 Task: Edit and enhance podcast episodes for diversity and inclusion.
Action: Mouse moved to (121, 39)
Screenshot: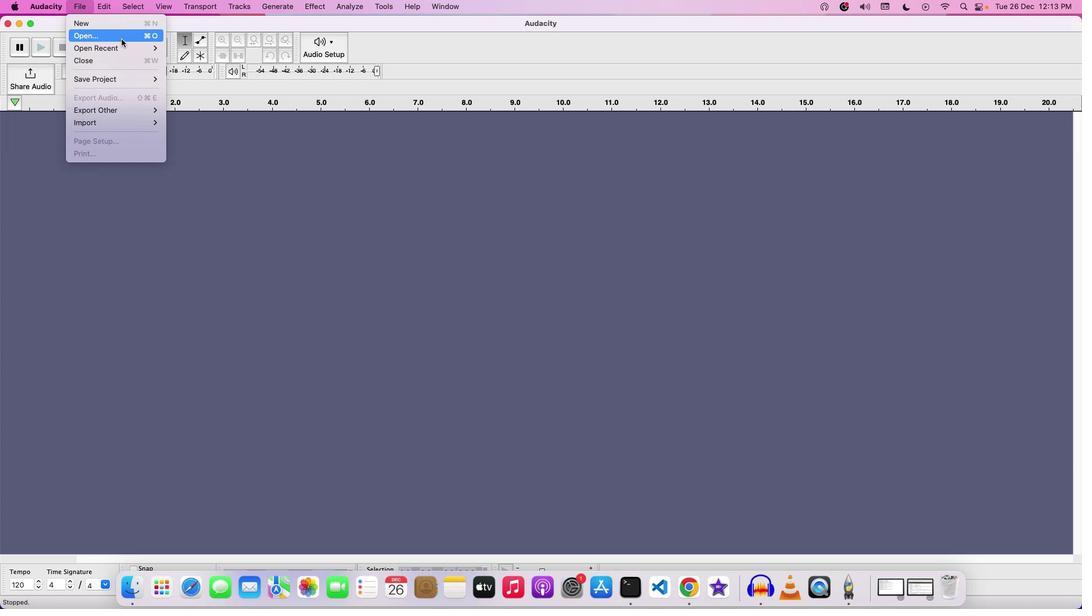 
Action: Mouse pressed left at (121, 39)
Screenshot: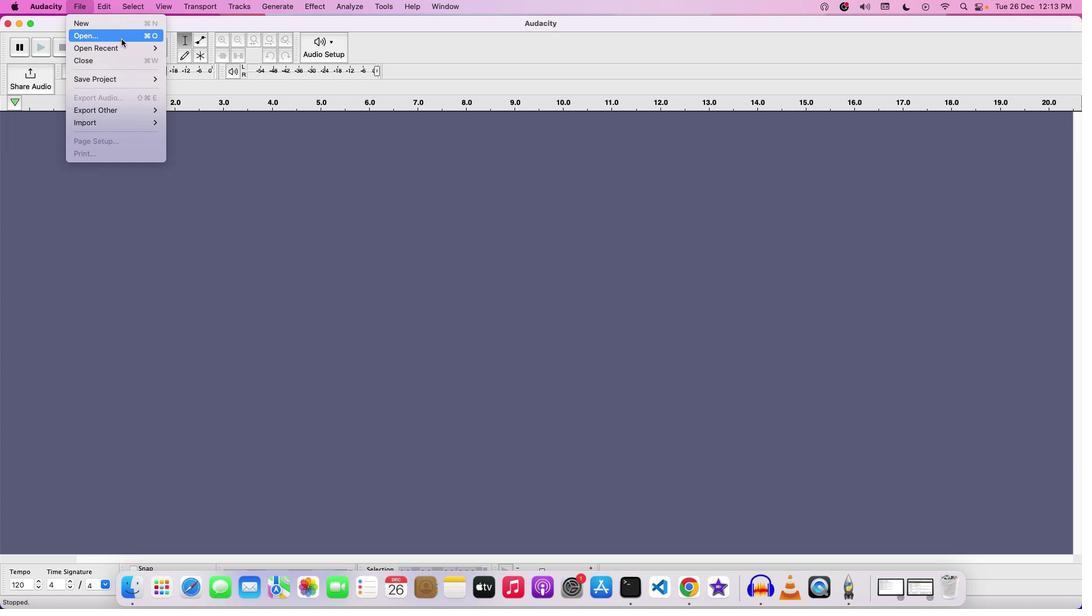 
Action: Mouse moved to (462, 185)
Screenshot: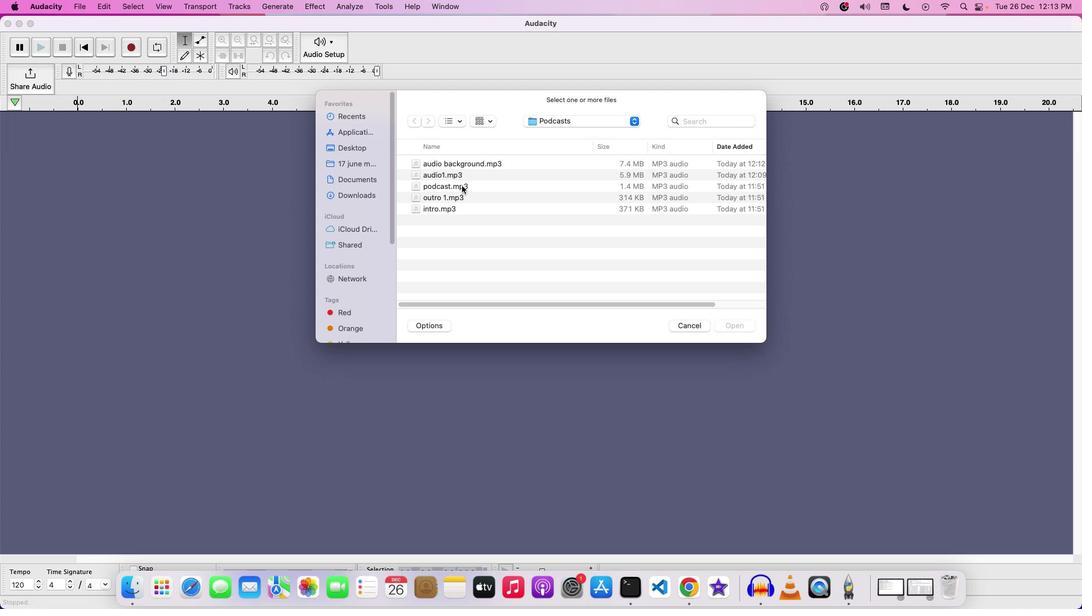 
Action: Mouse pressed left at (462, 185)
Screenshot: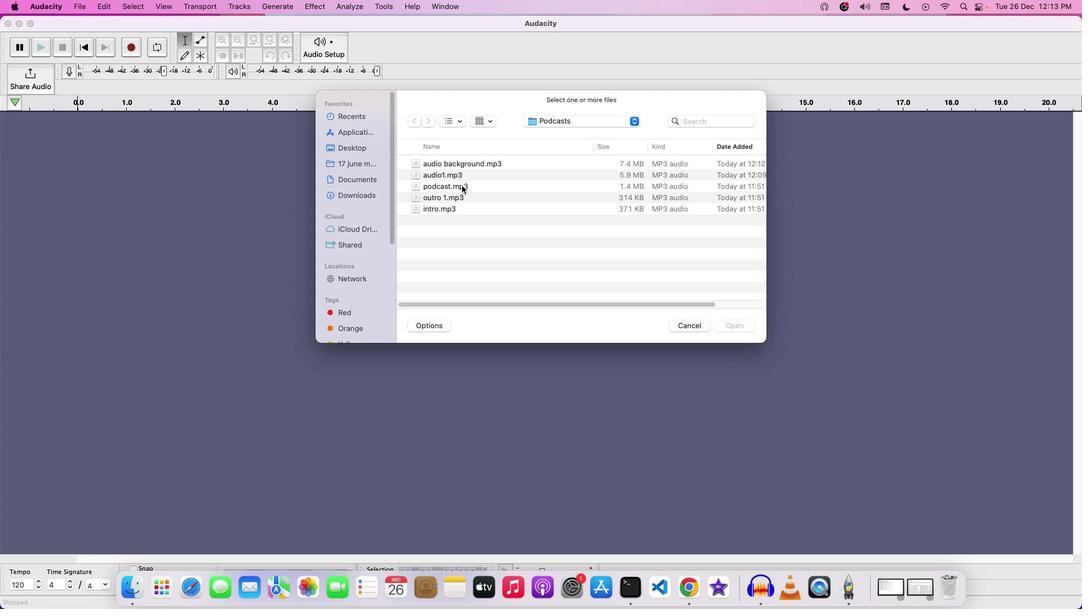 
Action: Mouse moved to (566, 172)
Screenshot: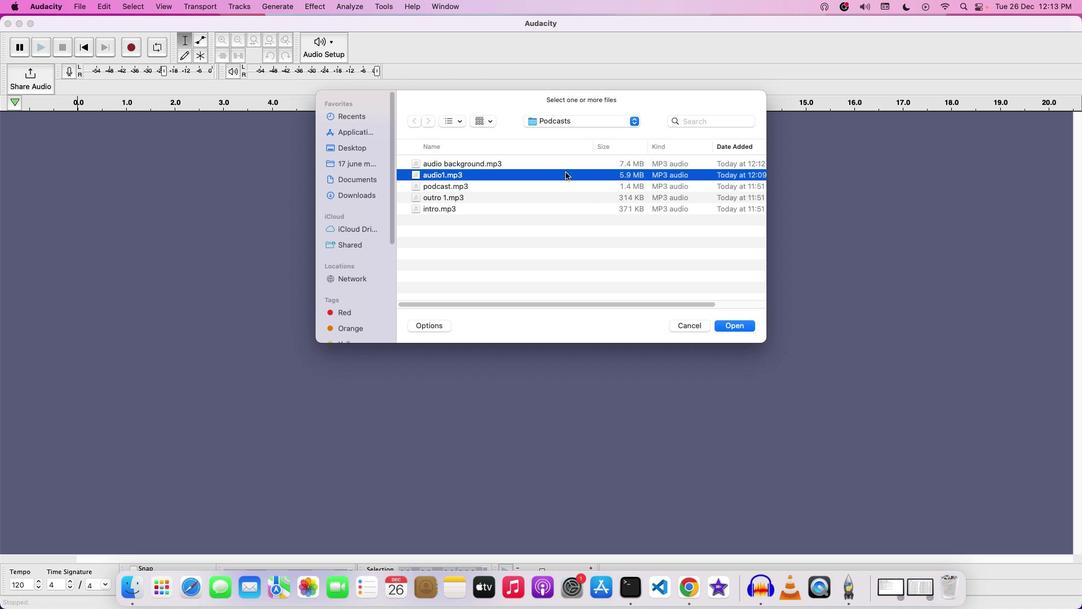 
Action: Mouse pressed left at (566, 172)
Screenshot: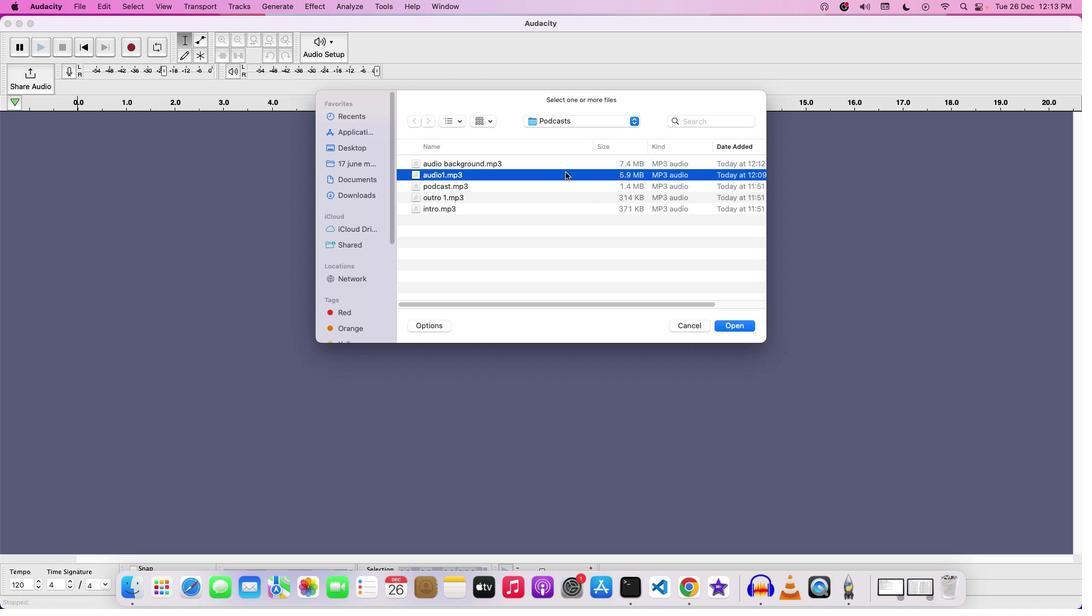 
Action: Mouse moved to (739, 327)
Screenshot: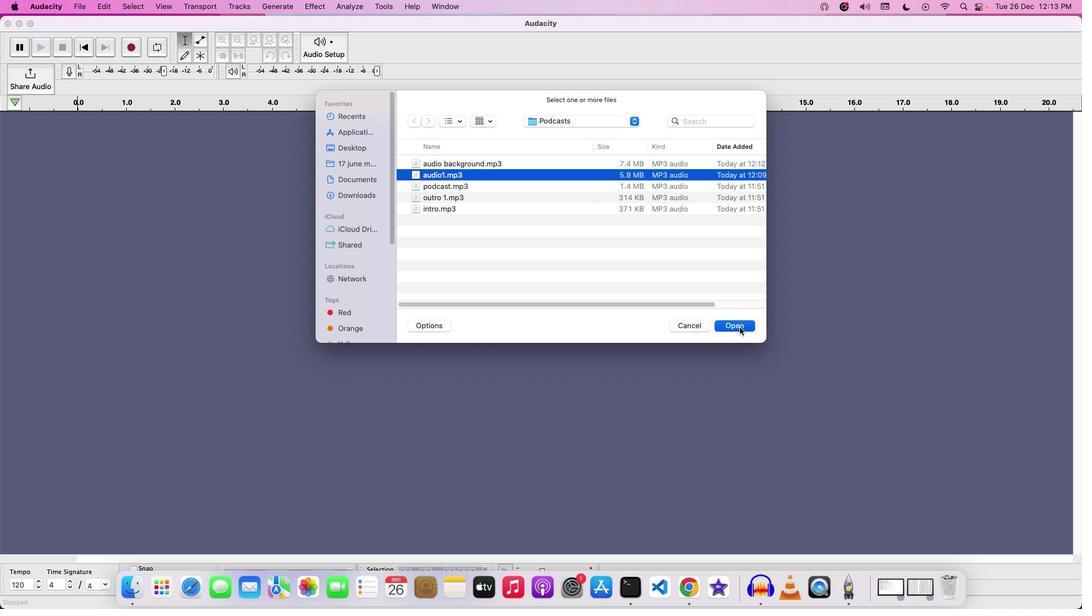 
Action: Mouse pressed left at (739, 327)
Screenshot: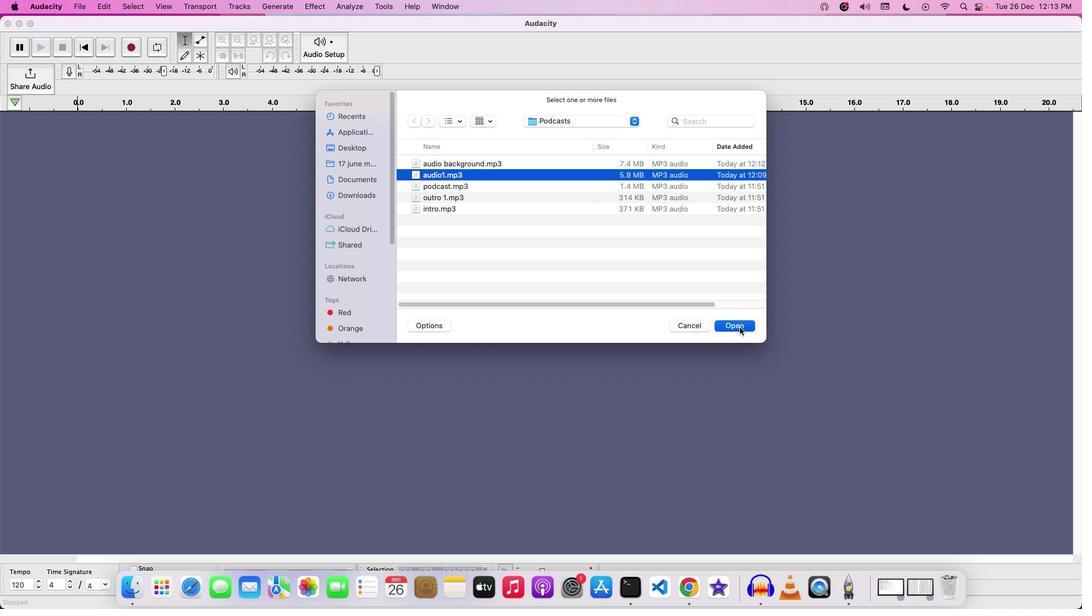 
Action: Mouse moved to (51, 150)
Screenshot: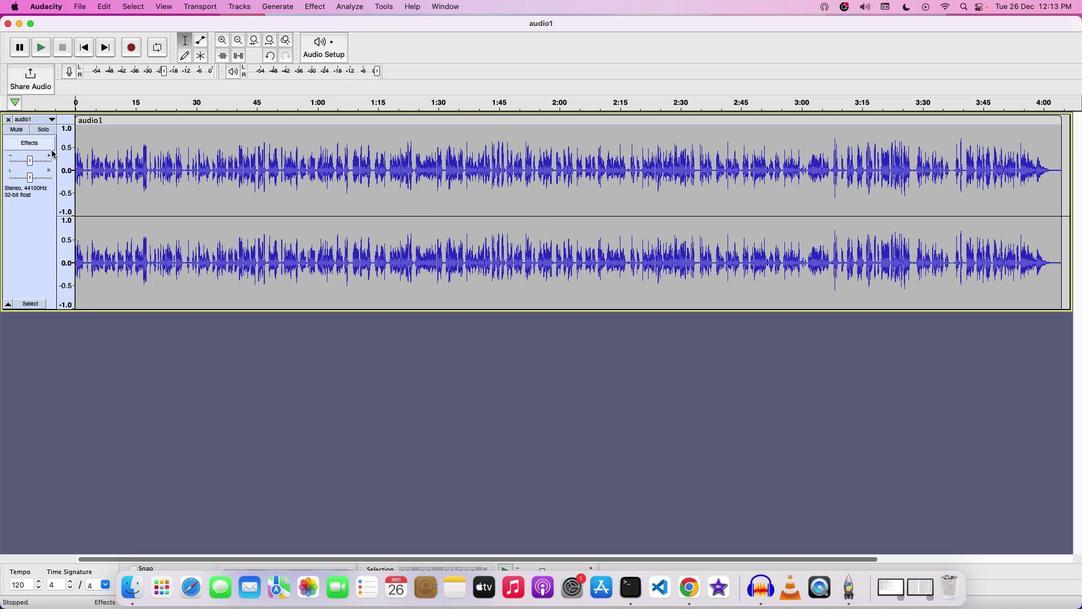 
Action: Key pressed Key.space
Screenshot: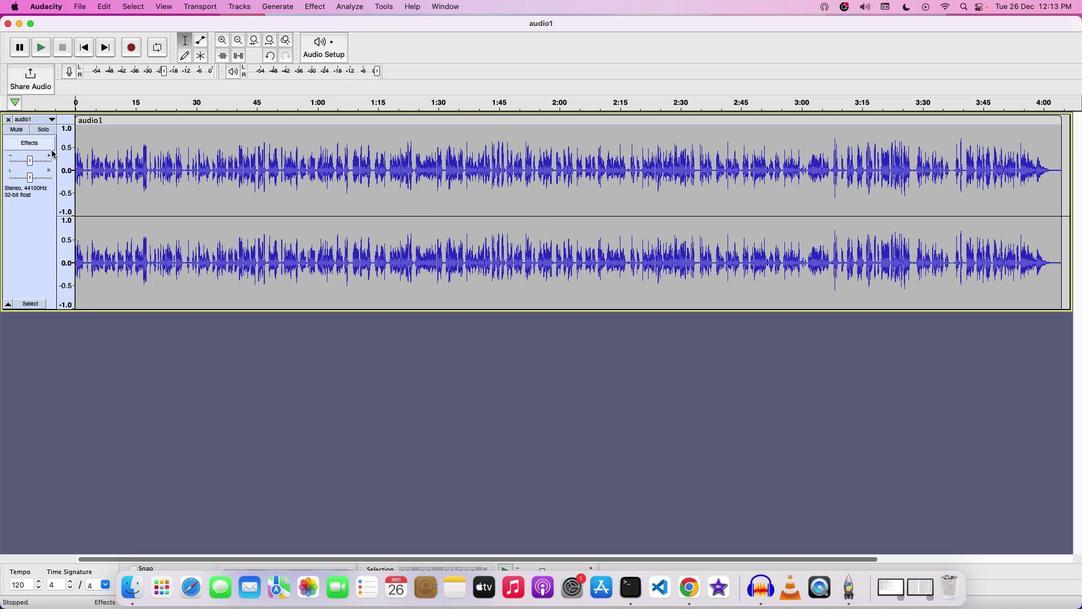 
Action: Mouse moved to (37, 161)
Screenshot: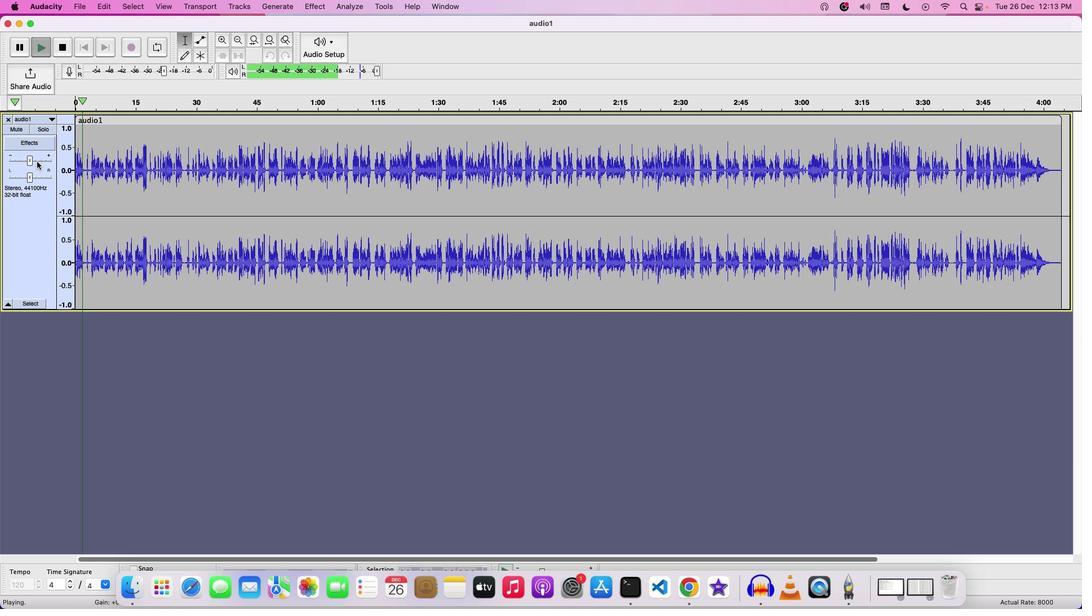 
Action: Mouse pressed left at (37, 161)
Screenshot: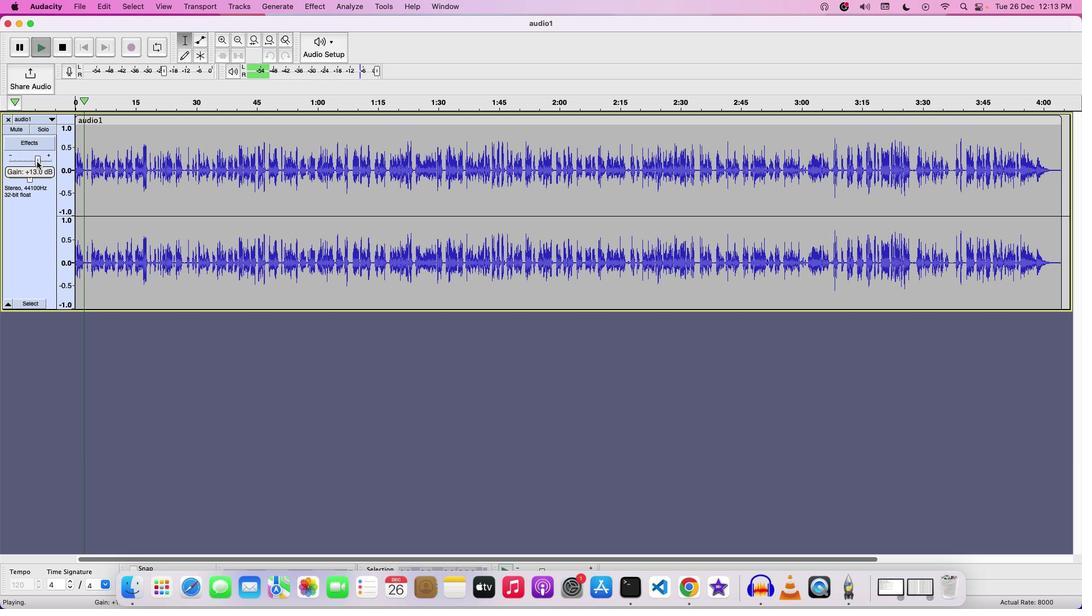 
Action: Mouse moved to (151, 158)
Screenshot: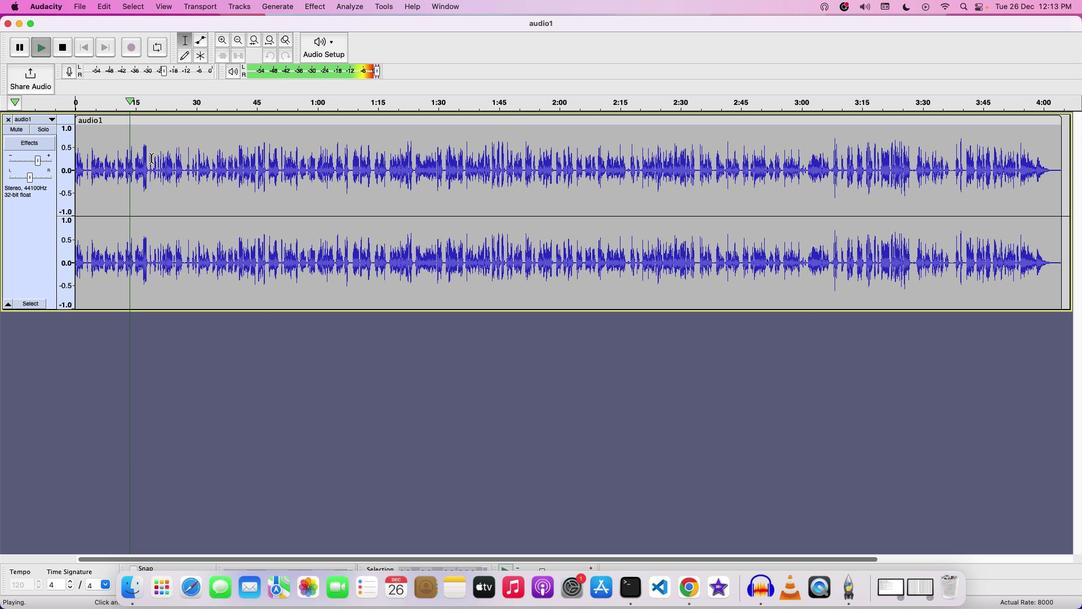 
Action: Key pressed Key.space
Screenshot: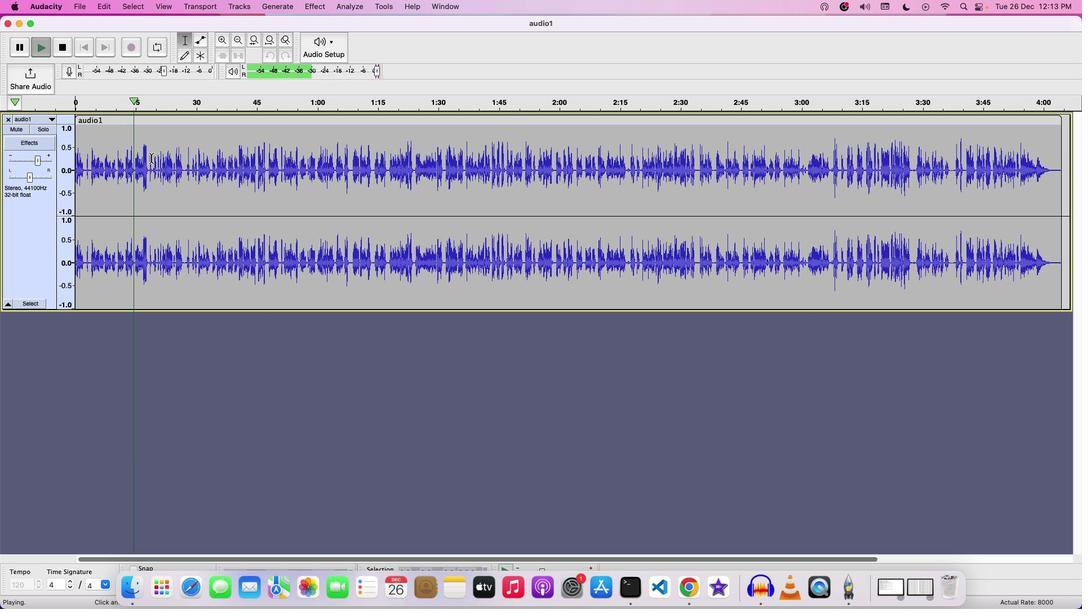 
Action: Mouse moved to (120, 122)
Screenshot: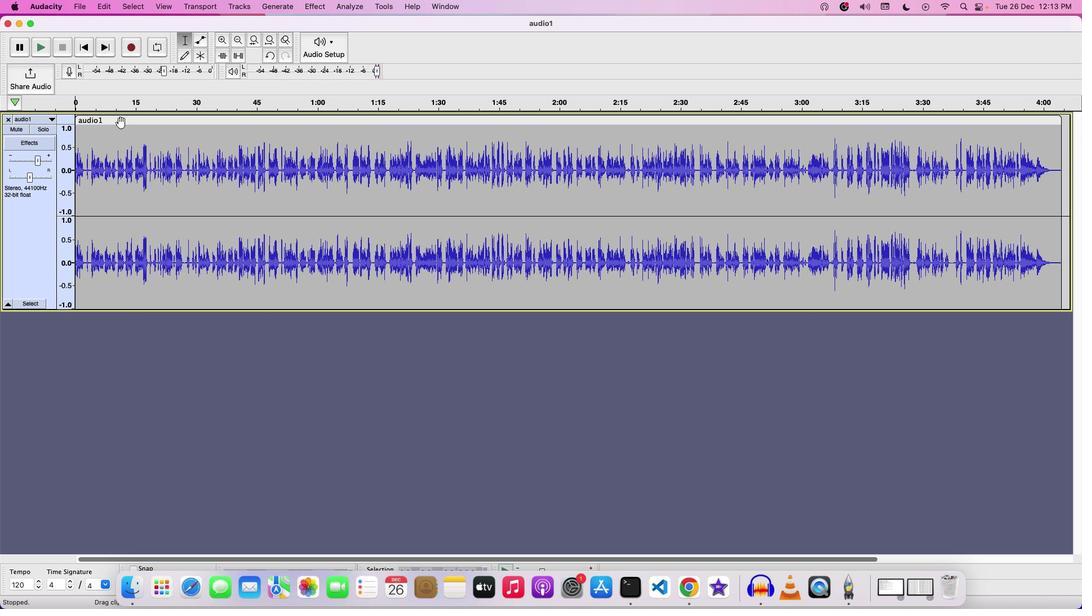 
Action: Mouse pressed left at (120, 122)
Screenshot: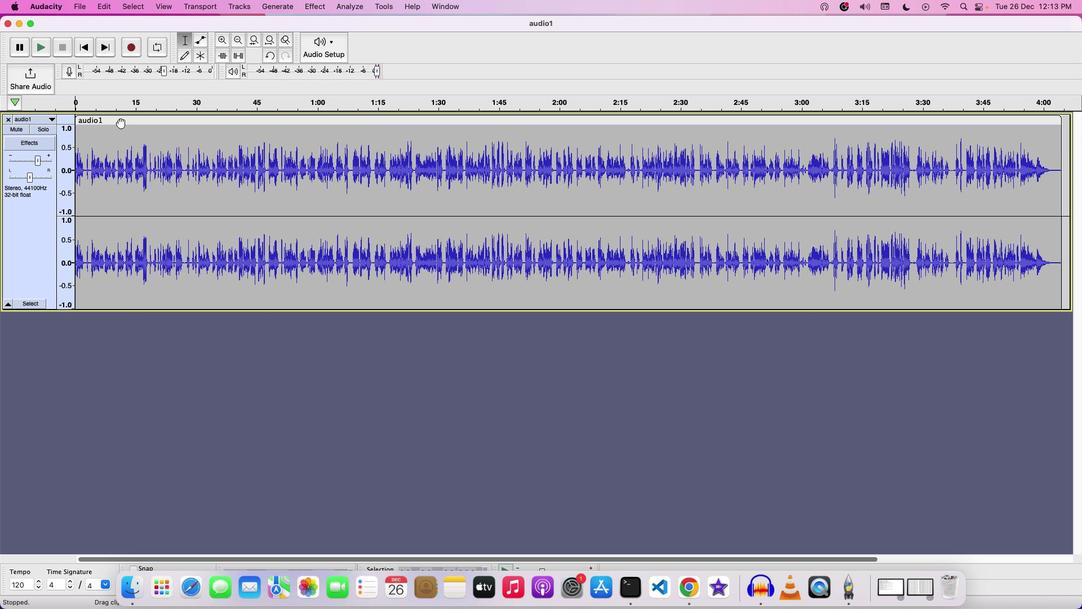 
Action: Mouse moved to (84, 5)
Screenshot: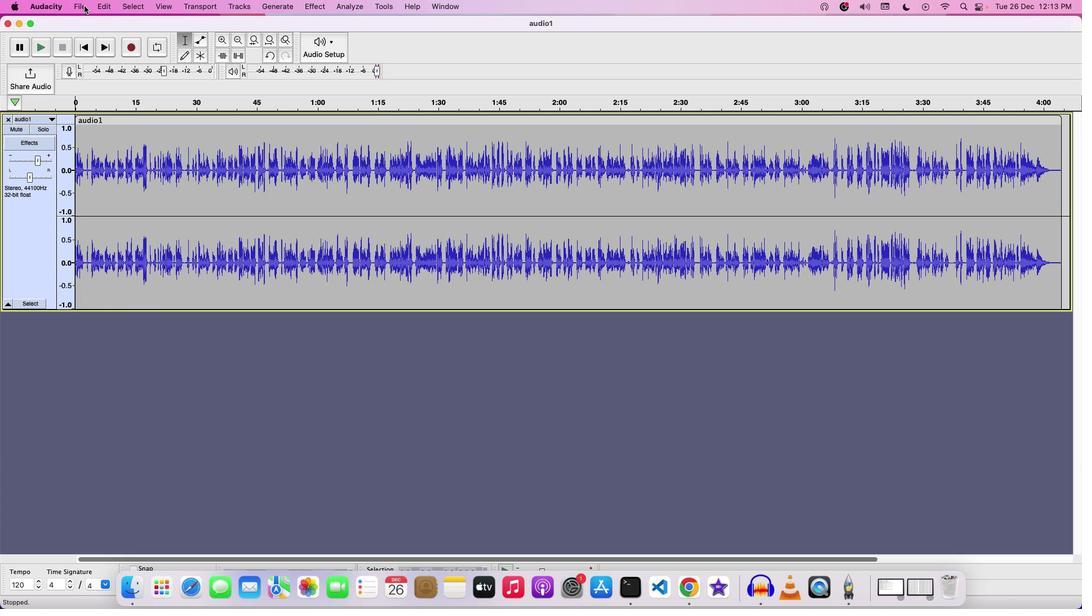 
Action: Mouse pressed left at (84, 5)
Screenshot: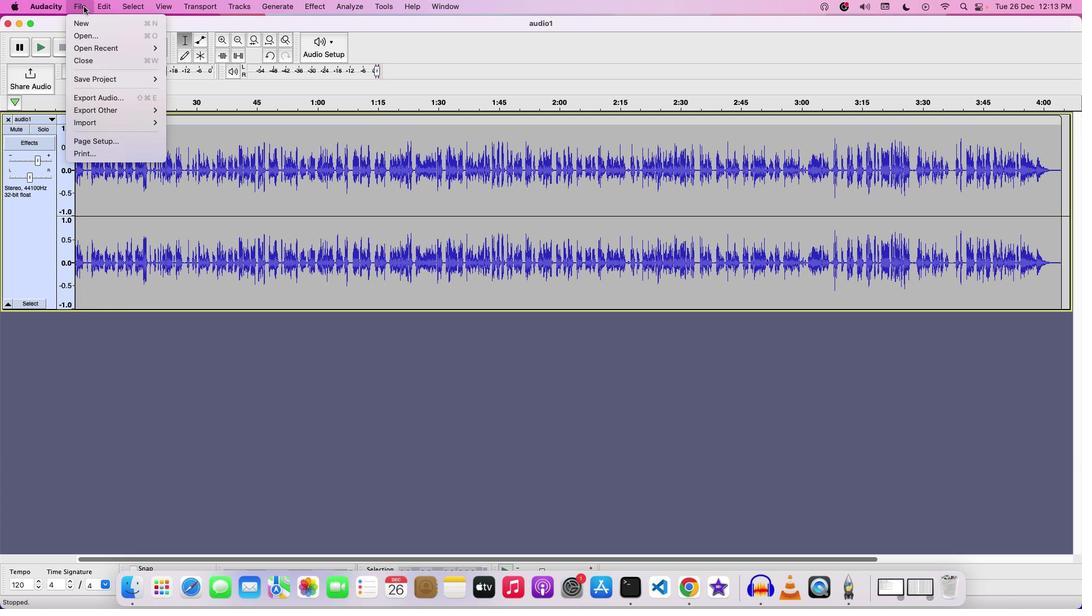 
Action: Mouse moved to (116, 38)
Screenshot: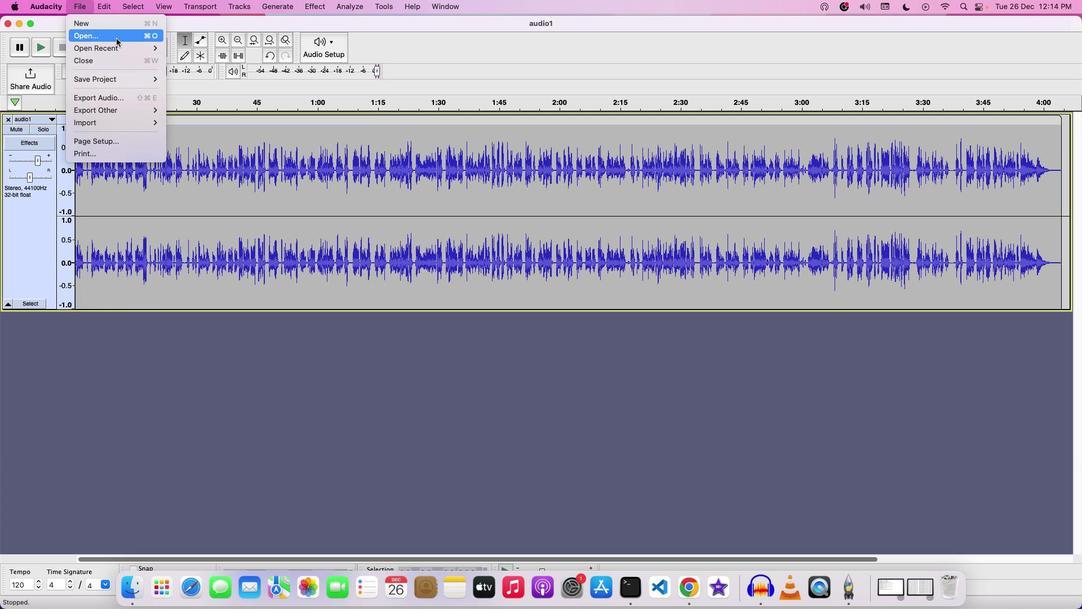 
Action: Mouse pressed left at (116, 38)
Screenshot: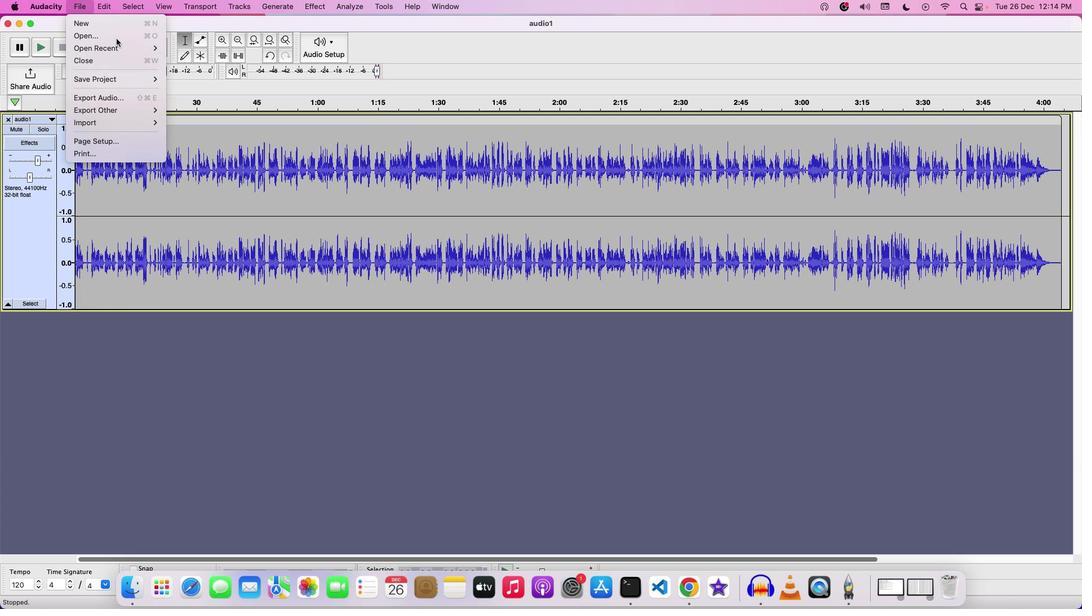 
Action: Mouse moved to (433, 210)
Screenshot: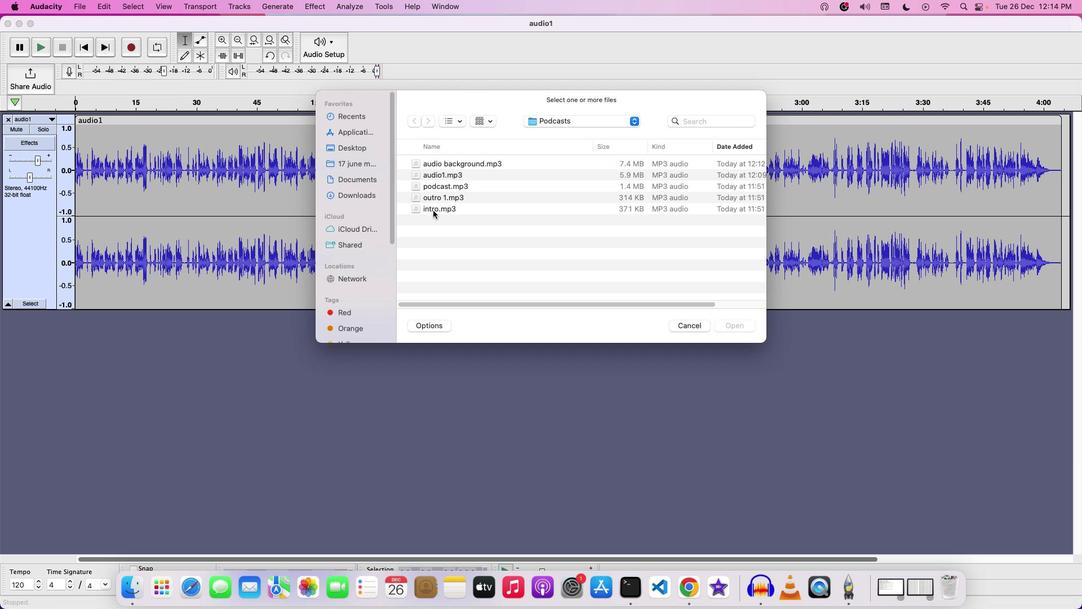 
Action: Mouse pressed left at (433, 210)
Screenshot: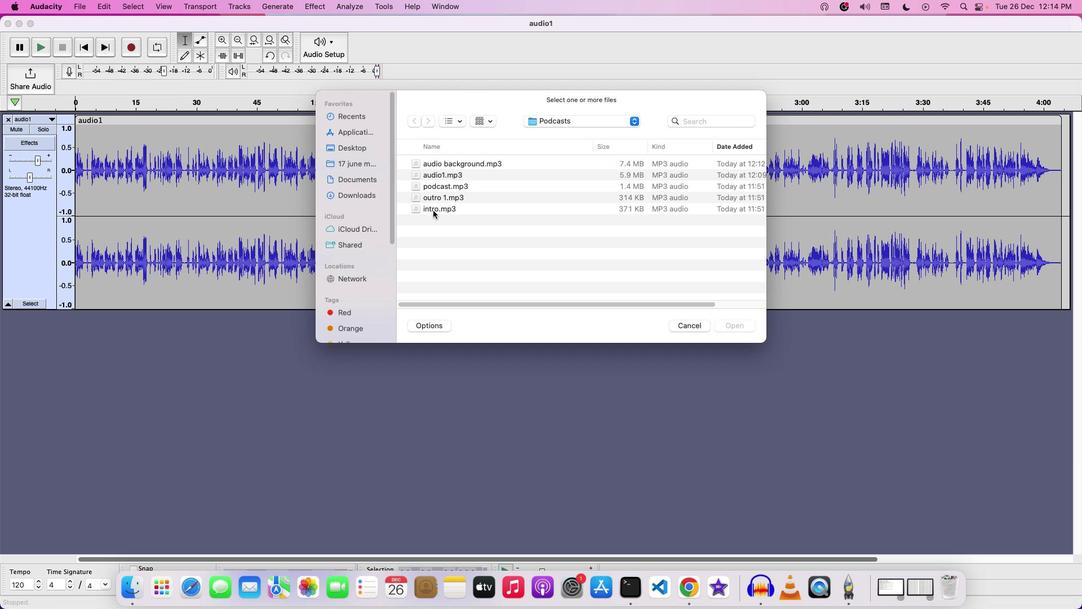 
Action: Mouse moved to (736, 327)
Screenshot: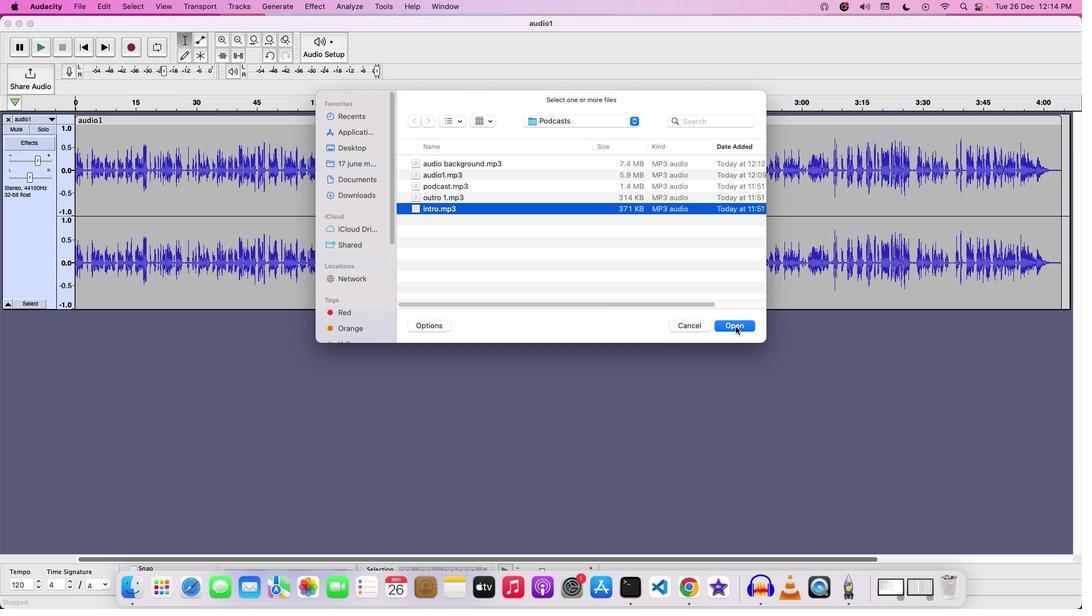 
Action: Mouse pressed left at (736, 327)
Screenshot: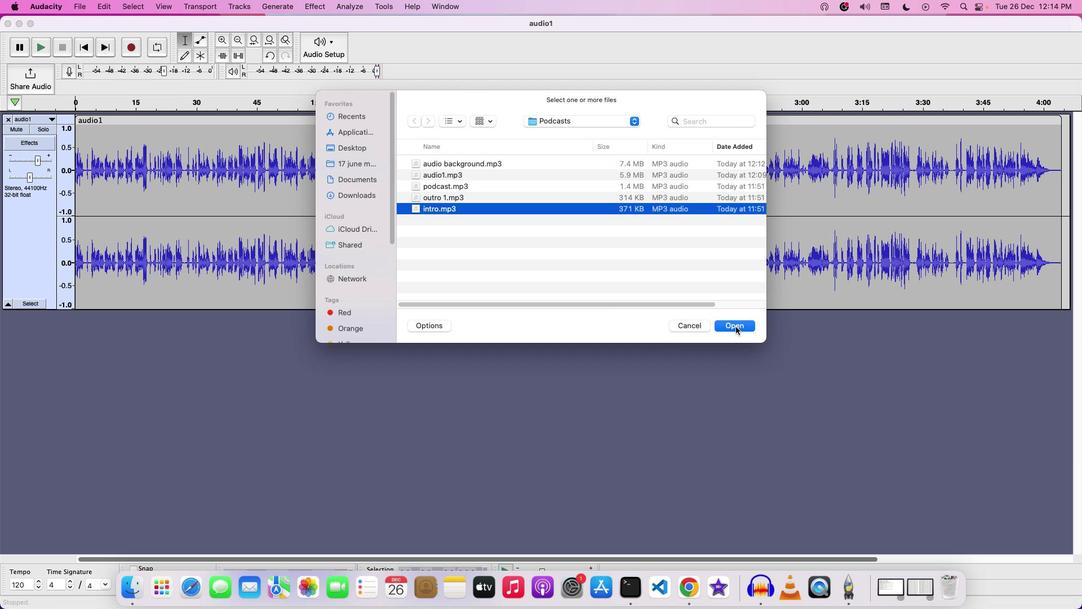 
Action: Mouse moved to (231, 94)
Screenshot: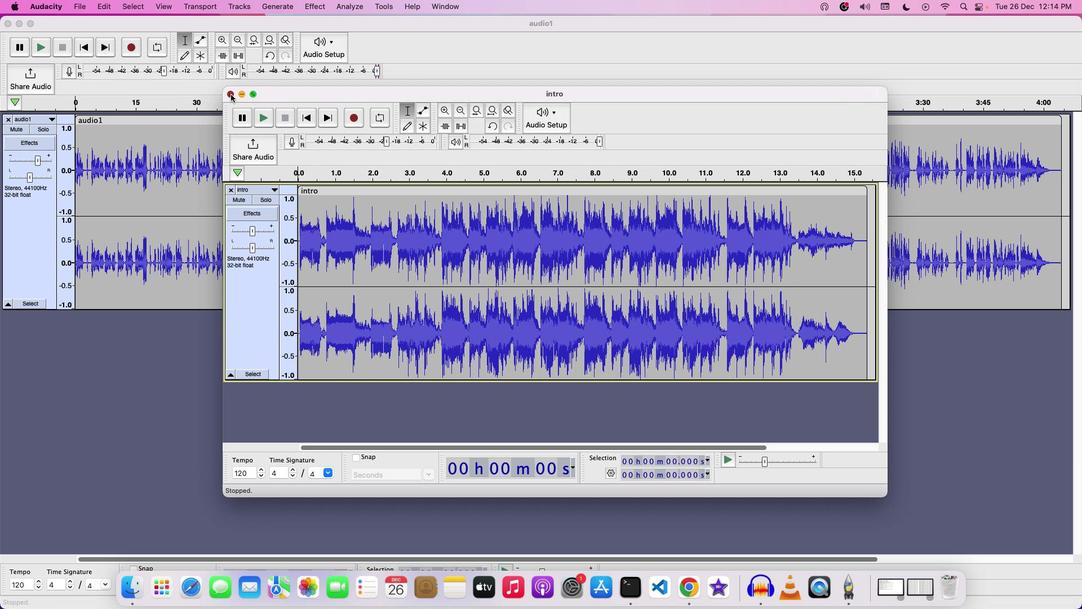 
Action: Mouse pressed left at (231, 94)
Screenshot: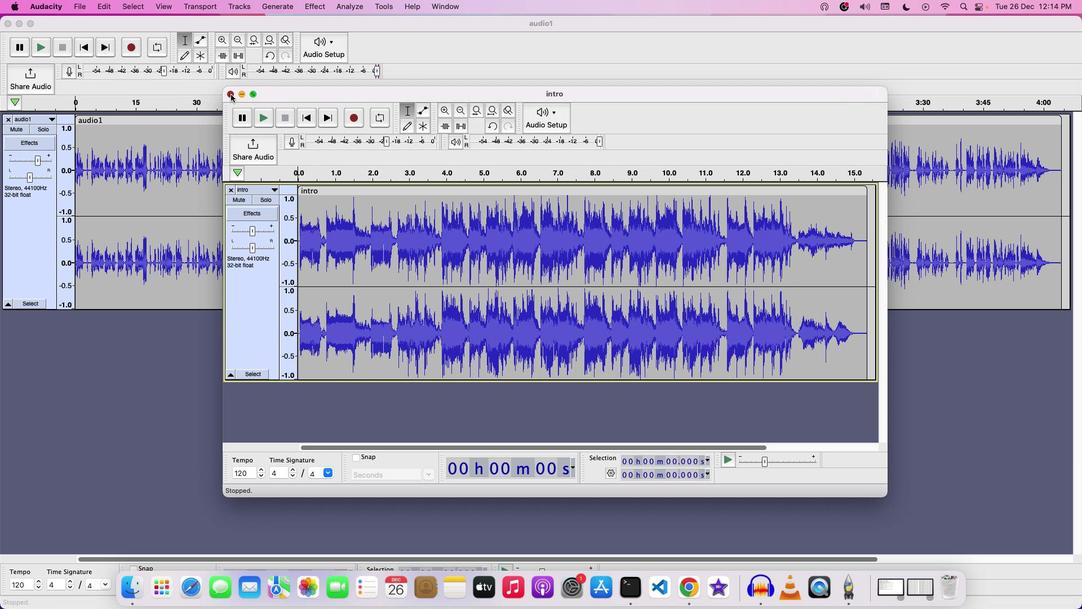 
Action: Mouse moved to (527, 235)
Screenshot: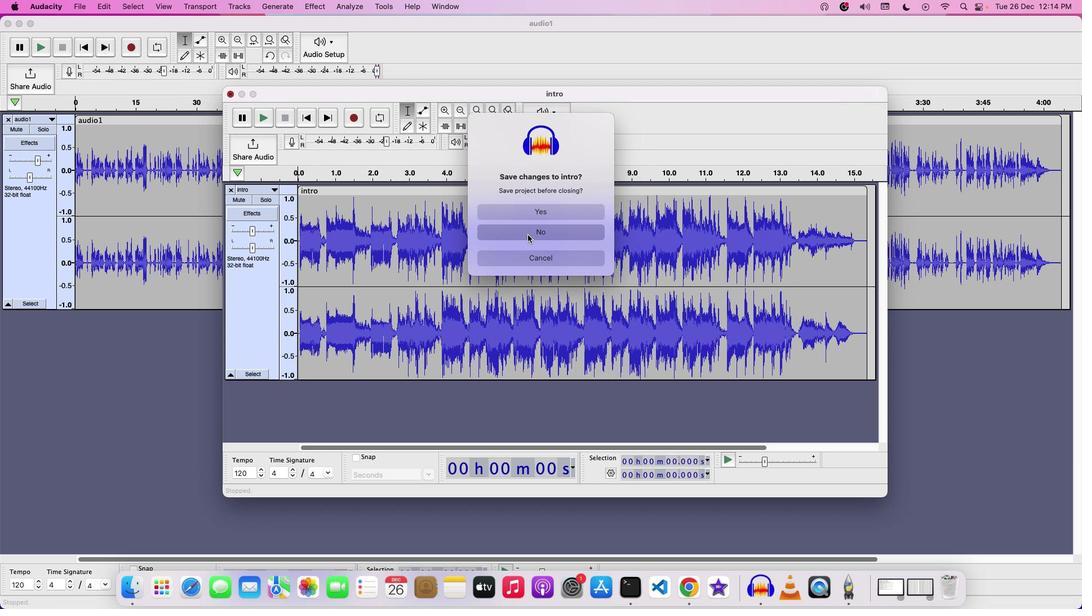 
Action: Mouse pressed left at (527, 235)
Screenshot: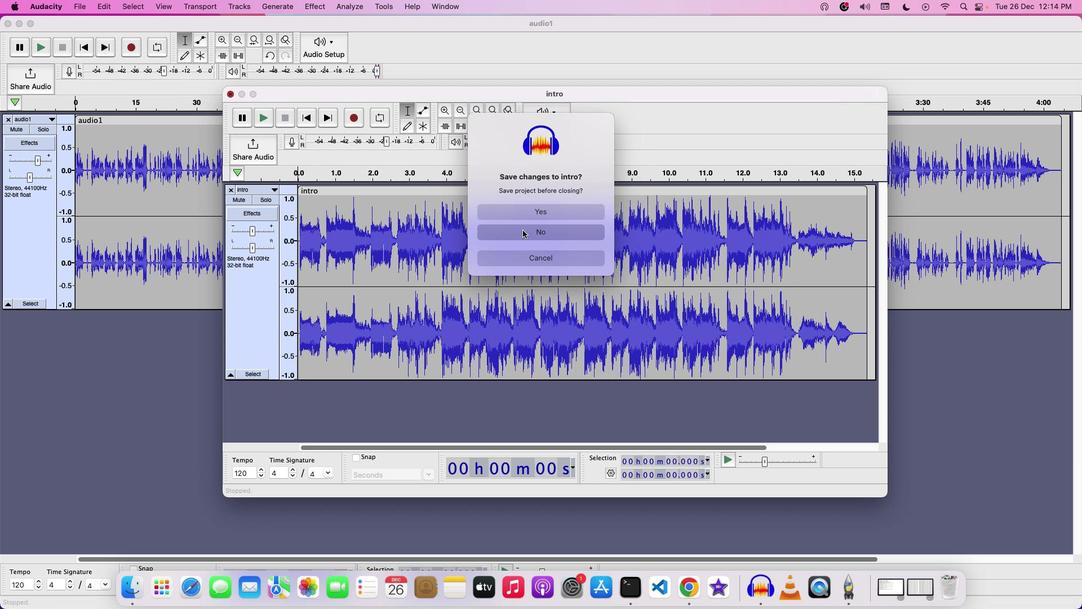
Action: Mouse moved to (84, 8)
Screenshot: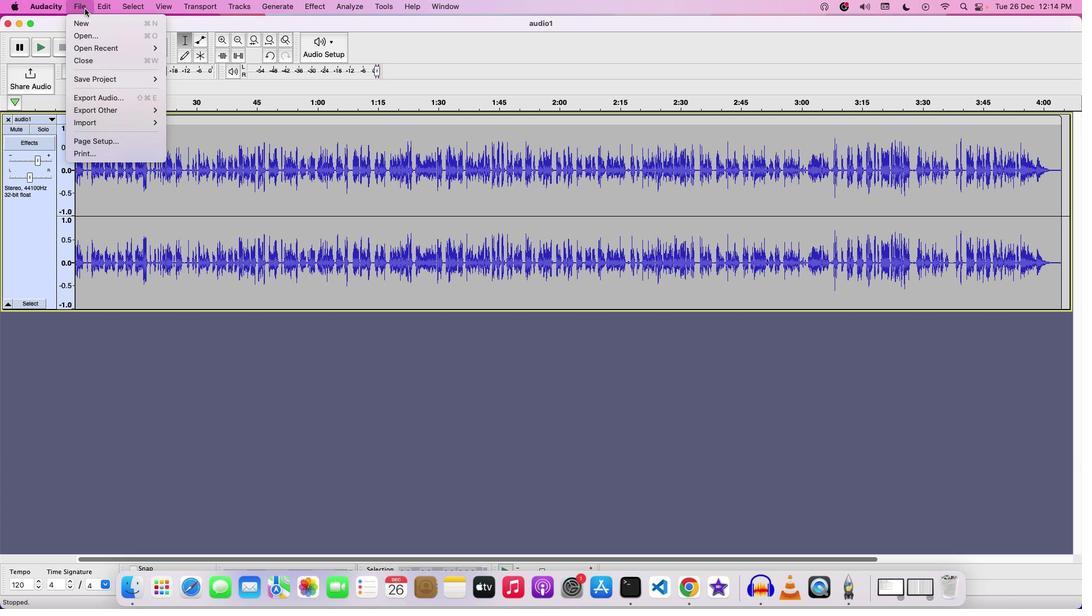 
Action: Mouse pressed left at (84, 8)
Screenshot: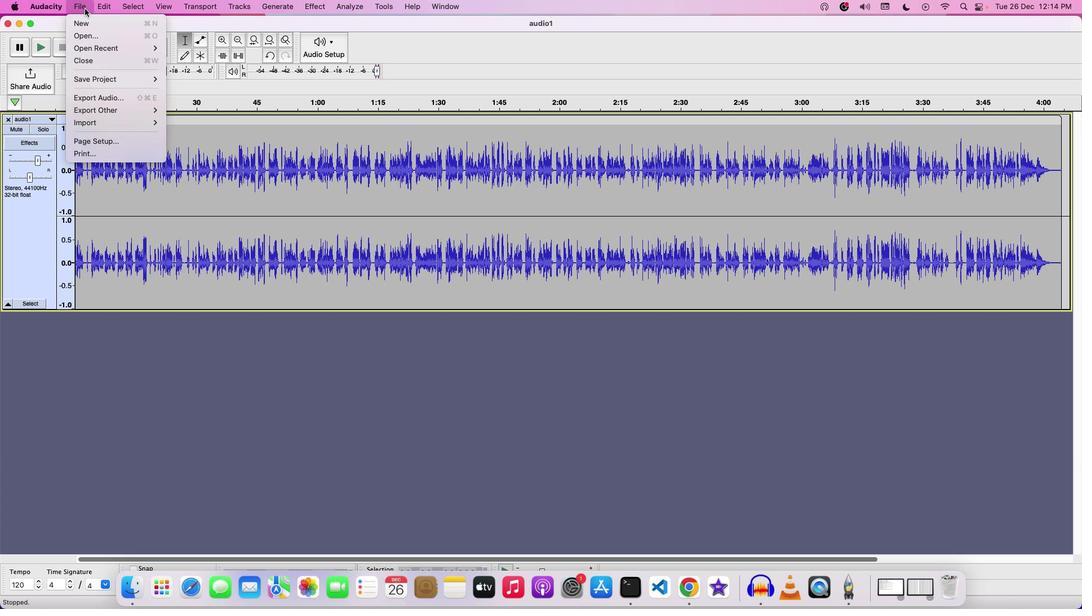 
Action: Mouse moved to (116, 37)
Screenshot: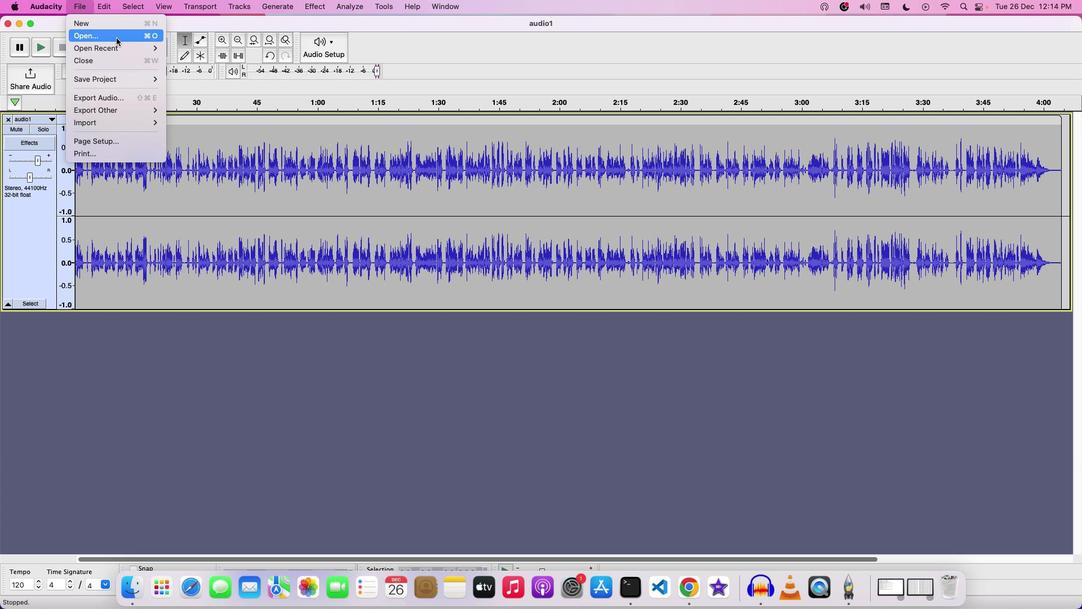 
Action: Mouse pressed left at (116, 37)
Screenshot: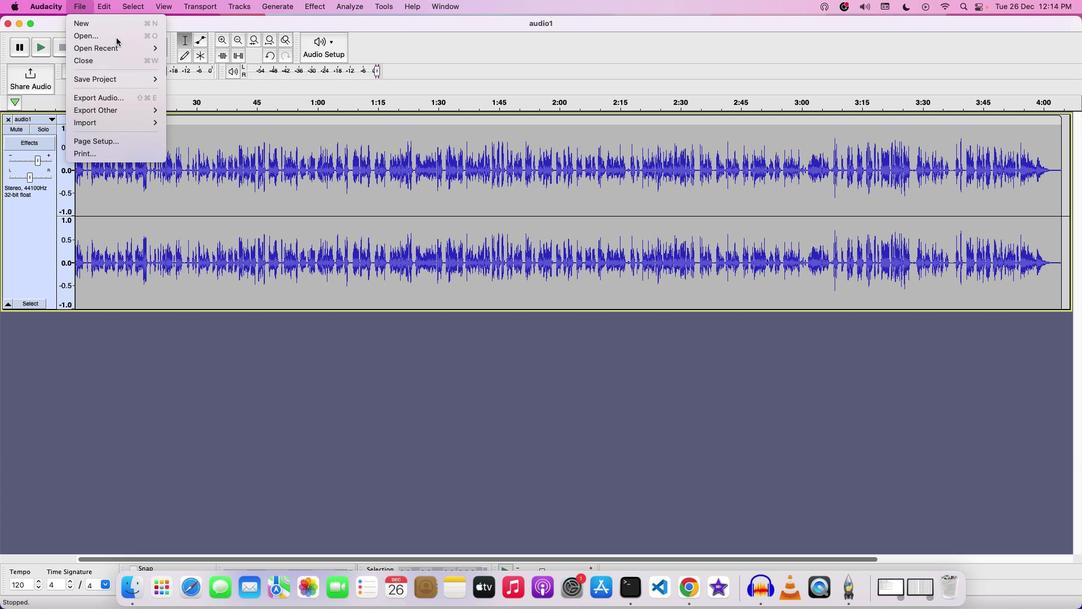
Action: Mouse moved to (433, 207)
Screenshot: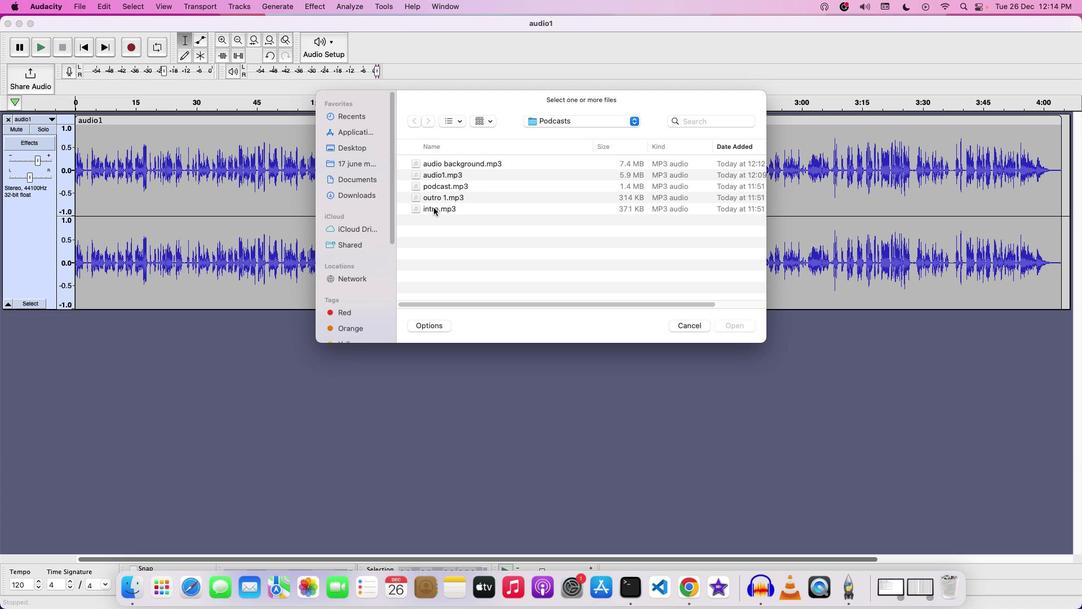 
Action: Mouse pressed left at (433, 207)
Screenshot: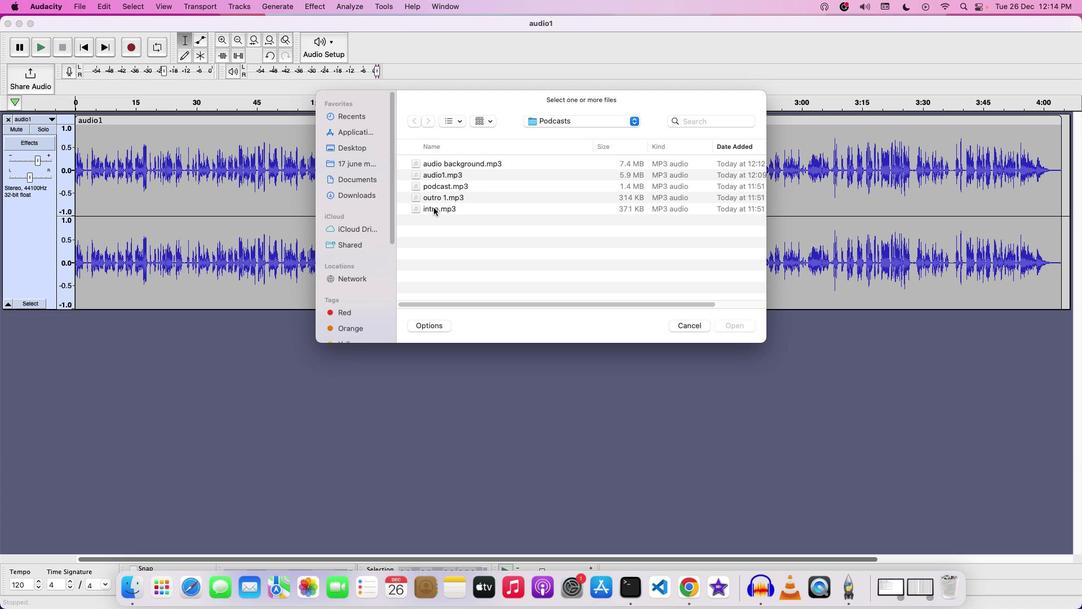 
Action: Mouse moved to (469, 212)
Screenshot: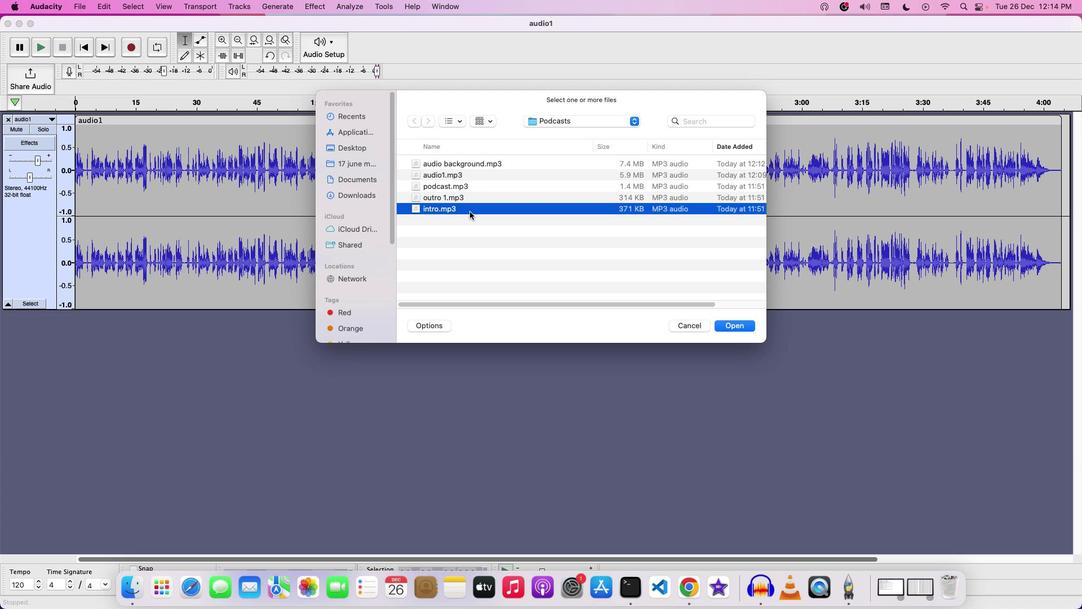 
Action: Mouse pressed left at (469, 212)
Screenshot: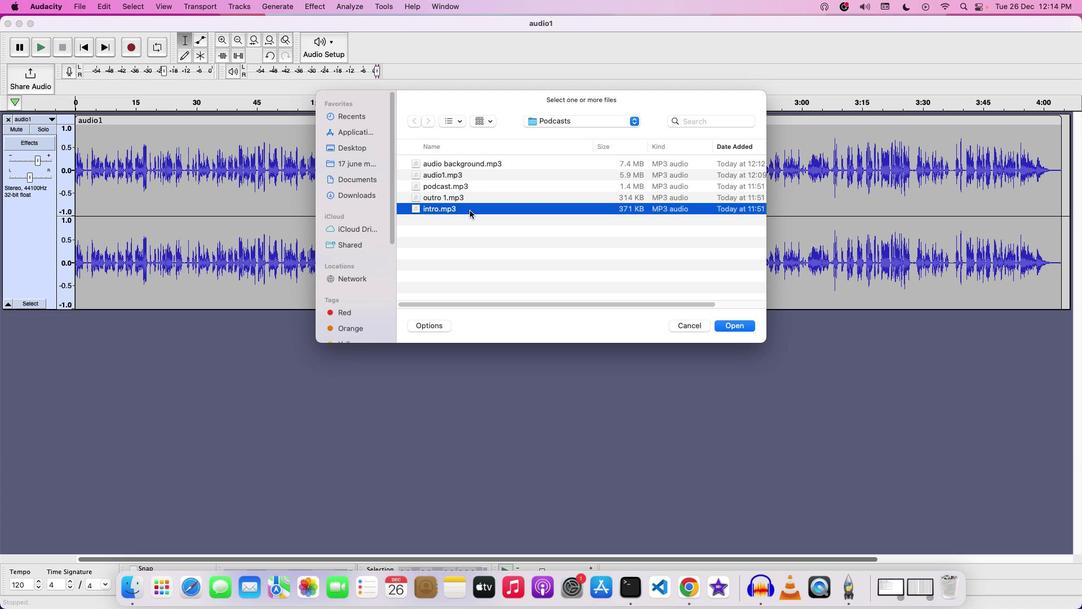 
Action: Mouse moved to (475, 196)
Screenshot: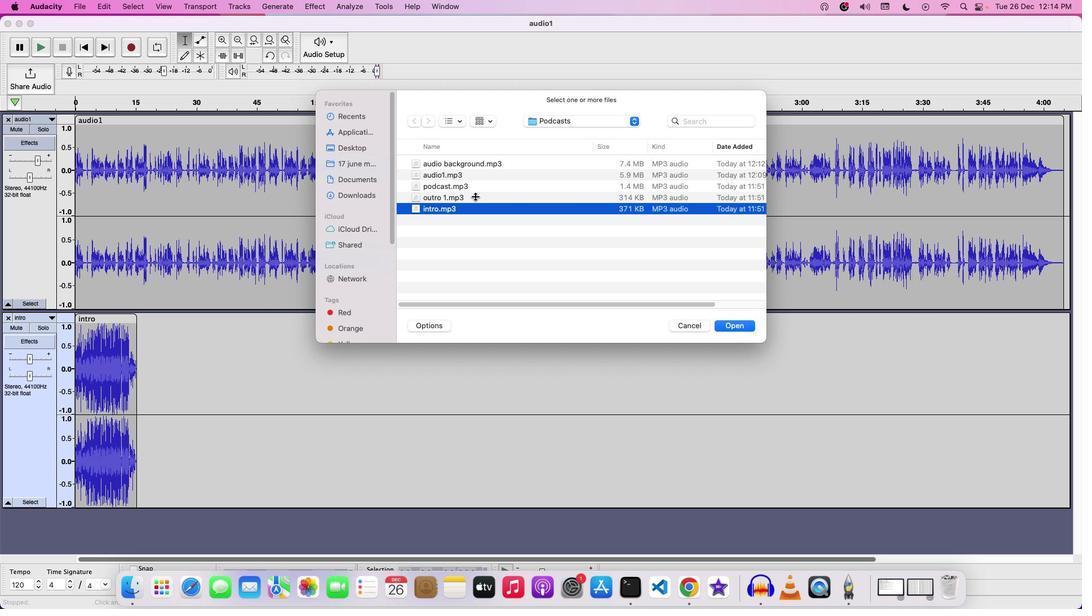 
Action: Mouse pressed left at (475, 196)
Screenshot: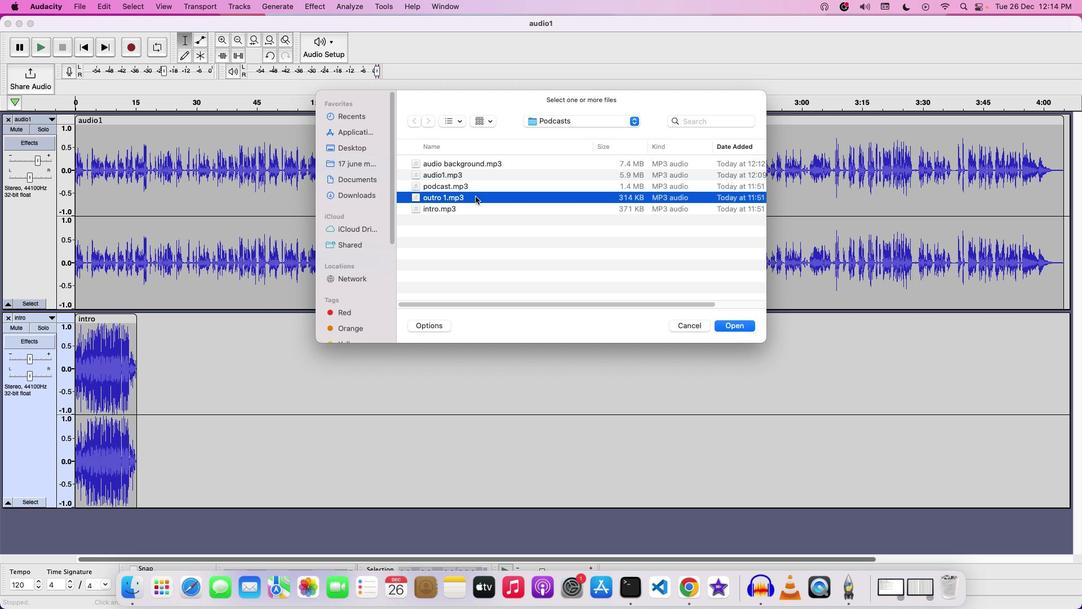 
Action: Mouse moved to (494, 194)
Screenshot: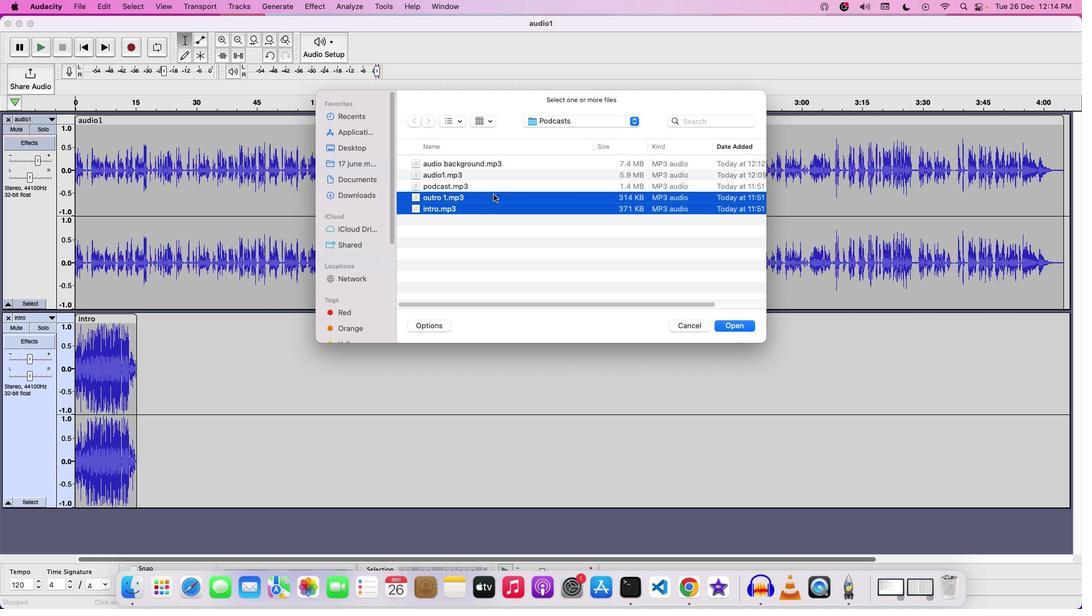 
Action: Mouse pressed left at (494, 194)
Screenshot: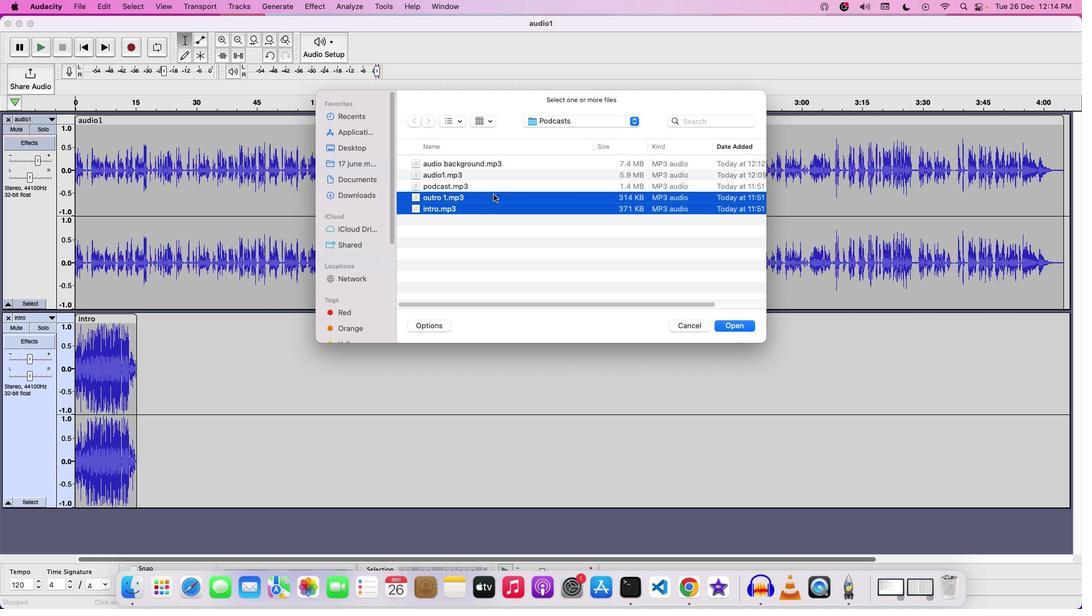 
Action: Mouse moved to (483, 199)
Screenshot: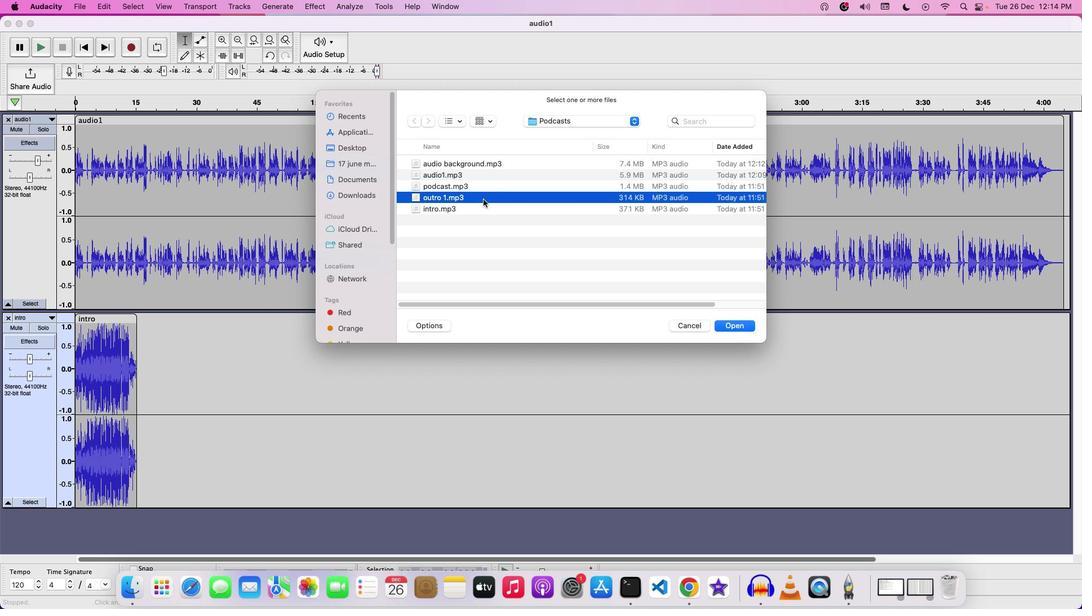 
Action: Mouse pressed left at (483, 199)
Screenshot: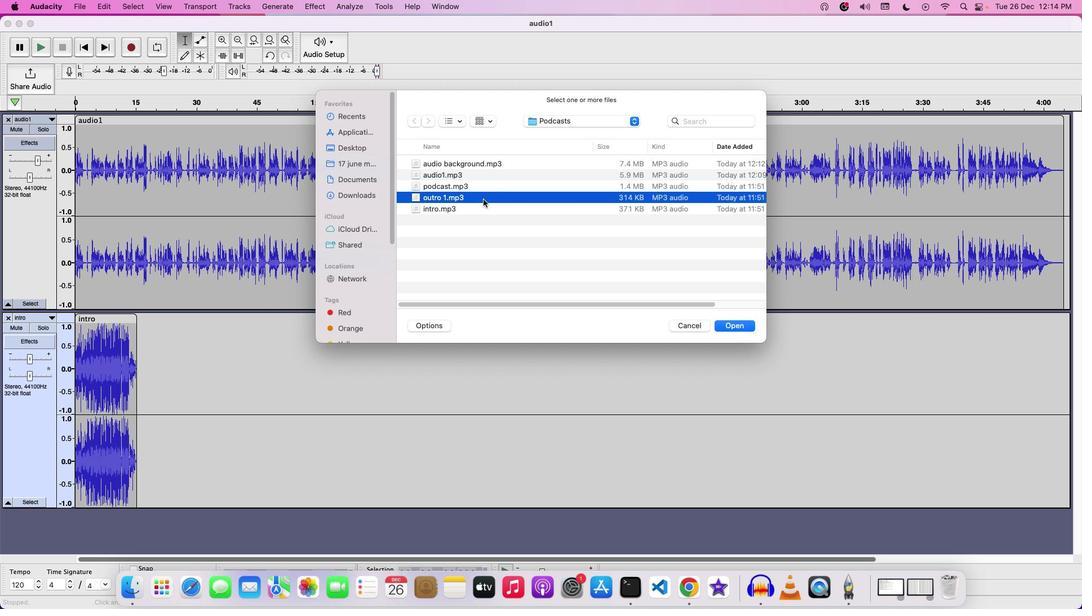 
Action: Mouse pressed left at (483, 199)
Screenshot: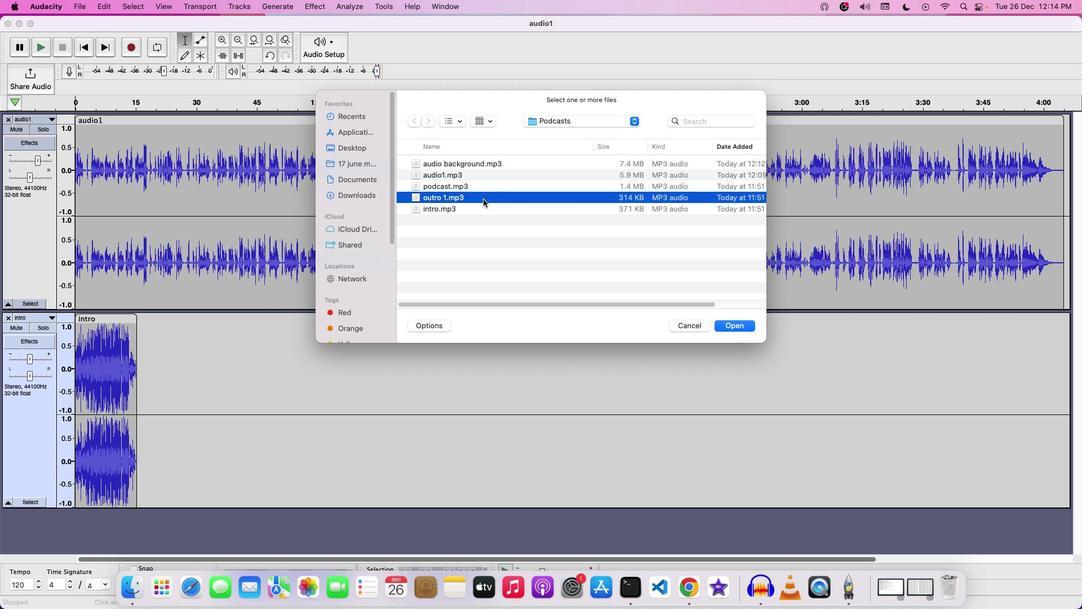 
Action: Mouse moved to (512, 243)
Screenshot: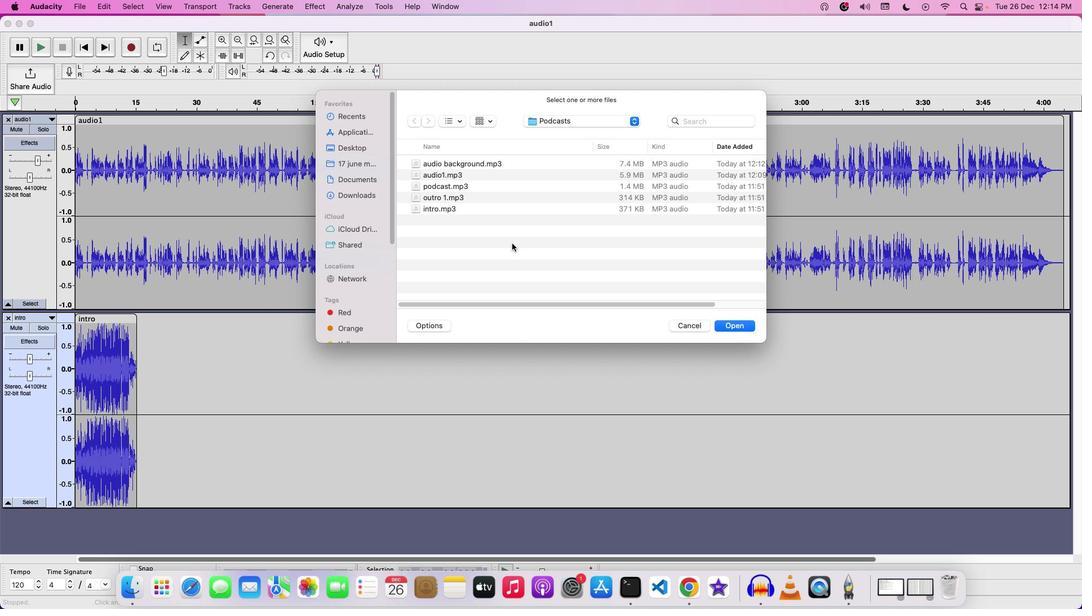 
Action: Mouse pressed left at (512, 243)
Screenshot: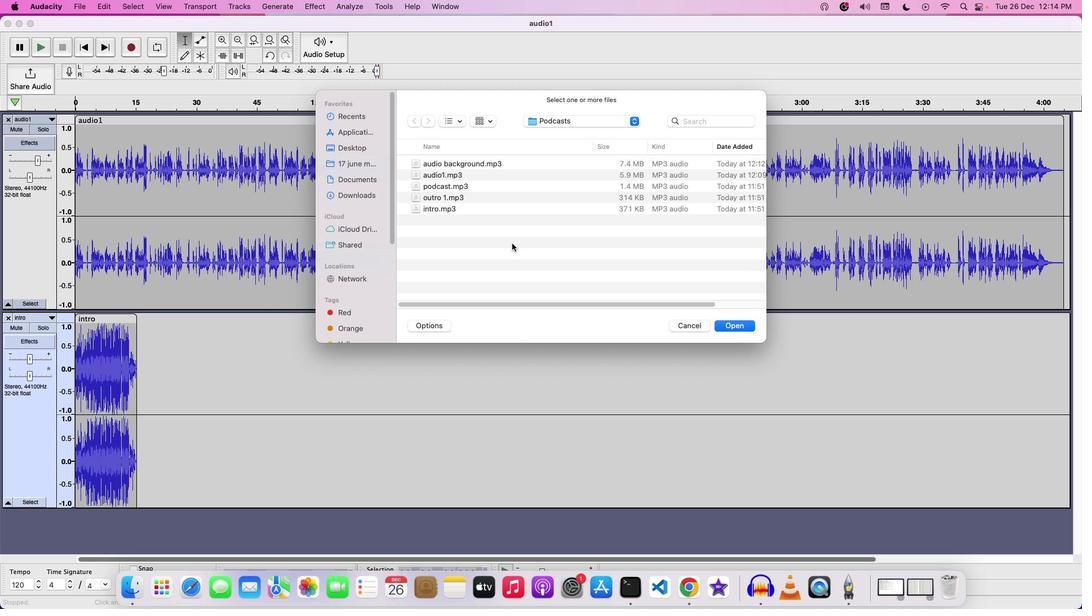 
Action: Mouse moved to (490, 200)
Screenshot: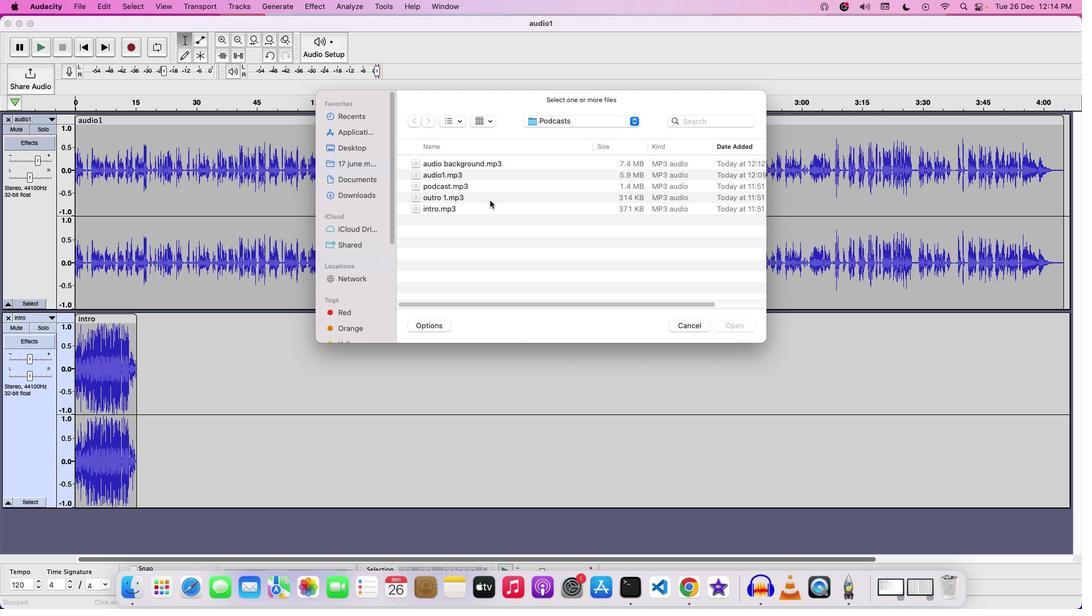 
Action: Mouse pressed left at (490, 200)
Screenshot: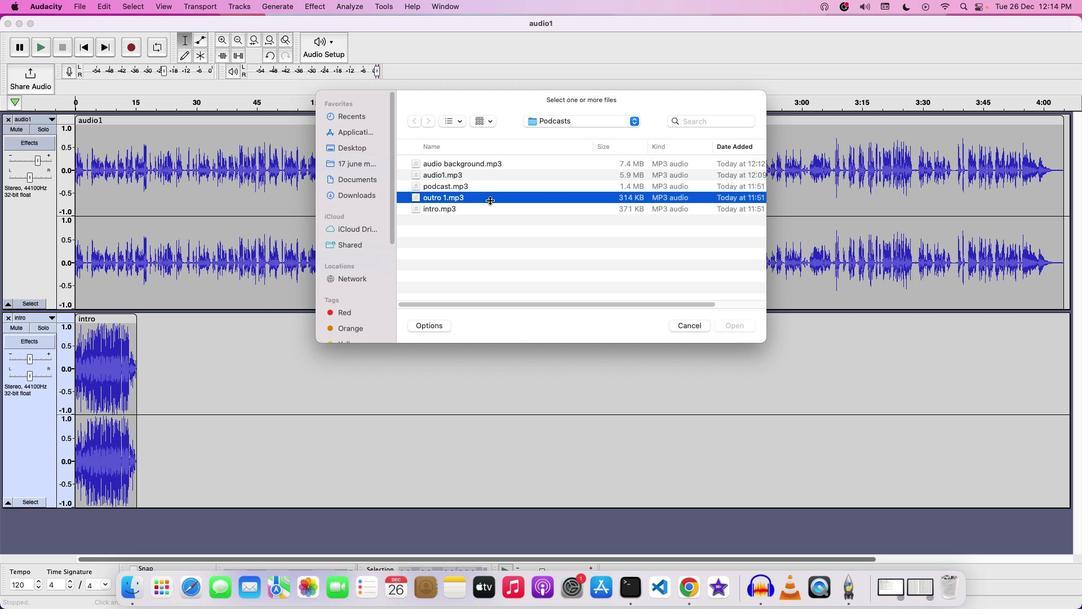 
Action: Mouse moved to (474, 198)
Screenshot: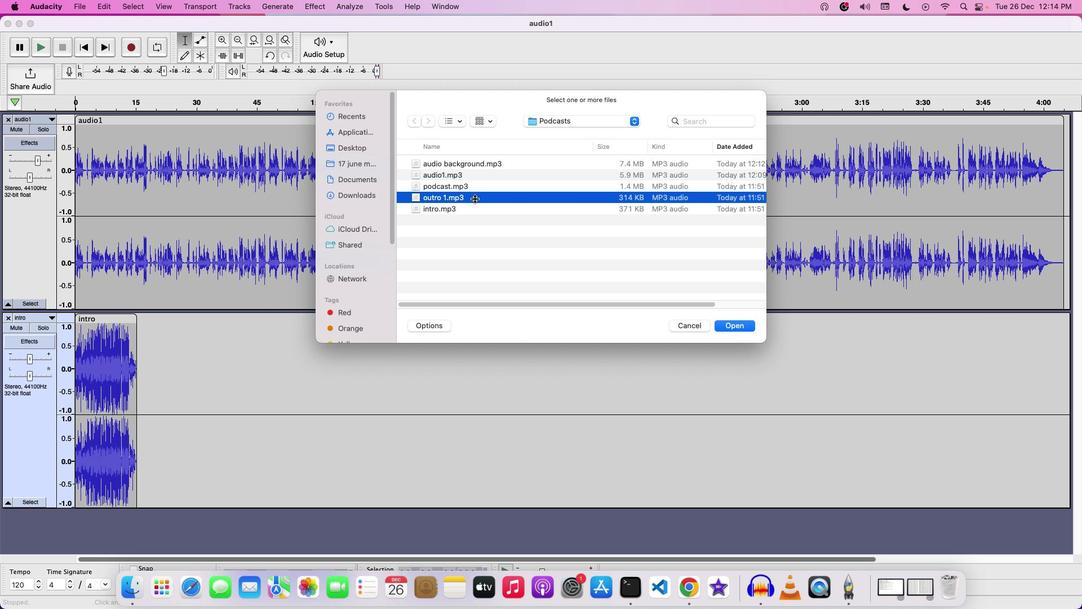 
Action: Mouse pressed left at (474, 198)
Screenshot: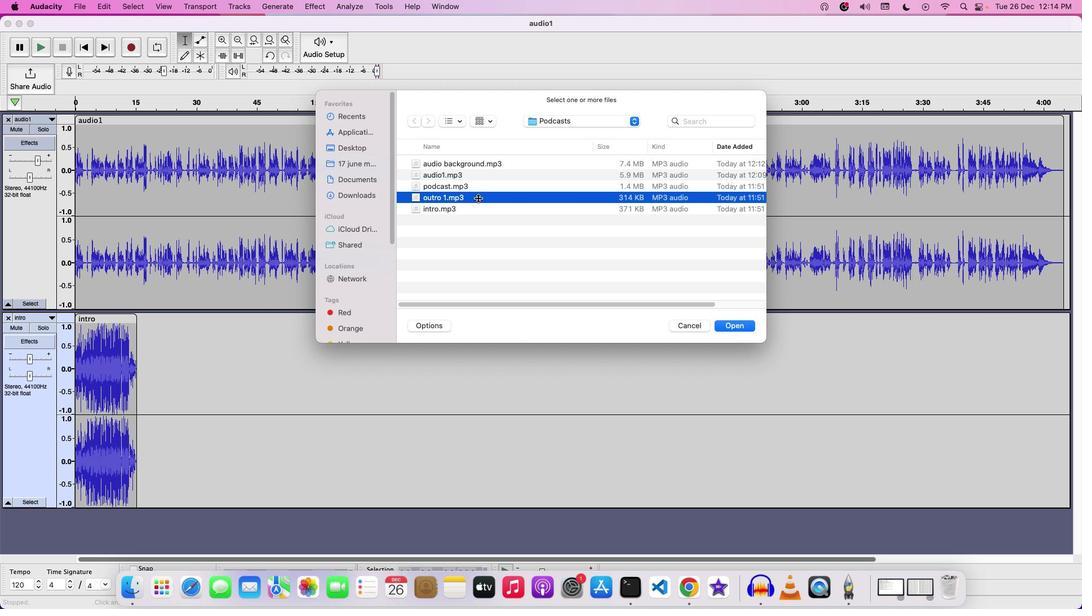 
Action: Mouse moved to (700, 329)
Screenshot: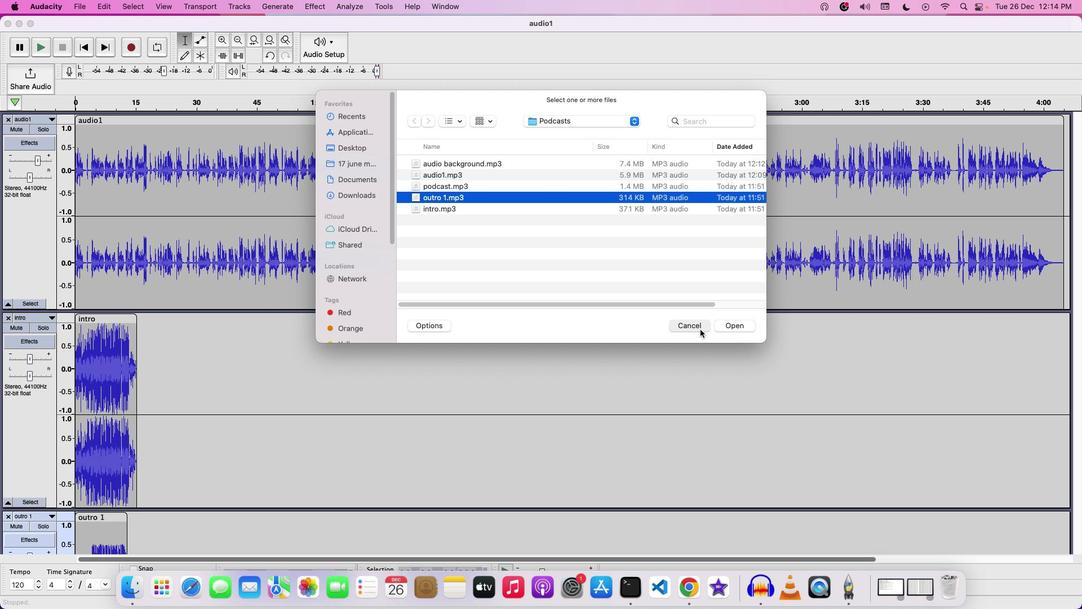 
Action: Mouse pressed left at (700, 329)
Screenshot: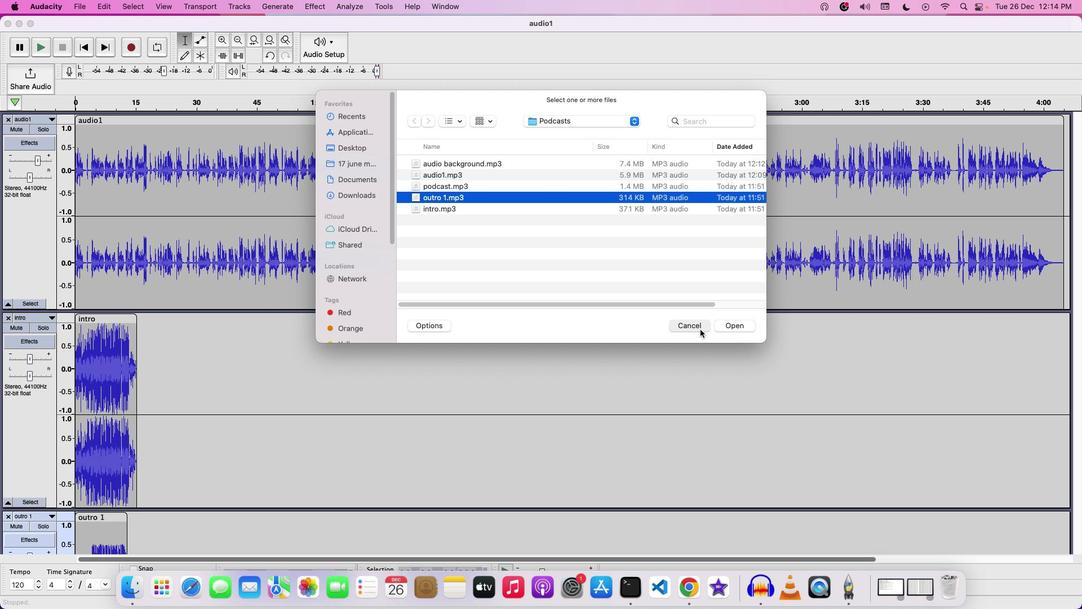 
Action: Mouse moved to (114, 357)
Screenshot: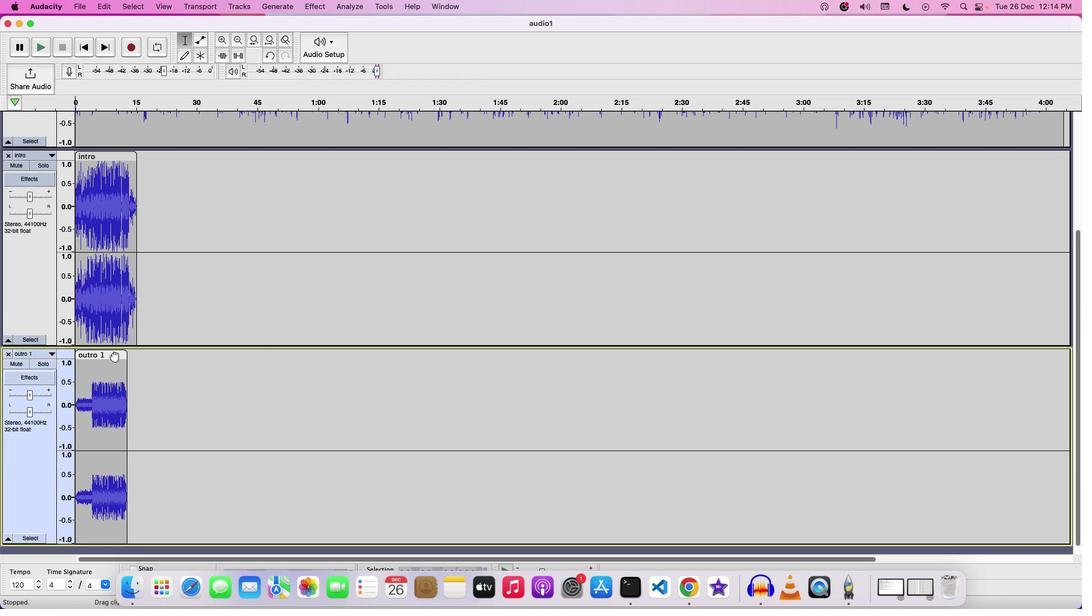 
Action: Mouse pressed left at (114, 357)
Screenshot: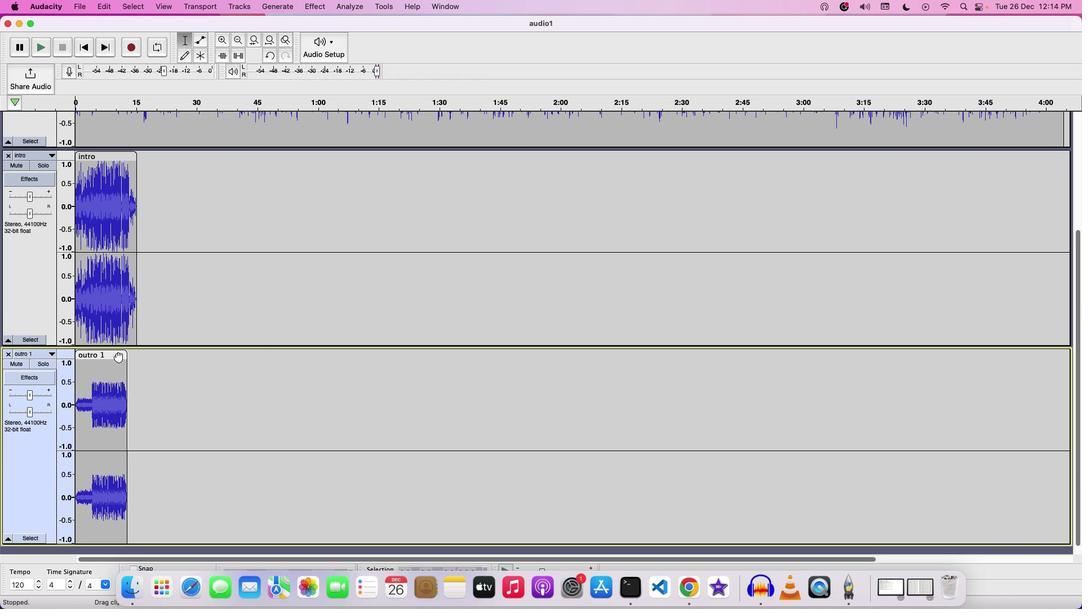 
Action: Mouse moved to (886, 254)
Screenshot: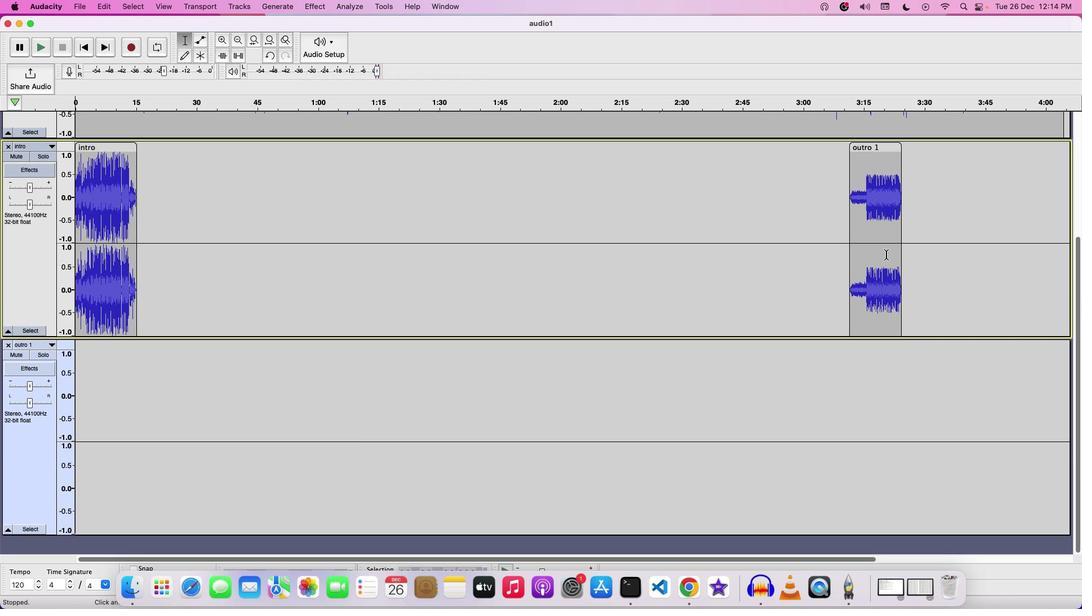 
Action: Mouse scrolled (886, 254) with delta (0, 0)
Screenshot: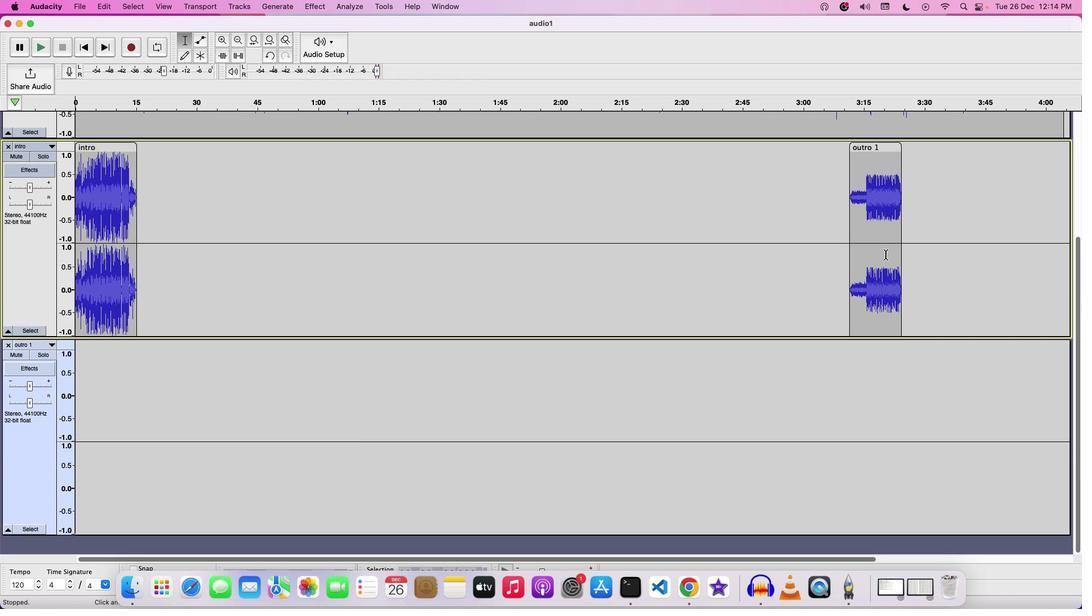 
Action: Mouse scrolled (886, 254) with delta (0, 0)
Screenshot: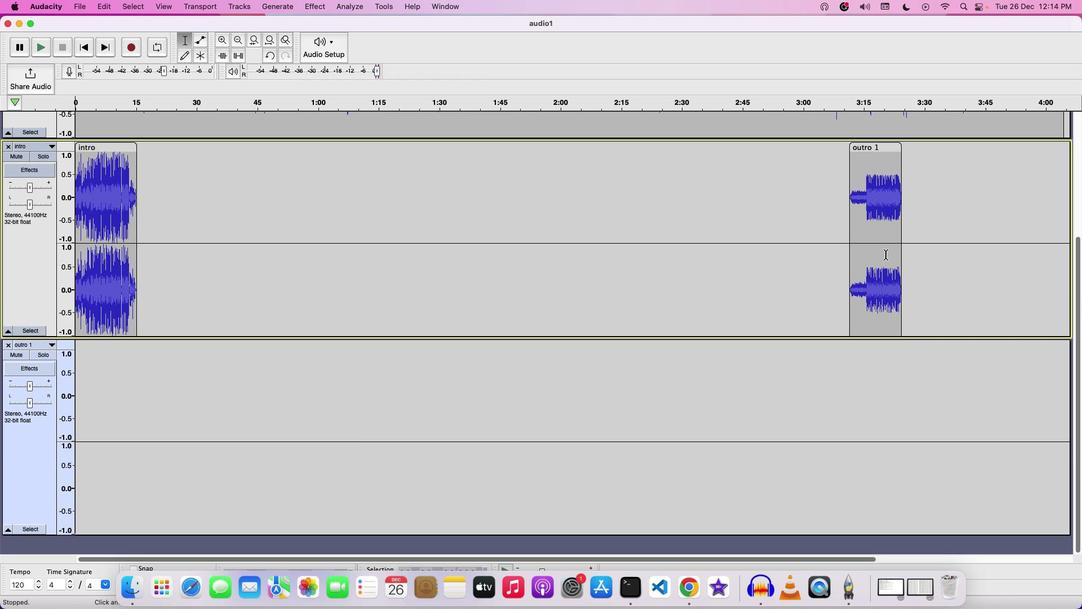 
Action: Mouse moved to (886, 254)
Screenshot: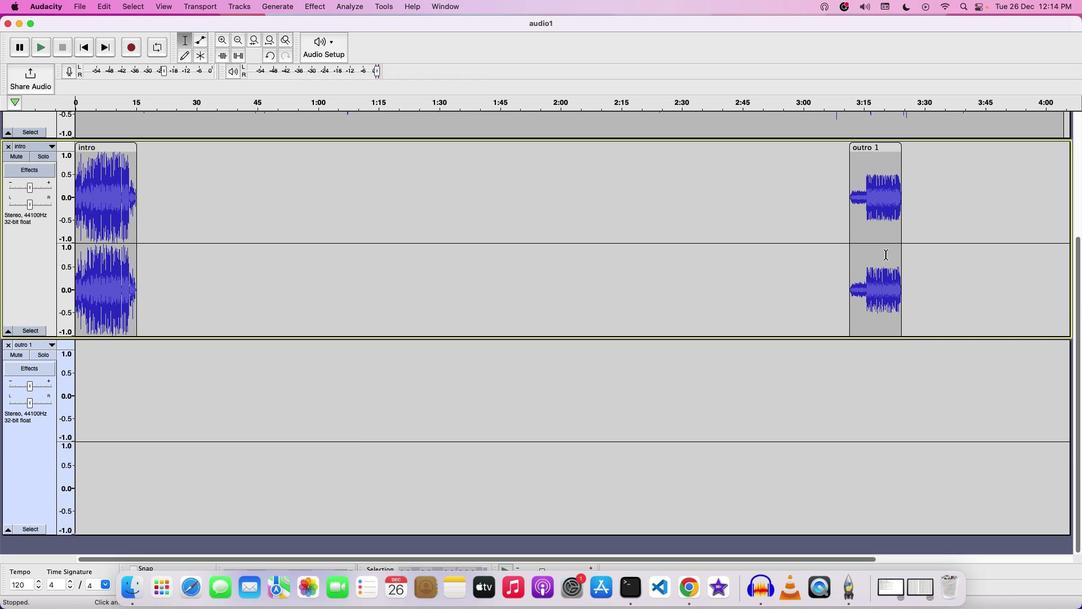 
Action: Mouse scrolled (886, 254) with delta (0, -1)
Screenshot: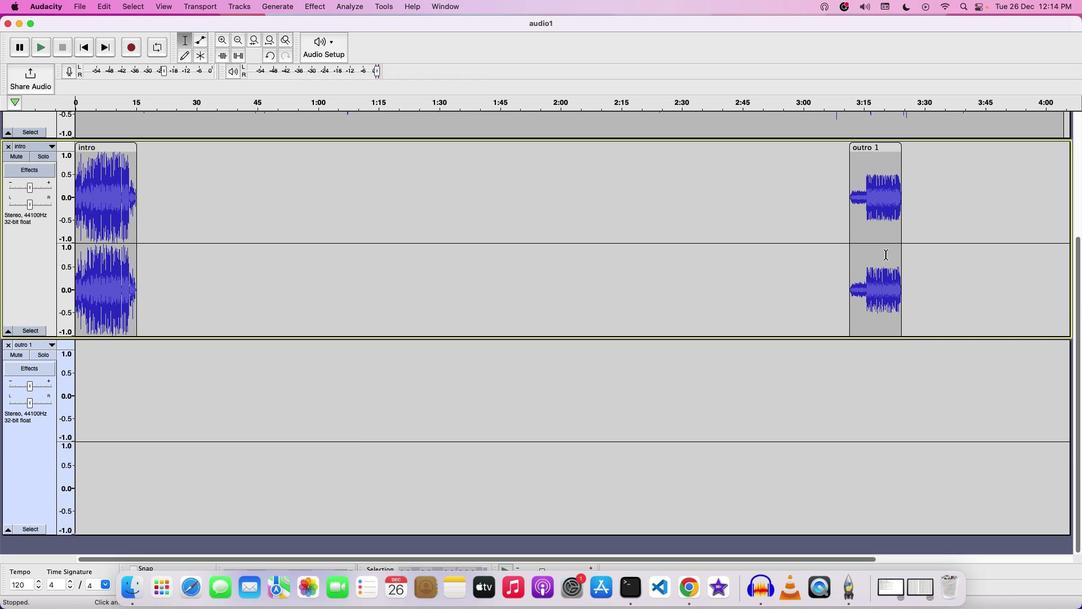 
Action: Mouse moved to (886, 254)
Screenshot: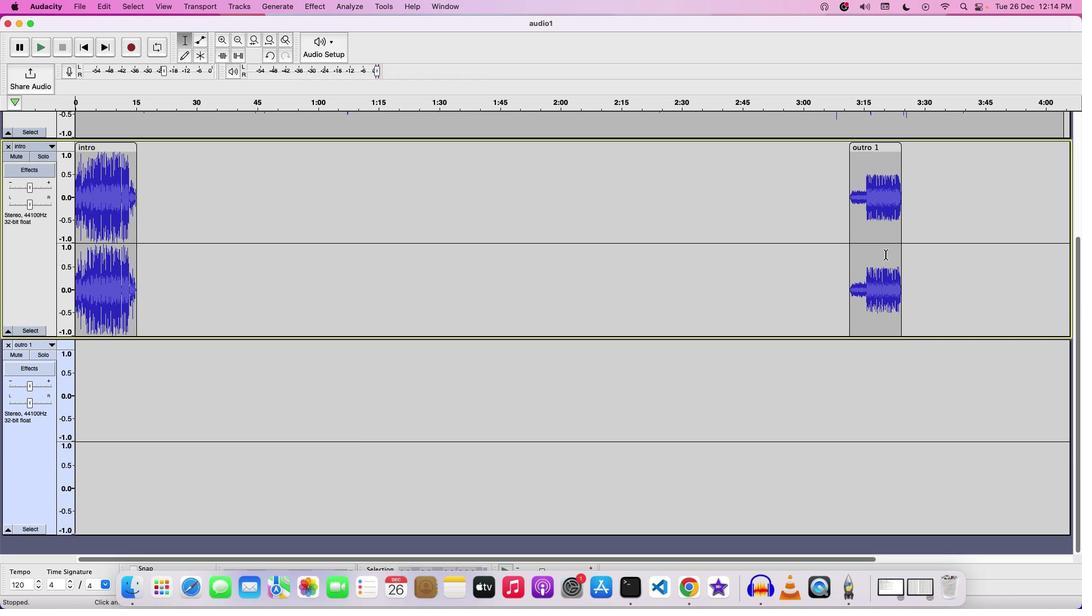 
Action: Mouse scrolled (886, 254) with delta (0, -1)
Screenshot: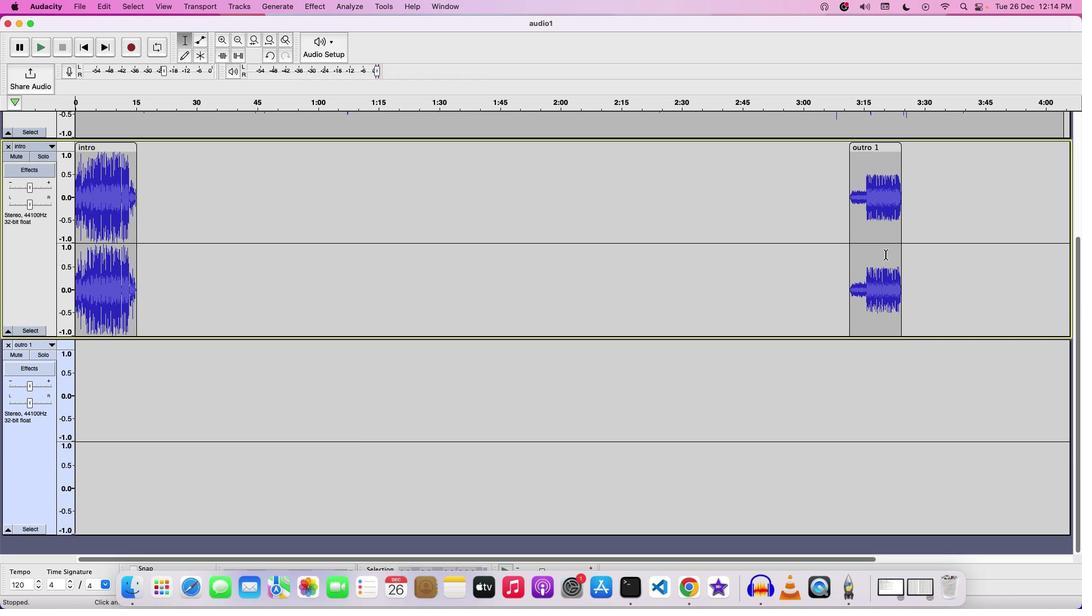 
Action: Mouse moved to (886, 254)
Screenshot: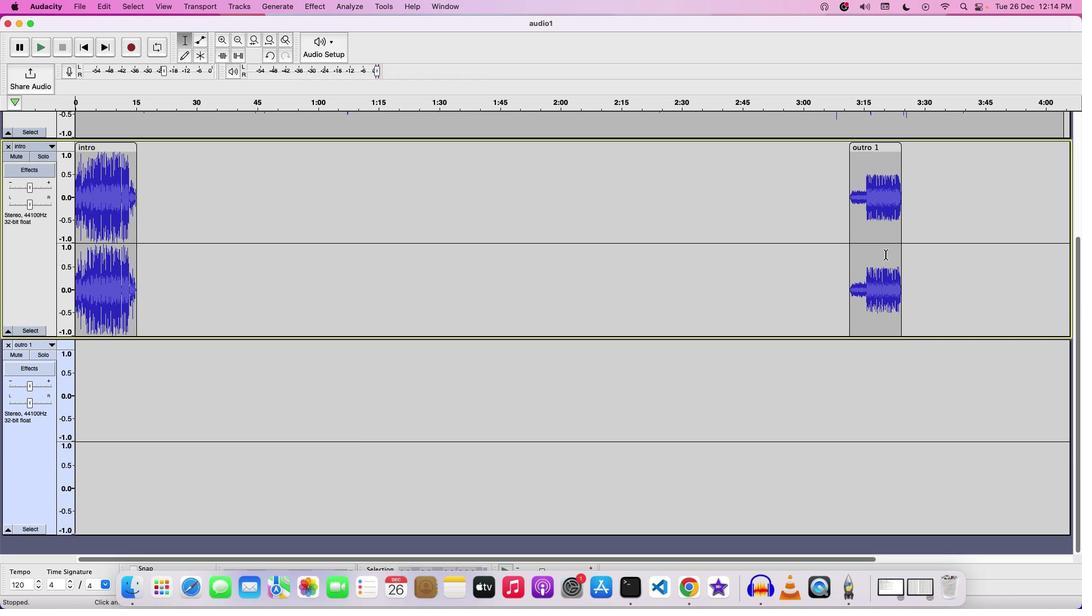 
Action: Mouse scrolled (886, 254) with delta (0, 0)
Screenshot: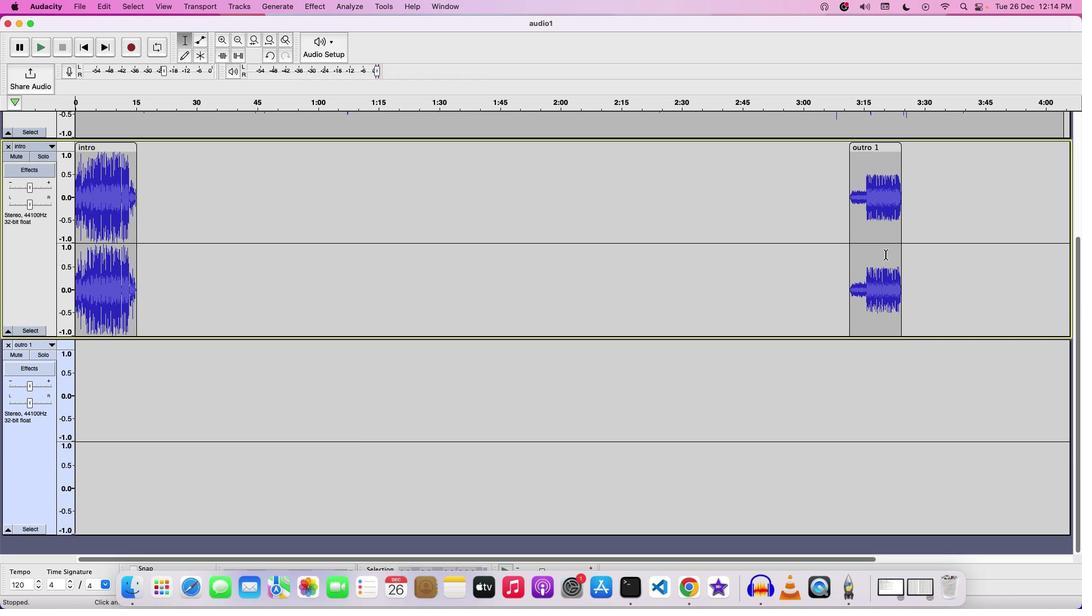 
Action: Mouse scrolled (886, 254) with delta (0, 0)
Screenshot: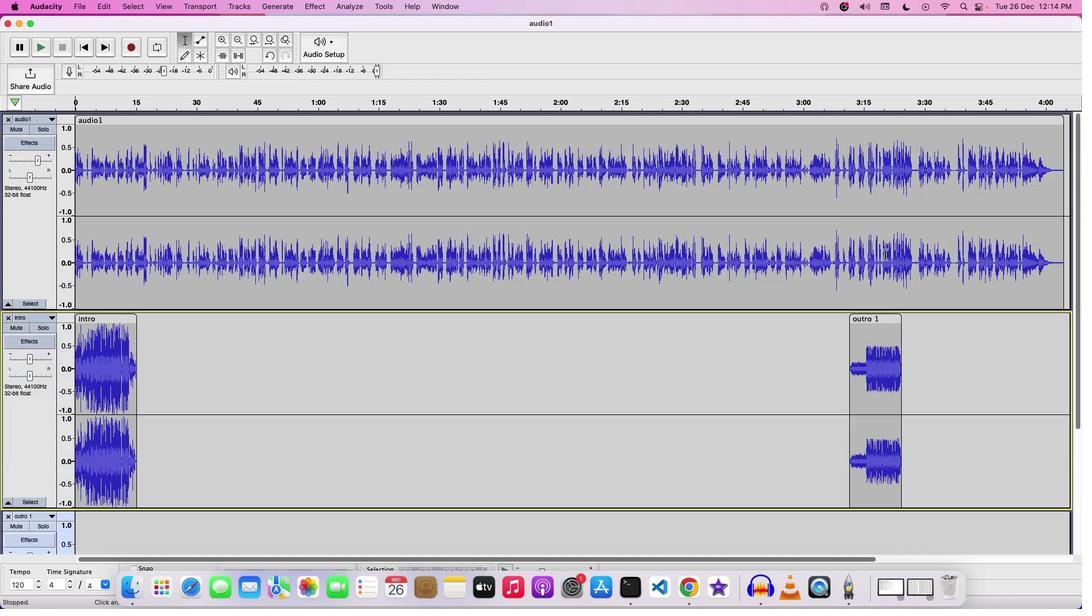 
Action: Mouse scrolled (886, 254) with delta (0, 1)
Screenshot: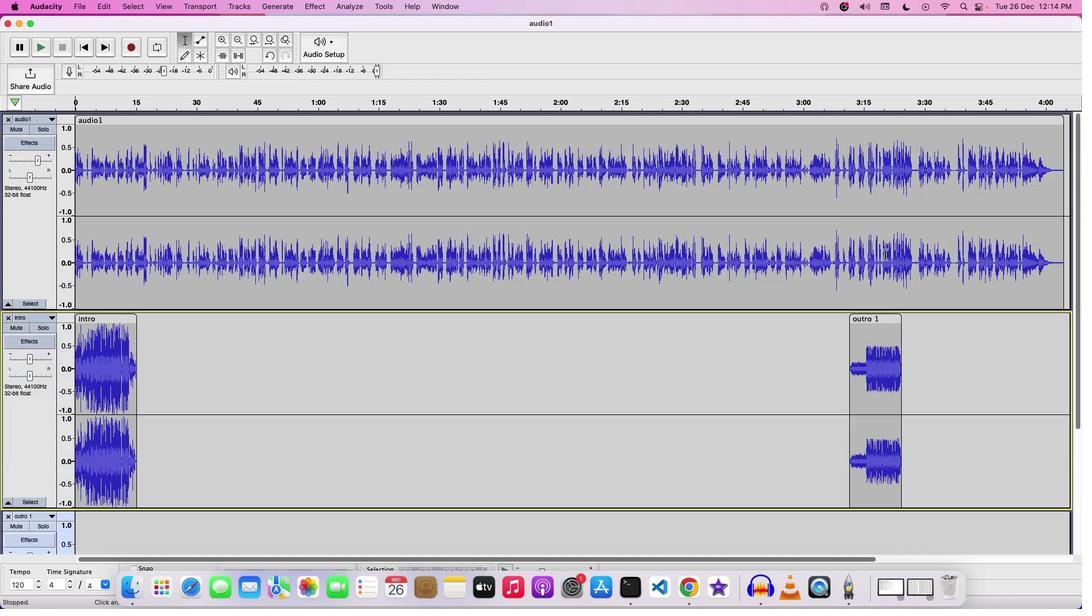 
Action: Mouse scrolled (886, 254) with delta (0, 2)
Screenshot: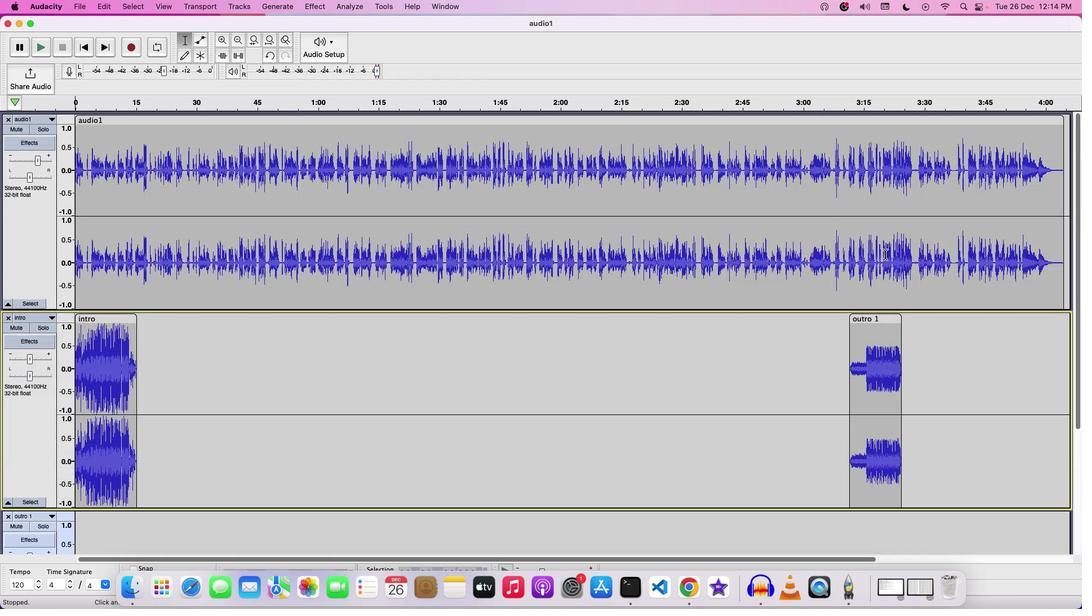 
Action: Mouse scrolled (886, 254) with delta (0, 3)
Screenshot: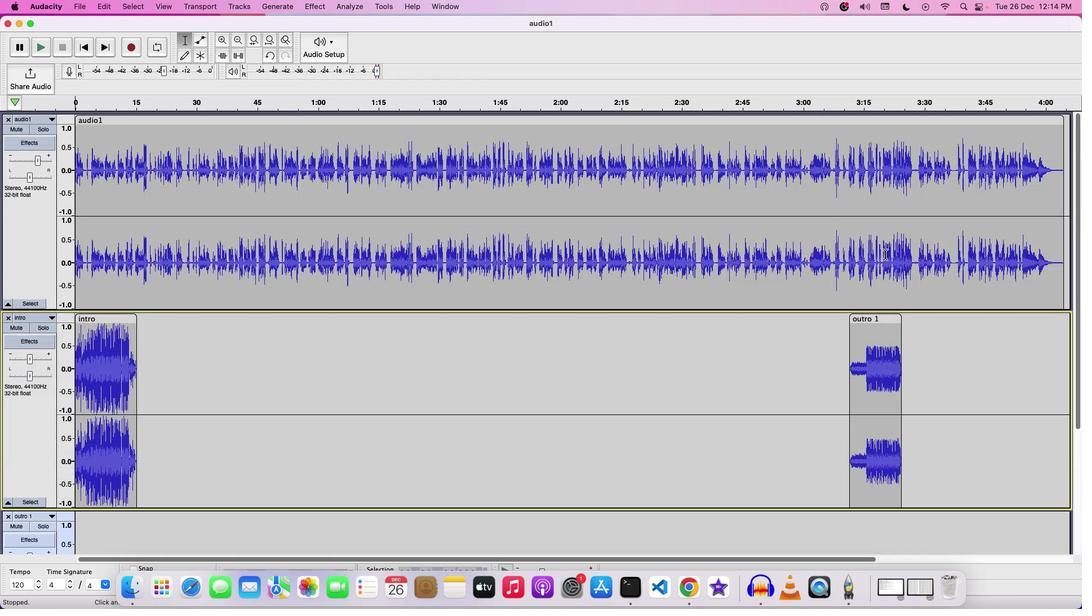 
Action: Mouse scrolled (886, 254) with delta (0, 3)
Screenshot: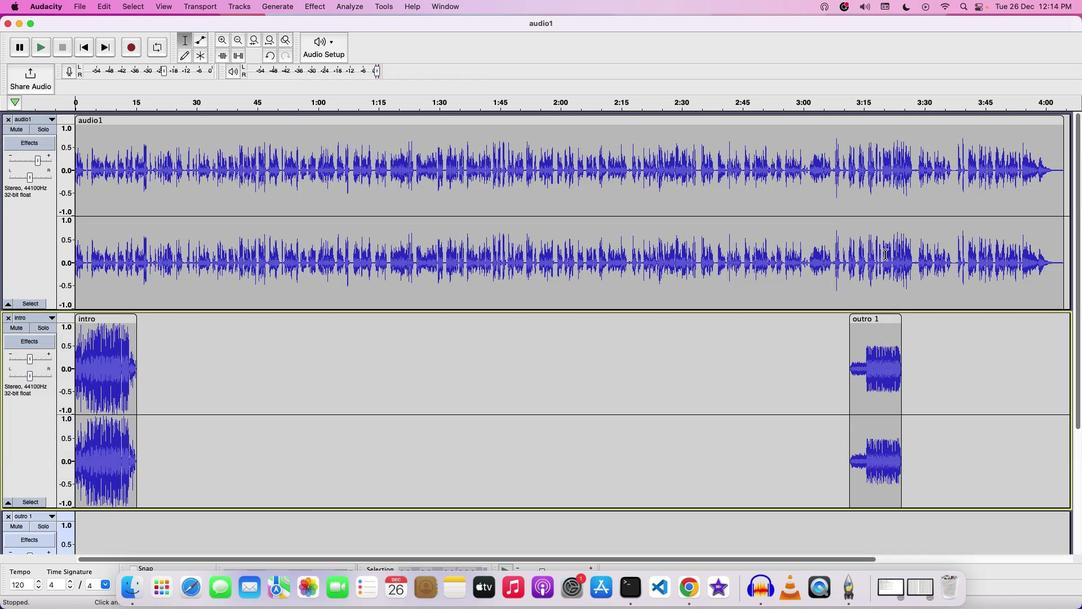 
Action: Mouse moved to (884, 318)
Screenshot: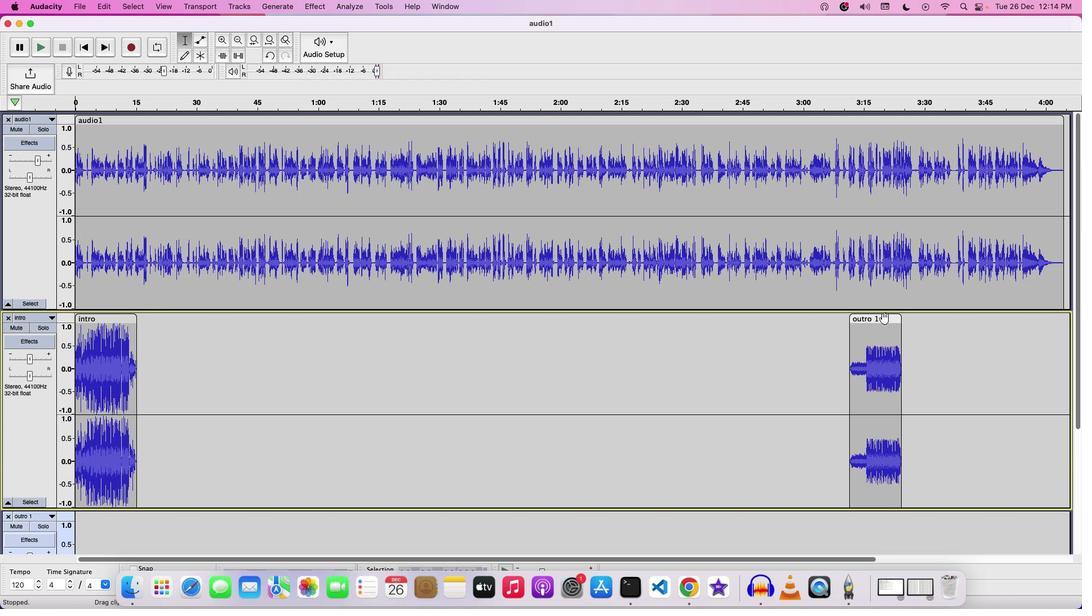 
Action: Mouse pressed left at (884, 318)
Screenshot: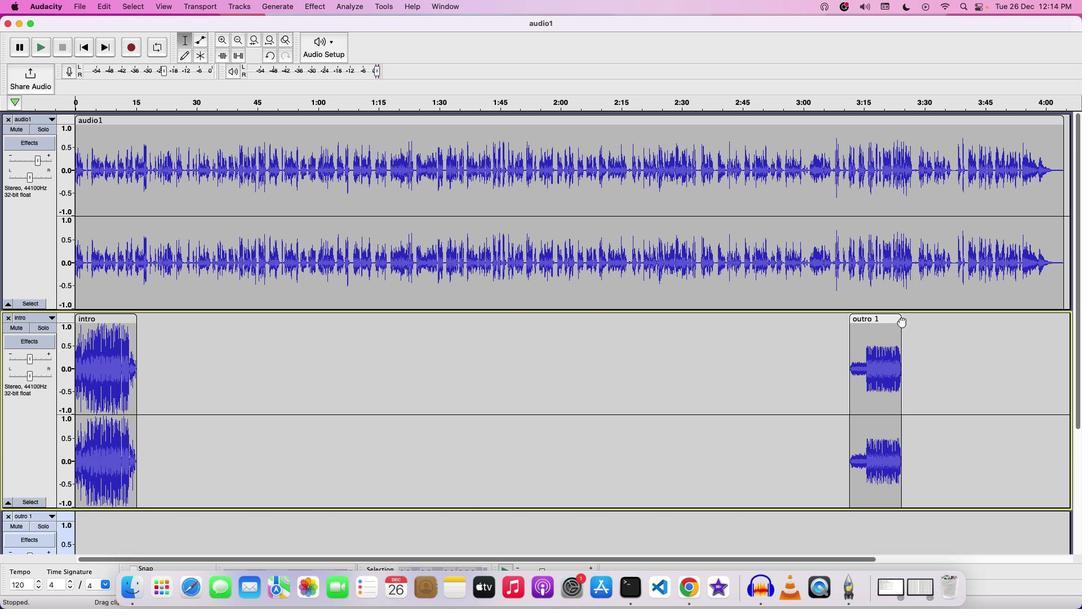 
Action: Mouse moved to (1058, 320)
Screenshot: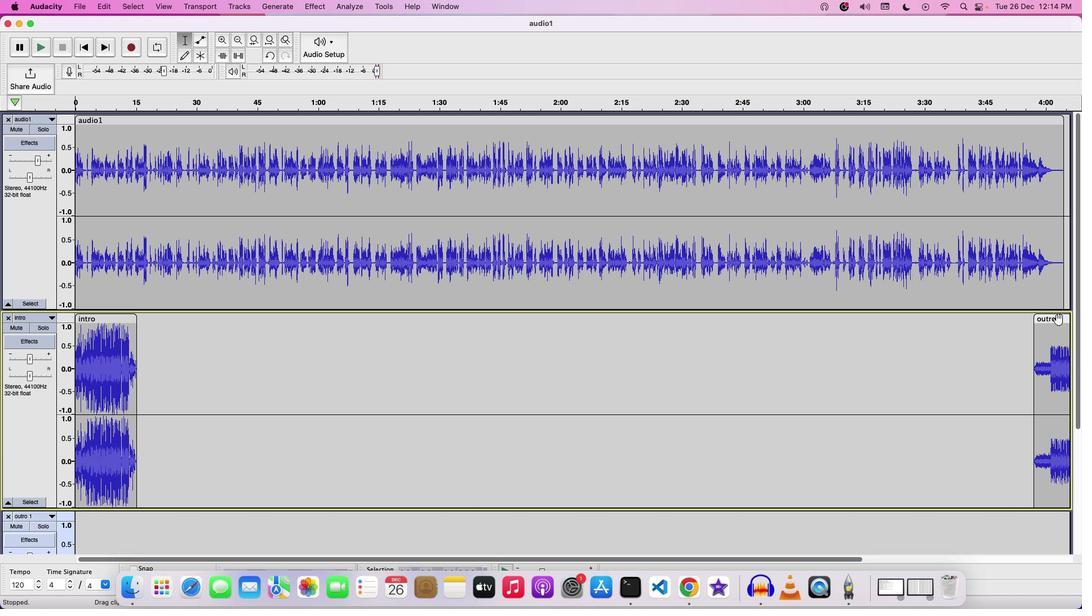 
Action: Mouse pressed left at (1058, 320)
Screenshot: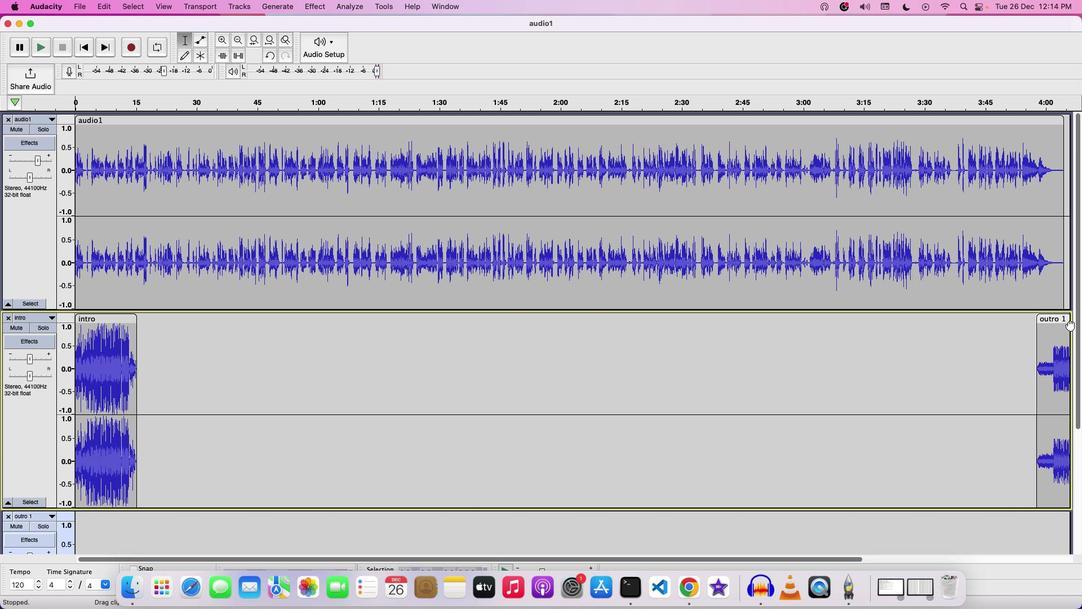 
Action: Mouse moved to (1048, 320)
Screenshot: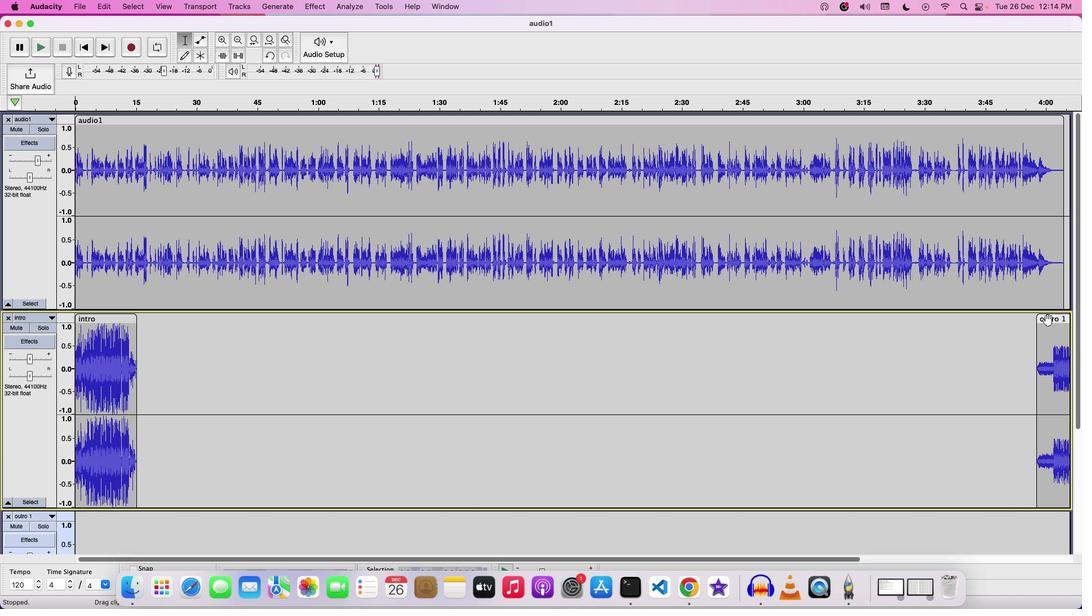 
Action: Mouse pressed left at (1048, 320)
Screenshot: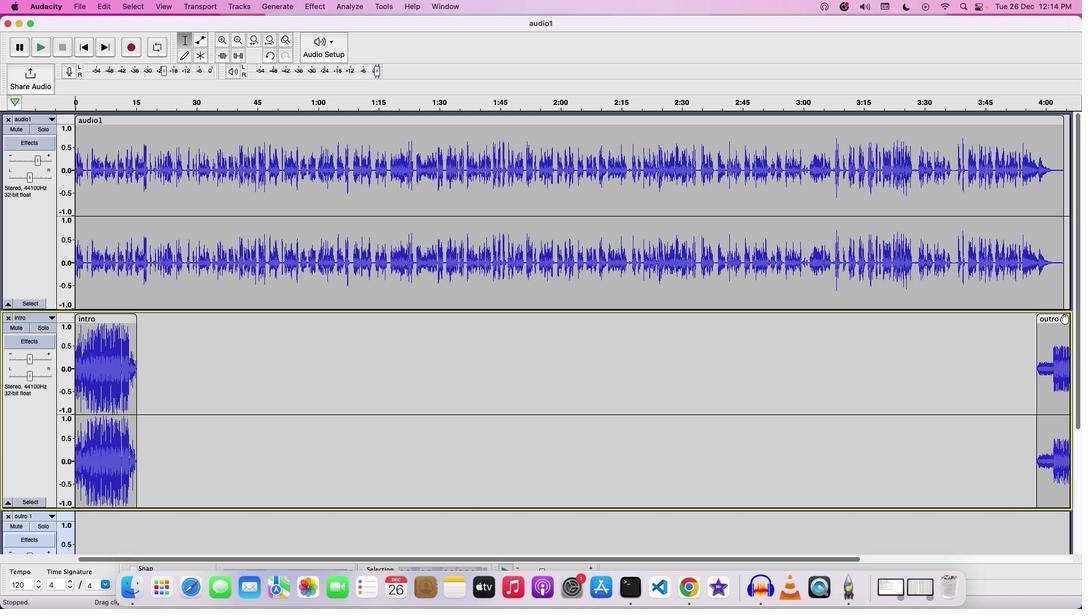 
Action: Mouse moved to (1063, 319)
Screenshot: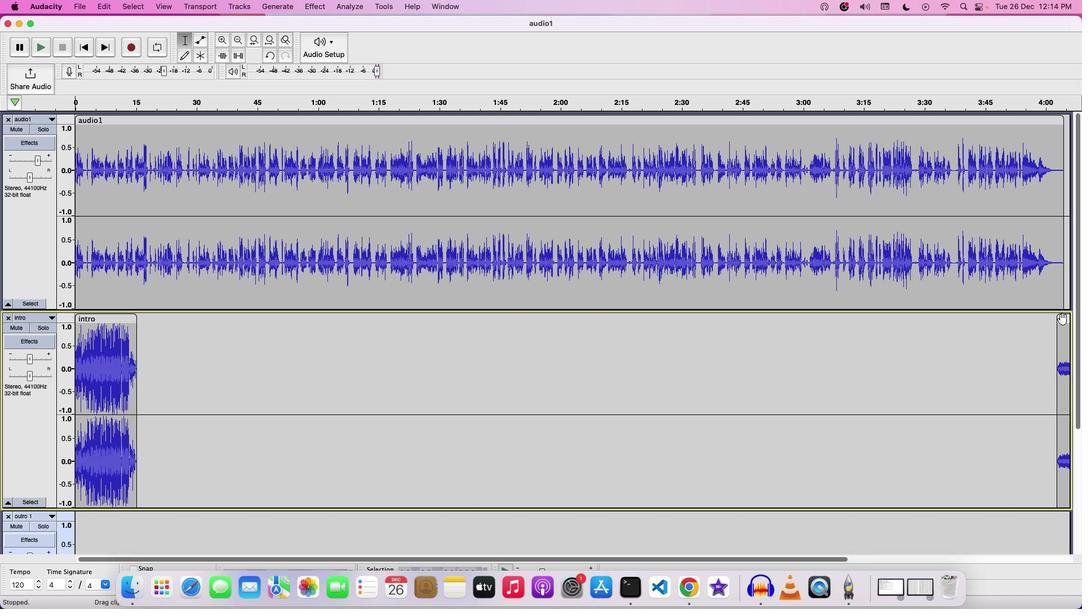 
Action: Mouse pressed left at (1063, 319)
Screenshot: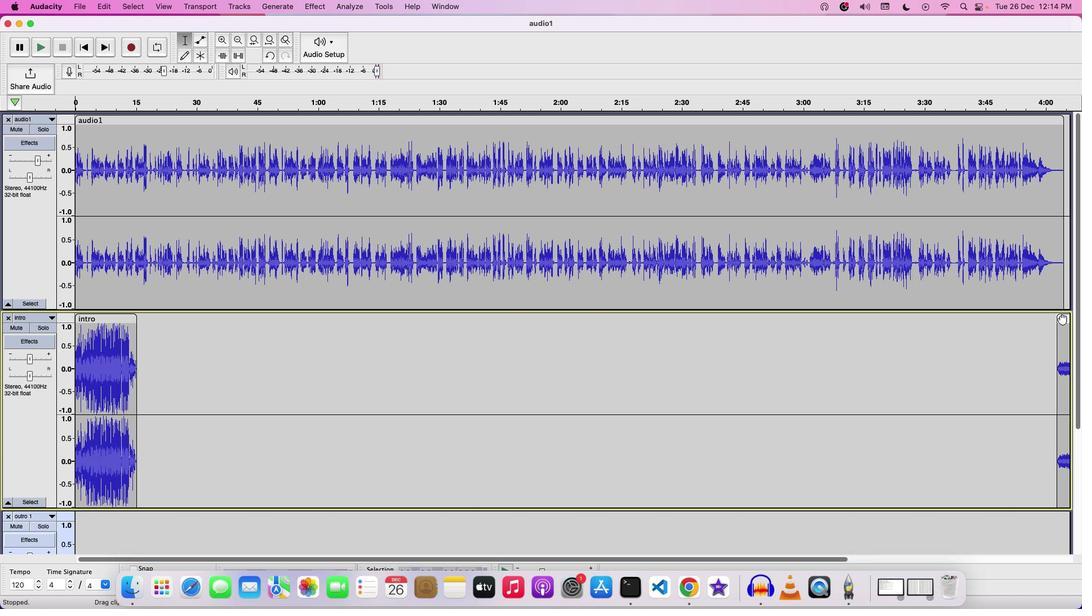 
Action: Mouse moved to (124, 117)
Screenshot: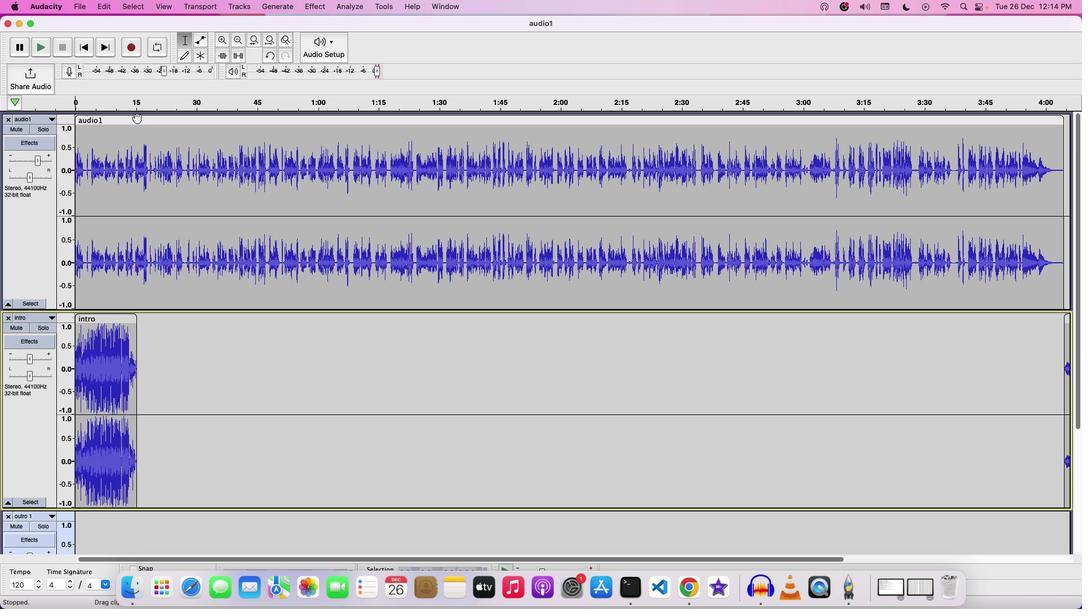 
Action: Mouse pressed left at (124, 117)
Screenshot: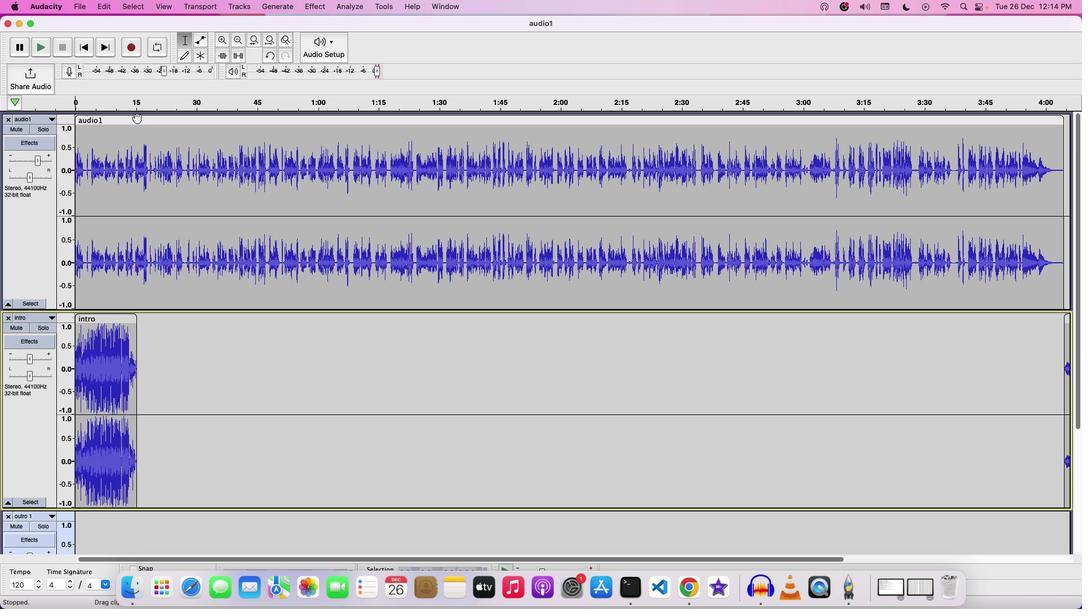 
Action: Mouse moved to (238, 39)
Screenshot: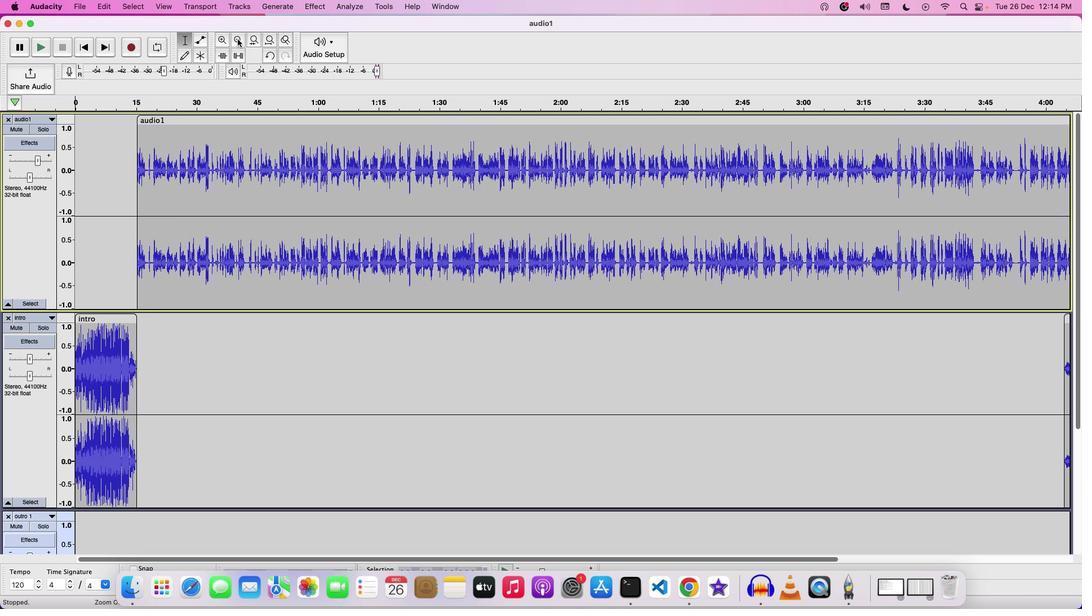 
Action: Mouse pressed left at (238, 39)
Screenshot: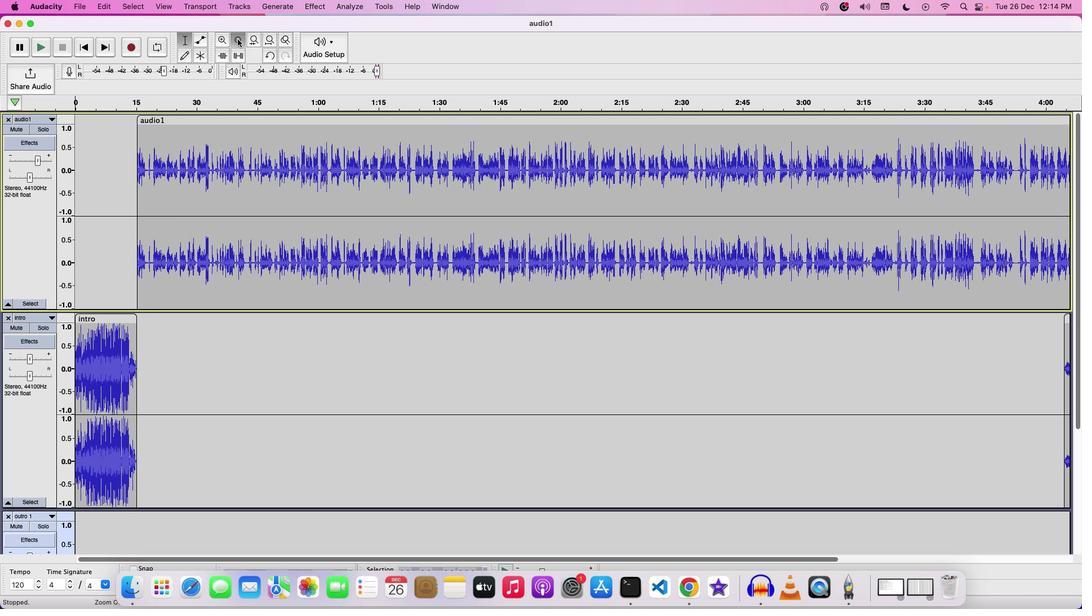 
Action: Mouse moved to (582, 320)
Screenshot: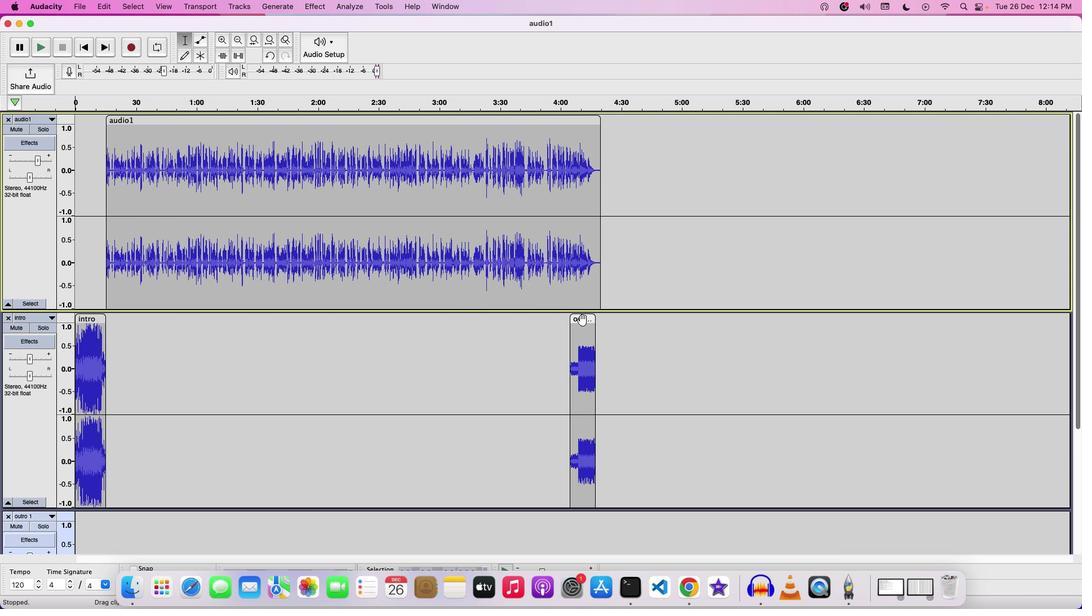 
Action: Mouse pressed left at (582, 320)
Screenshot: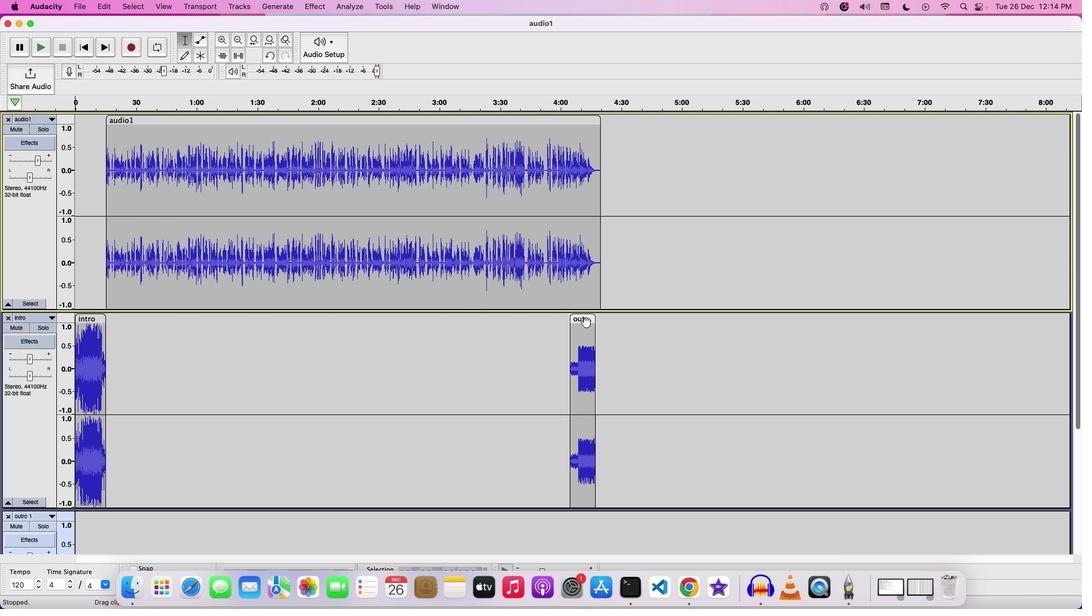 
Action: Mouse moved to (85, 318)
Screenshot: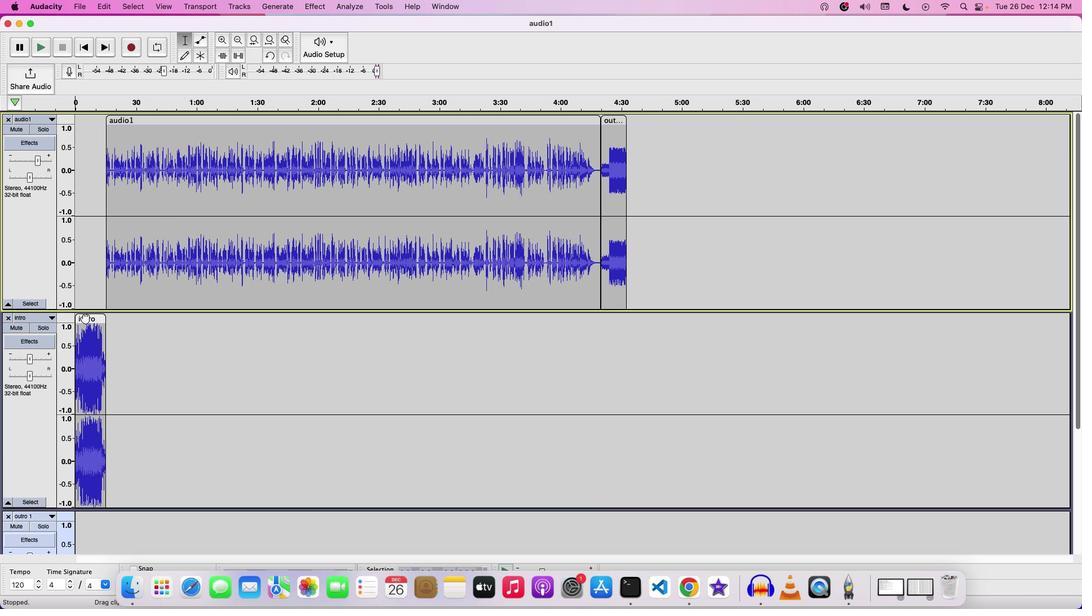 
Action: Mouse pressed left at (85, 318)
Screenshot: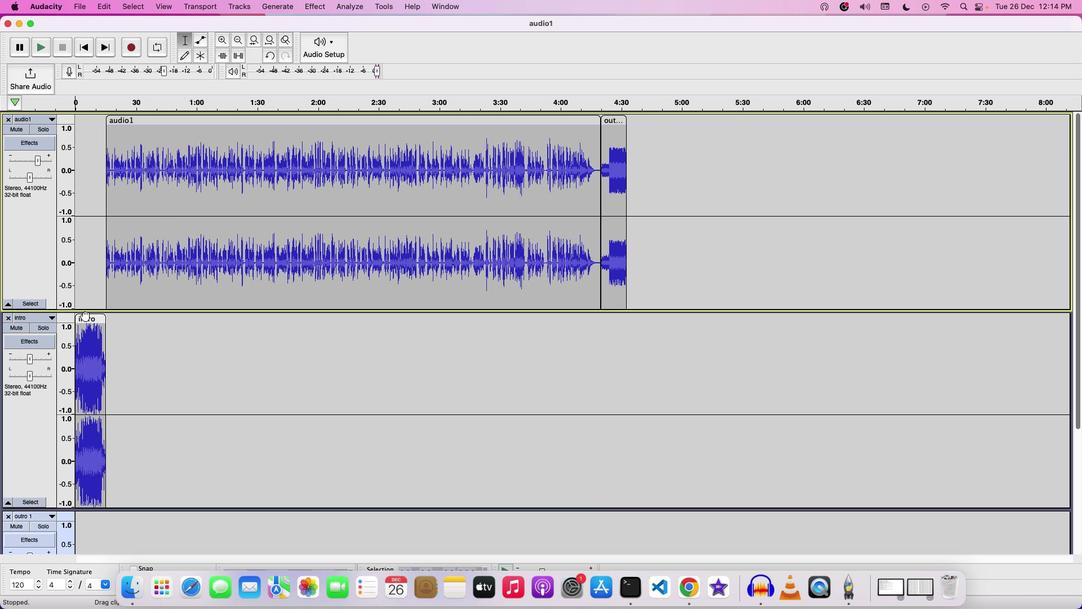 
Action: Mouse moved to (41, 161)
Screenshot: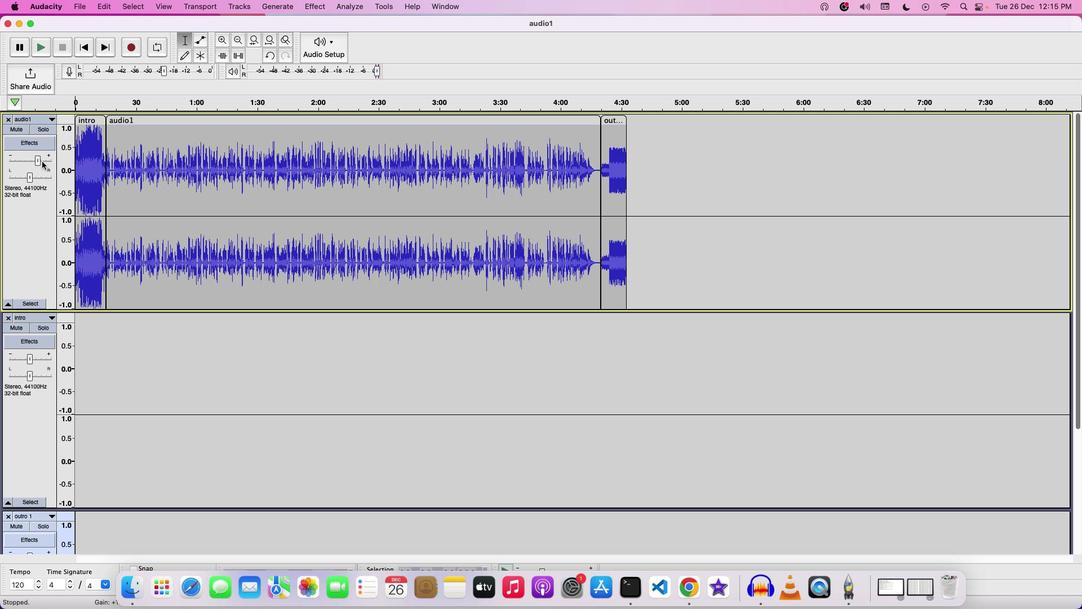 
Action: Mouse pressed left at (41, 161)
Screenshot: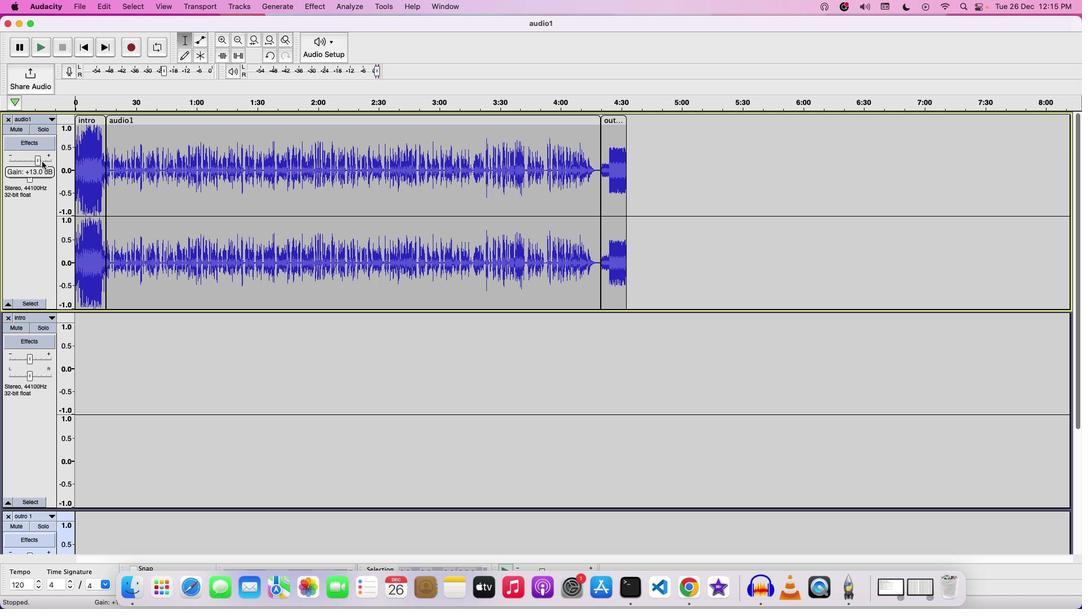 
Action: Mouse moved to (46, 162)
Screenshot: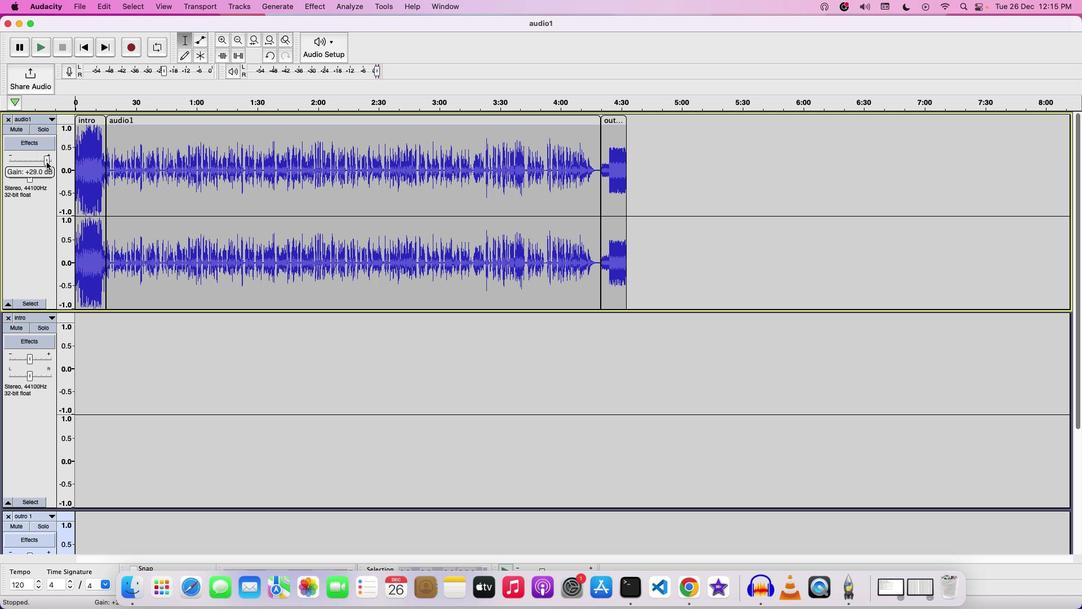 
Action: Mouse pressed left at (46, 162)
Screenshot: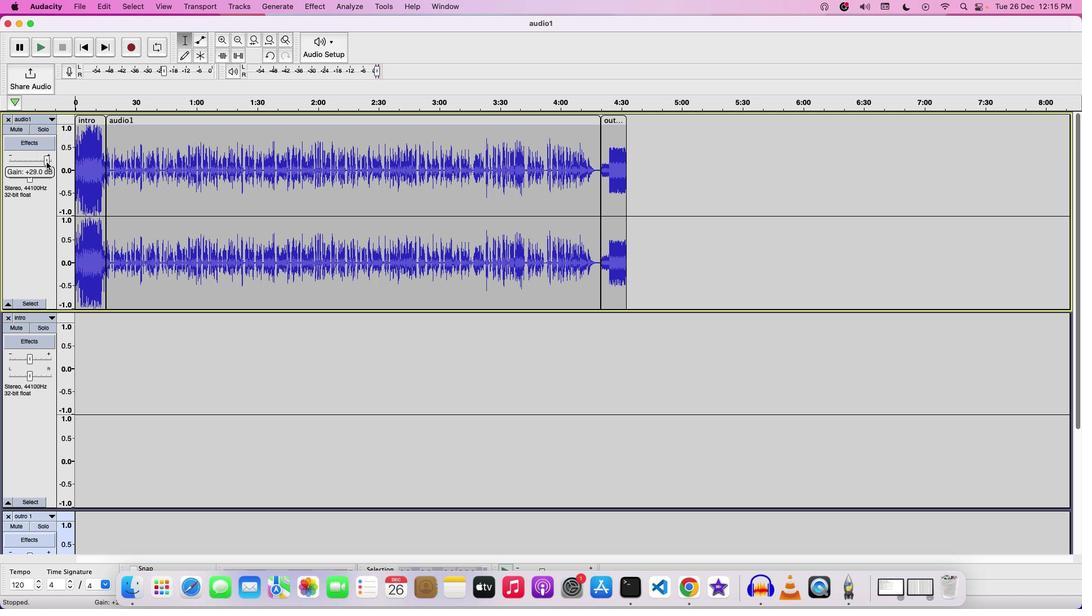 
Action: Mouse moved to (46, 162)
Screenshot: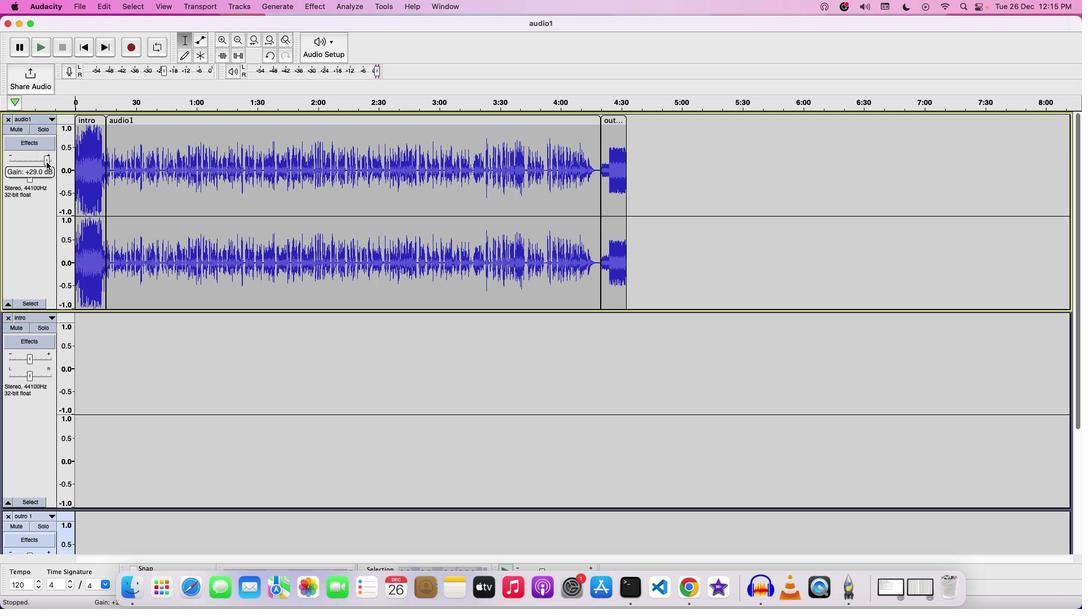 
Action: Mouse pressed left at (46, 162)
Screenshot: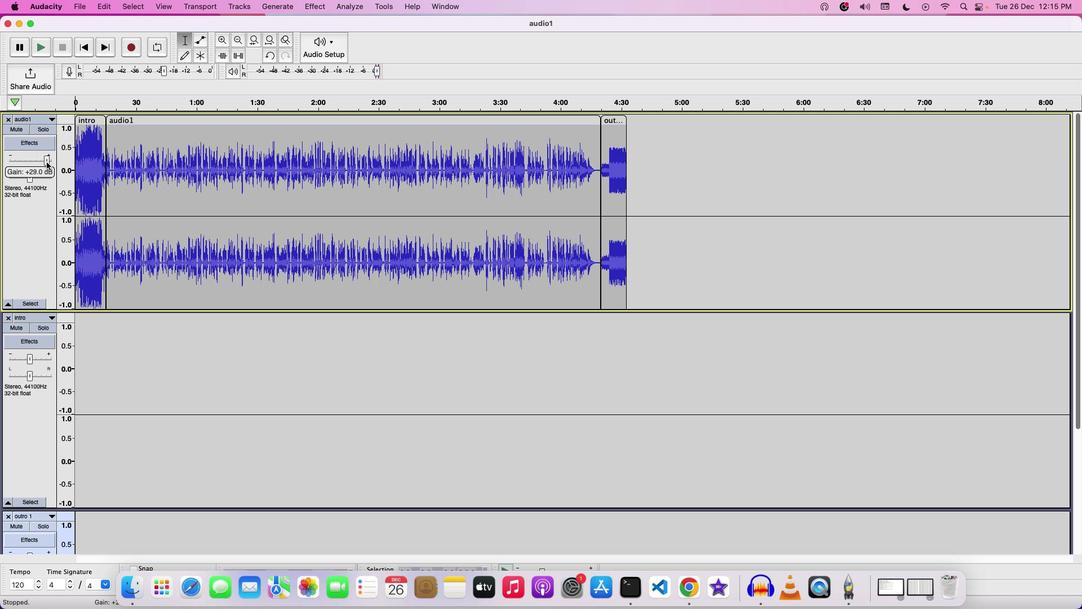 
Action: Mouse moved to (77, 4)
Screenshot: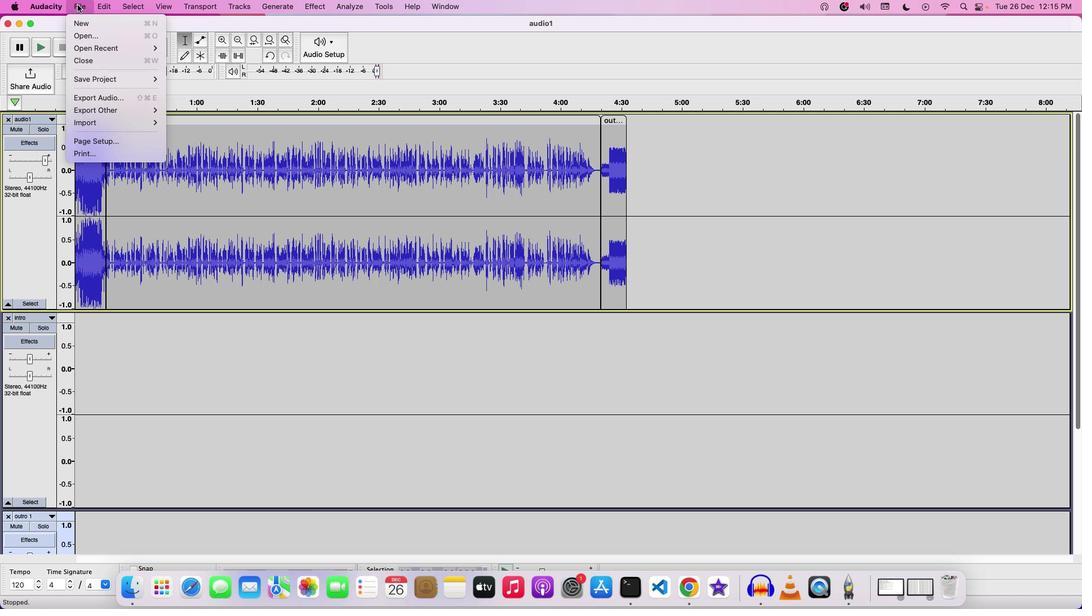 
Action: Mouse pressed left at (77, 4)
Screenshot: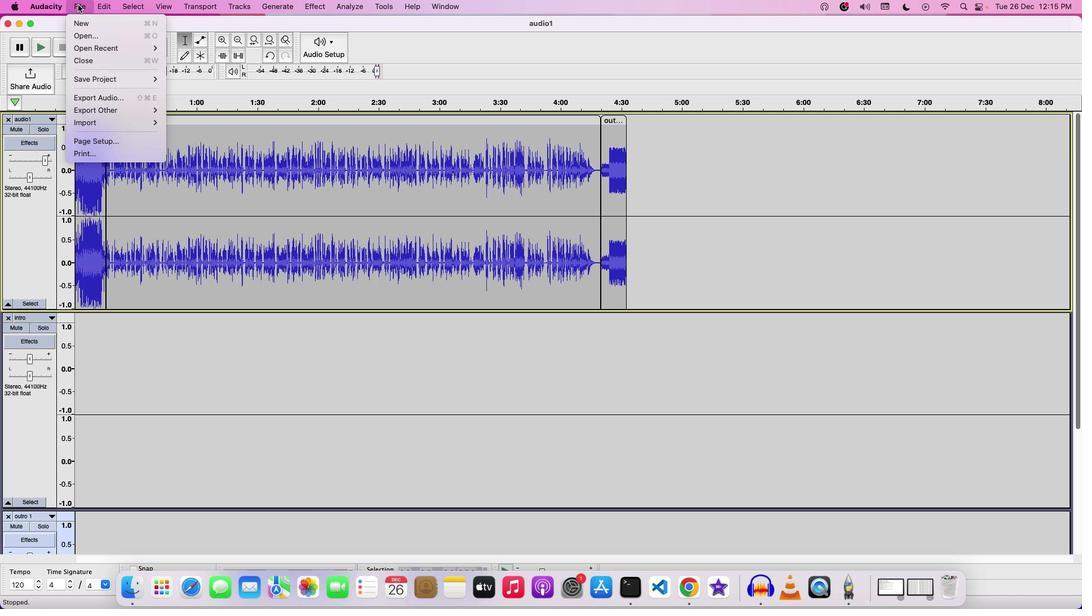 
Action: Mouse moved to (139, 39)
Screenshot: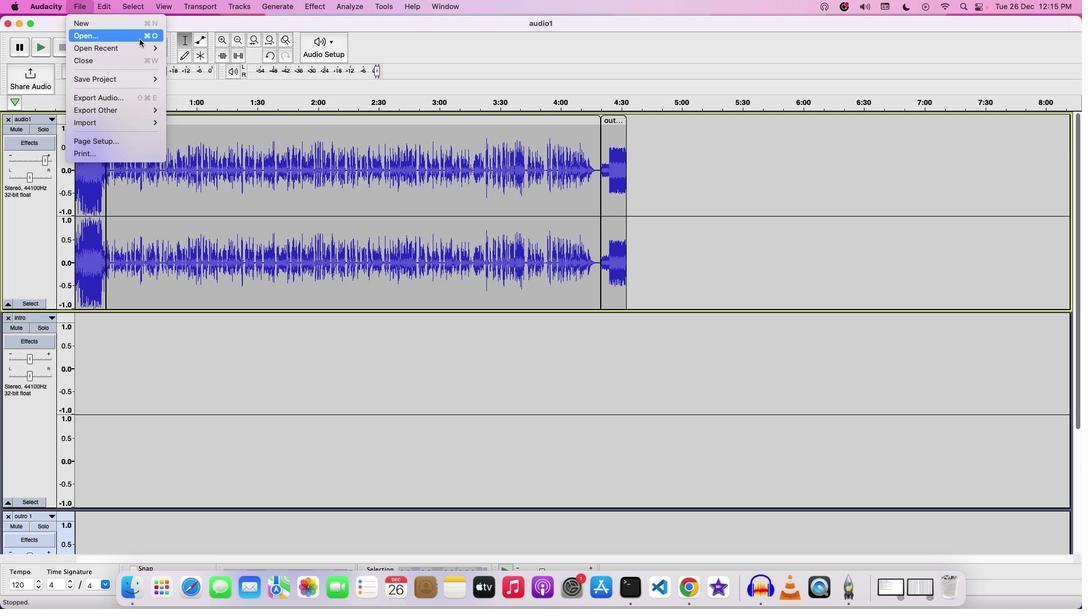 
Action: Mouse pressed left at (139, 39)
Screenshot: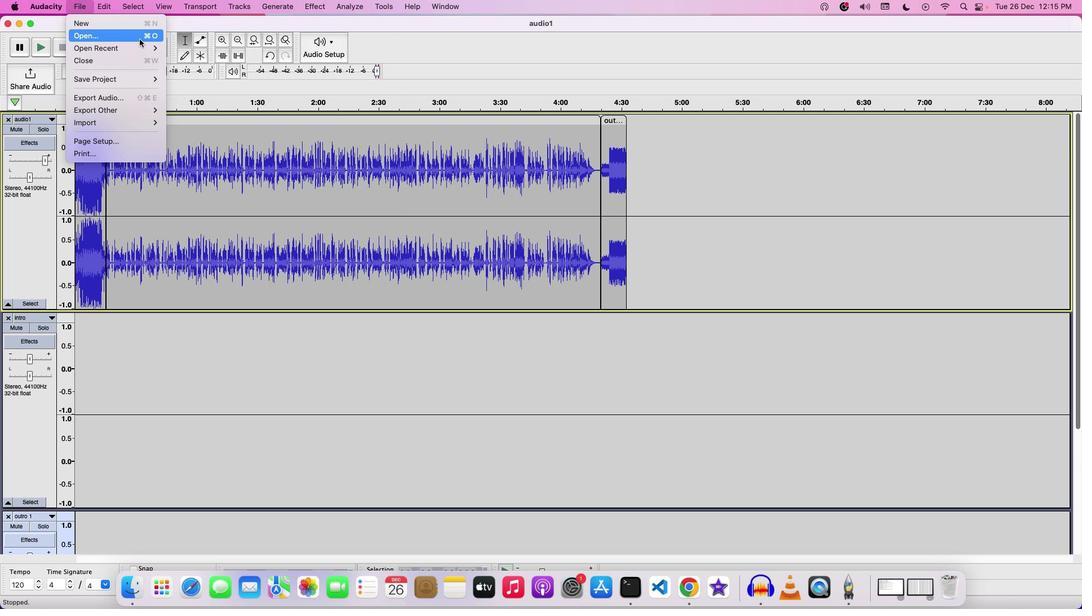 
Action: Mouse moved to (464, 166)
Screenshot: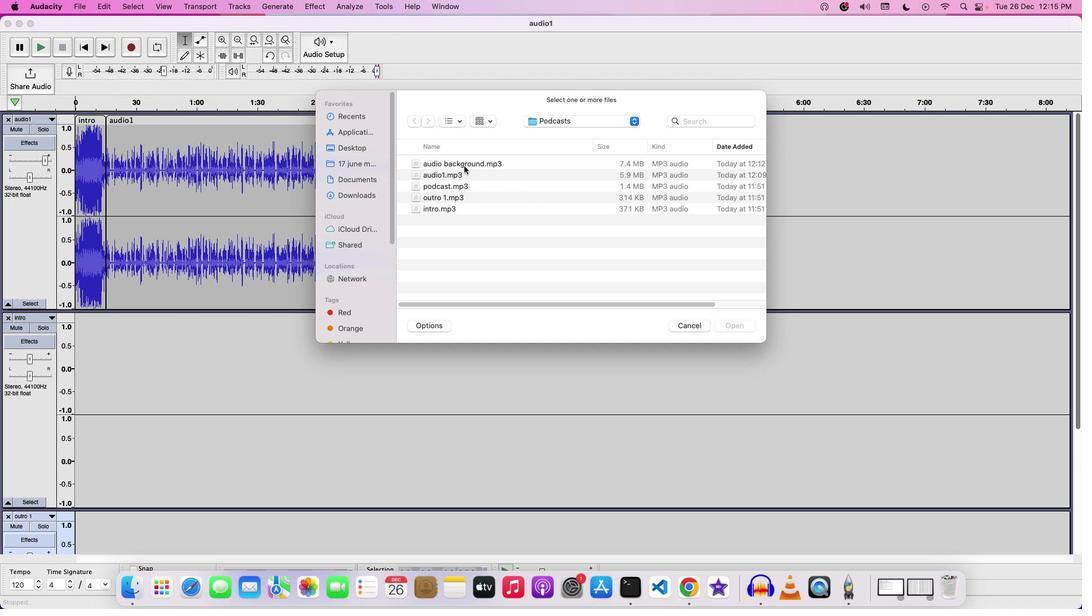 
Action: Mouse pressed left at (464, 166)
Screenshot: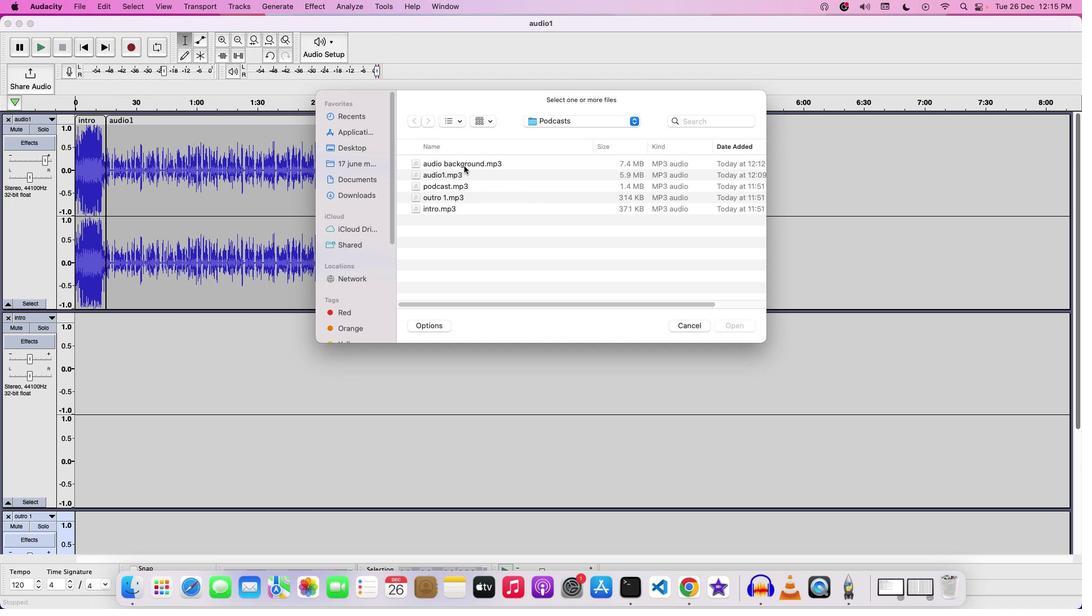 
Action: Mouse moved to (472, 162)
Screenshot: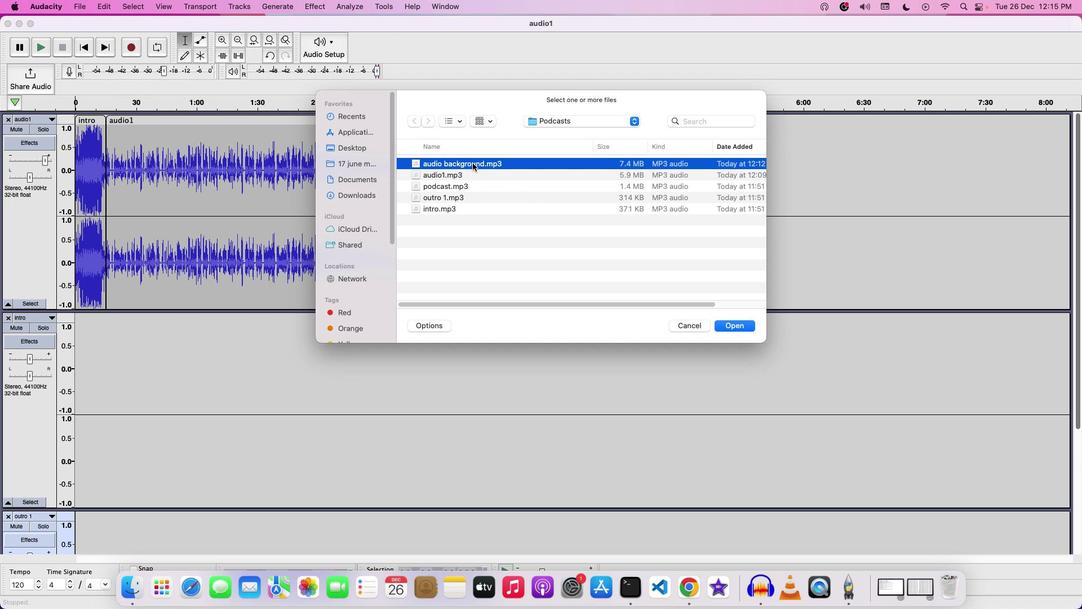 
Action: Mouse pressed left at (472, 162)
Screenshot: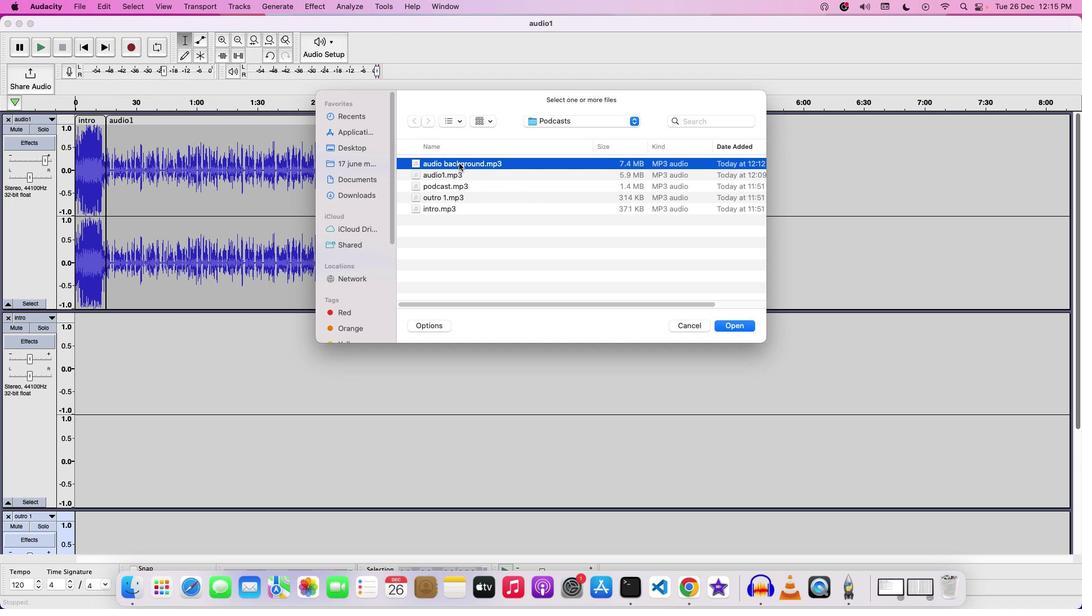 
Action: Mouse moved to (696, 323)
Screenshot: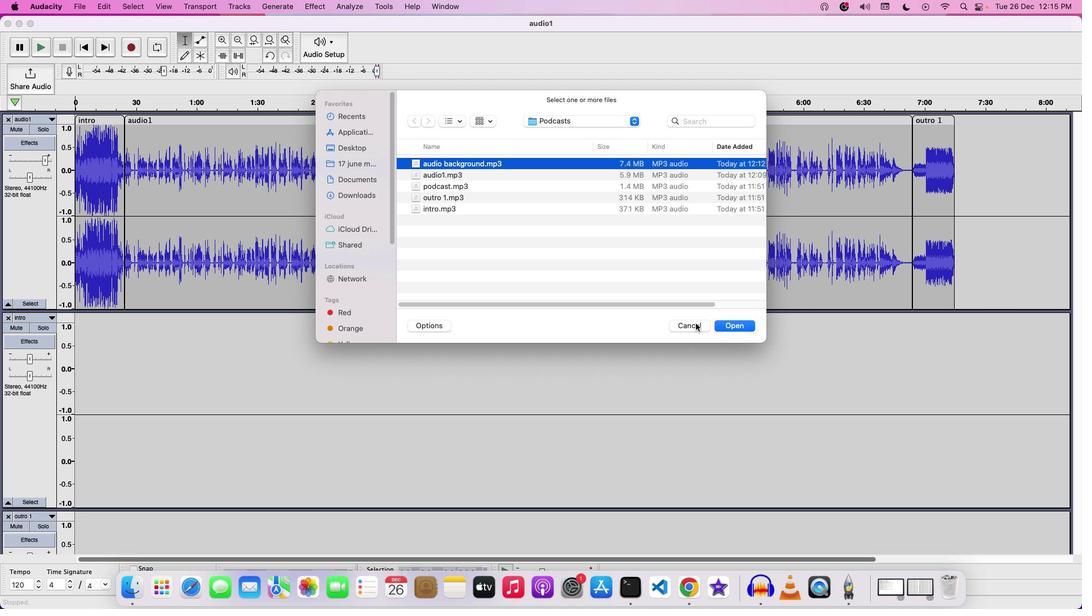 
Action: Mouse pressed left at (696, 323)
Screenshot: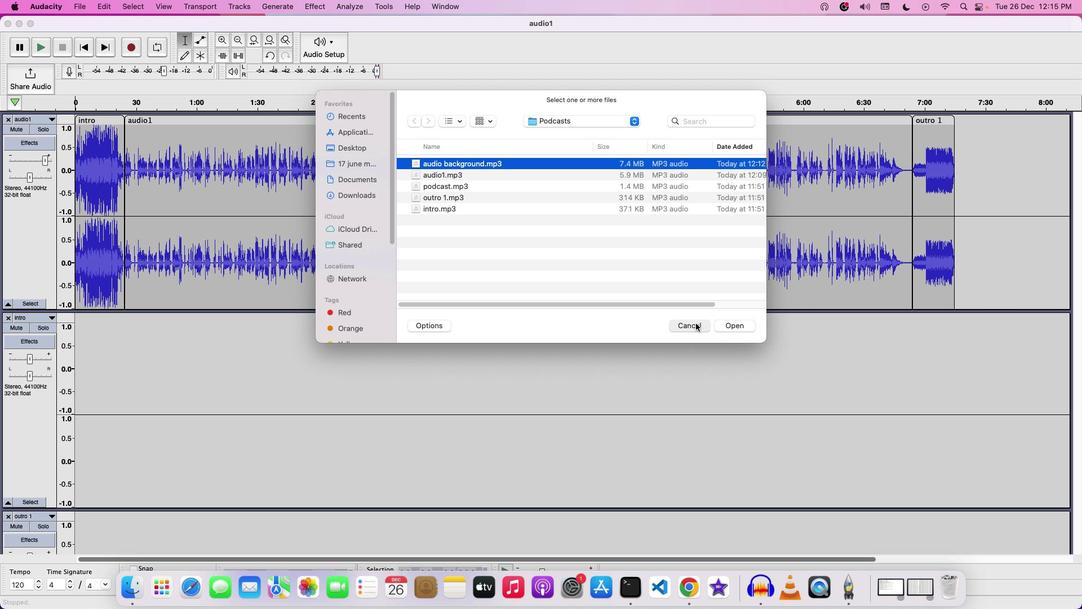
Action: Mouse moved to (126, 355)
Screenshot: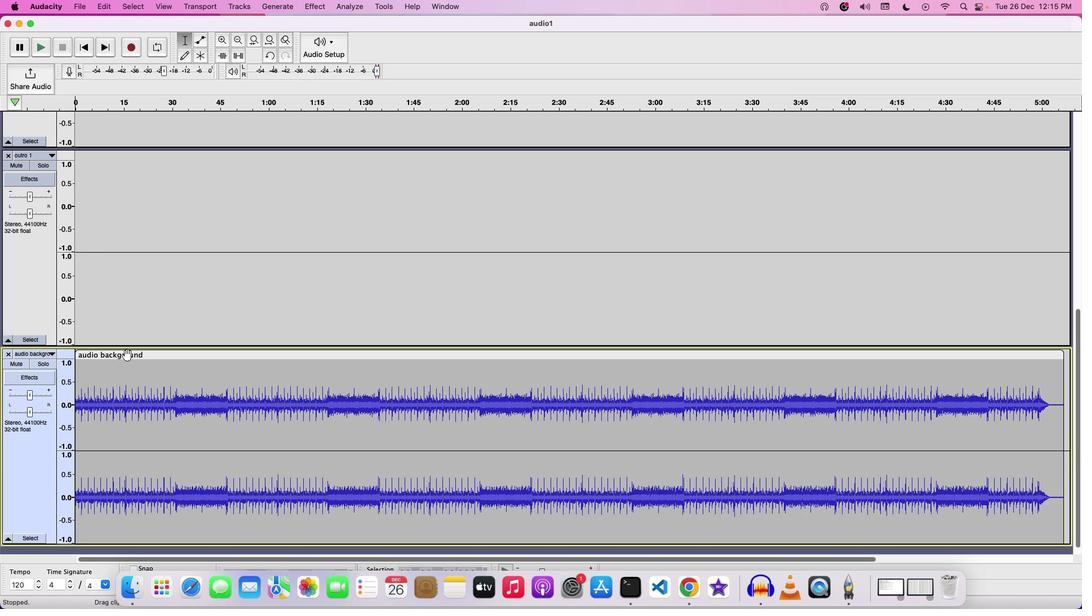 
Action: Mouse pressed left at (126, 355)
Screenshot: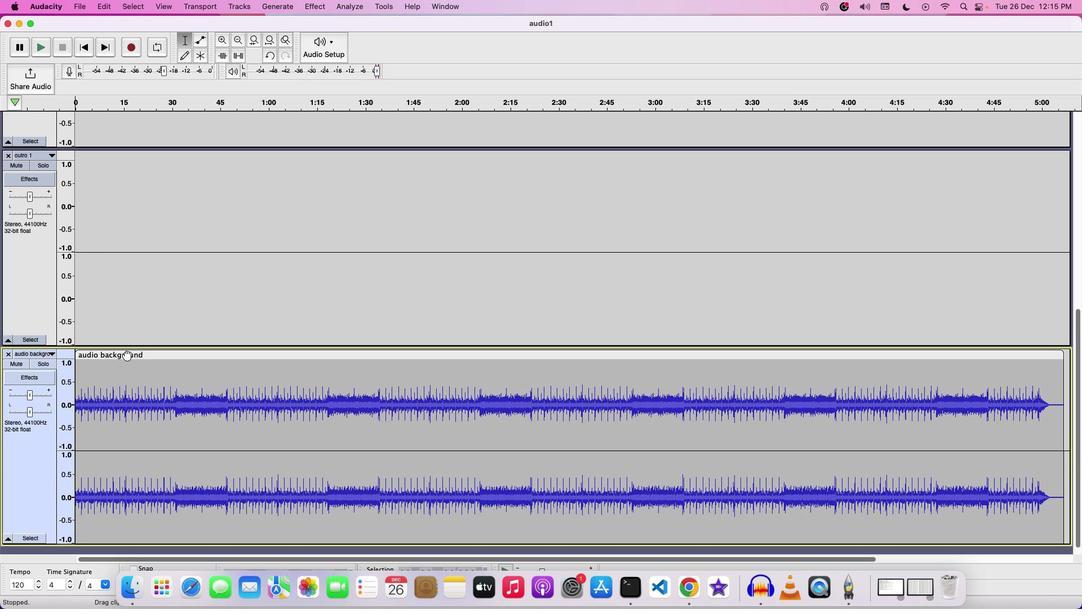 
Action: Mouse moved to (8, 353)
Screenshot: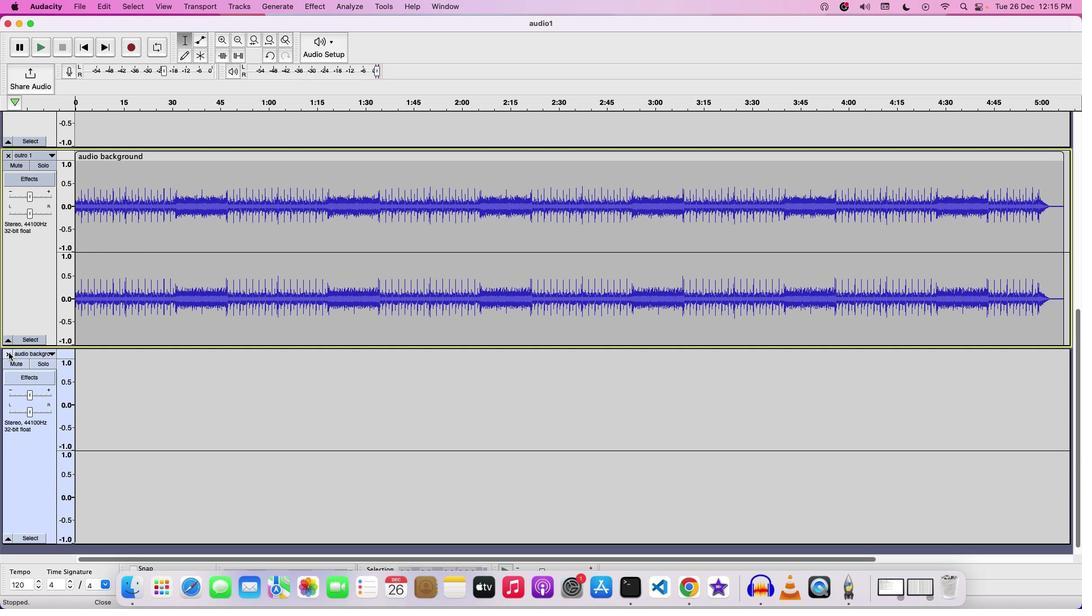 
Action: Mouse pressed left at (8, 353)
Screenshot: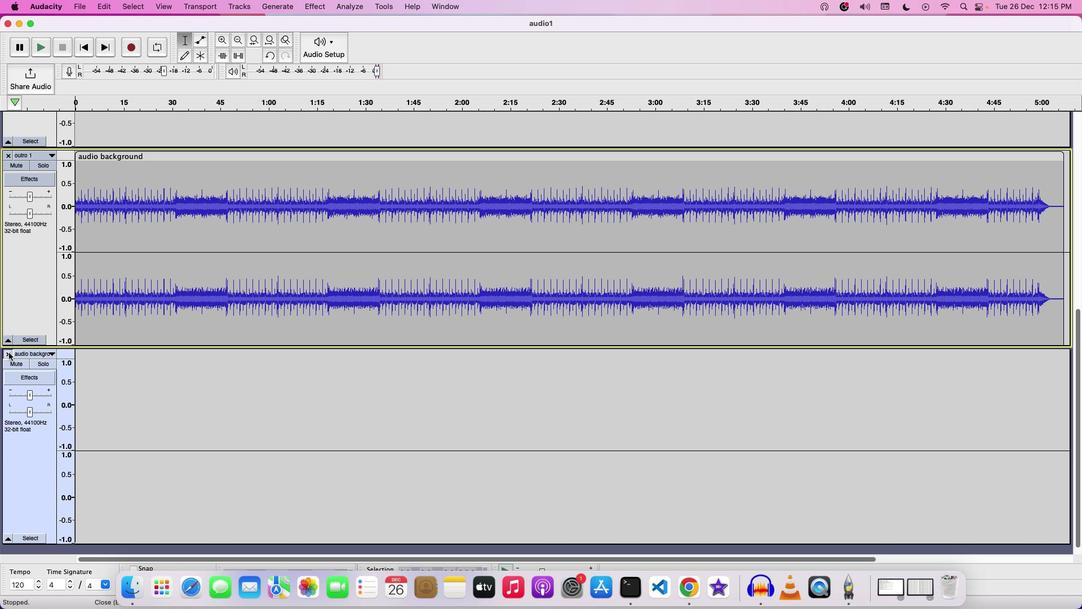 
Action: Mouse moved to (260, 267)
Screenshot: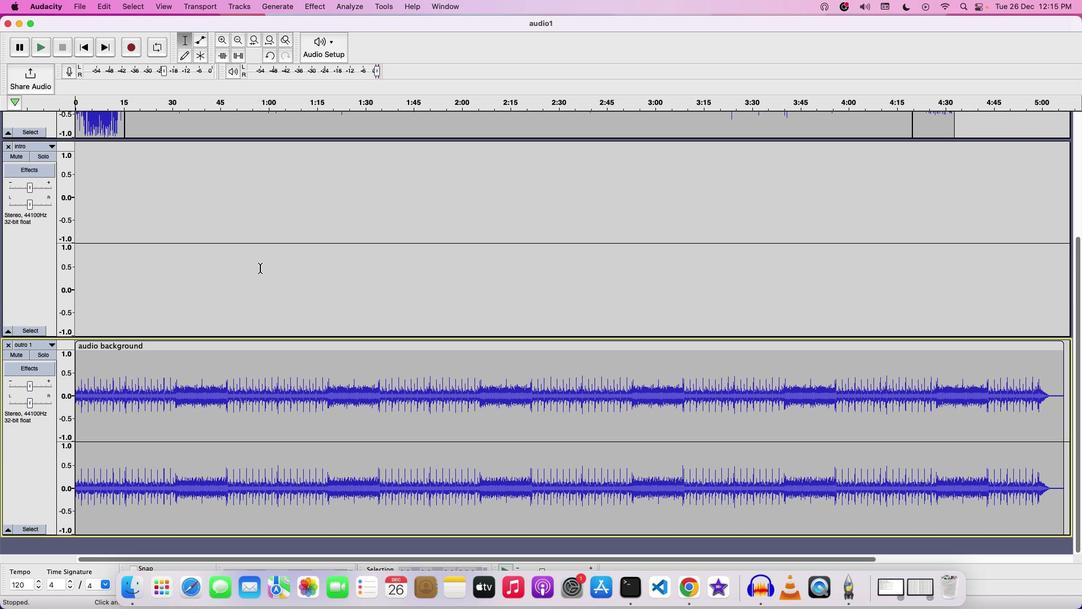 
Action: Mouse scrolled (260, 267) with delta (0, 0)
Screenshot: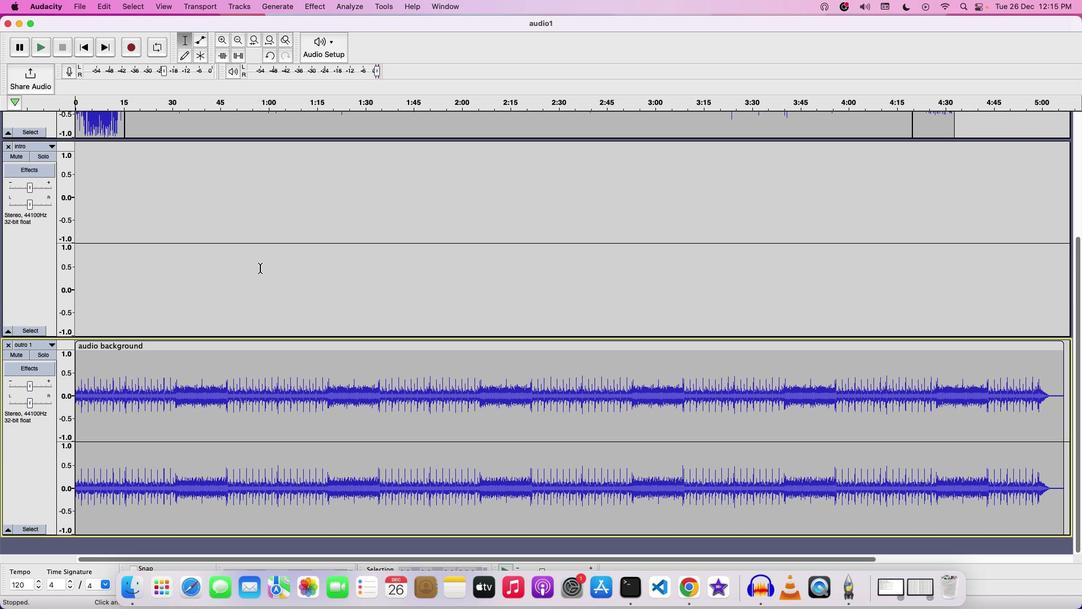 
Action: Mouse scrolled (260, 267) with delta (0, 0)
Screenshot: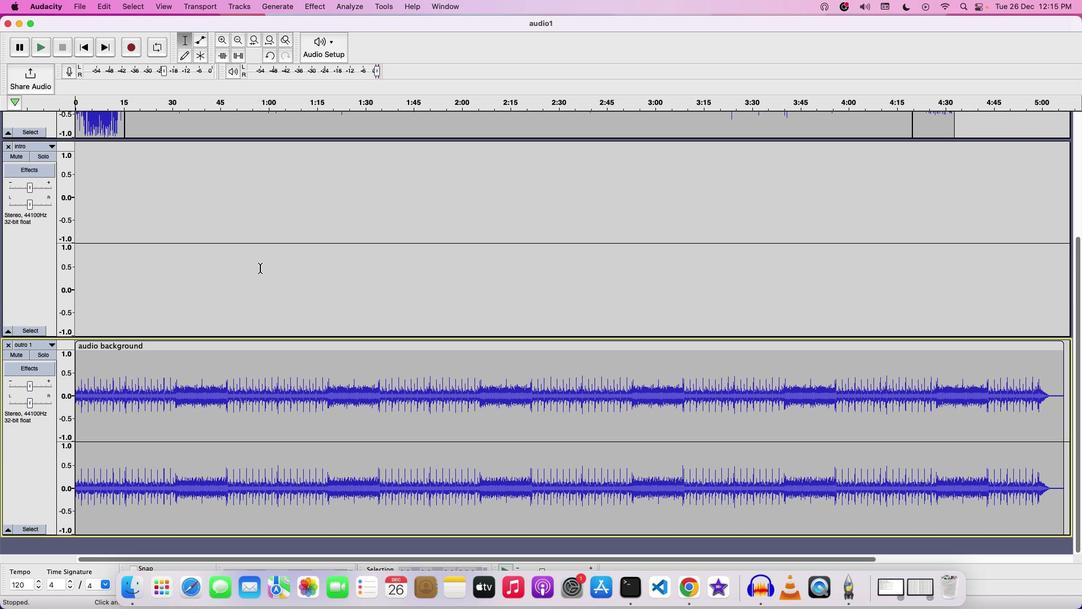 
Action: Mouse scrolled (260, 267) with delta (0, -1)
Screenshot: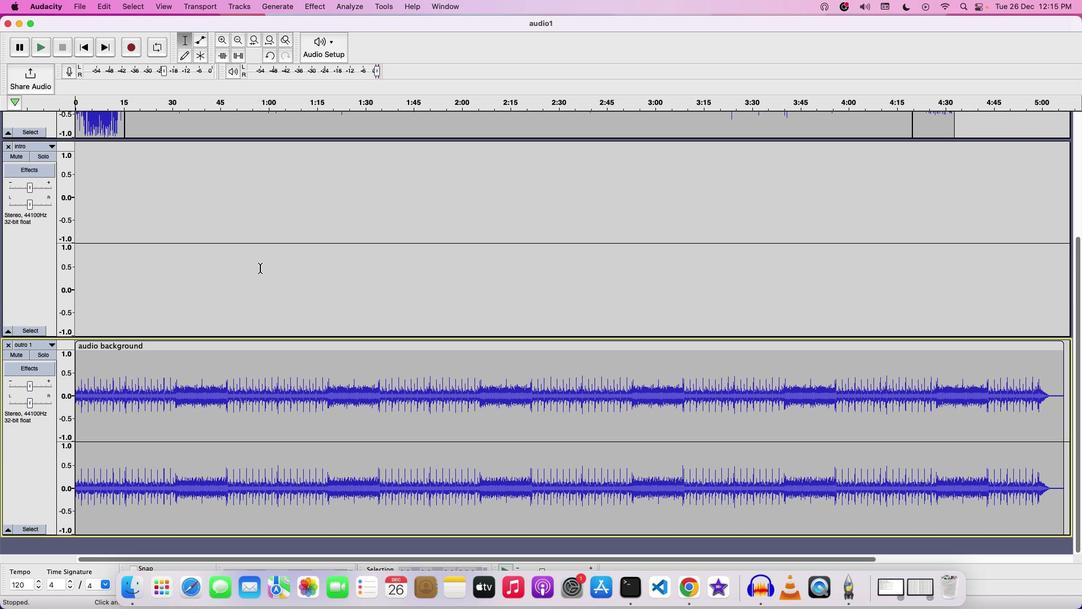 
Action: Mouse scrolled (260, 267) with delta (0, -2)
Screenshot: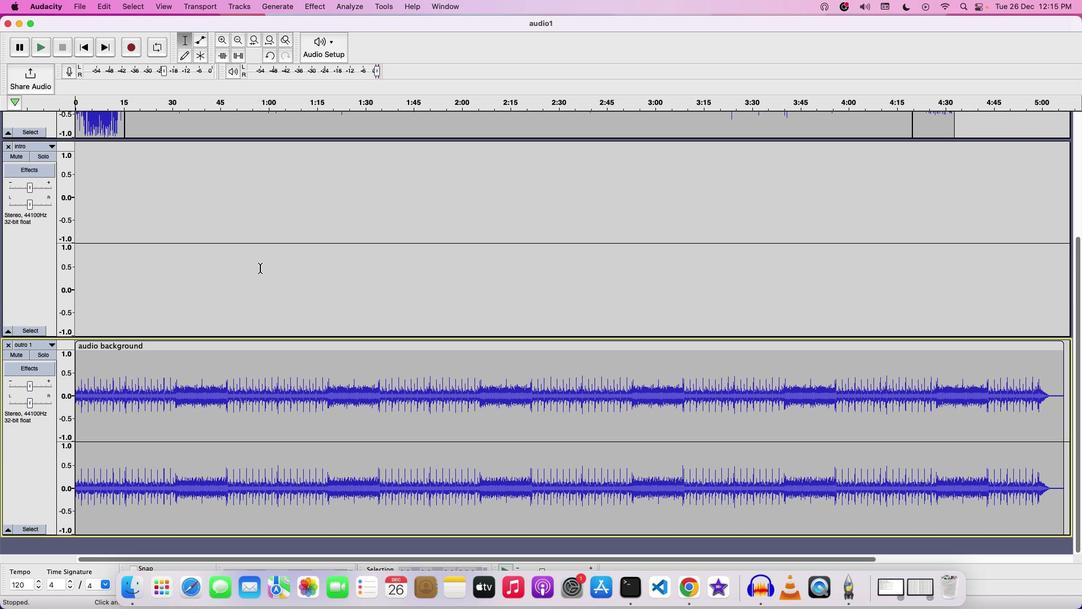 
Action: Mouse moved to (255, 345)
Screenshot: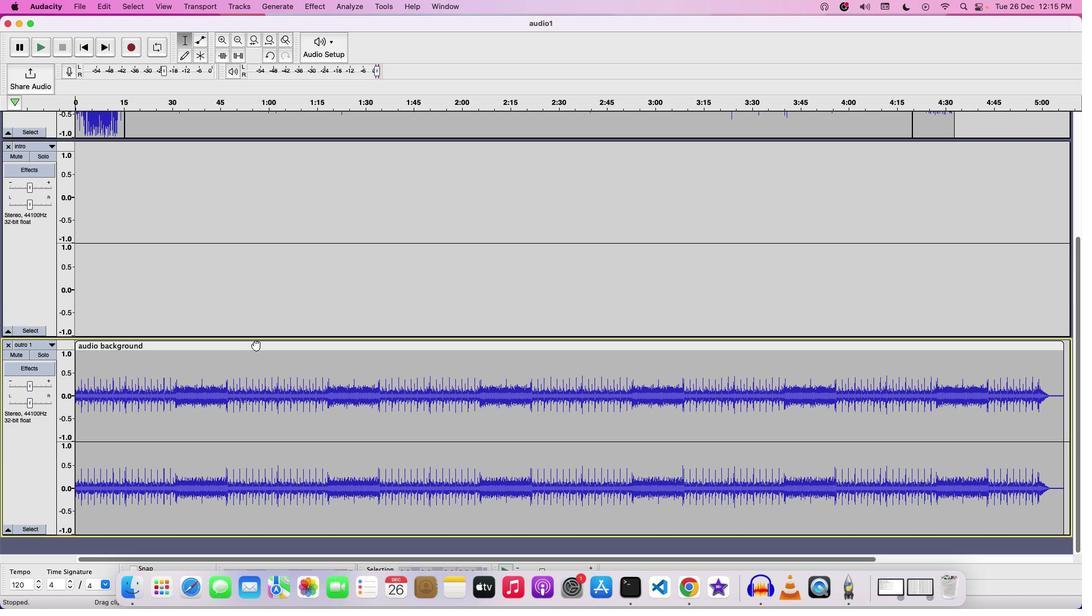 
Action: Mouse pressed left at (255, 345)
Screenshot: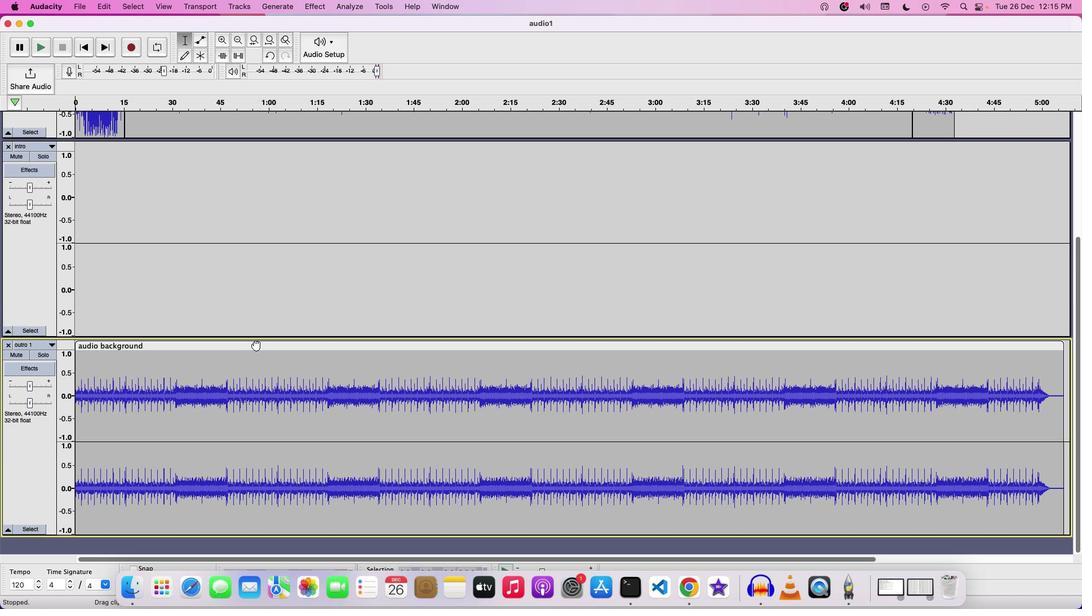 
Action: Mouse moved to (9, 345)
Screenshot: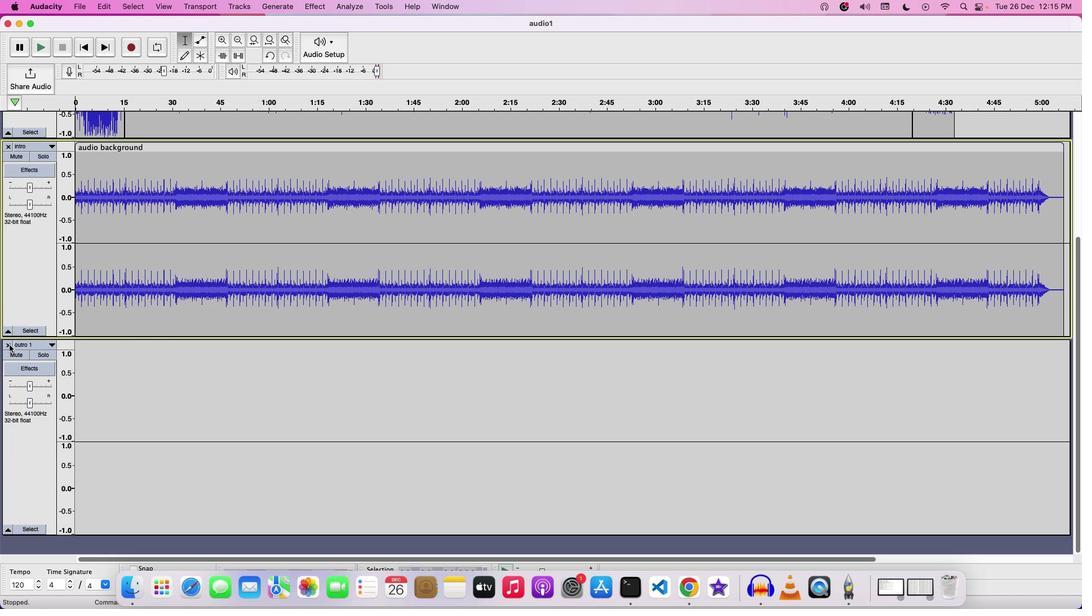 
Action: Mouse pressed left at (9, 345)
Screenshot: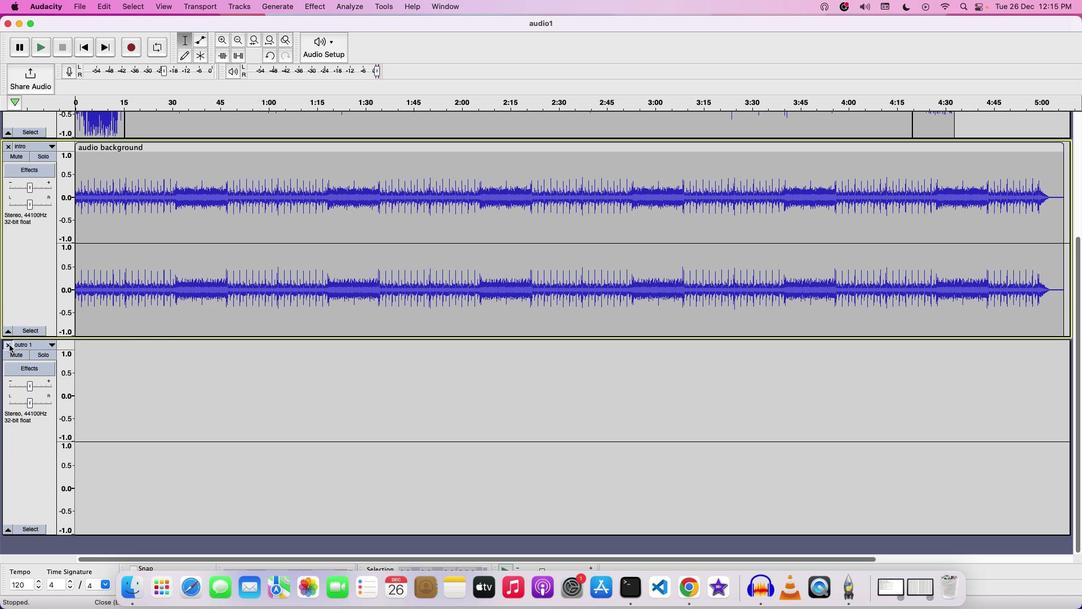 
Action: Mouse moved to (505, 303)
Screenshot: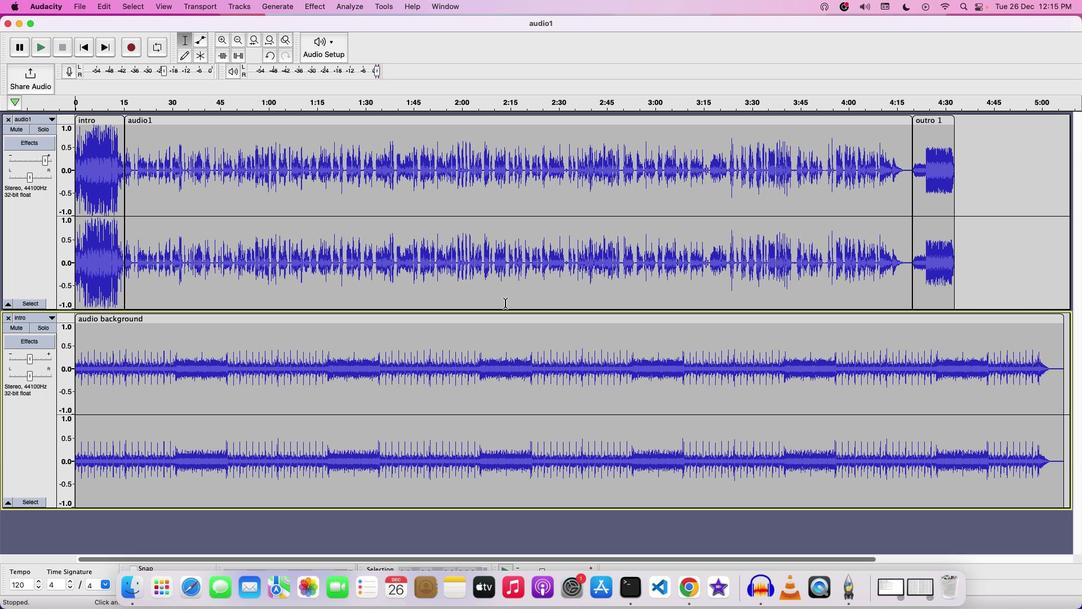 
Action: Mouse scrolled (505, 303) with delta (0, 0)
Screenshot: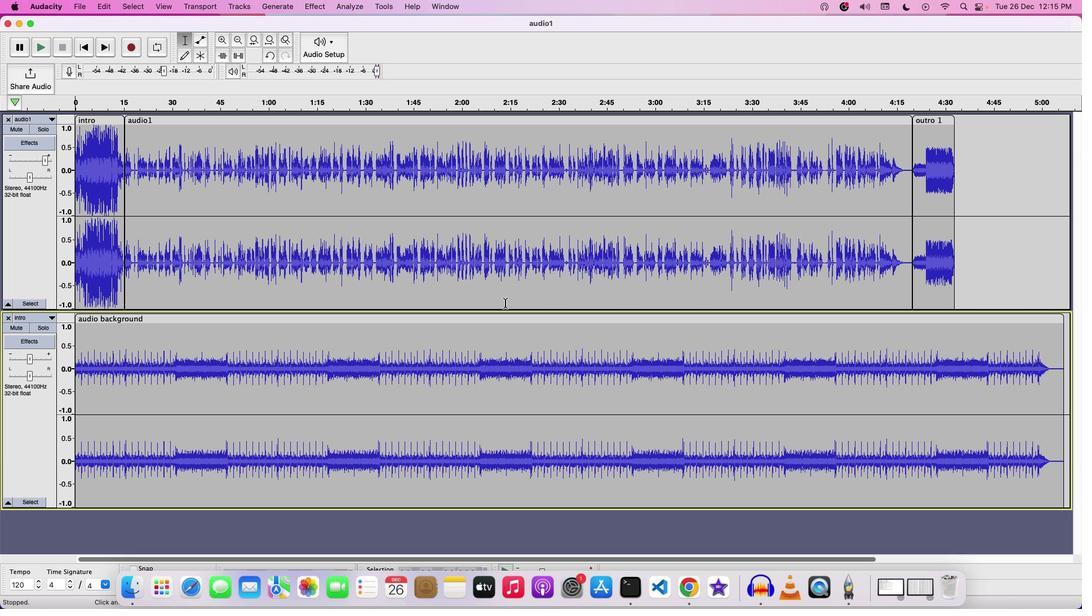 
Action: Mouse scrolled (505, 303) with delta (0, 0)
Screenshot: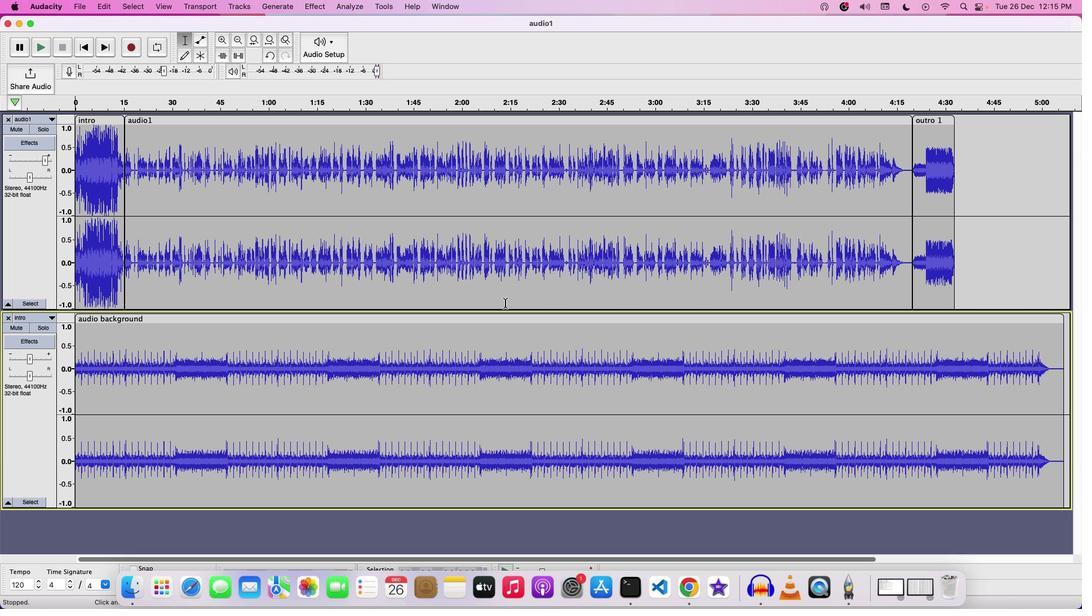 
Action: Mouse scrolled (505, 303) with delta (0, -1)
Screenshot: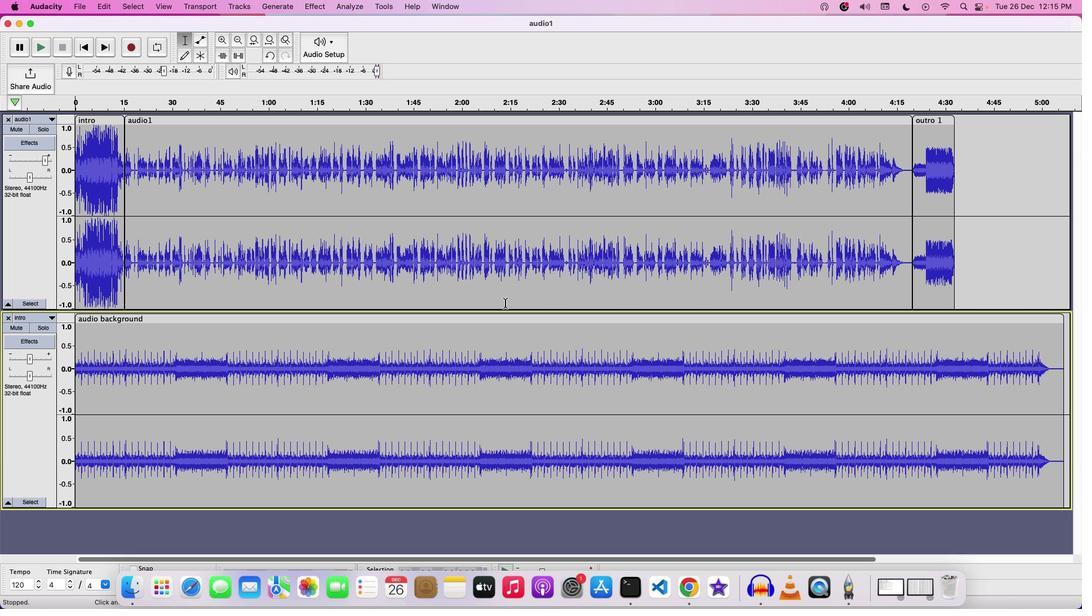 
Action: Mouse scrolled (505, 303) with delta (0, -1)
Screenshot: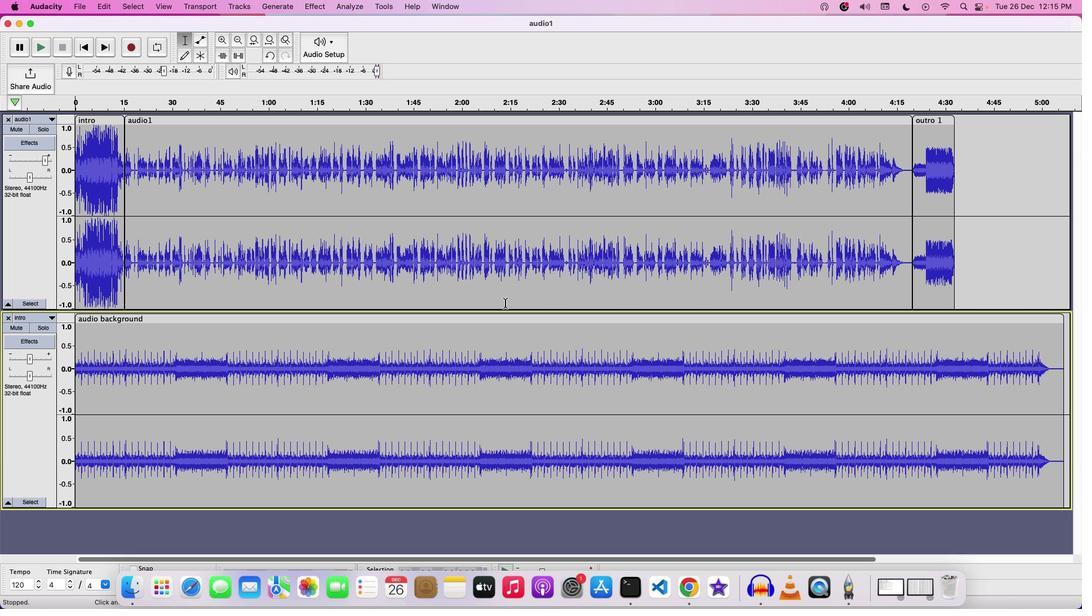 
Action: Mouse moved to (86, 321)
Screenshot: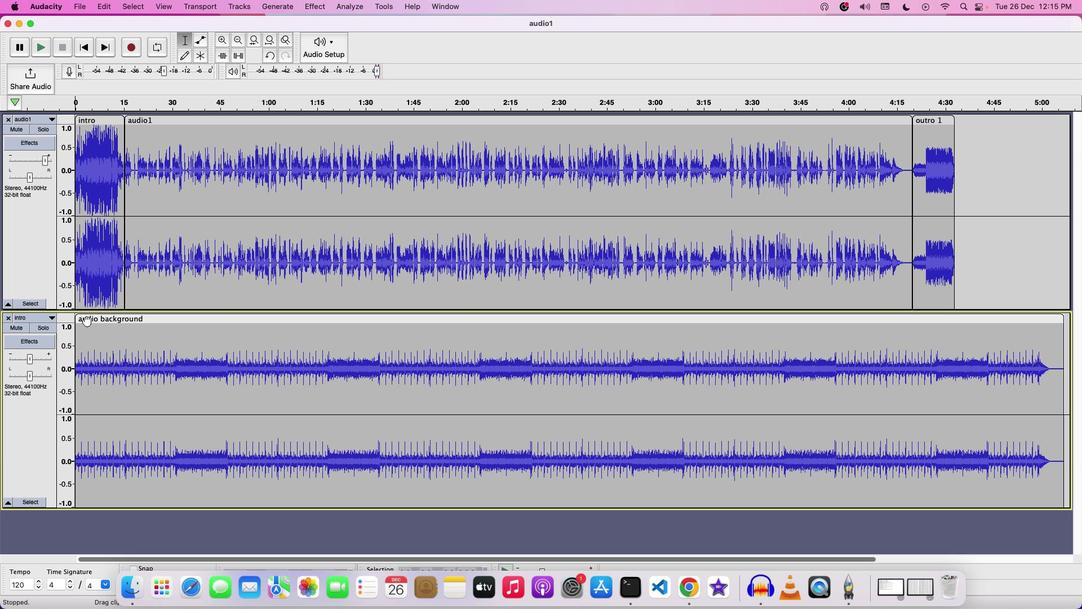 
Action: Mouse pressed left at (86, 321)
Screenshot: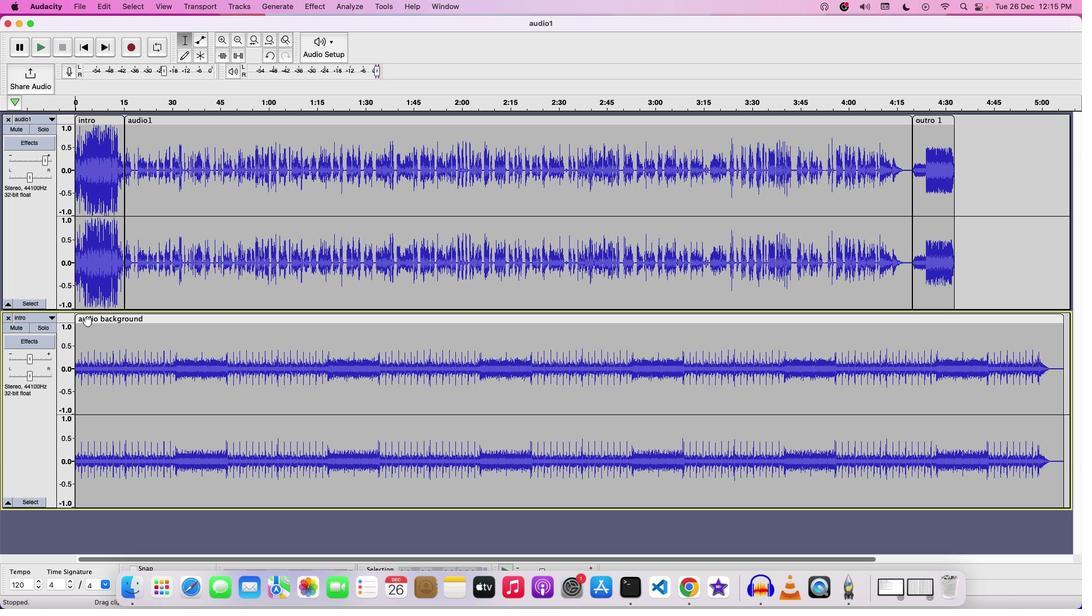 
Action: Mouse moved to (233, 37)
Screenshot: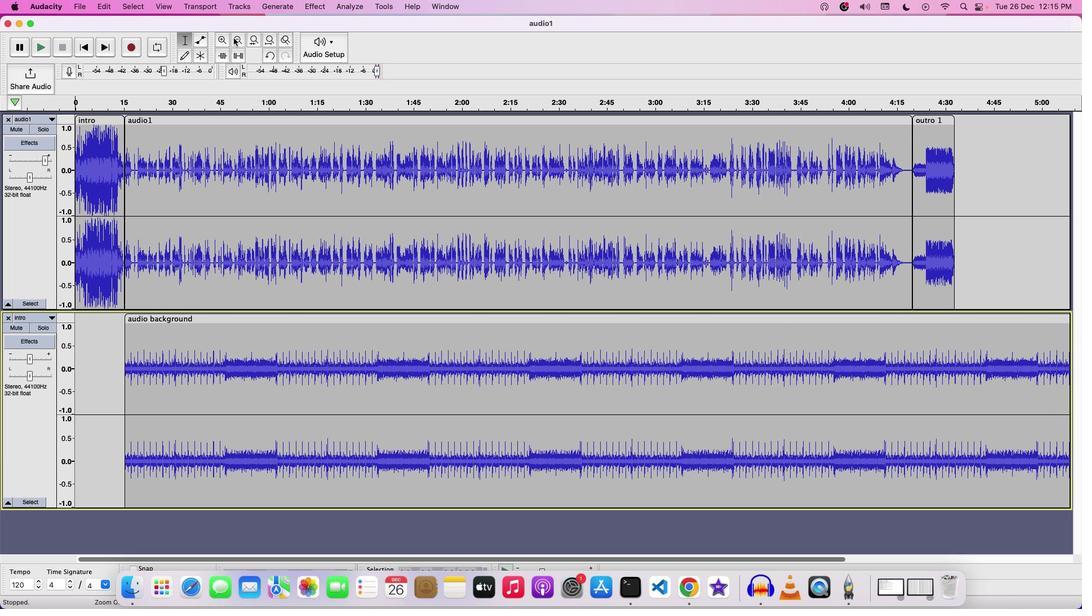 
Action: Mouse pressed left at (233, 37)
Screenshot: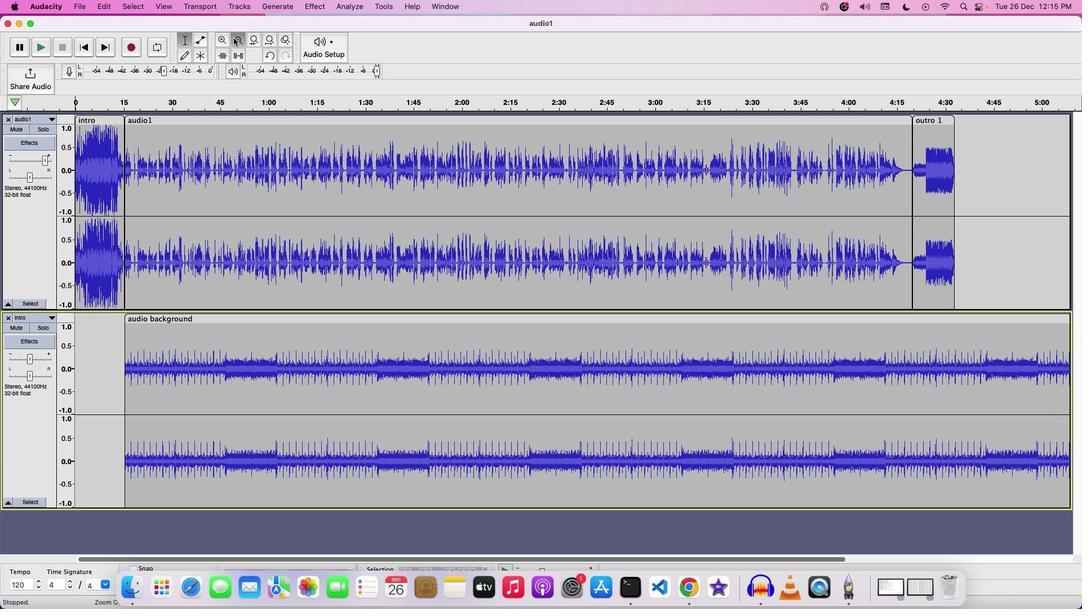 
Action: Mouse moved to (595, 316)
Screenshot: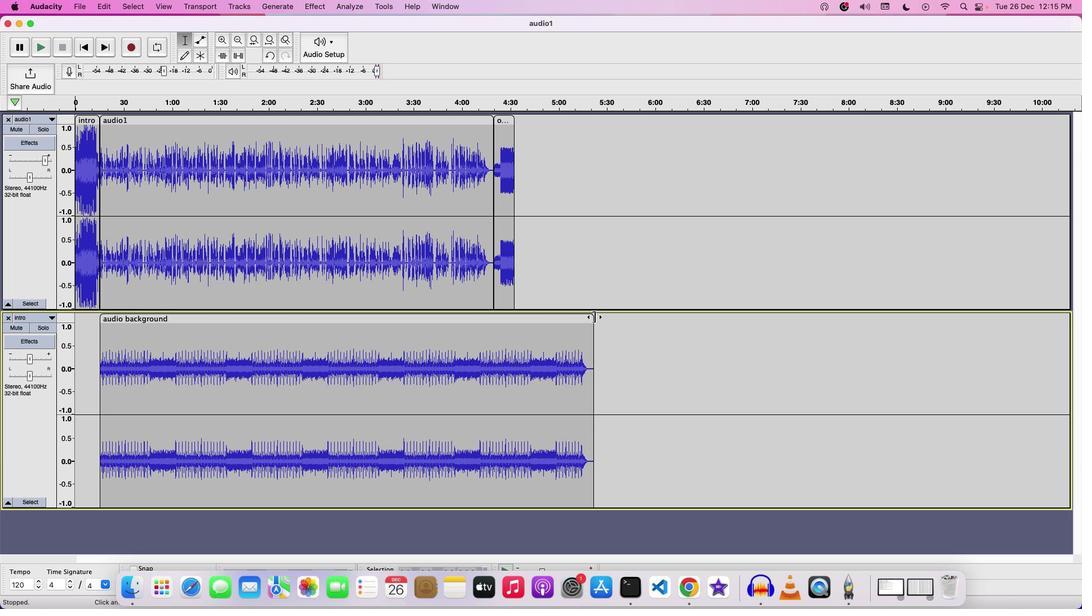 
Action: Mouse pressed left at (595, 316)
Screenshot: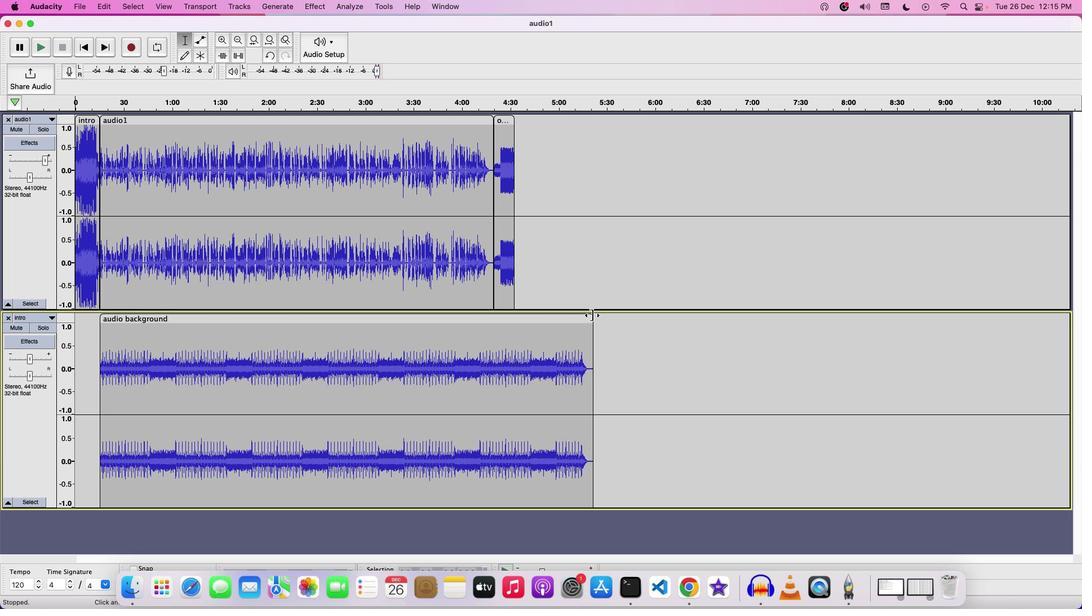 
Action: Mouse moved to (225, 319)
Screenshot: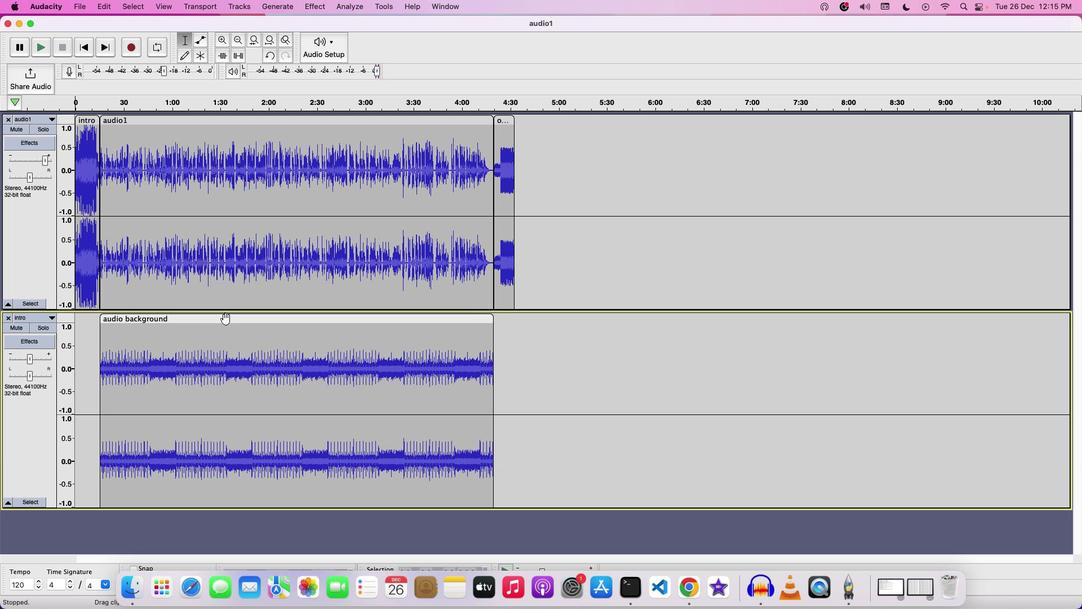 
Action: Mouse pressed left at (225, 319)
Screenshot: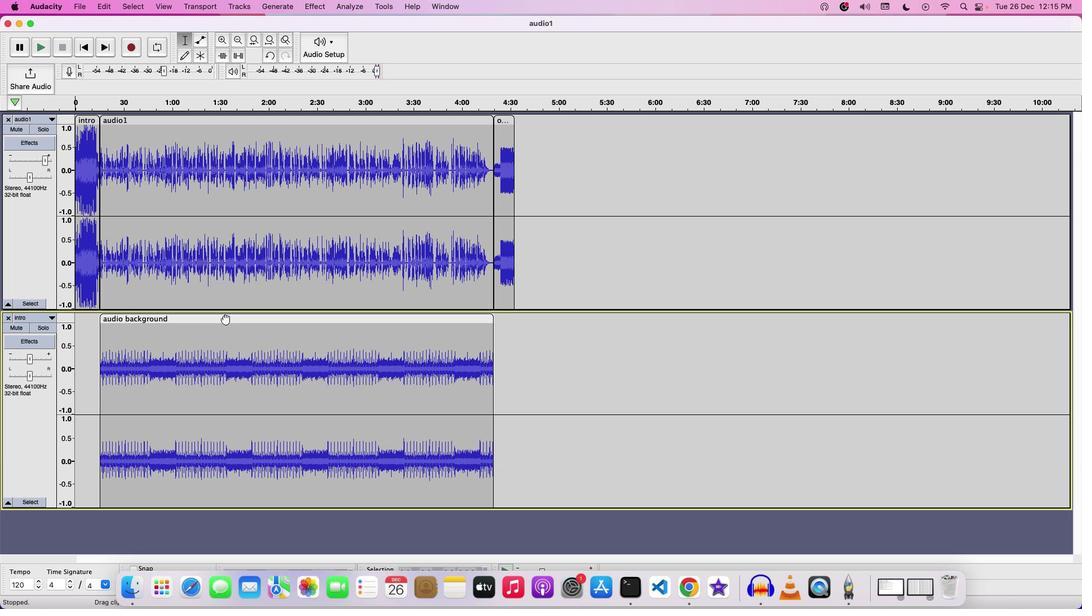 
Action: Mouse moved to (323, 5)
Screenshot: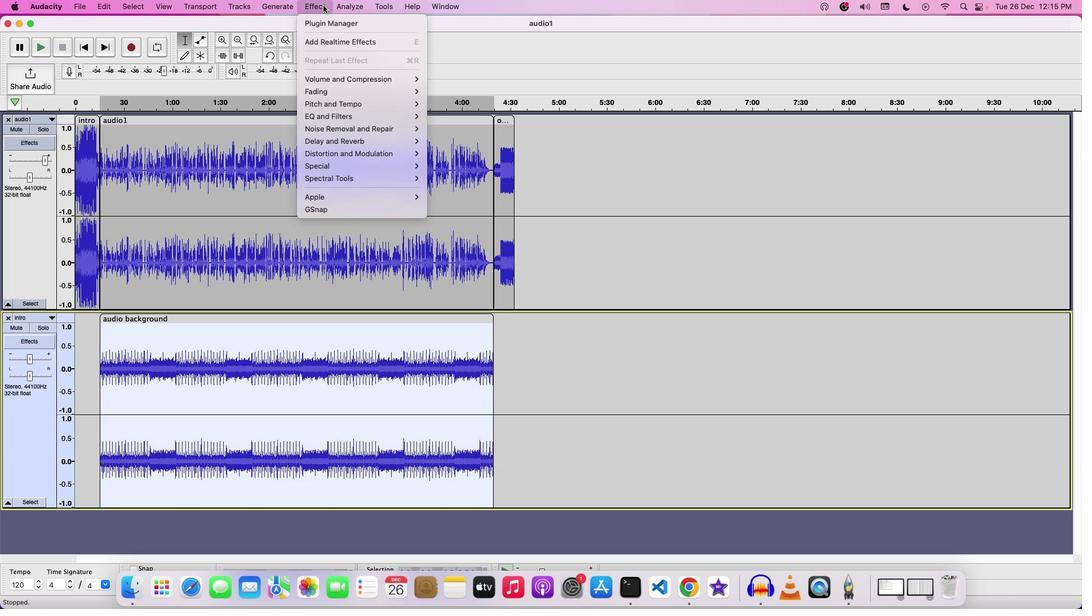 
Action: Mouse pressed left at (323, 5)
Screenshot: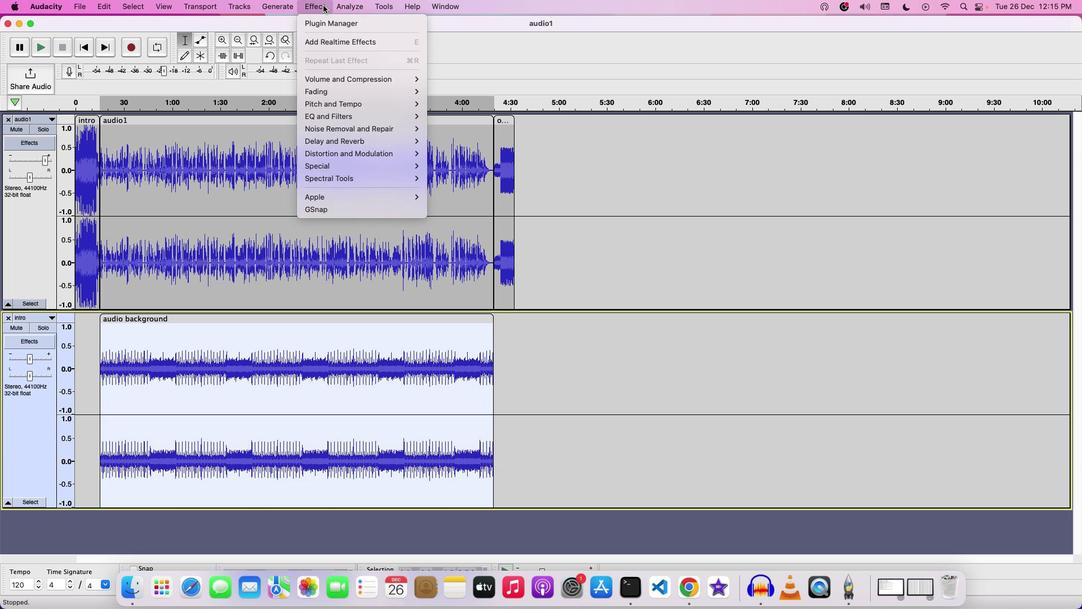
Action: Mouse moved to (464, 90)
Screenshot: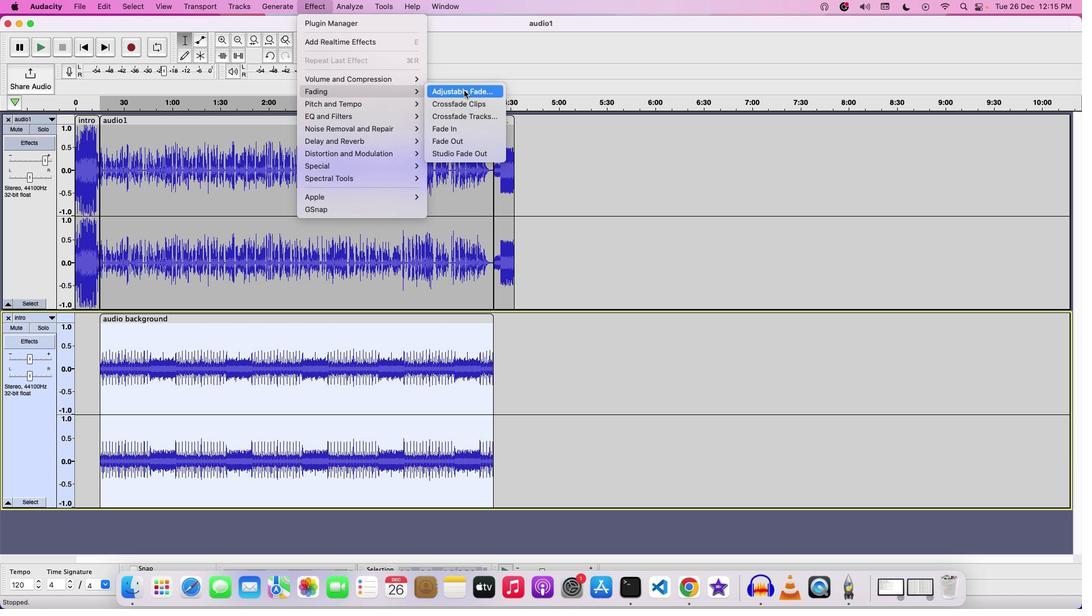 
Action: Mouse pressed left at (464, 90)
Screenshot: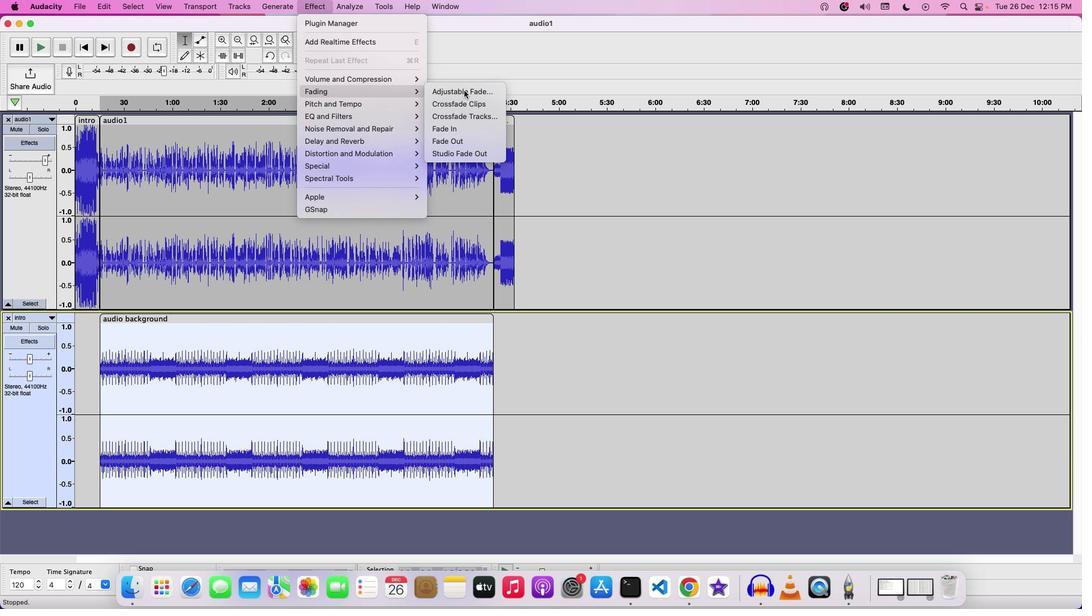 
Action: Mouse moved to (613, 265)
Screenshot: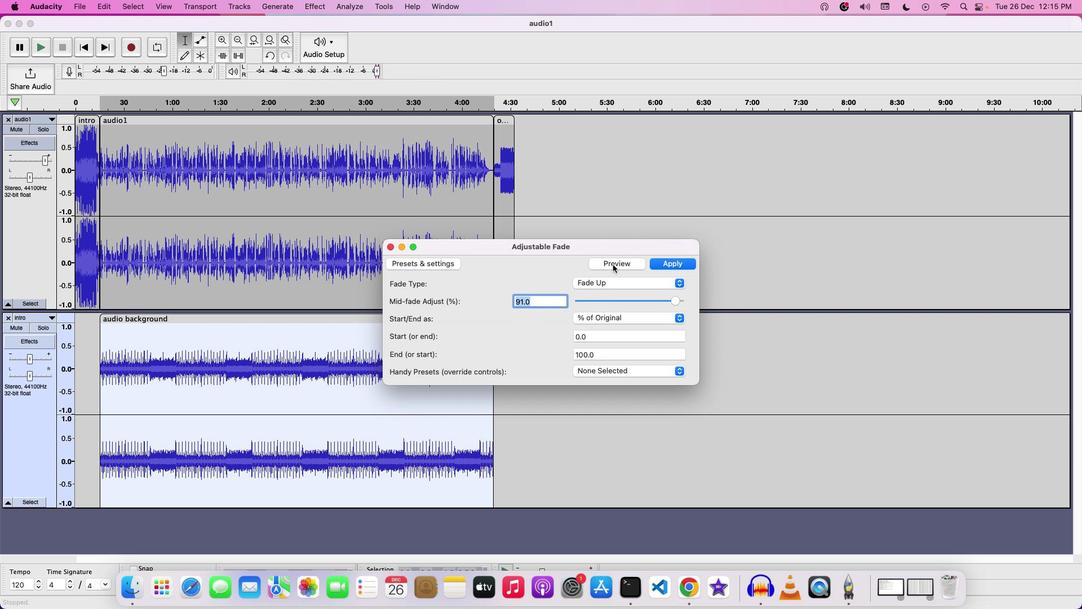 
Action: Mouse pressed left at (613, 265)
Screenshot: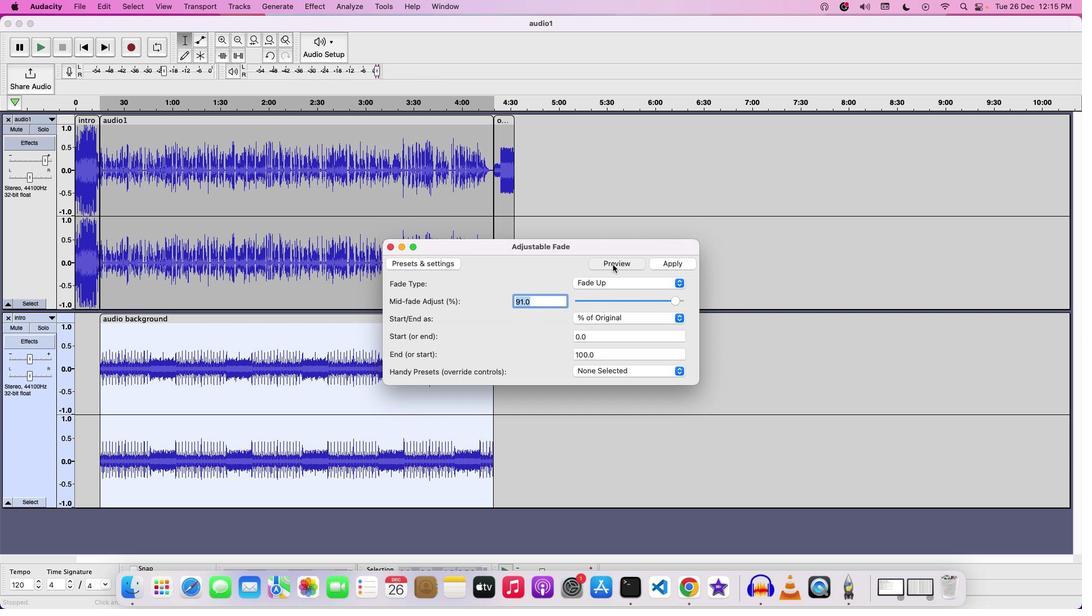 
Action: Mouse moved to (671, 298)
Screenshot: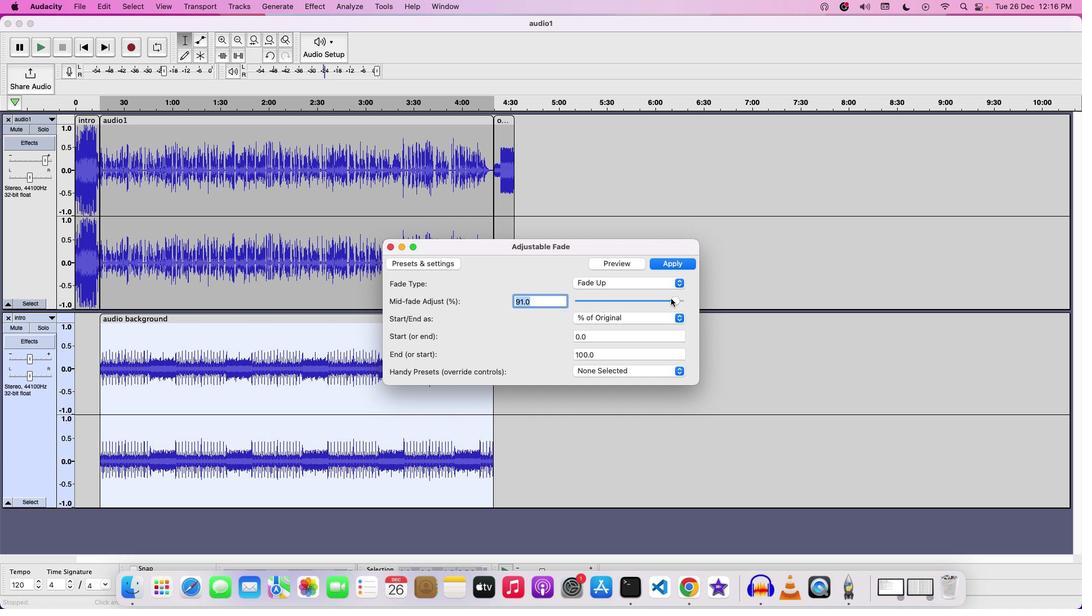 
Action: Mouse pressed left at (671, 298)
Screenshot: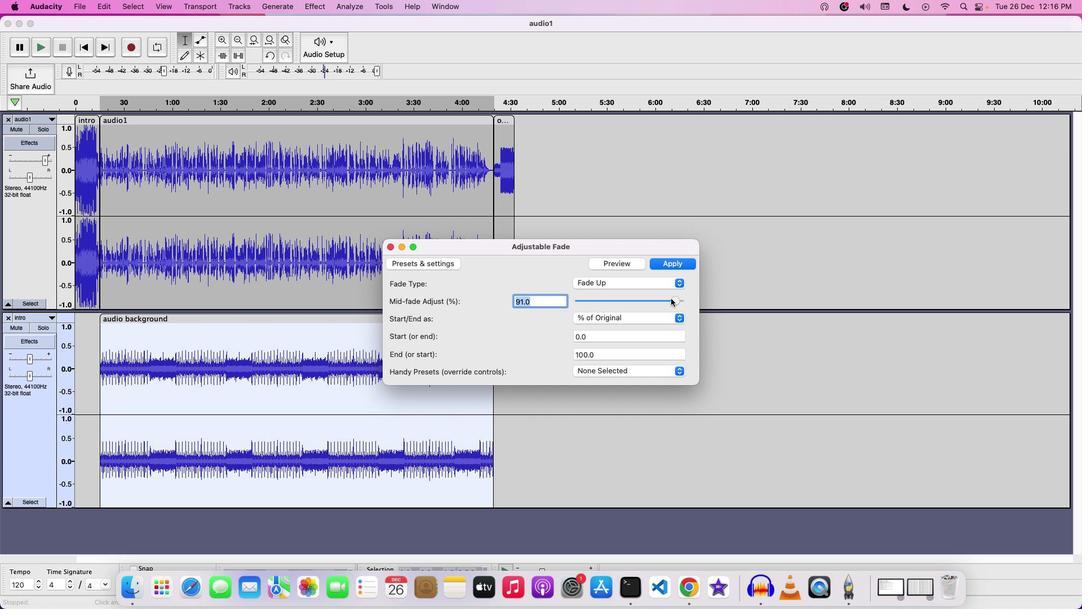 
Action: Mouse moved to (634, 264)
Screenshot: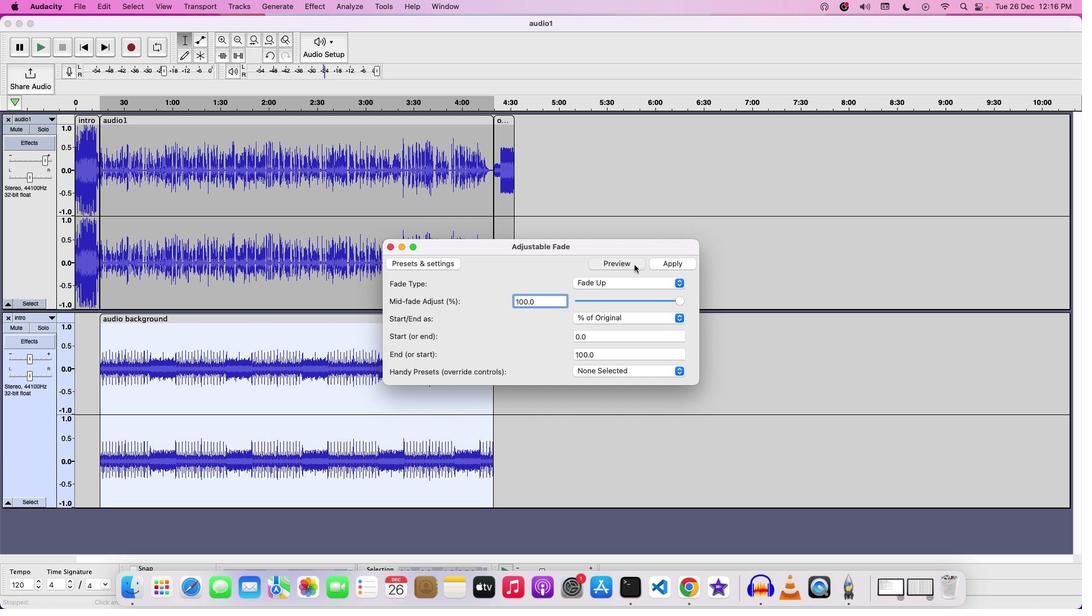 
Action: Mouse pressed left at (634, 264)
Screenshot: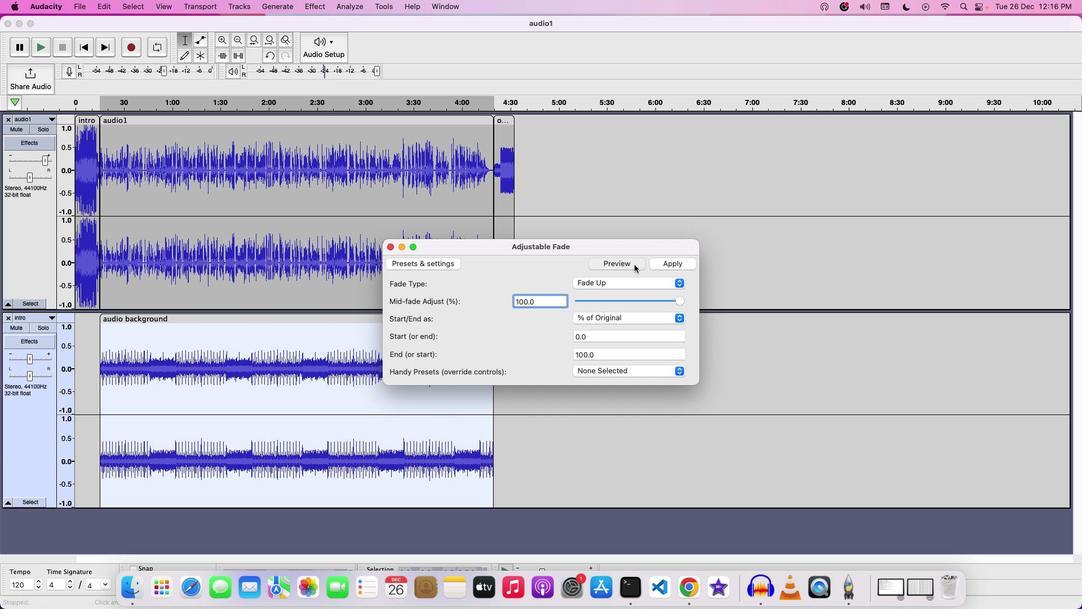 
Action: Mouse moved to (683, 299)
Screenshot: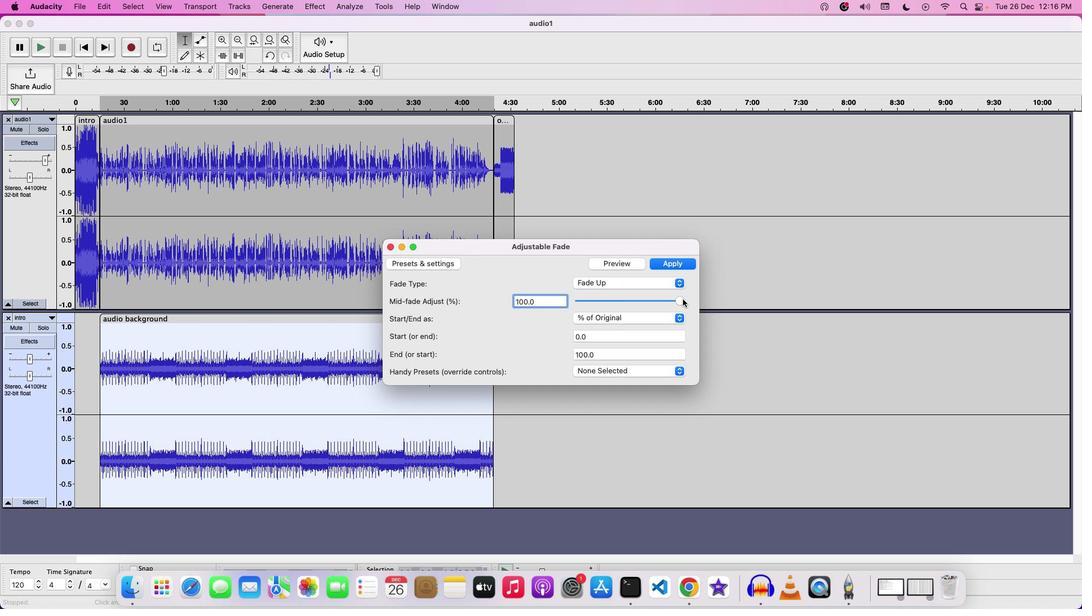 
Action: Mouse pressed left at (683, 299)
Screenshot: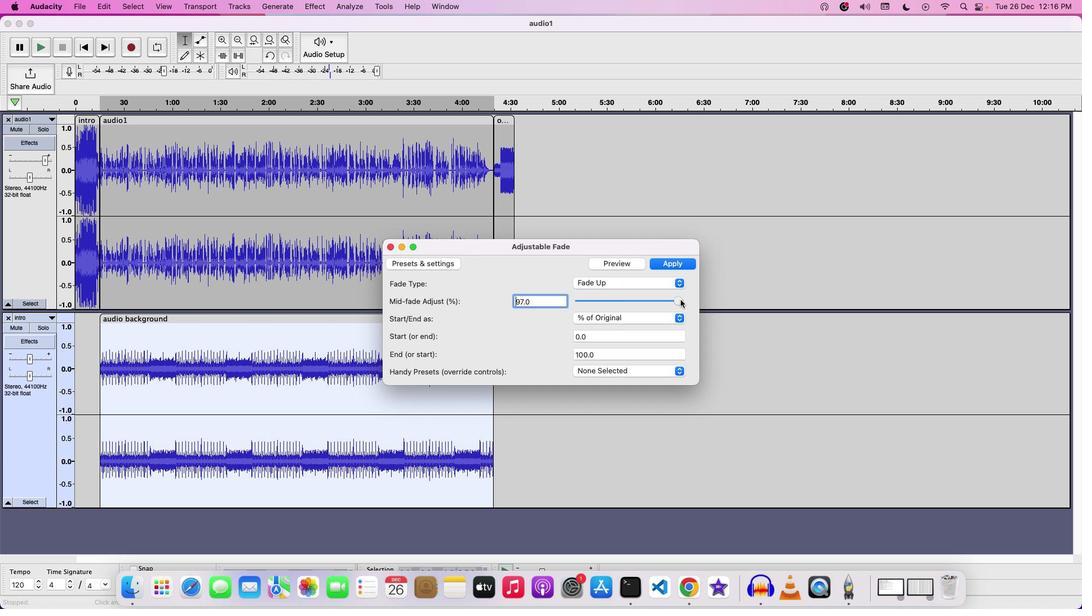 
Action: Mouse moved to (675, 265)
Screenshot: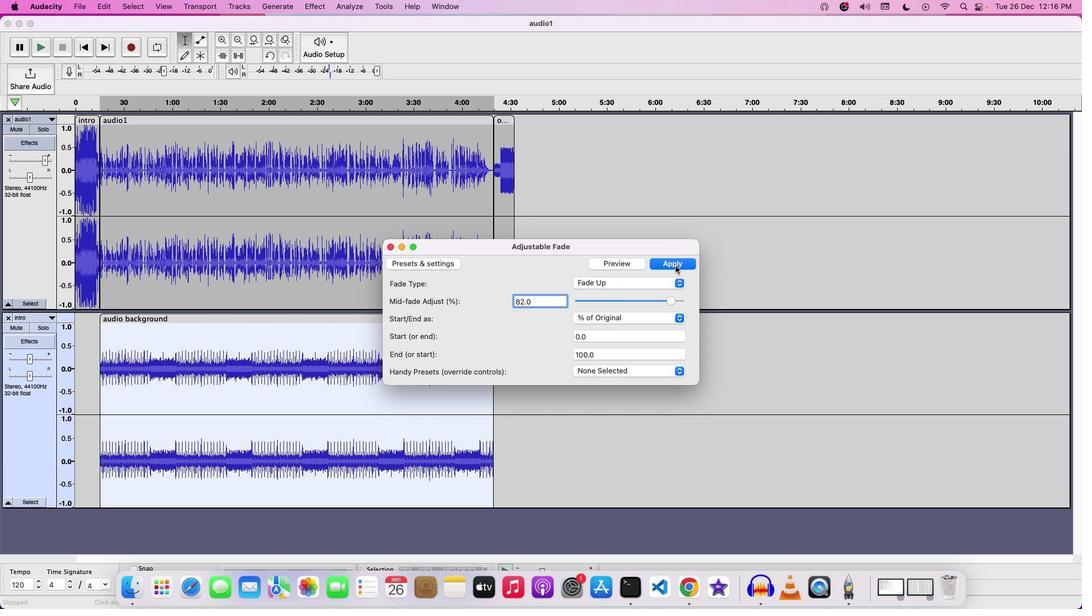 
Action: Mouse pressed left at (675, 265)
Screenshot: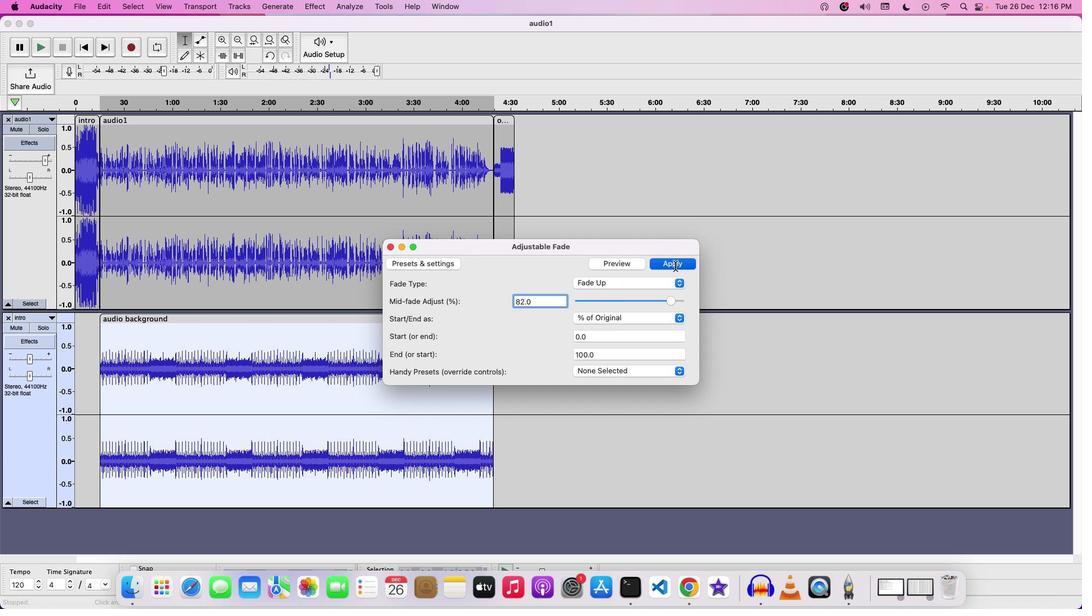 
Action: Mouse moved to (115, 138)
Screenshot: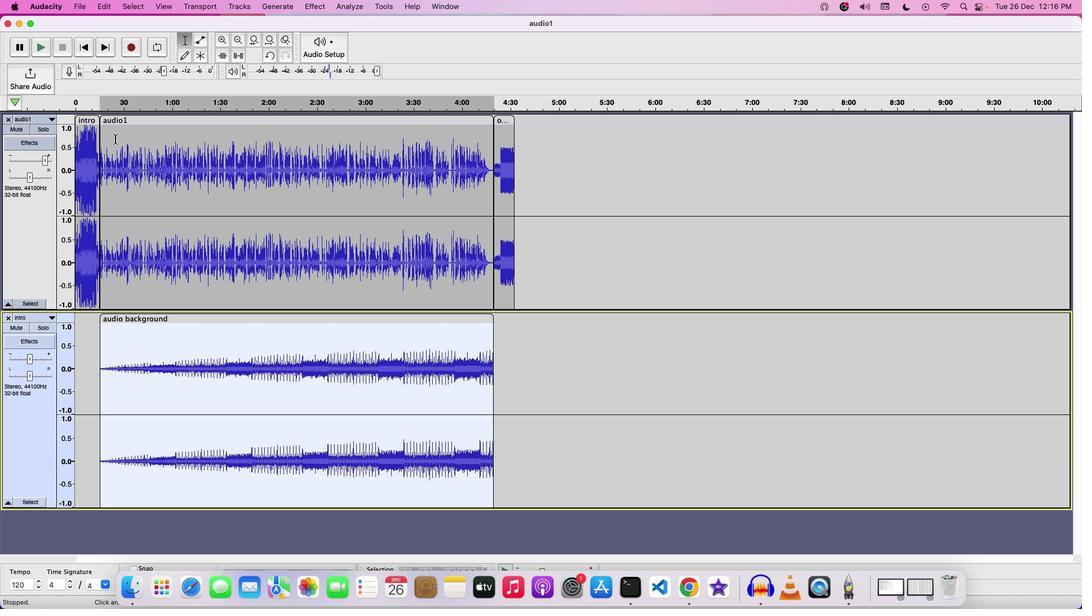 
Action: Mouse pressed left at (115, 138)
Screenshot: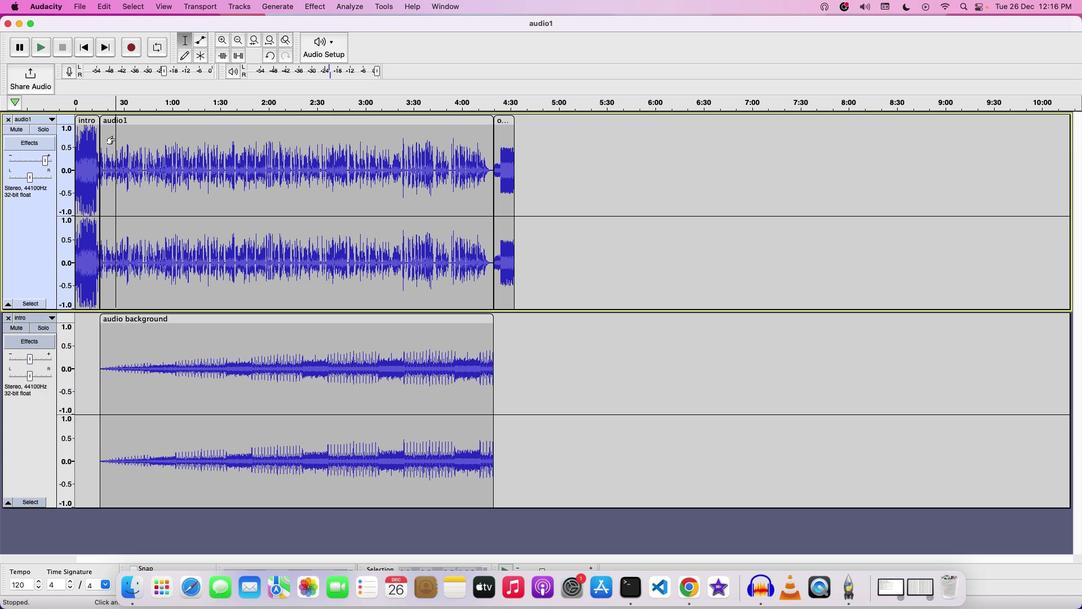 
Action: Mouse moved to (76, 108)
Screenshot: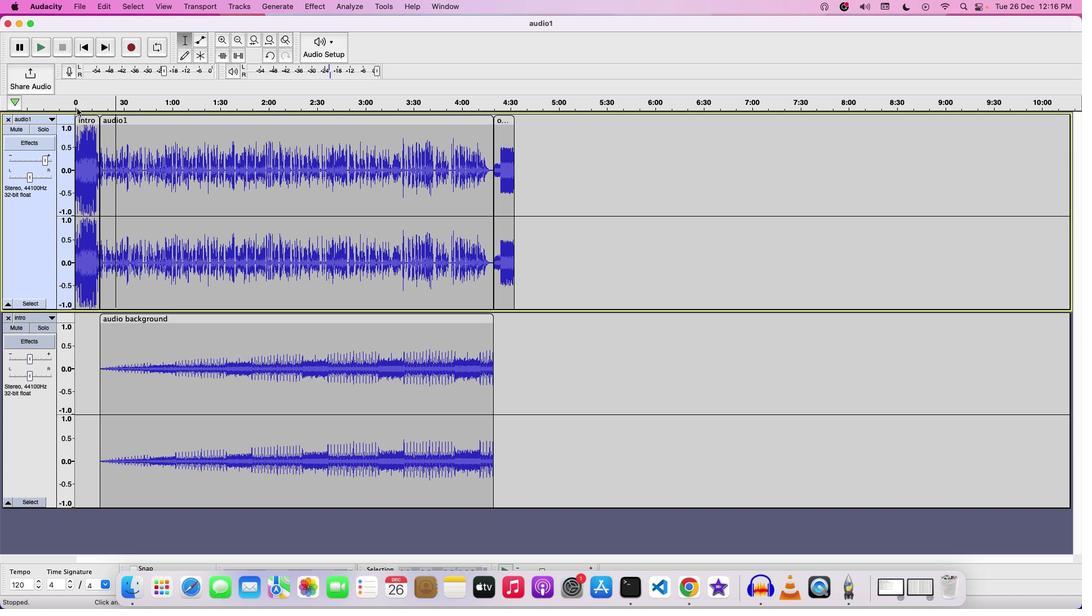 
Action: Mouse pressed left at (76, 108)
Screenshot: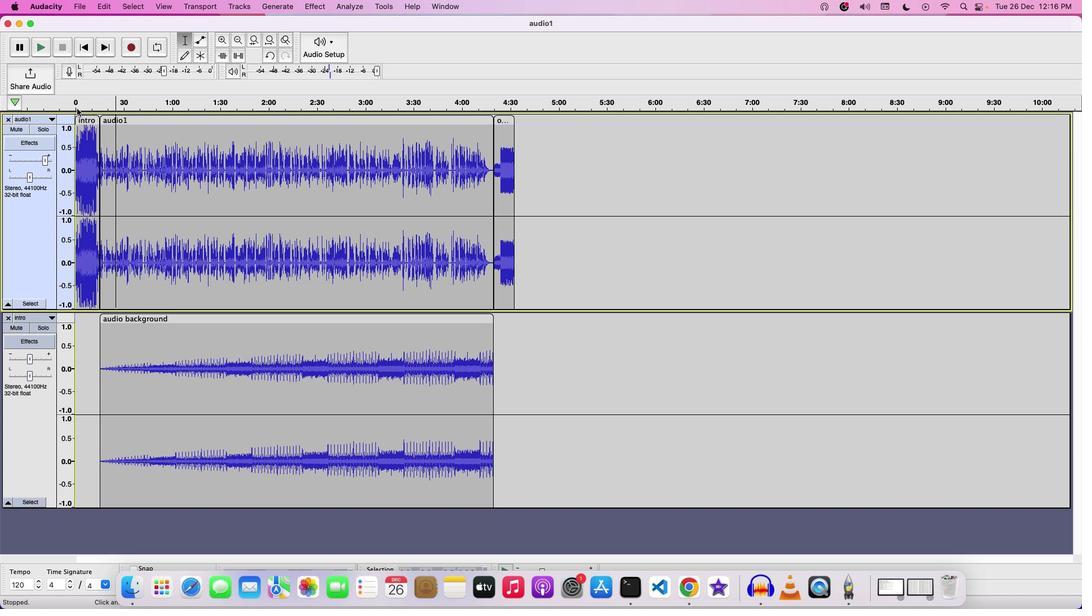 
Action: Mouse moved to (39, 359)
Screenshot: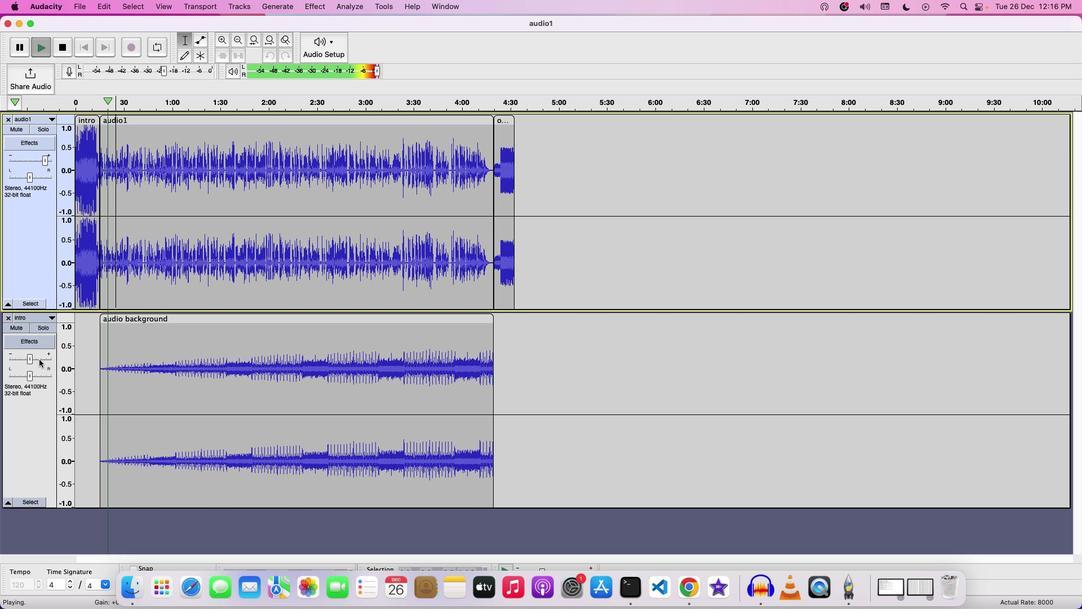 
Action: Mouse pressed left at (39, 359)
Screenshot: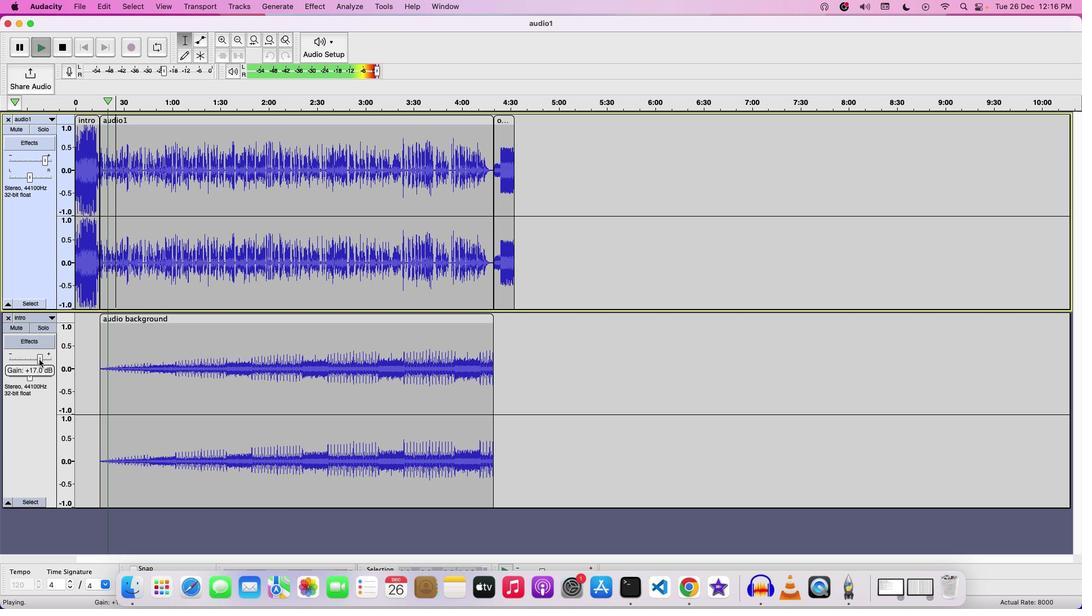 
Action: Mouse moved to (40, 360)
Screenshot: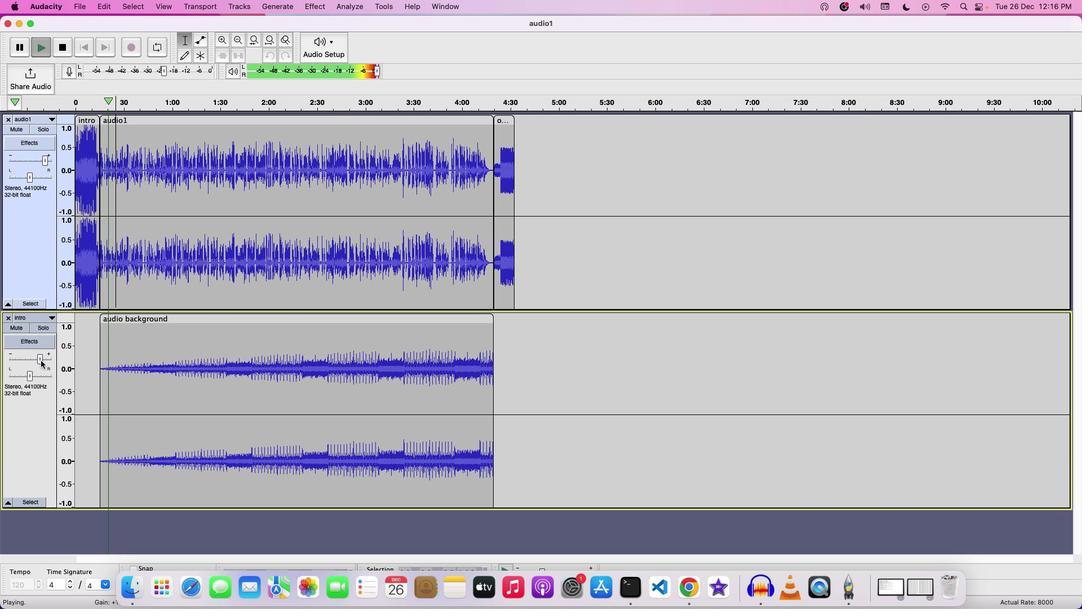 
Action: Mouse pressed left at (40, 360)
Screenshot: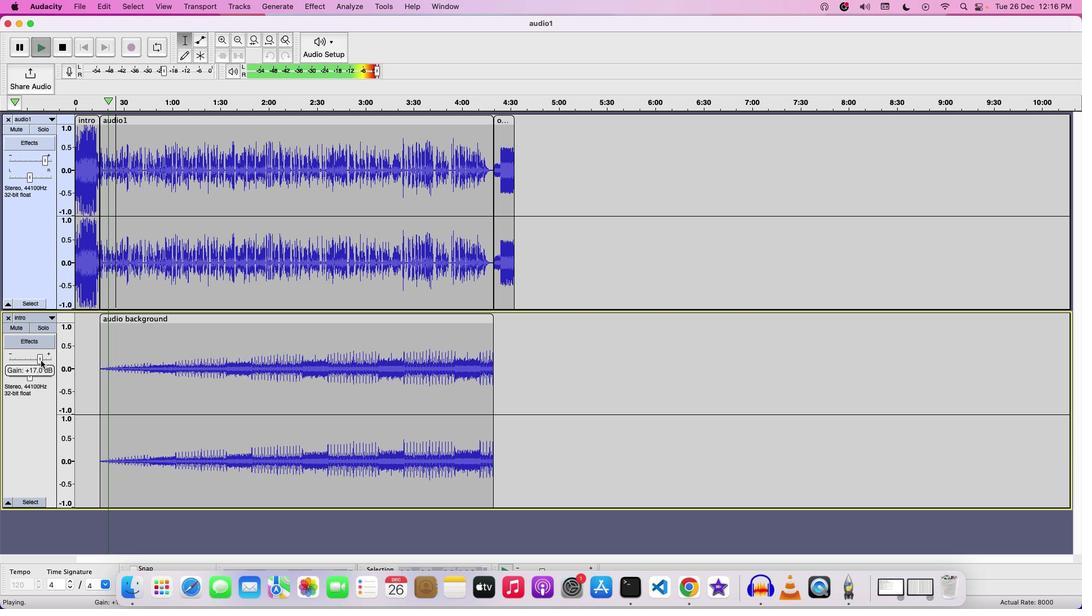 
Action: Mouse moved to (239, 183)
Screenshot: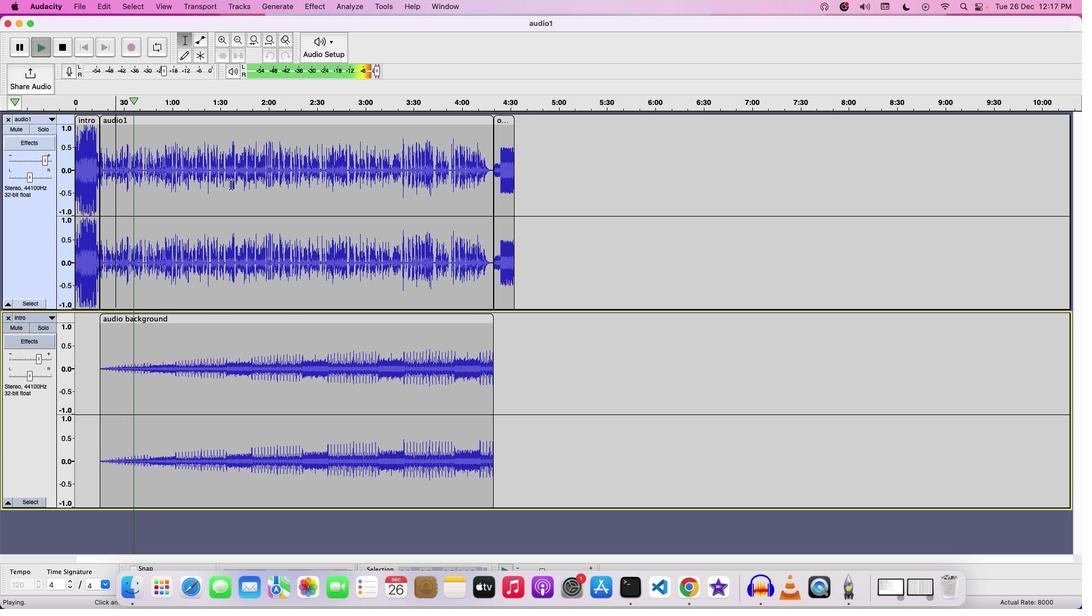 
Action: Key pressed Key.space
Screenshot: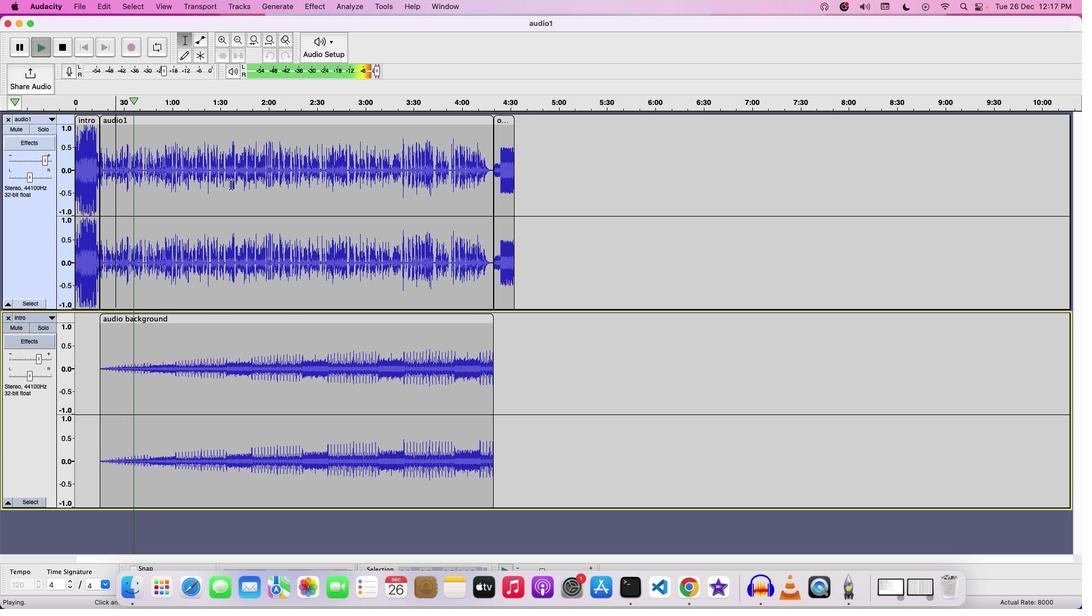 
Action: Mouse moved to (221, 42)
Screenshot: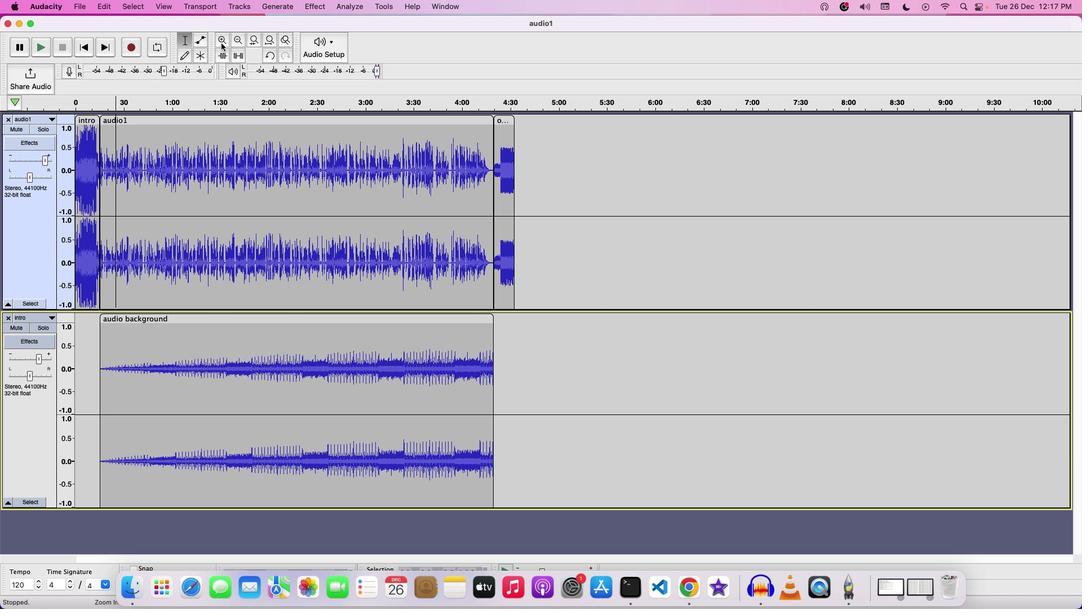
Action: Mouse pressed left at (221, 42)
Screenshot: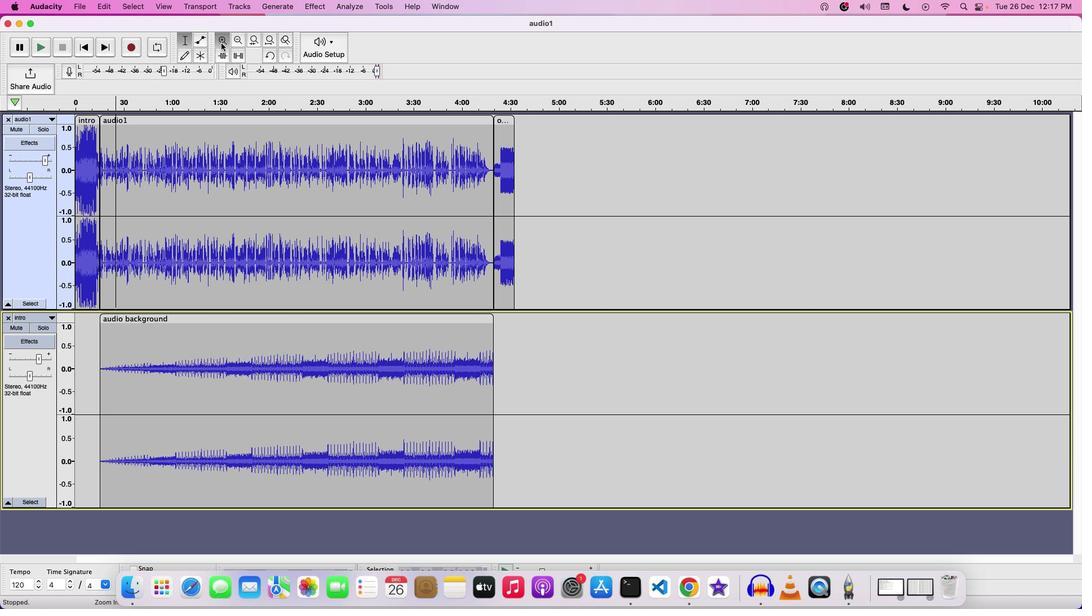 
Action: Mouse pressed left at (221, 42)
Screenshot: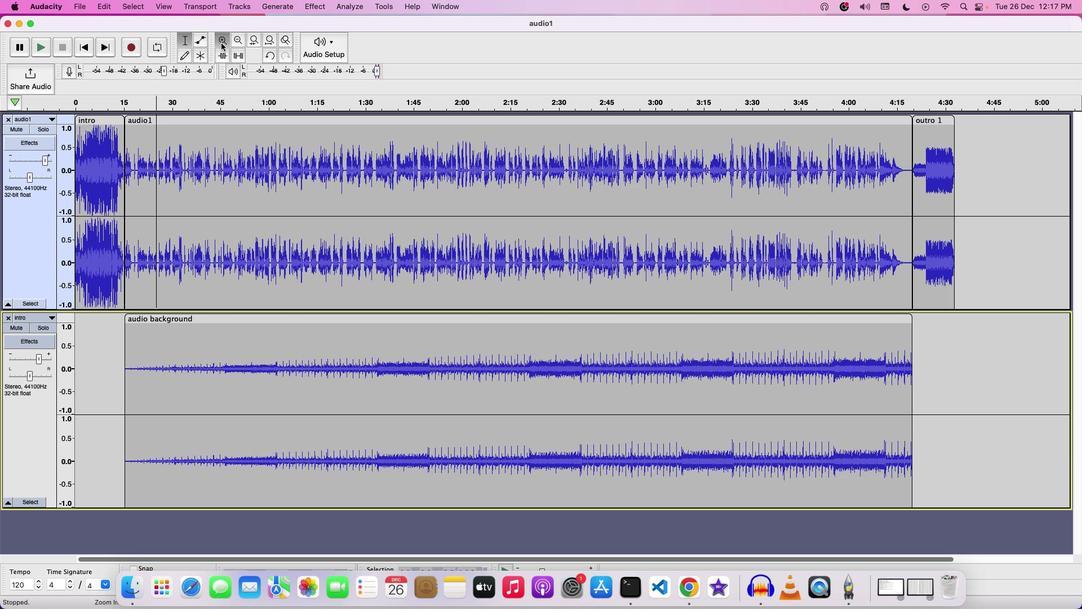 
Action: Mouse pressed left at (221, 42)
Screenshot: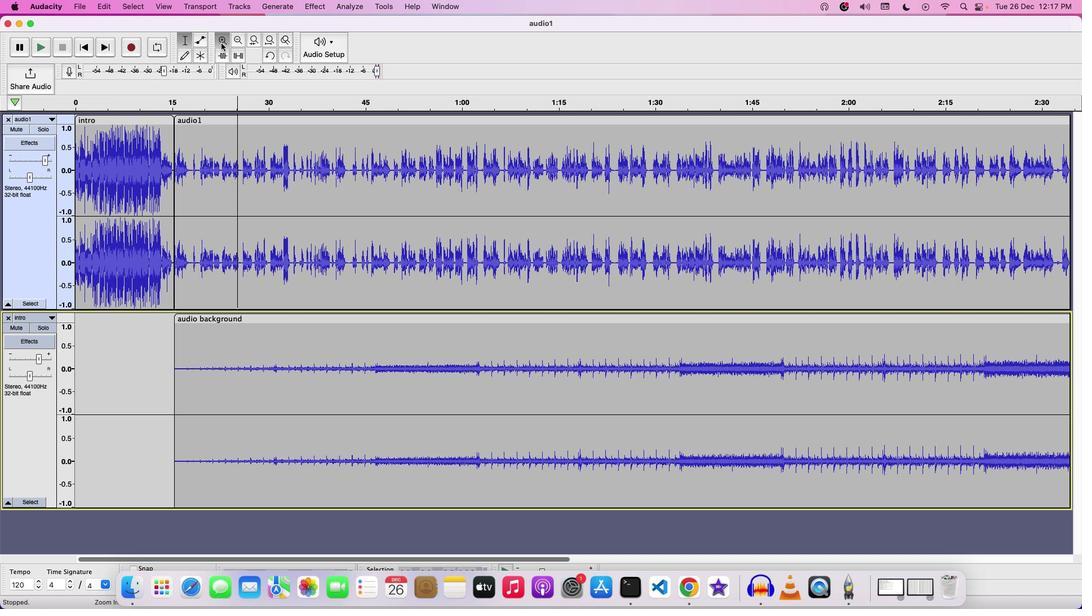 
Action: Mouse pressed left at (221, 42)
Screenshot: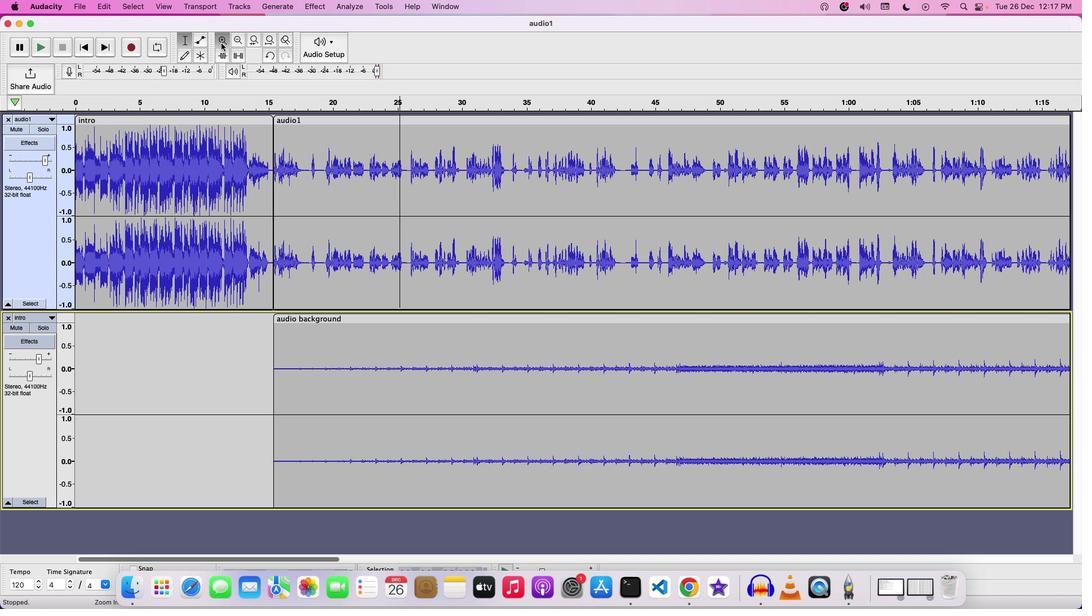 
Action: Mouse moved to (404, 169)
Screenshot: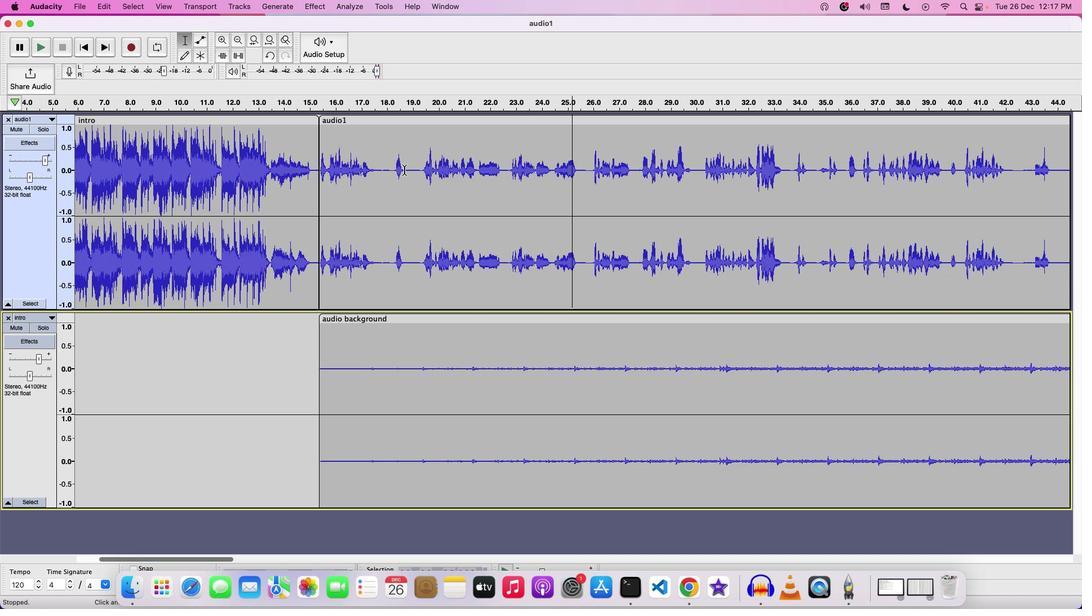 
Action: Mouse pressed left at (404, 169)
Screenshot: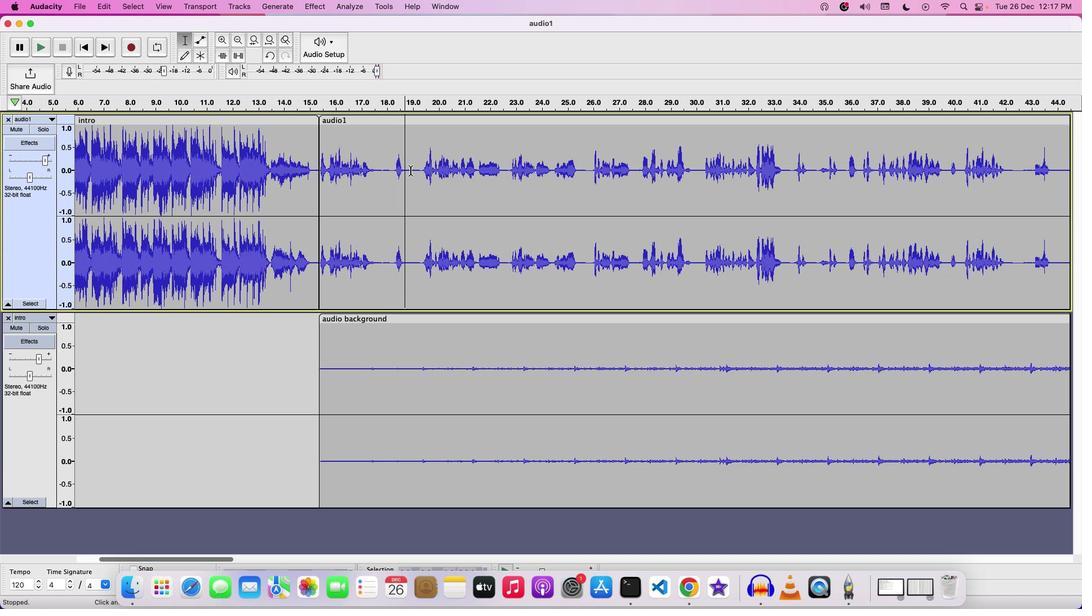 
Action: Mouse moved to (419, 161)
Screenshot: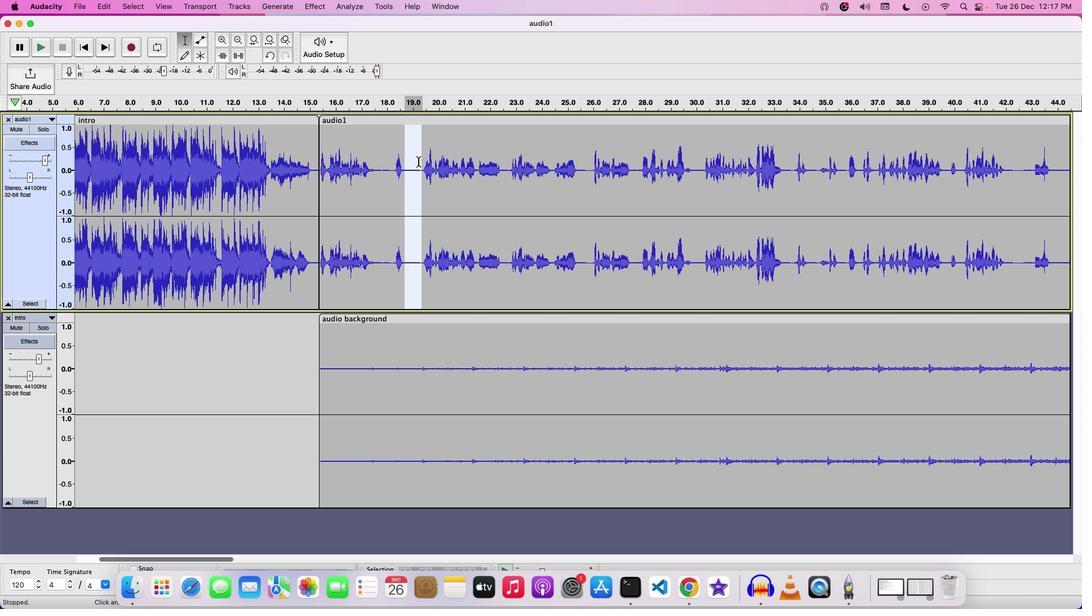 
Action: Key pressed Key.space
Screenshot: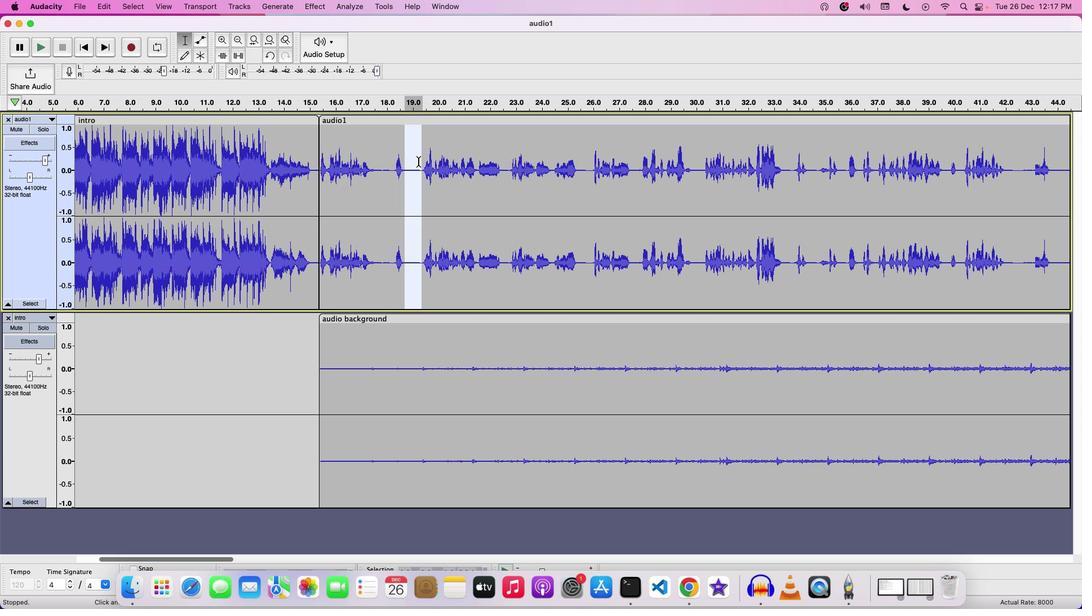 
Action: Mouse moved to (418, 161)
Screenshot: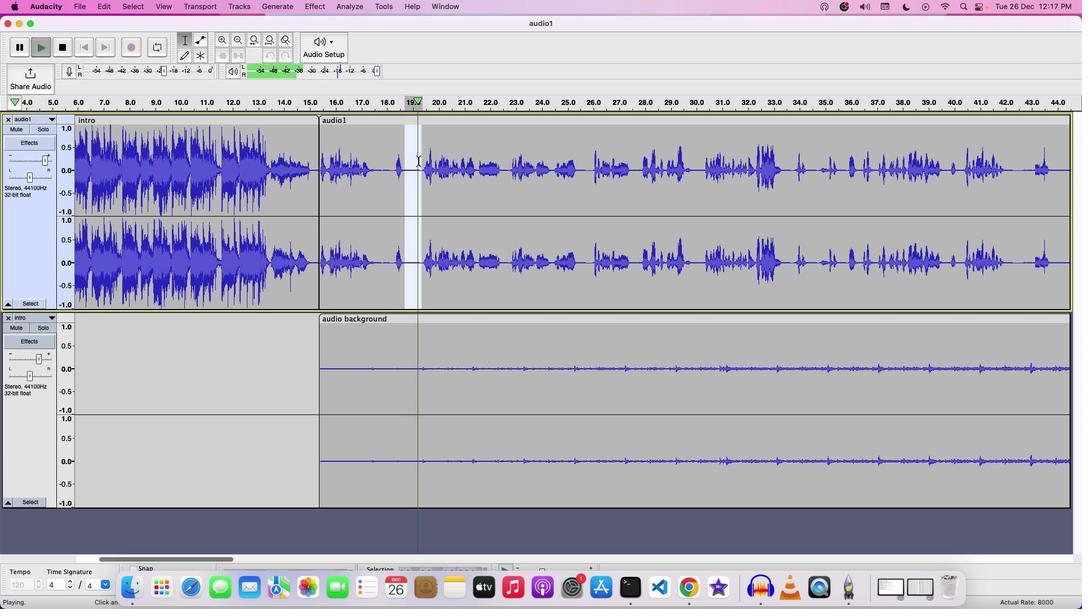 
Action: Key pressed Key.space
Screenshot: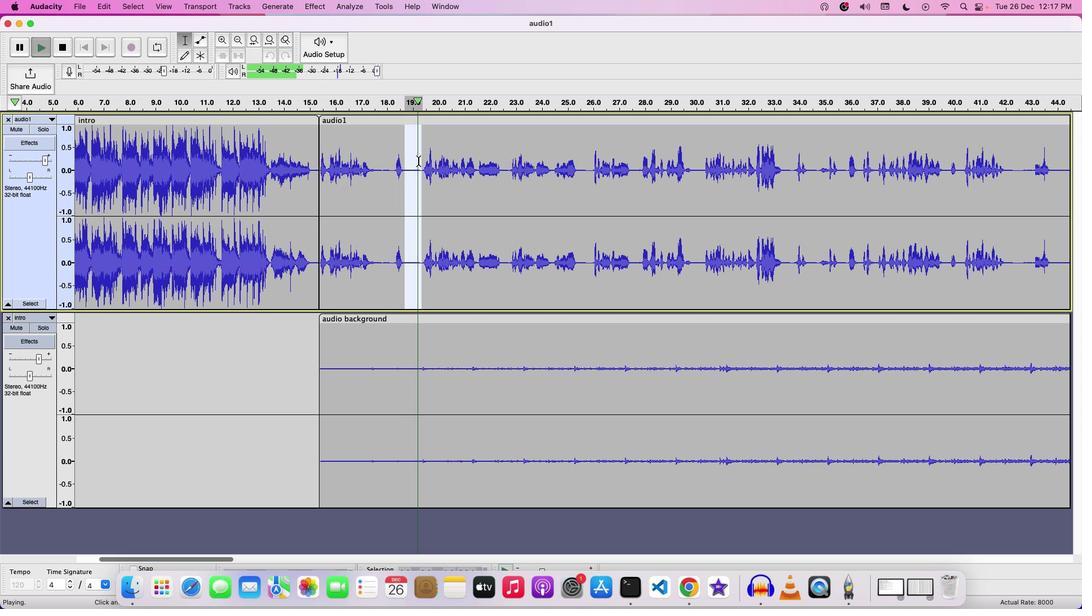 
Action: Mouse moved to (310, 5)
Screenshot: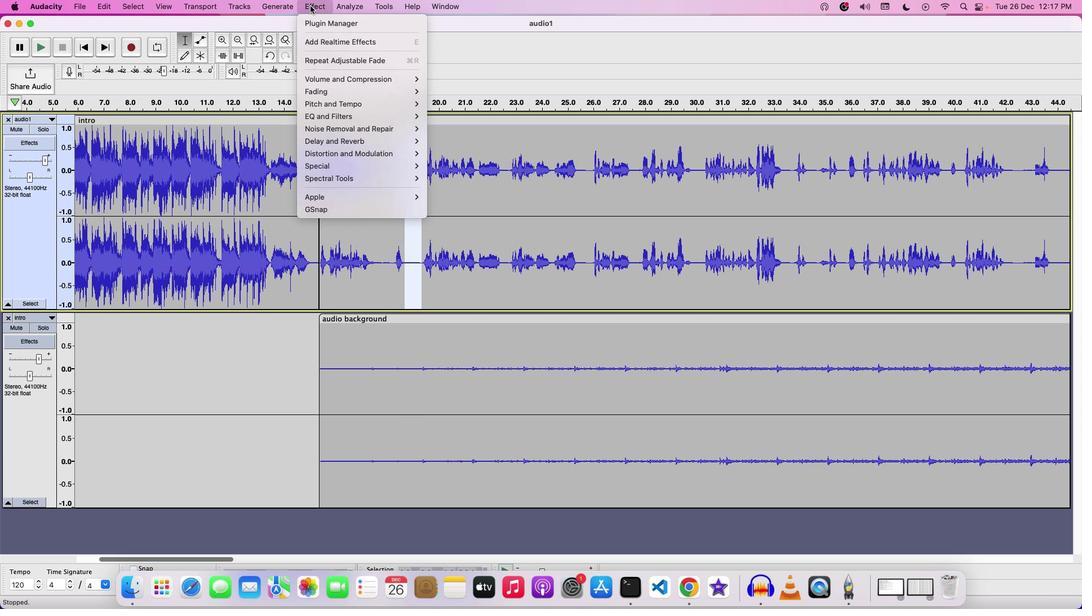 
Action: Mouse pressed left at (310, 5)
Screenshot: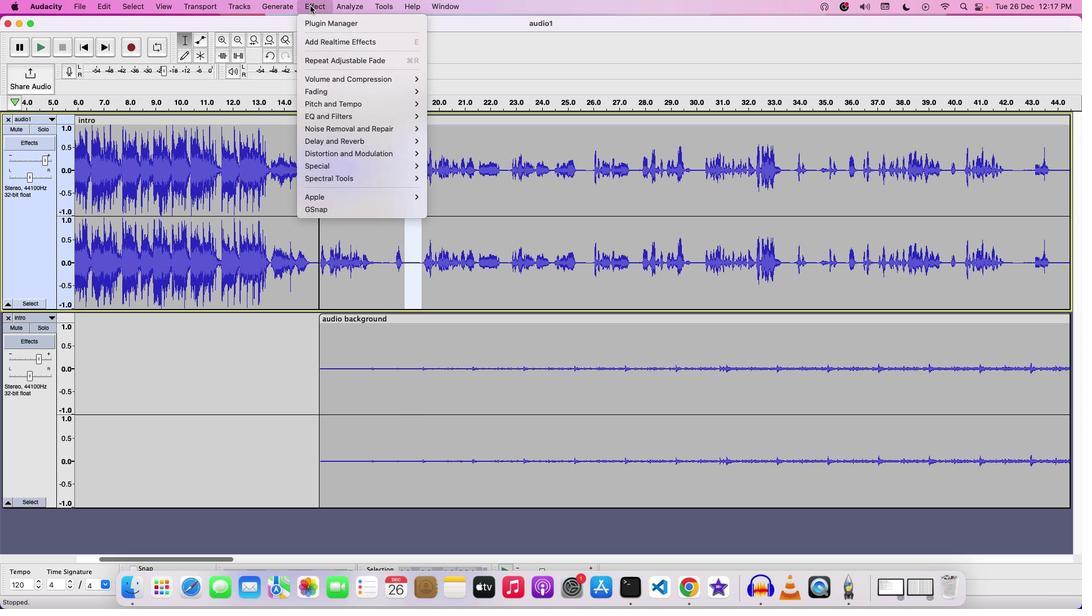 
Action: Mouse moved to (446, 162)
Screenshot: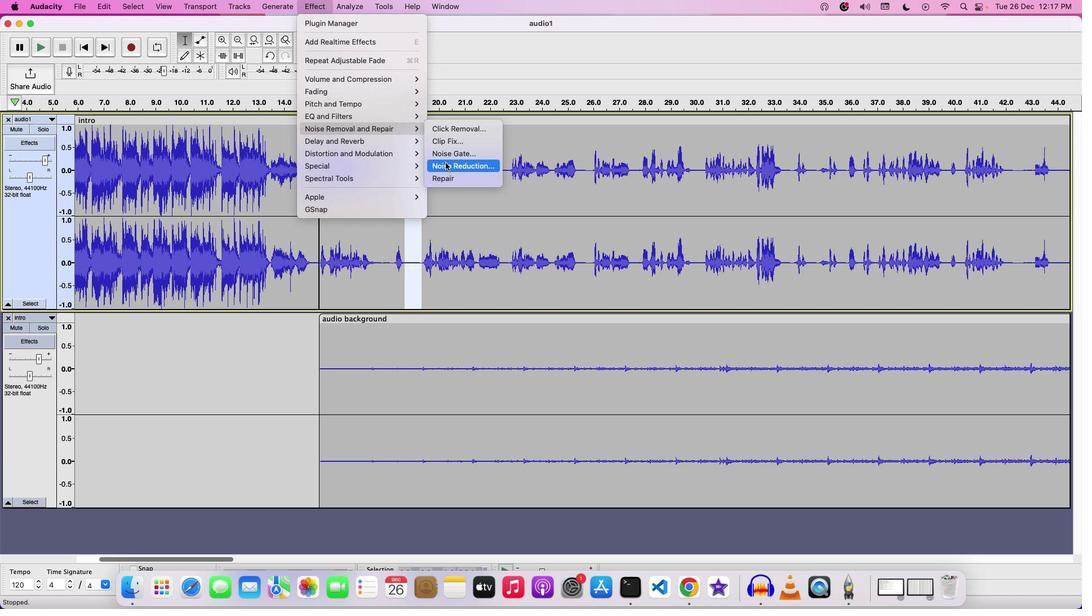 
Action: Mouse pressed left at (446, 162)
Screenshot: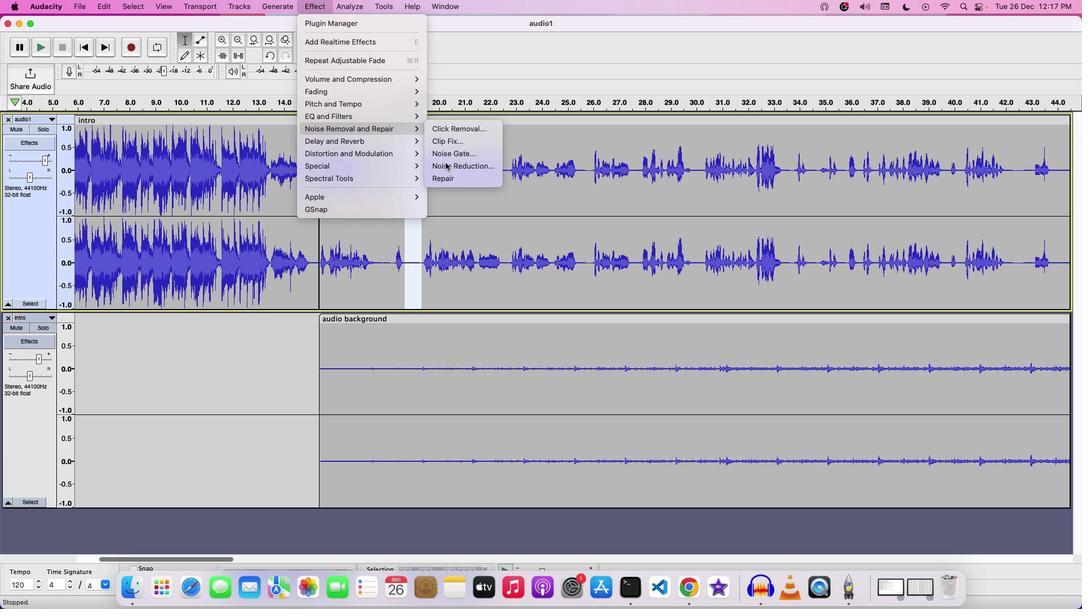 
Action: Mouse moved to (530, 252)
Screenshot: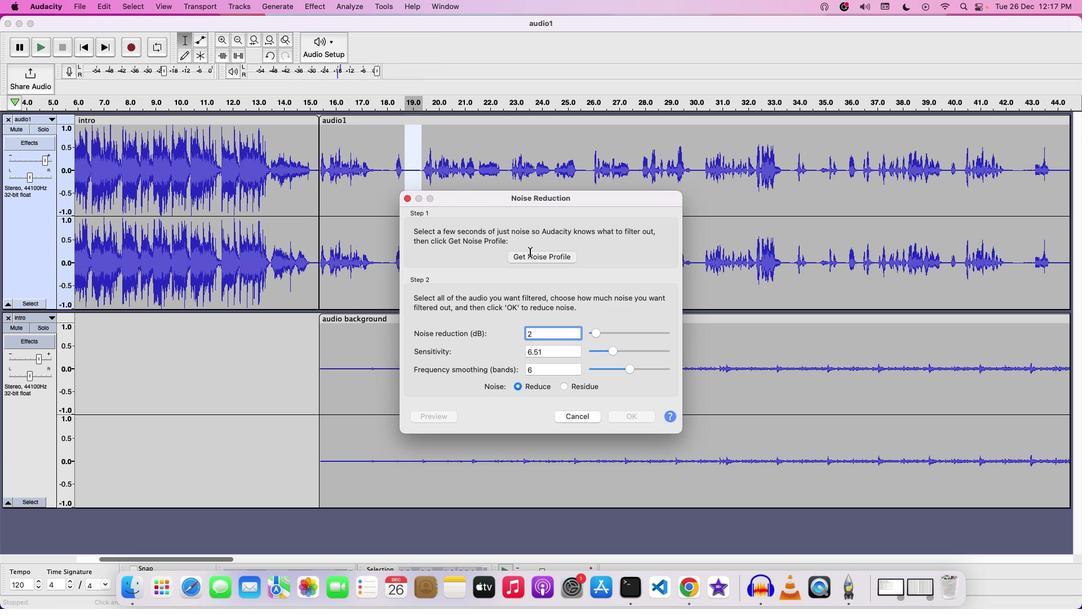 
Action: Mouse pressed left at (530, 252)
Screenshot: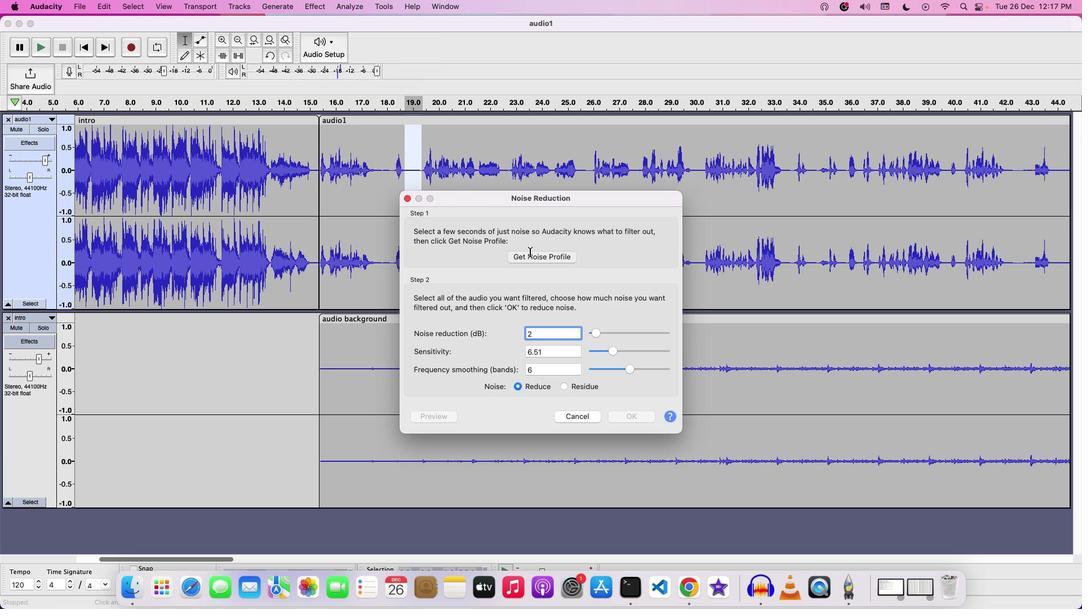 
Action: Mouse moved to (364, 168)
Screenshot: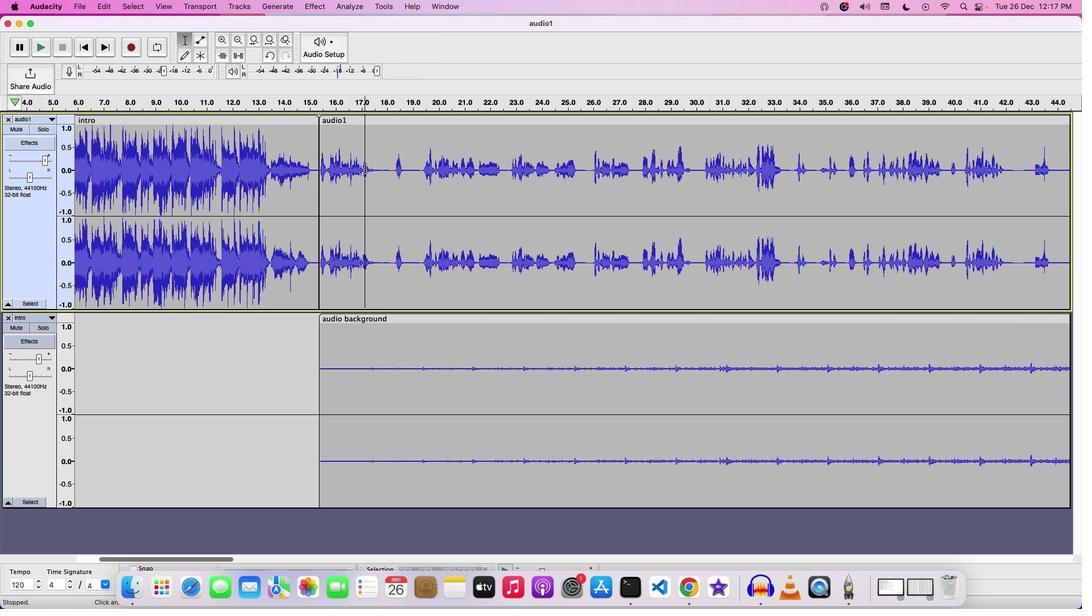 
Action: Mouse pressed left at (364, 168)
Screenshot: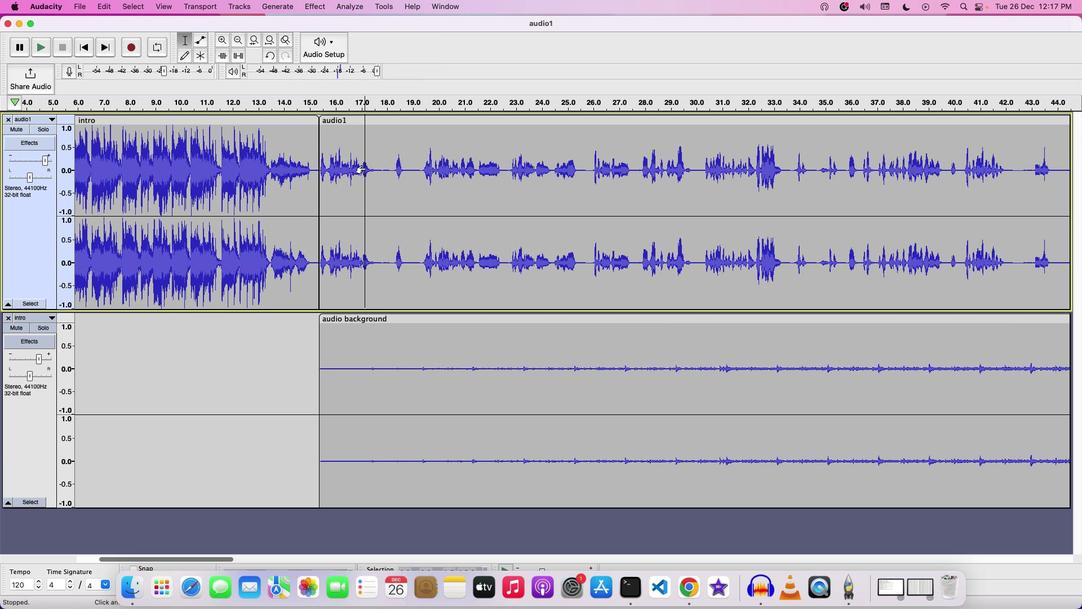 
Action: Mouse pressed left at (364, 168)
Screenshot: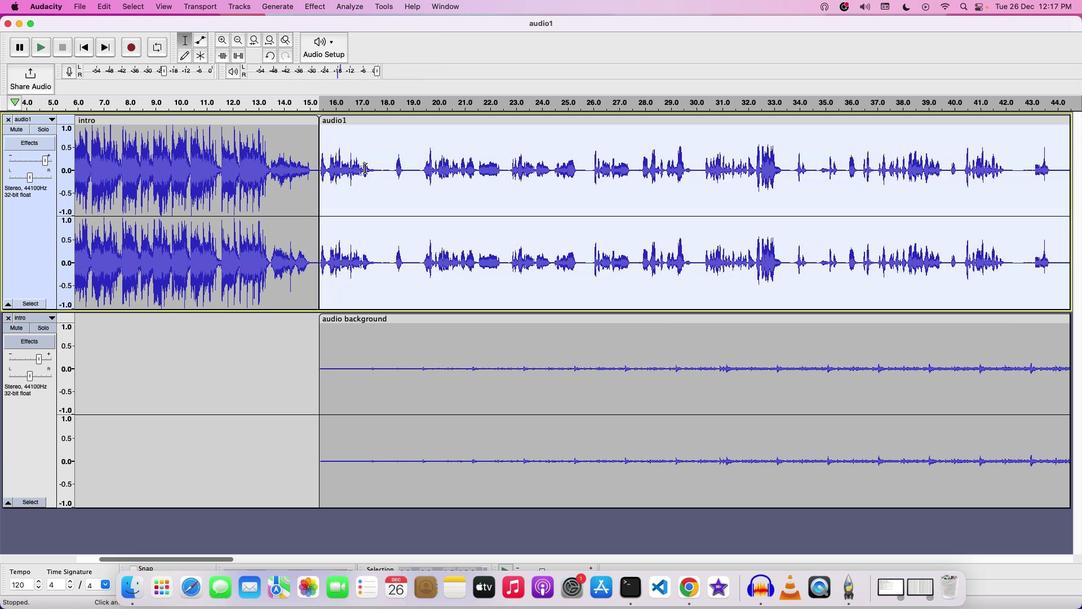
Action: Mouse moved to (311, 9)
Screenshot: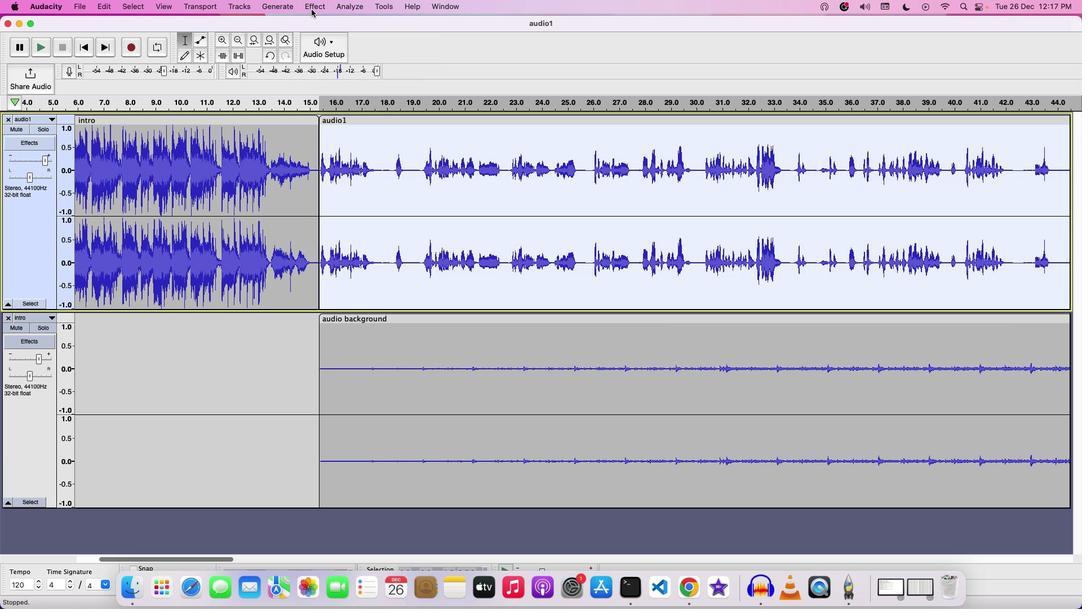 
Action: Mouse pressed left at (311, 9)
Screenshot: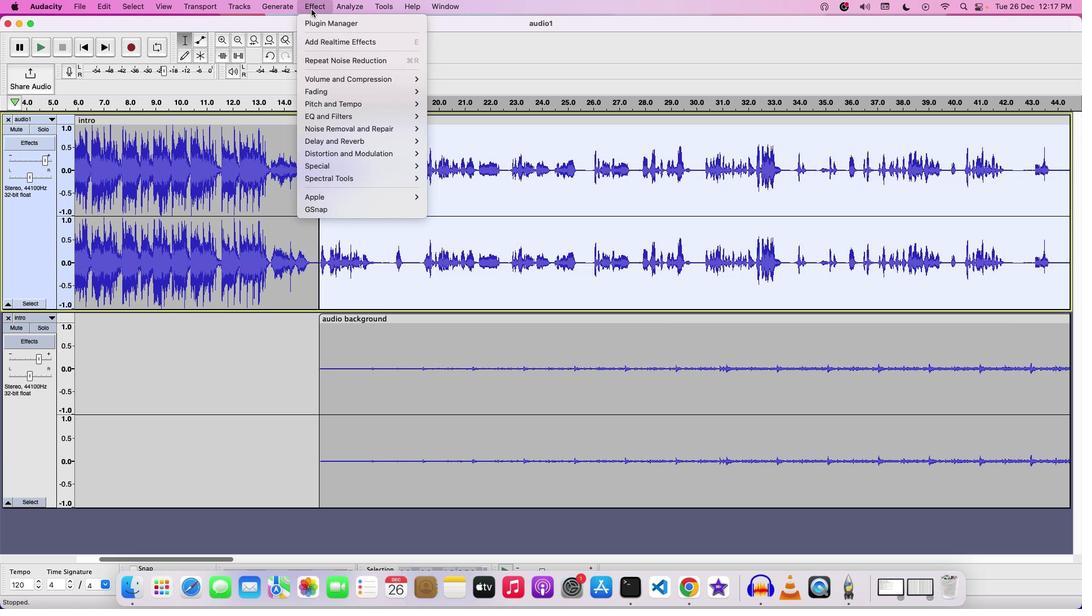 
Action: Mouse moved to (463, 161)
Screenshot: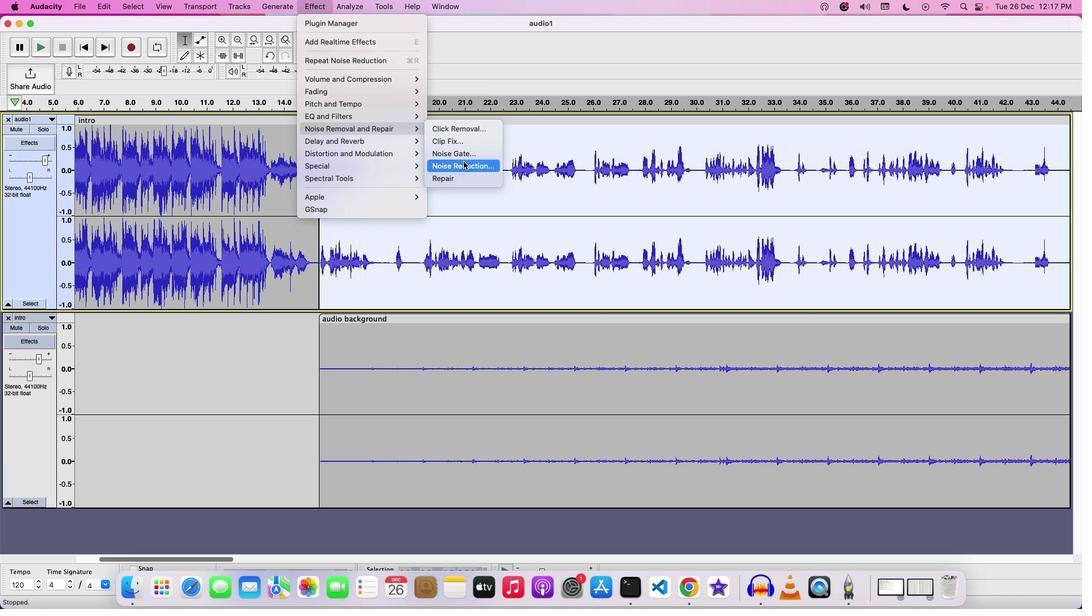 
Action: Mouse pressed left at (463, 161)
Screenshot: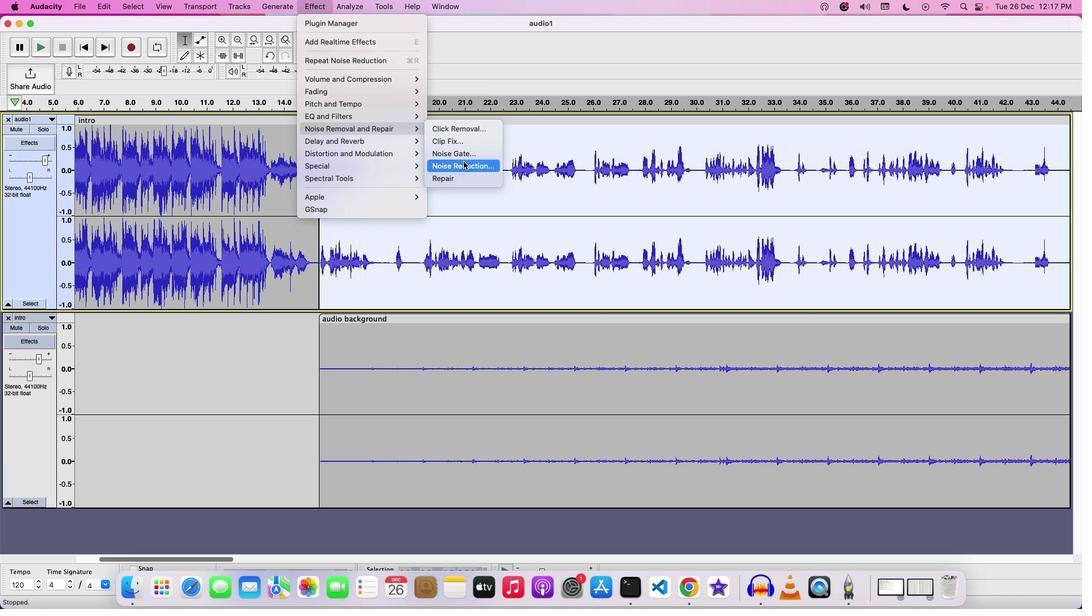 
Action: Mouse moved to (631, 417)
Screenshot: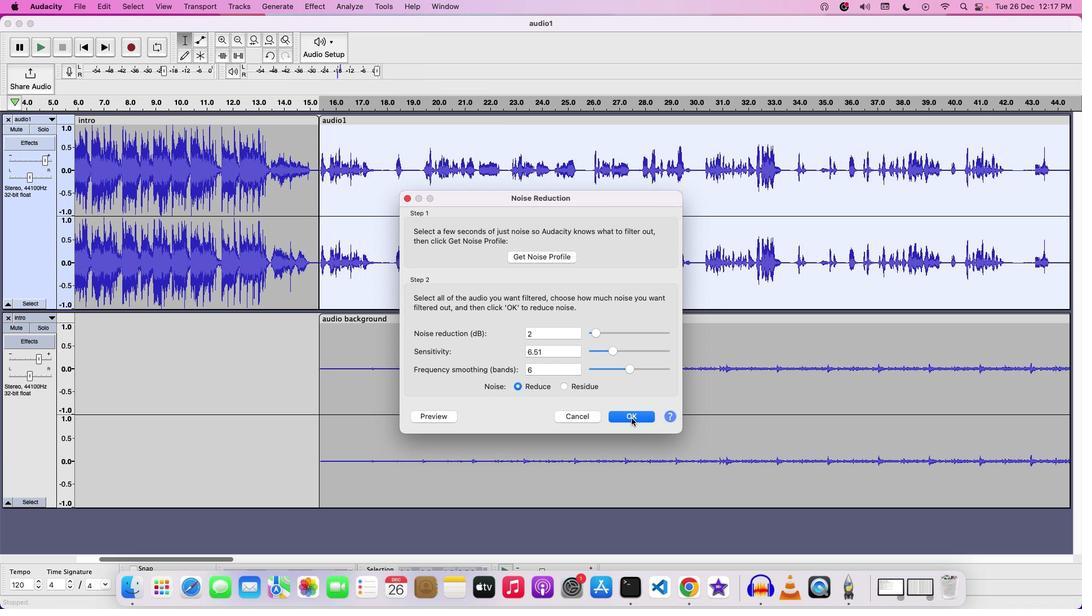 
Action: Mouse pressed left at (631, 417)
Screenshot: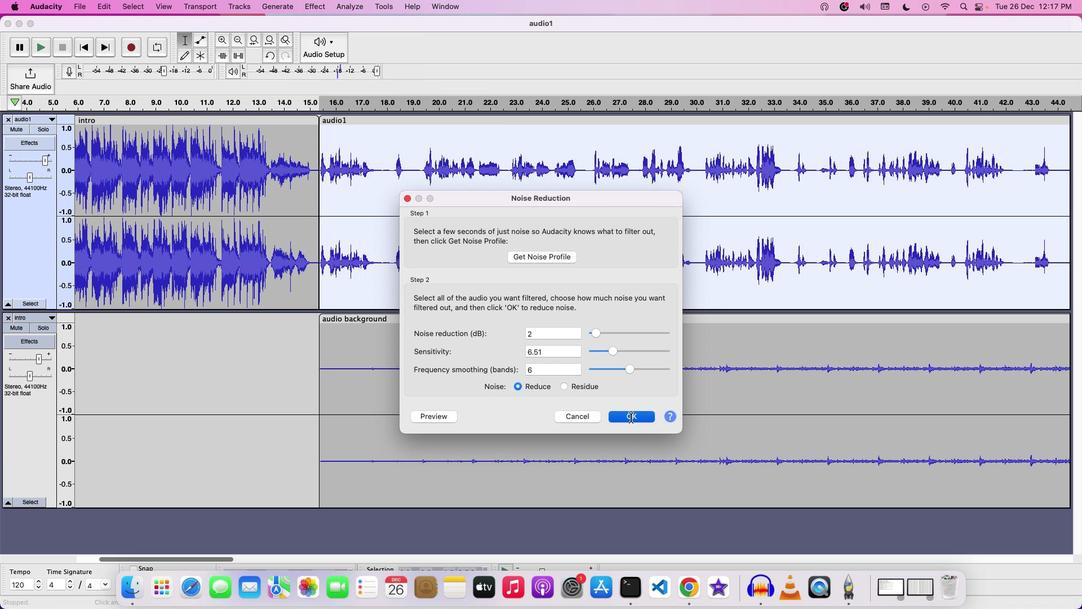 
Action: Mouse moved to (323, 6)
Screenshot: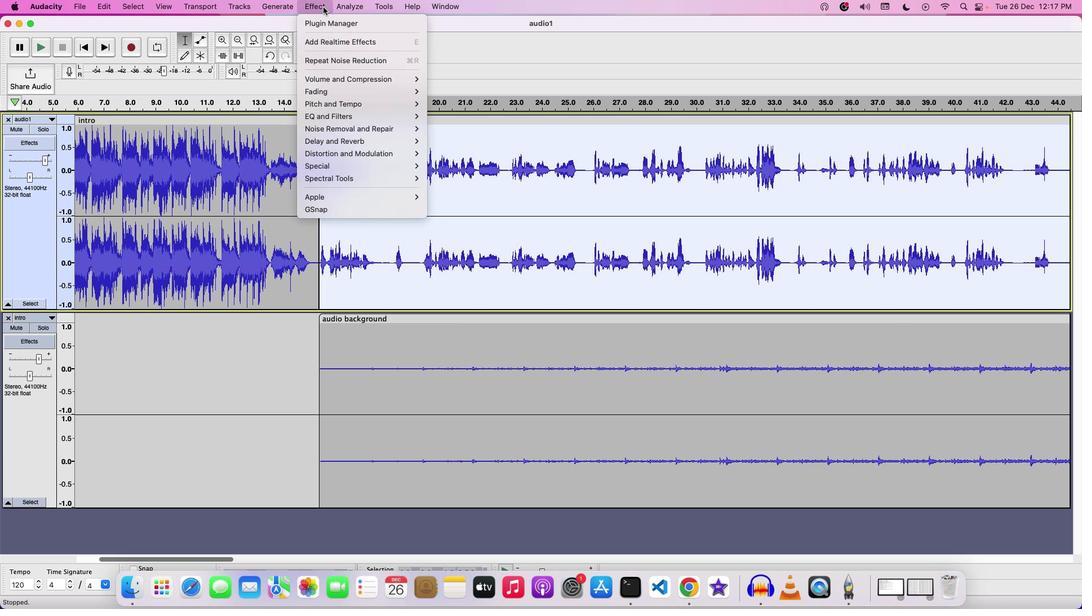 
Action: Mouse pressed left at (323, 6)
Screenshot: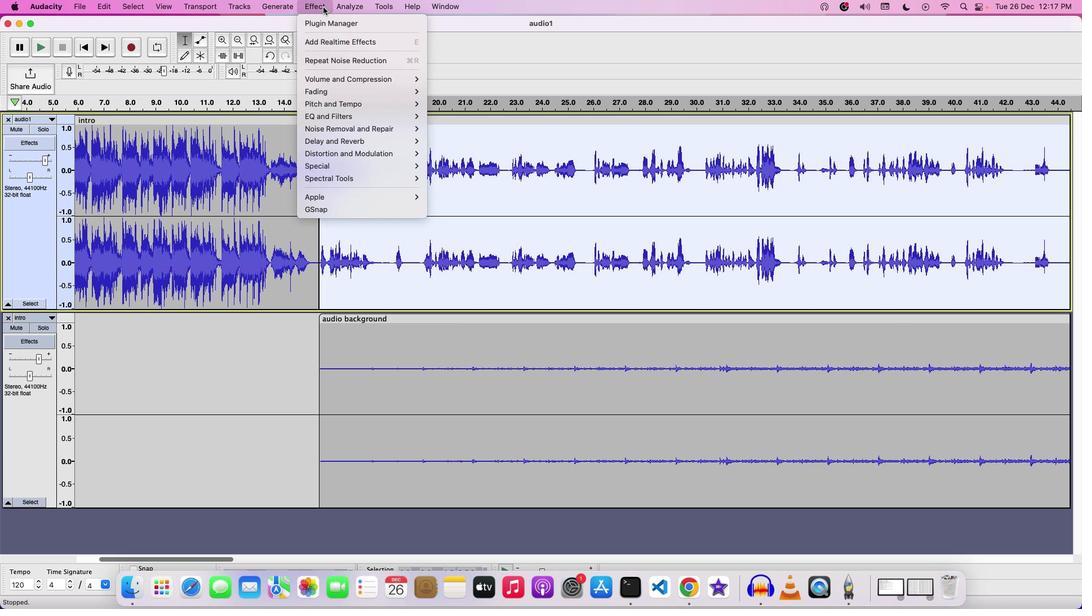 
Action: Mouse moved to (452, 141)
Screenshot: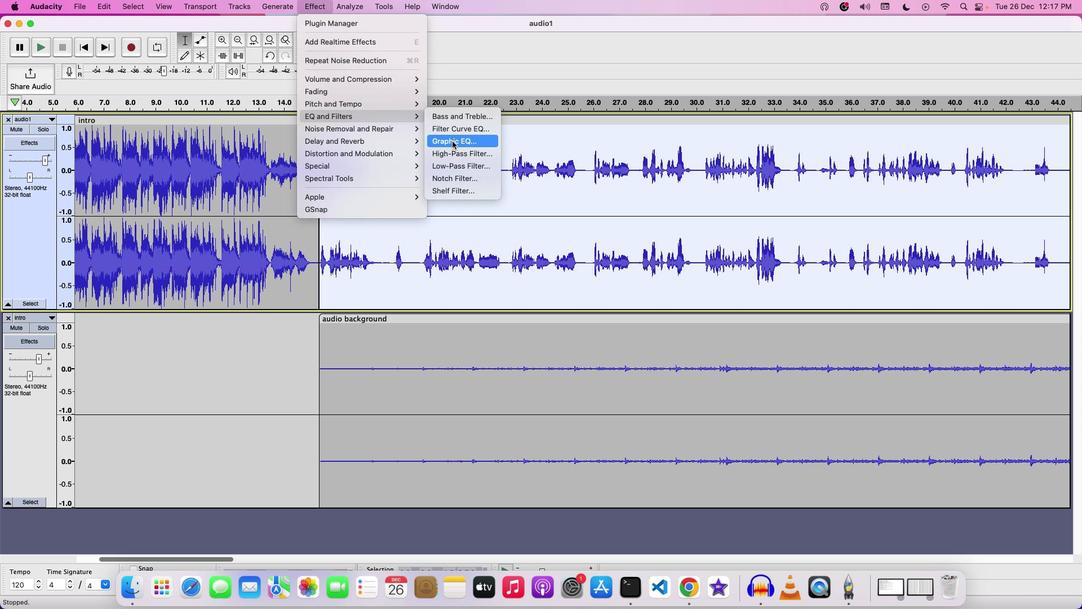
Action: Mouse pressed left at (452, 141)
Screenshot: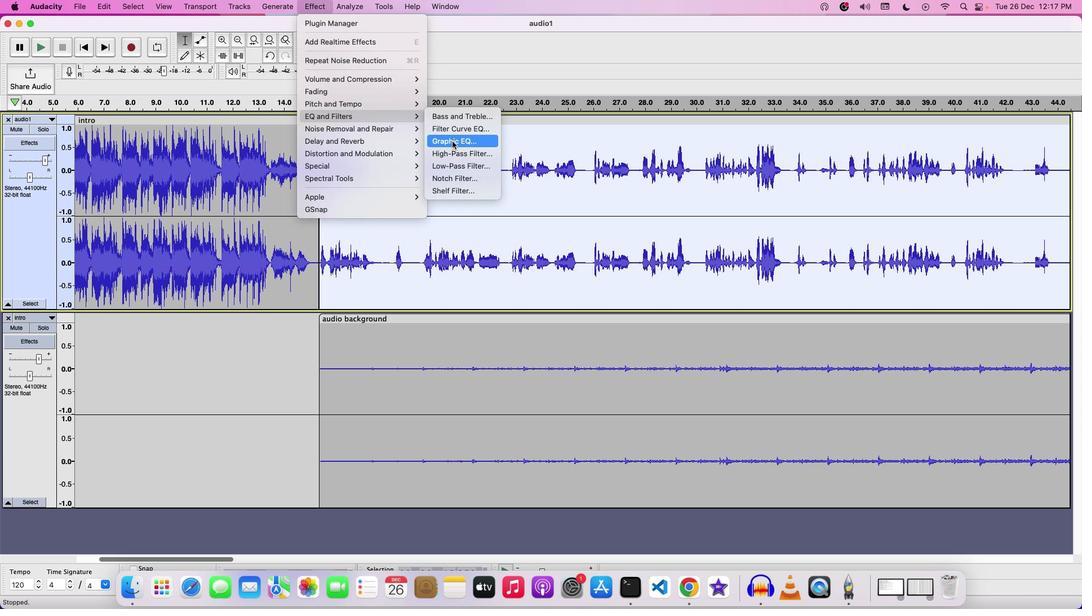 
Action: Mouse moved to (517, 457)
Screenshot: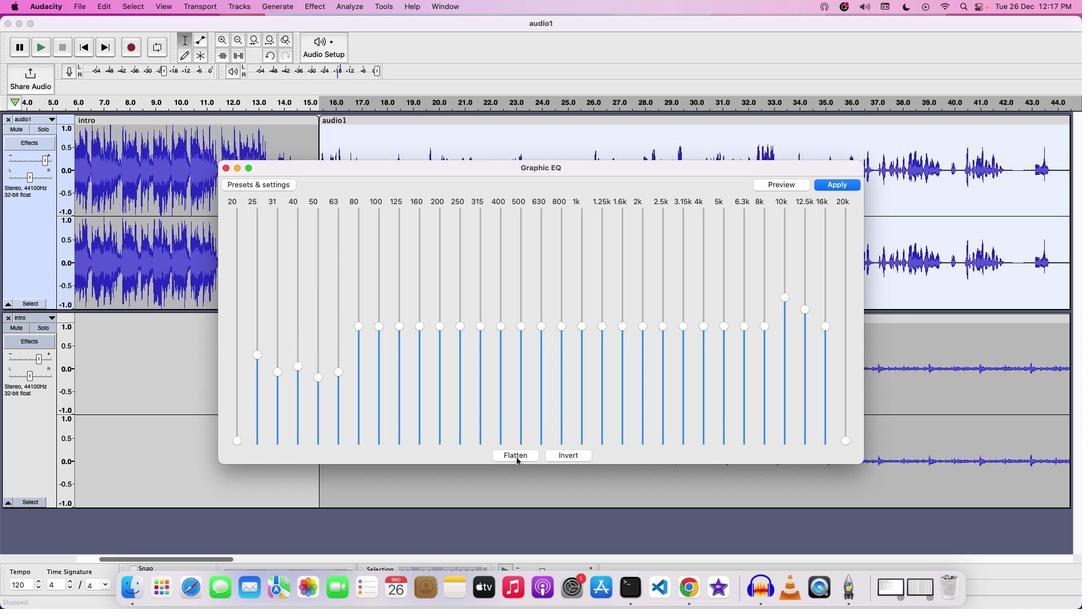 
Action: Mouse pressed left at (517, 457)
Screenshot: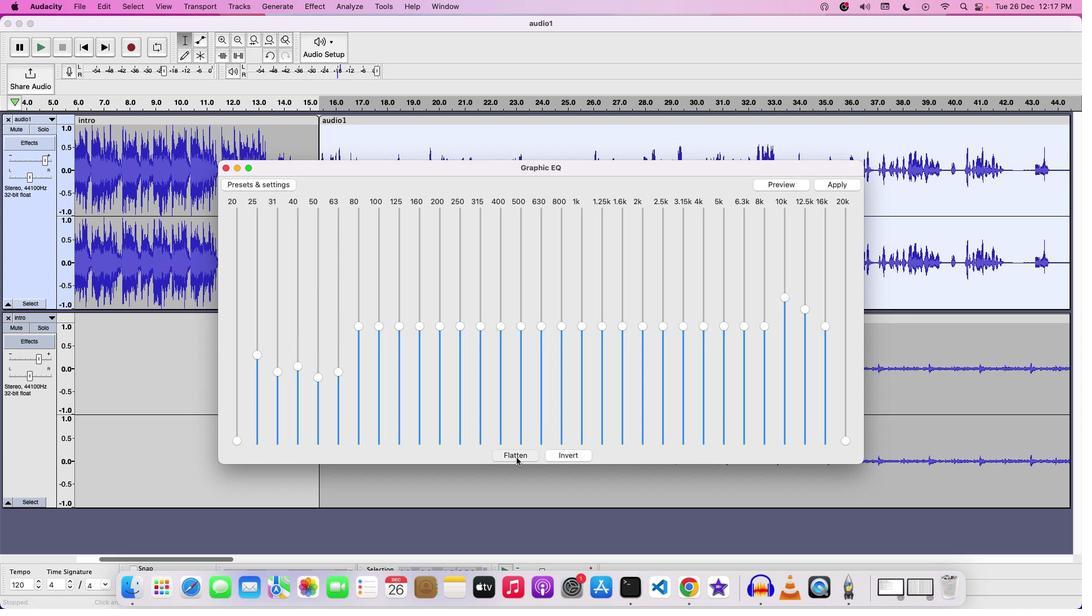 
Action: Mouse moved to (236, 442)
Screenshot: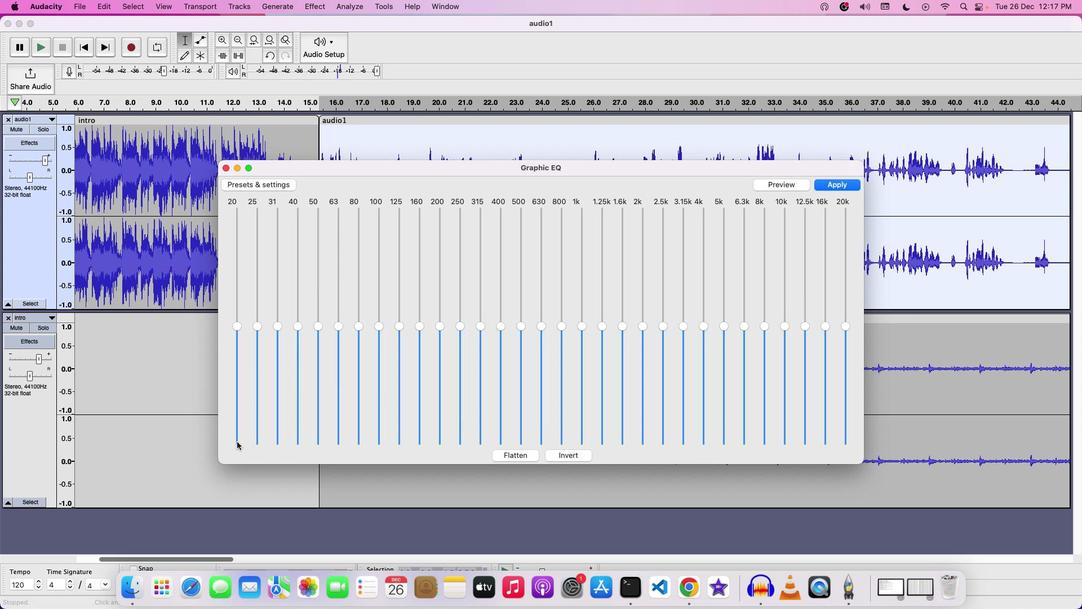 
Action: Mouse pressed left at (236, 442)
Screenshot: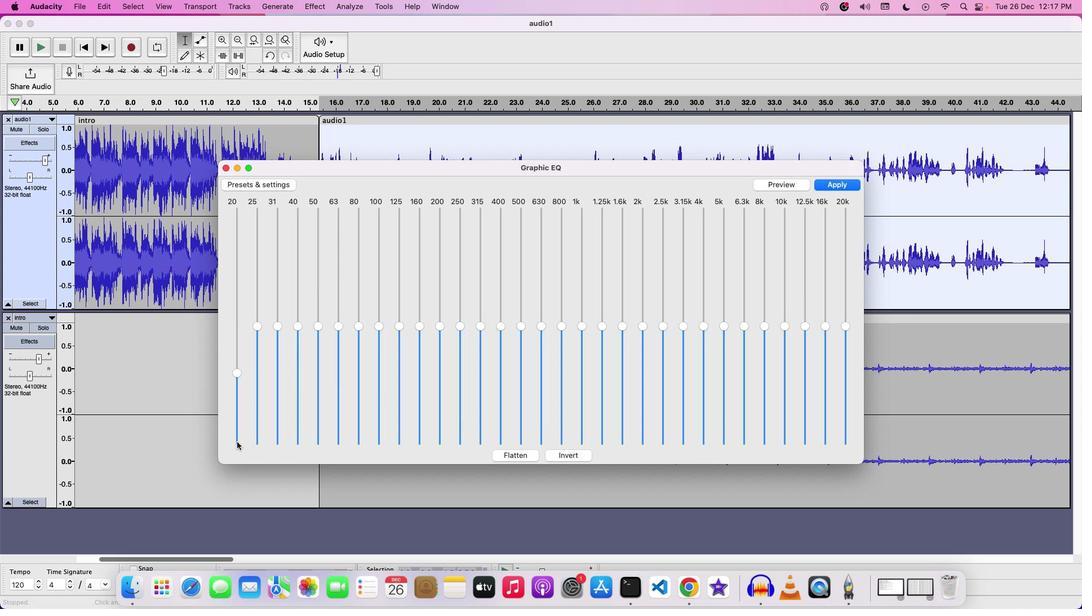 
Action: Mouse moved to (259, 443)
Screenshot: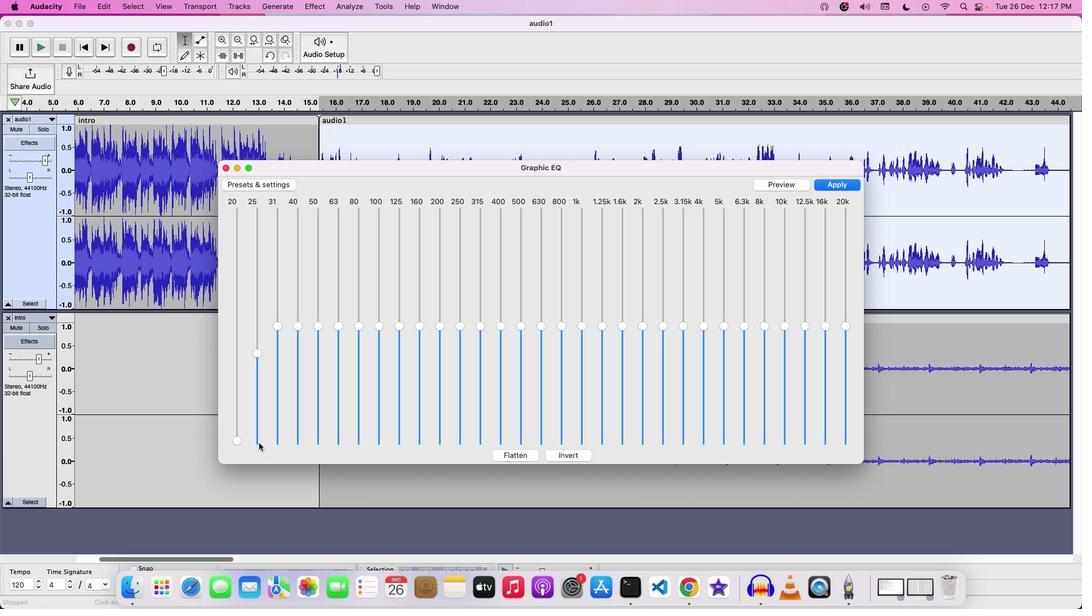 
Action: Mouse pressed left at (259, 443)
Screenshot: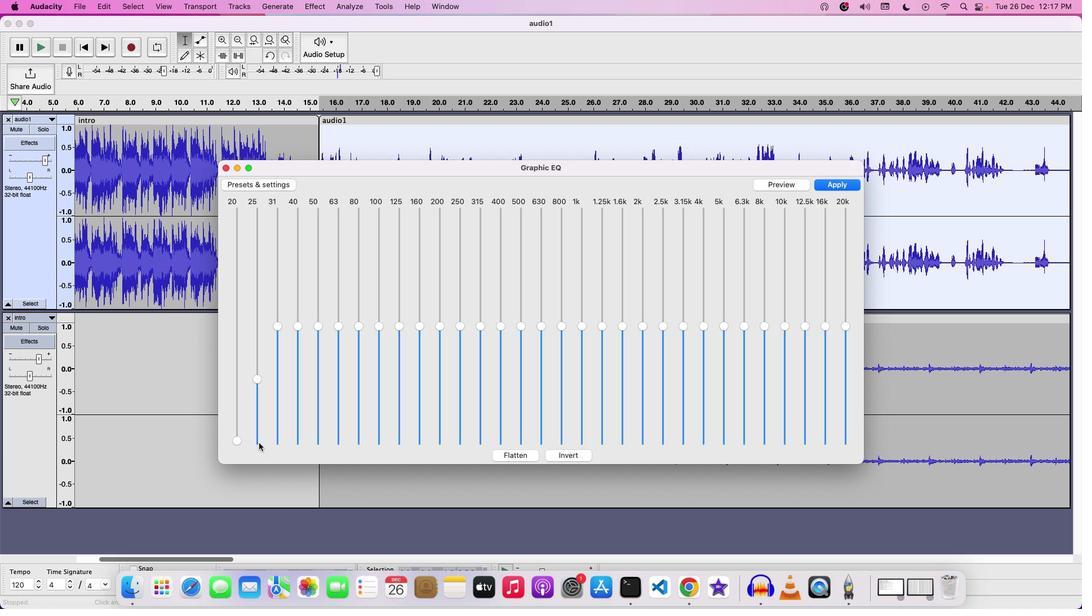 
Action: Mouse moved to (847, 437)
Screenshot: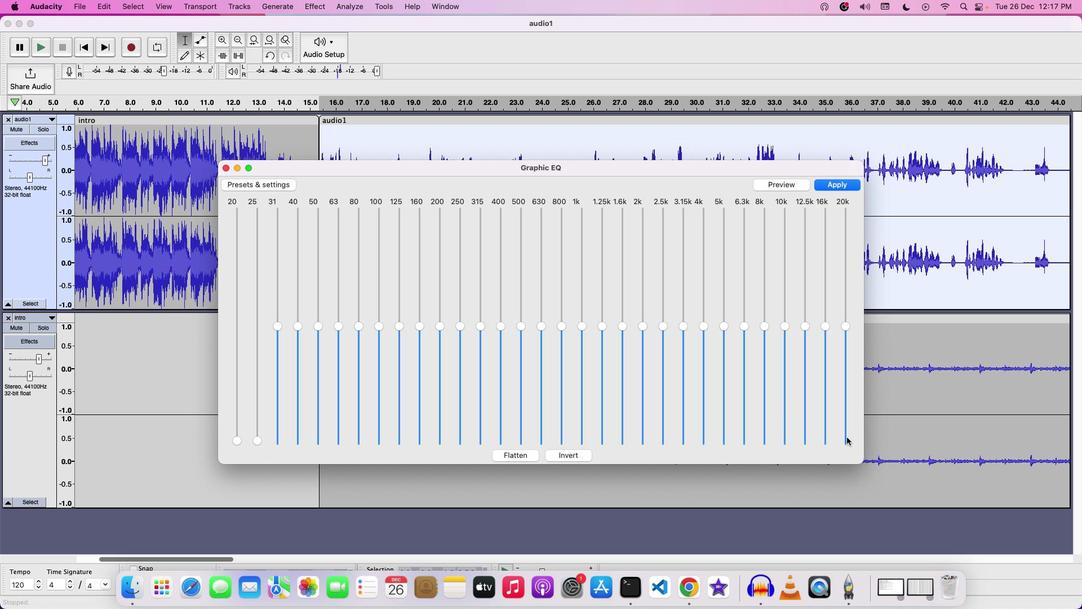 
Action: Mouse pressed left at (847, 437)
Screenshot: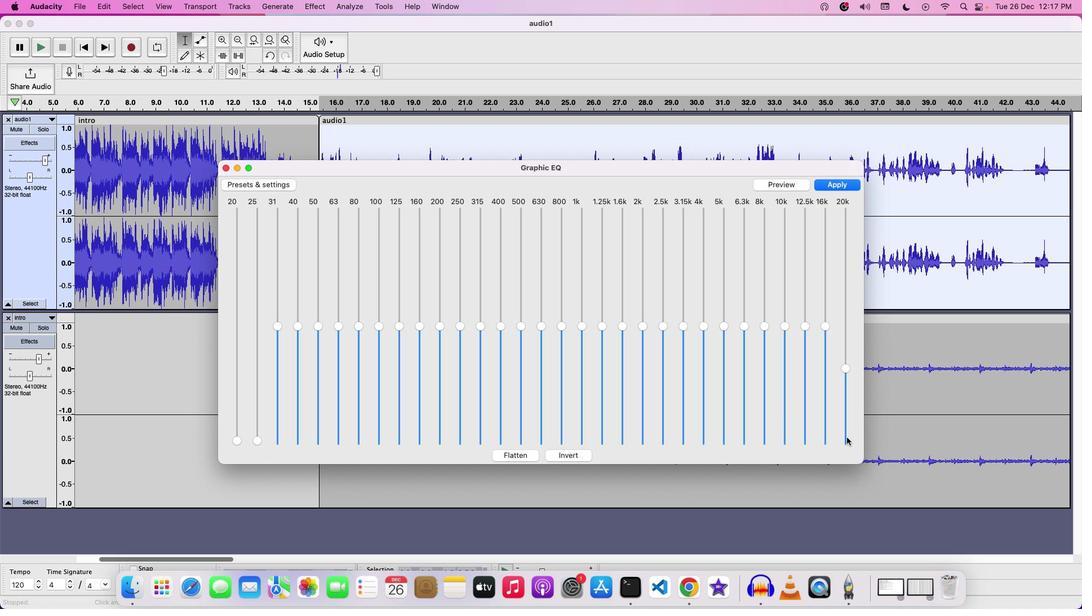 
Action: Mouse pressed left at (847, 437)
Screenshot: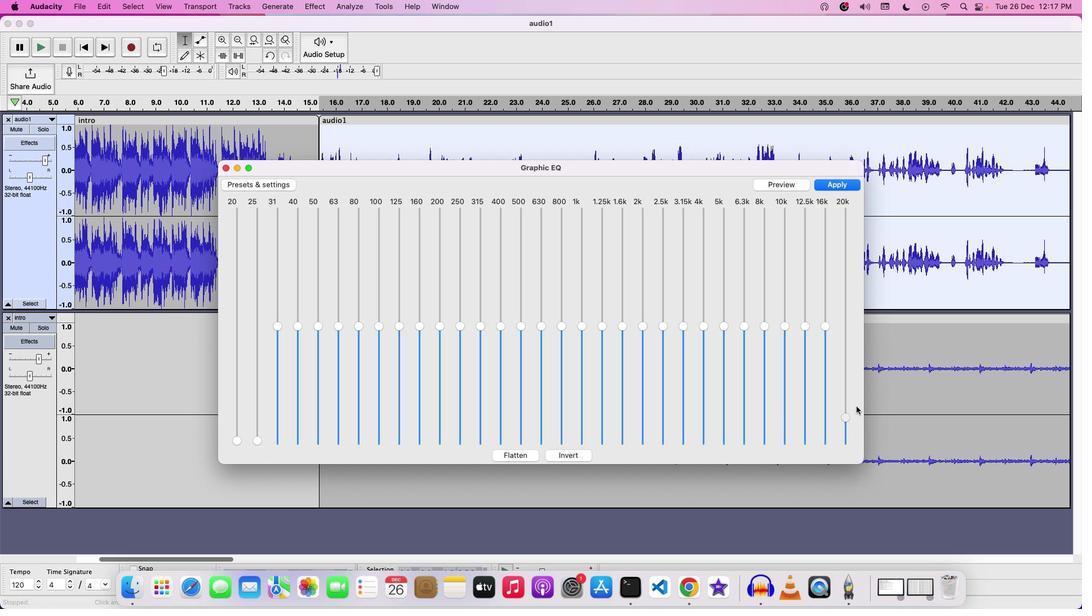 
Action: Mouse moved to (823, 326)
Screenshot: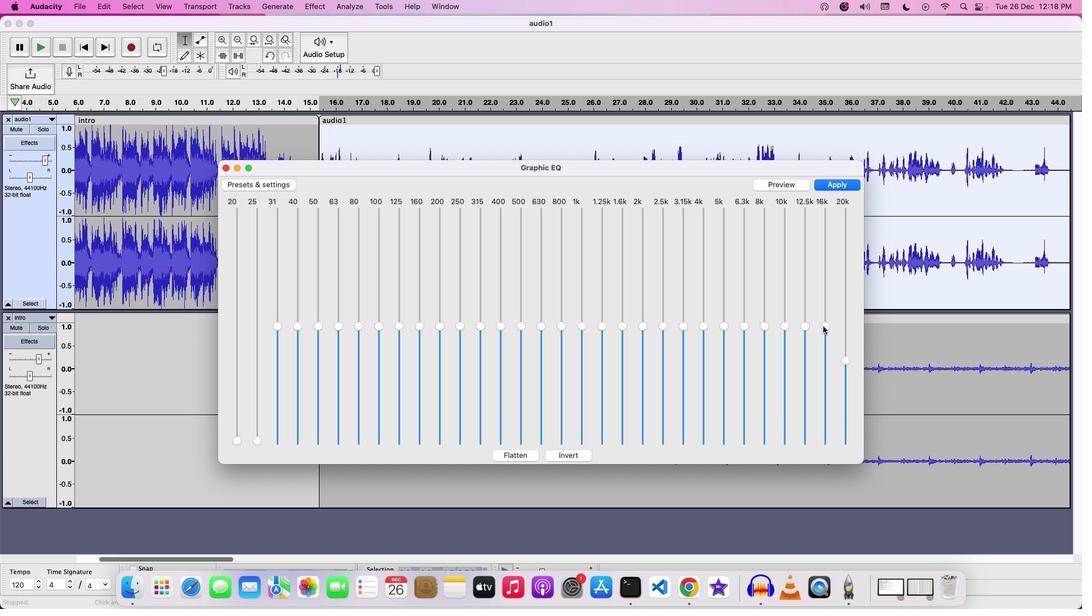 
Action: Mouse pressed left at (823, 326)
Screenshot: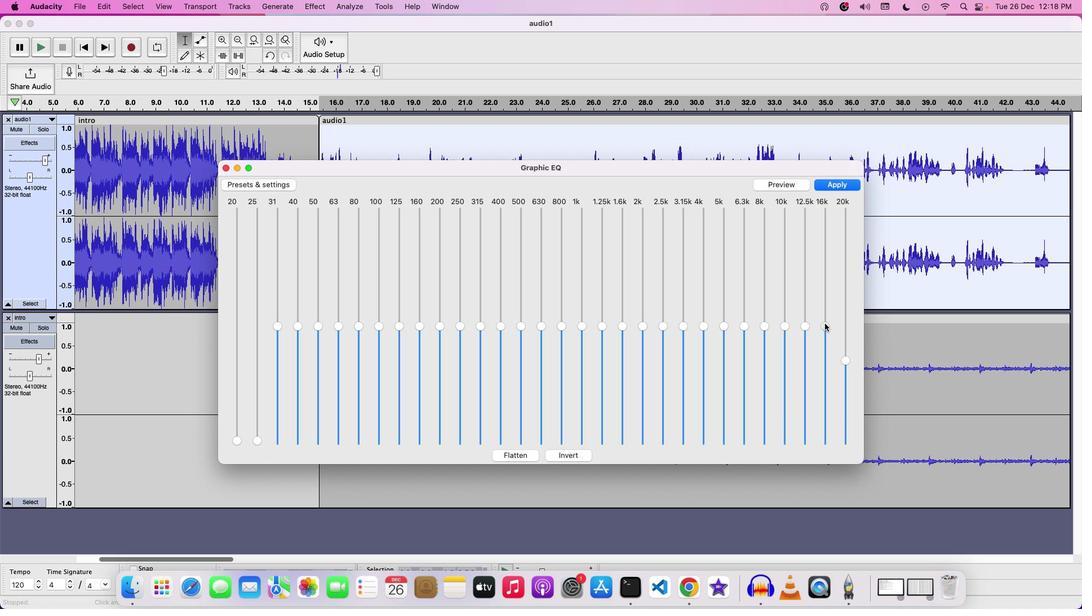 
Action: Mouse moved to (806, 322)
Screenshot: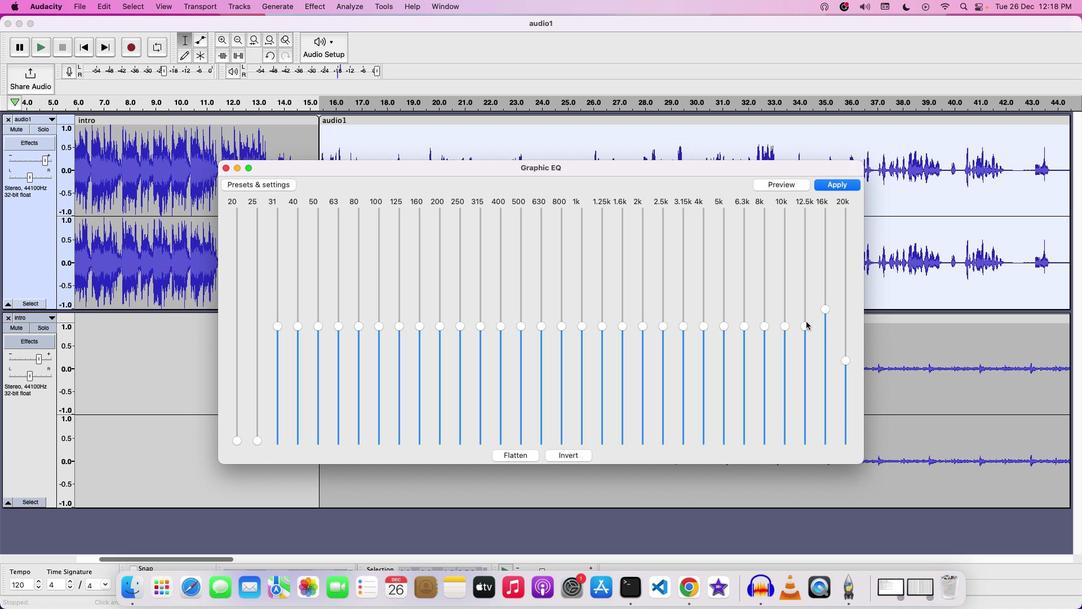 
Action: Mouse pressed left at (806, 322)
Screenshot: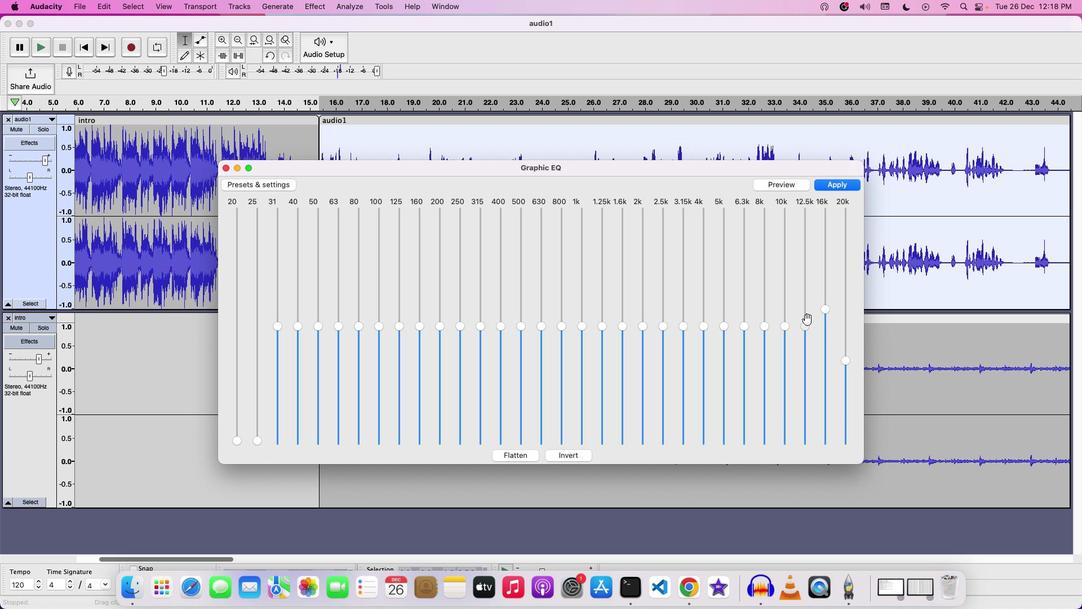 
Action: Mouse moved to (787, 325)
Screenshot: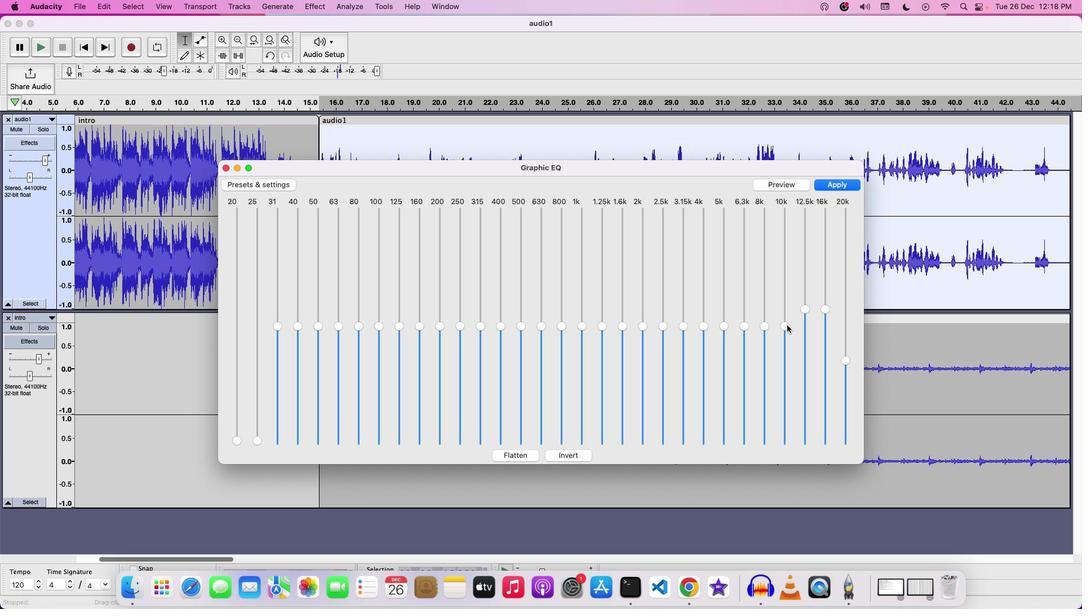 
Action: Mouse pressed left at (787, 325)
Screenshot: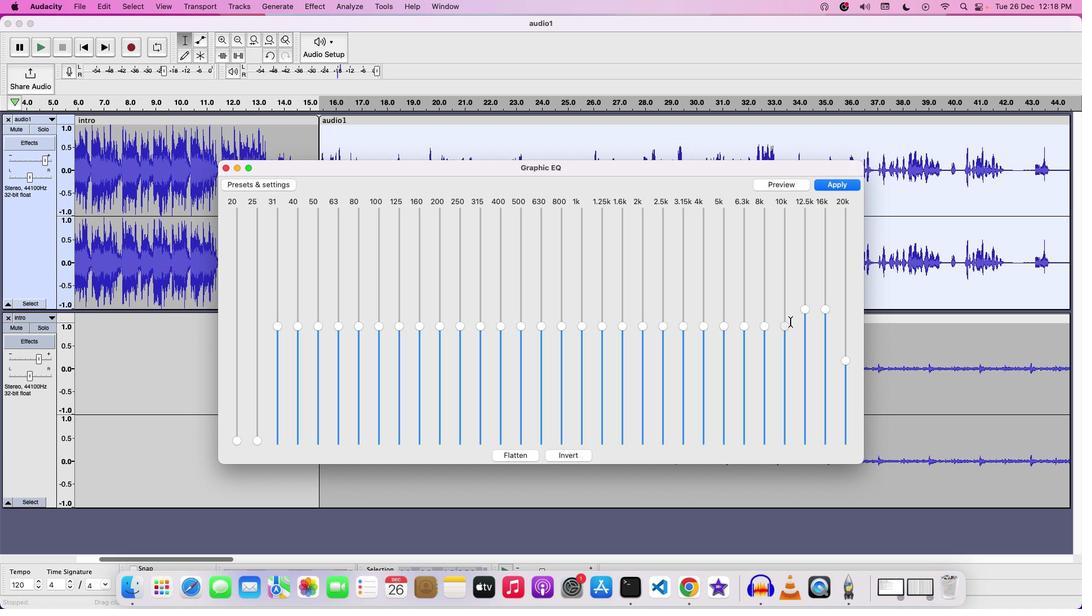 
Action: Mouse moved to (838, 184)
Screenshot: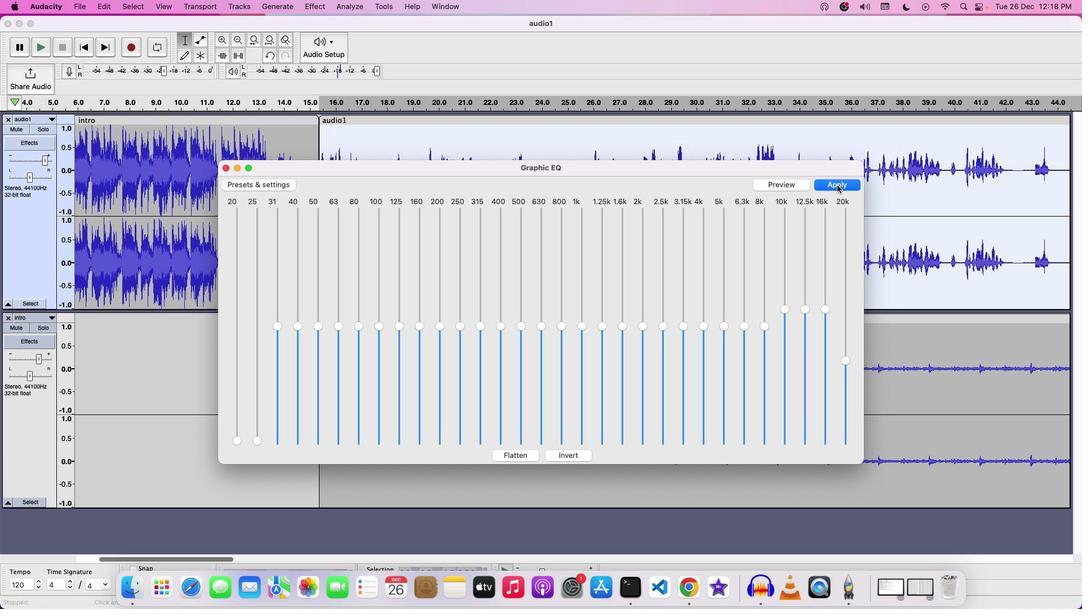 
Action: Mouse pressed left at (838, 184)
Screenshot: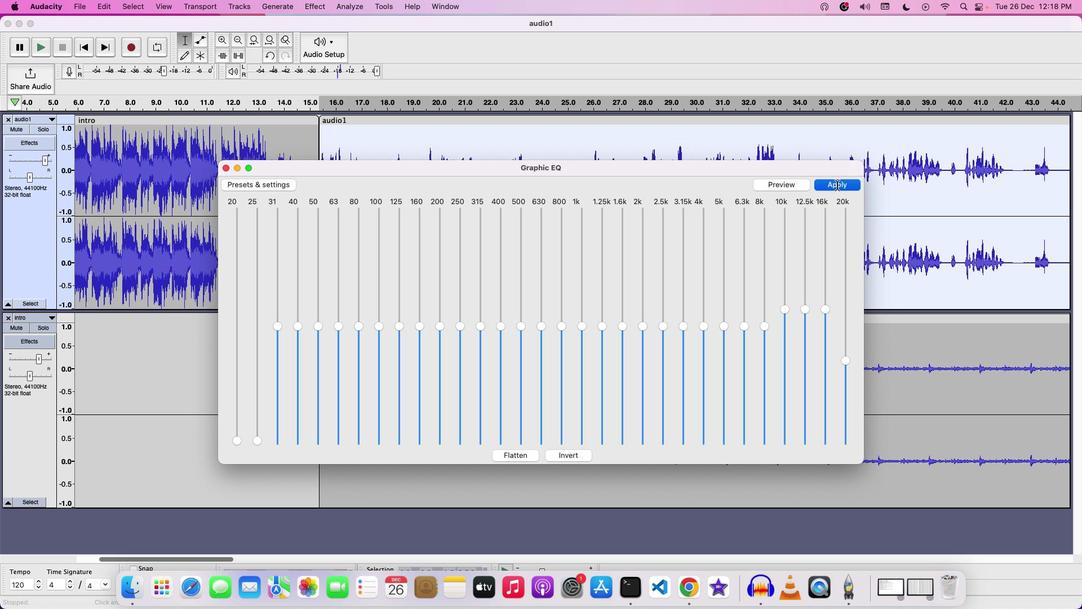 
Action: Mouse moved to (308, 10)
Screenshot: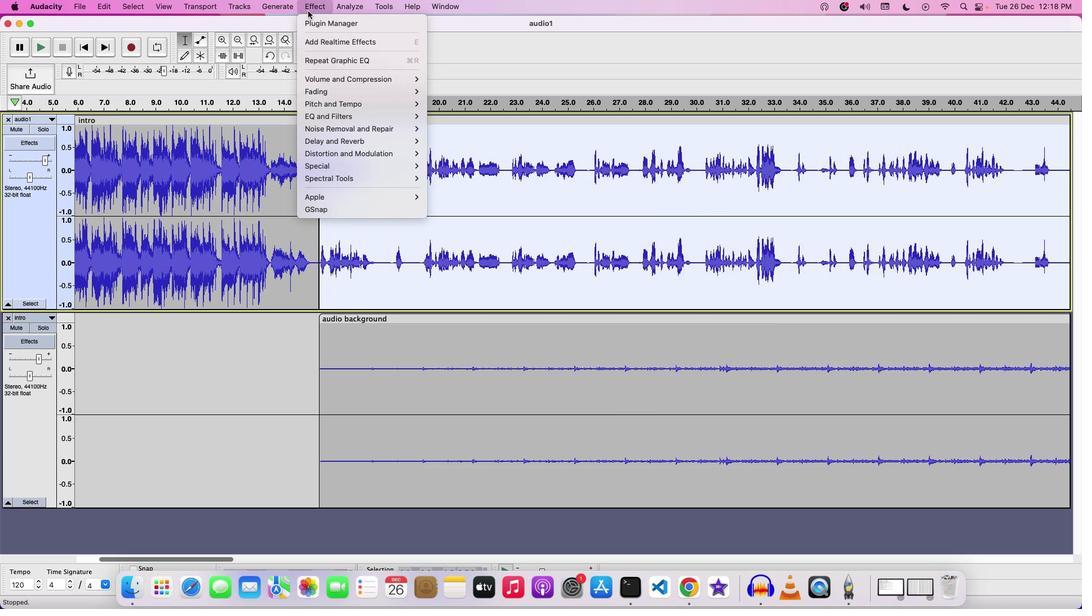 
Action: Mouse pressed left at (308, 10)
Screenshot: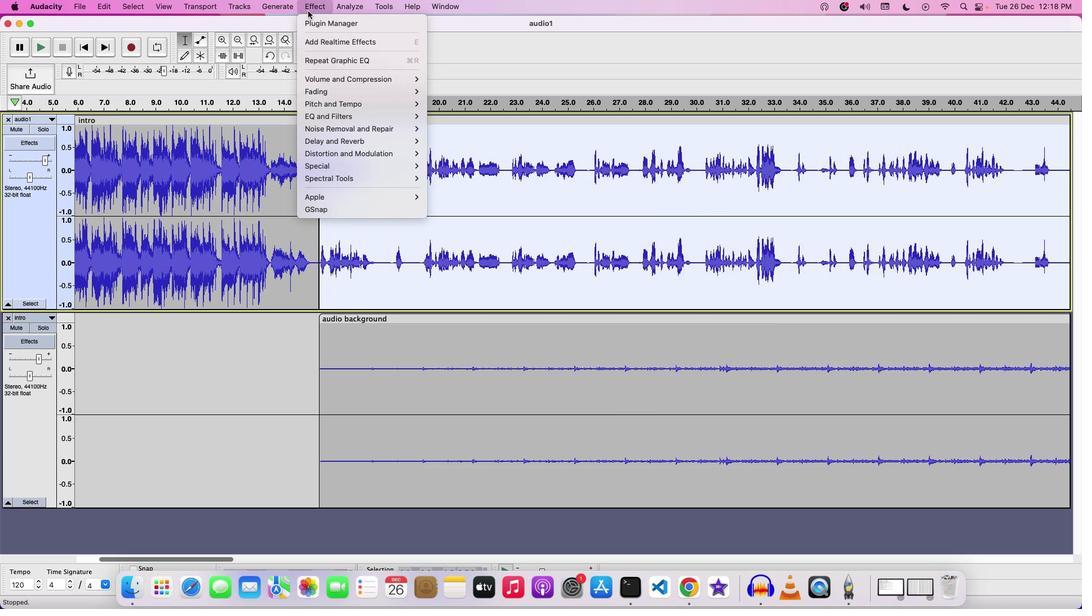 
Action: Mouse moved to (463, 139)
Screenshot: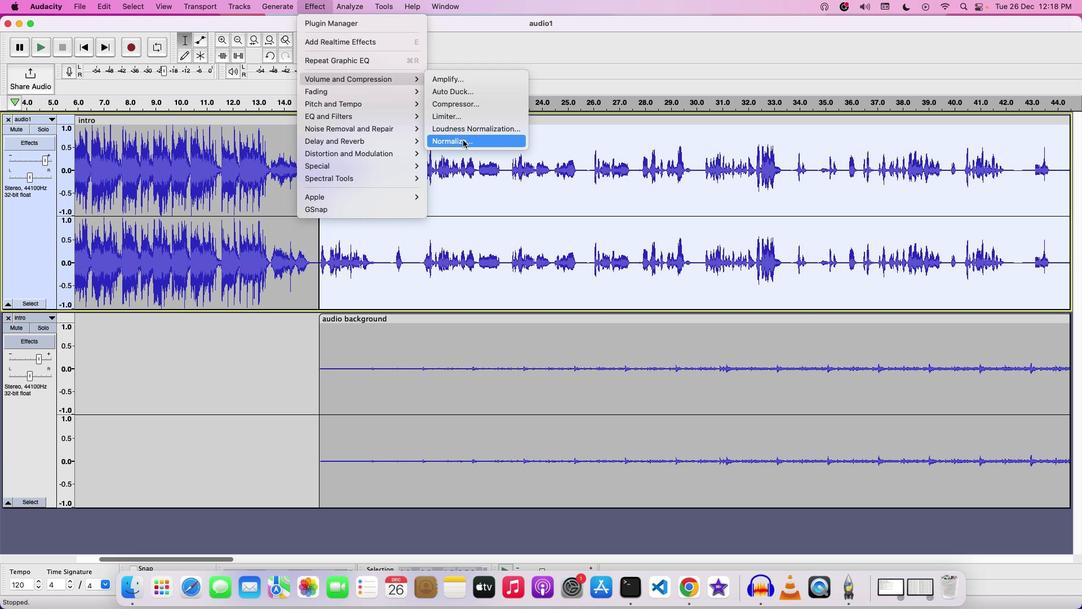 
Action: Mouse pressed left at (463, 139)
Screenshot: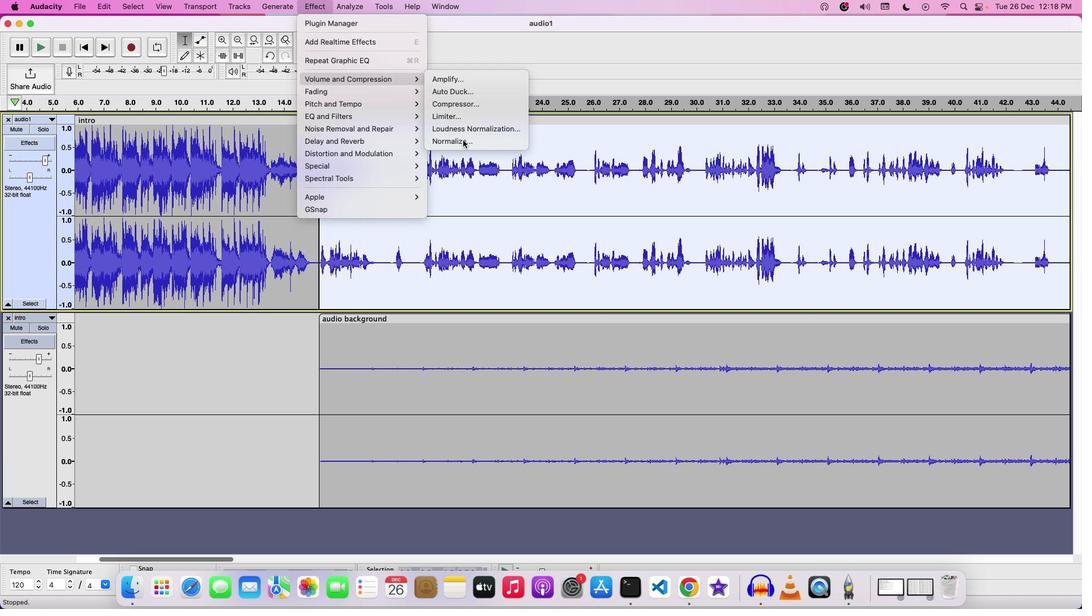 
Action: Mouse moved to (616, 292)
Screenshot: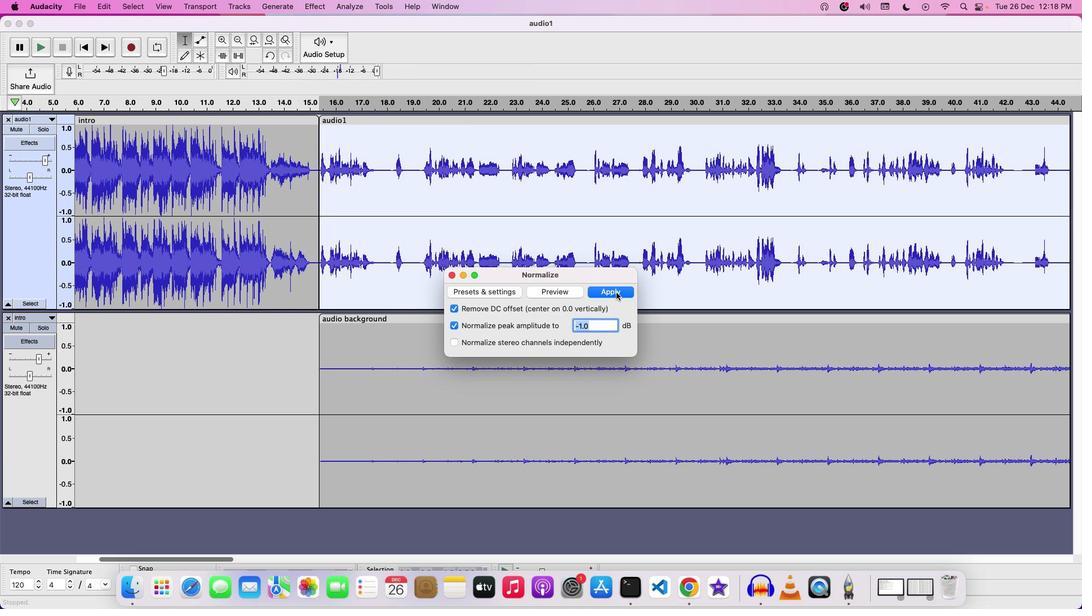 
Action: Mouse pressed left at (616, 292)
Screenshot: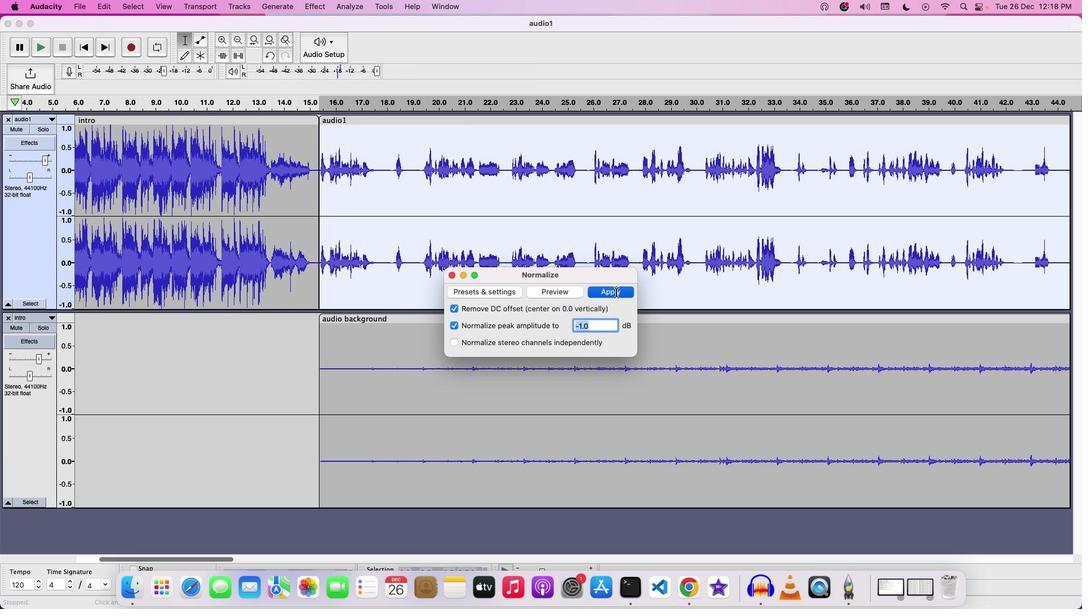 
Action: Mouse moved to (235, 177)
Screenshot: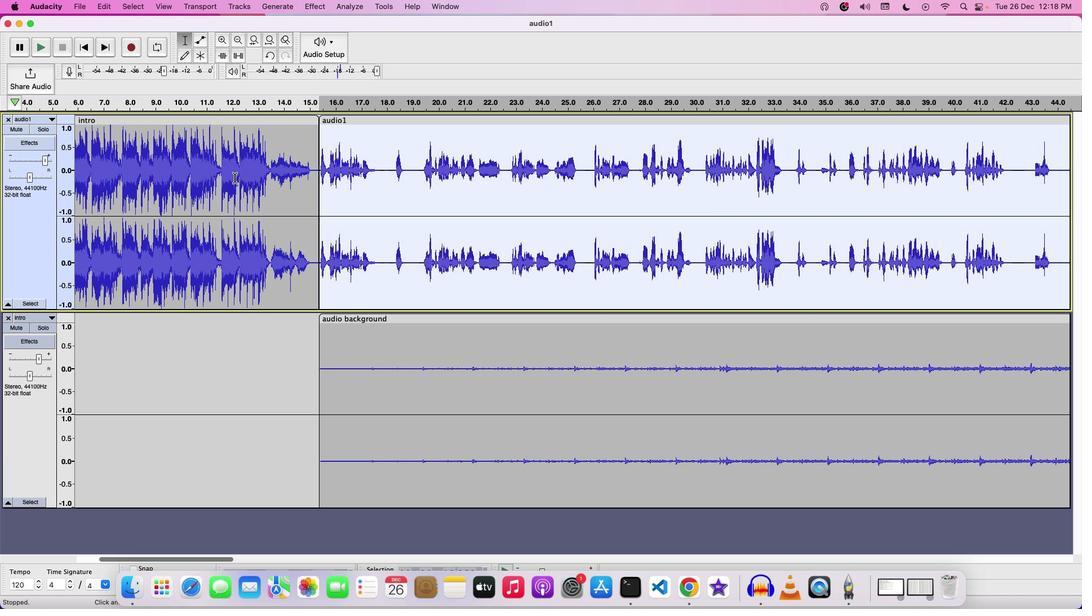 
Action: Mouse pressed left at (235, 177)
Screenshot: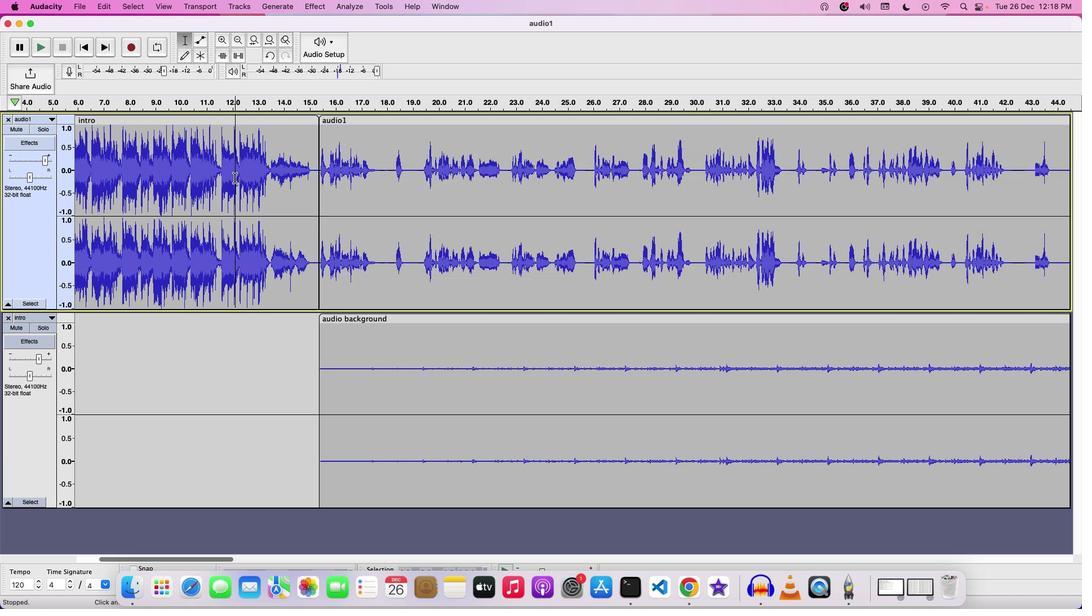 
Action: Mouse moved to (235, 177)
Screenshot: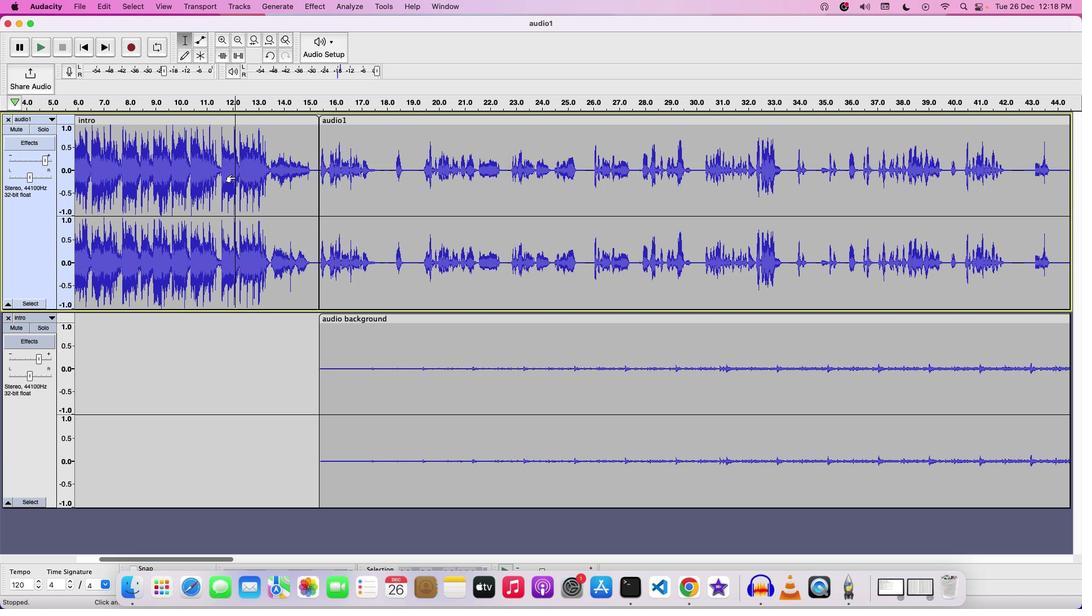 
Action: Mouse pressed left at (235, 177)
Screenshot: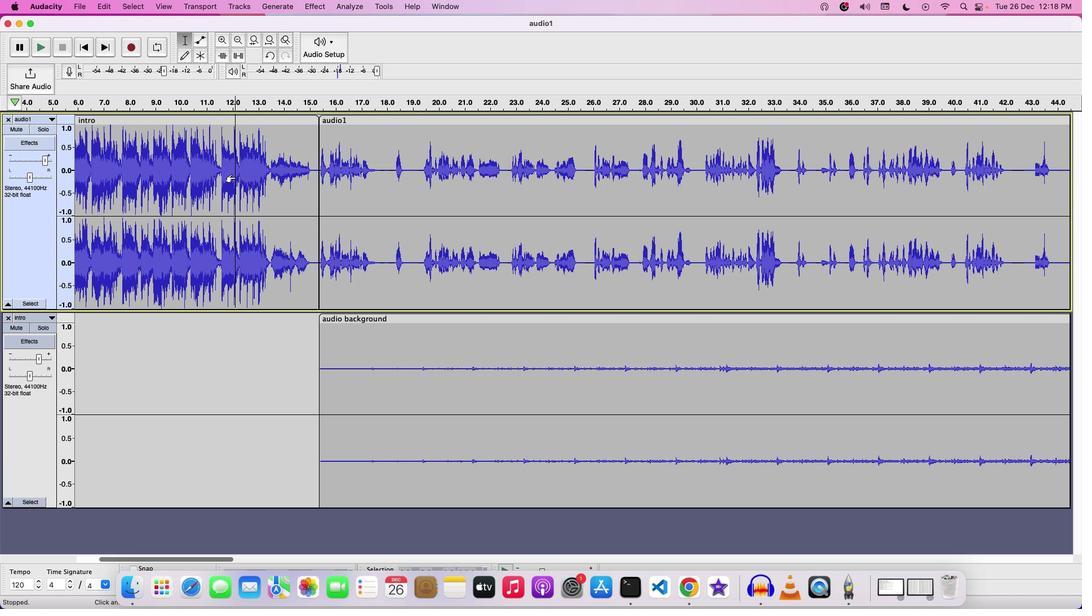 
Action: Mouse pressed left at (235, 177)
Screenshot: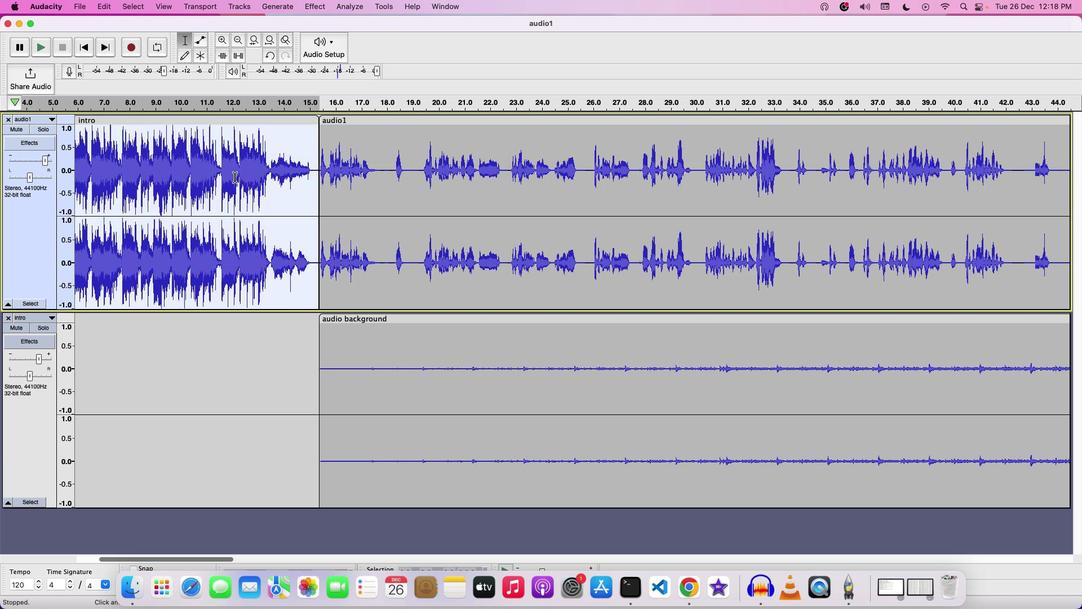 
Action: Mouse moved to (314, 6)
Screenshot: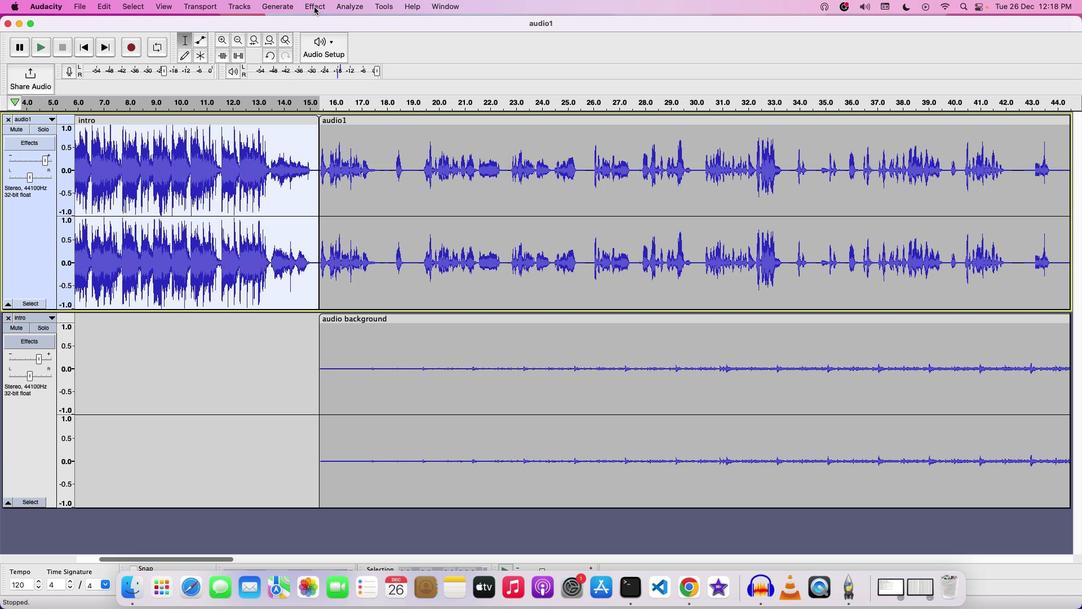 
Action: Mouse pressed left at (314, 6)
Screenshot: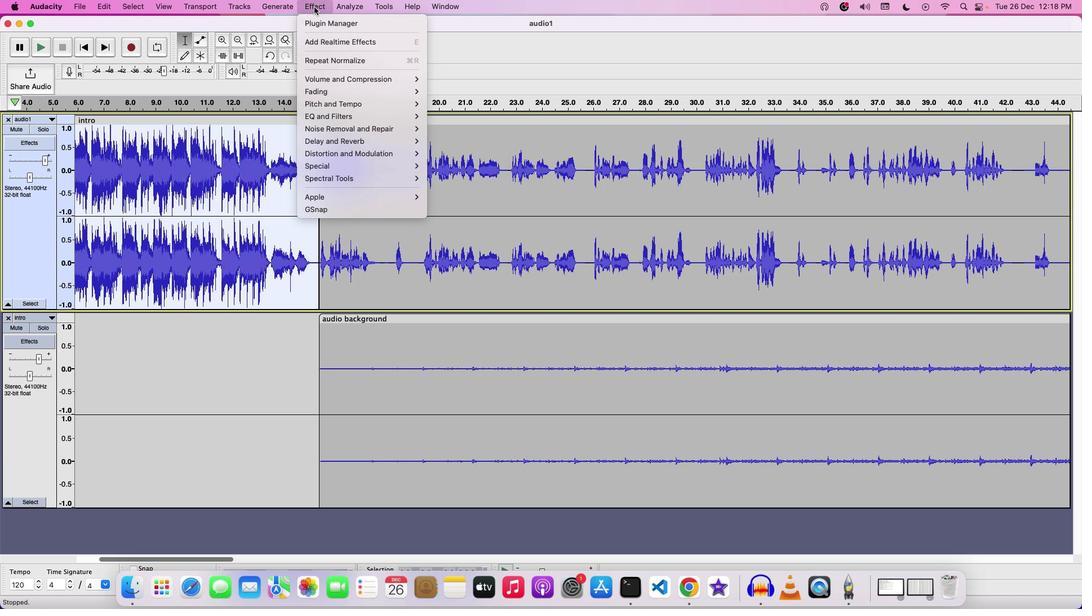 
Action: Mouse moved to (453, 141)
Screenshot: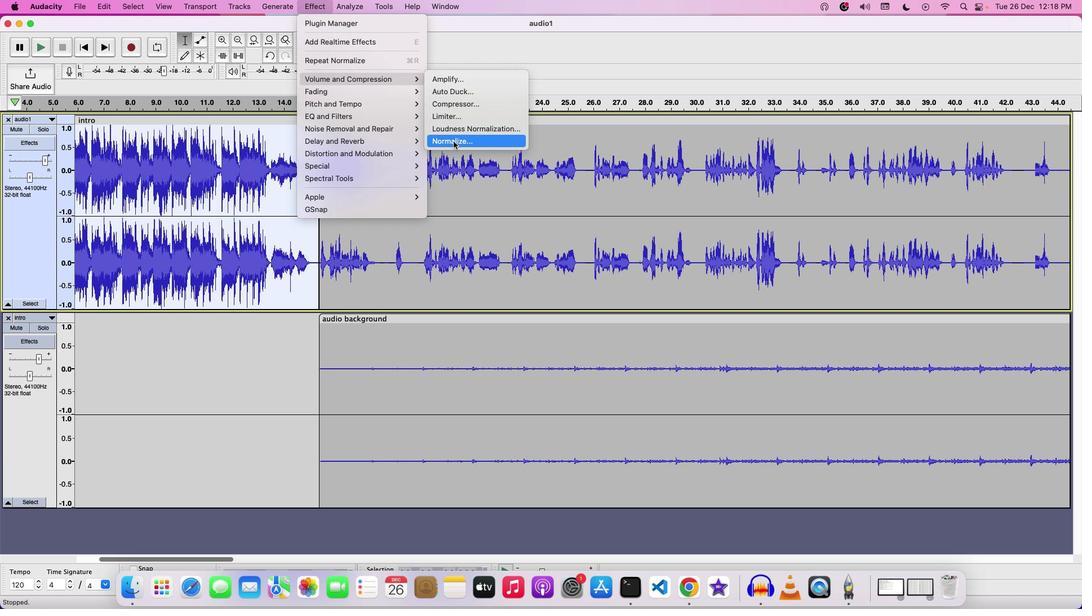 
Action: Mouse pressed left at (453, 141)
Screenshot: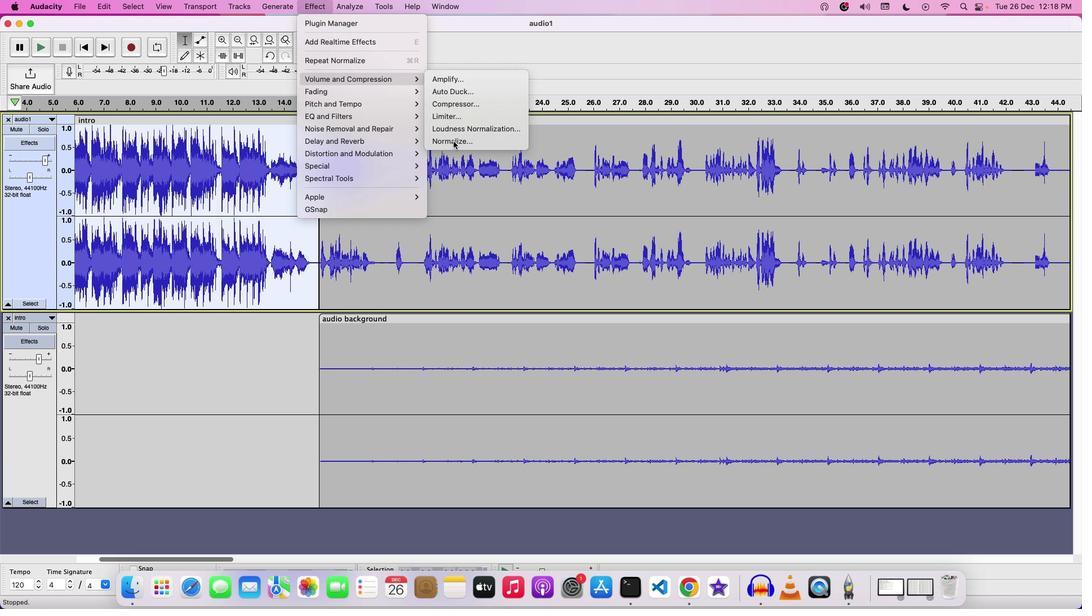 
Action: Mouse moved to (601, 294)
Screenshot: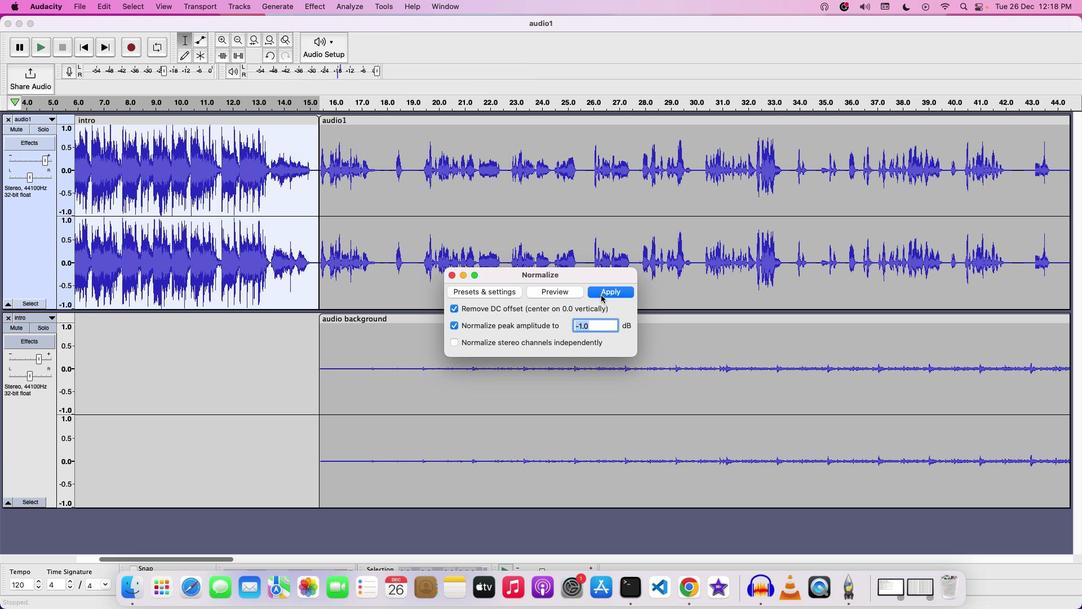 
Action: Mouse pressed left at (601, 294)
Screenshot: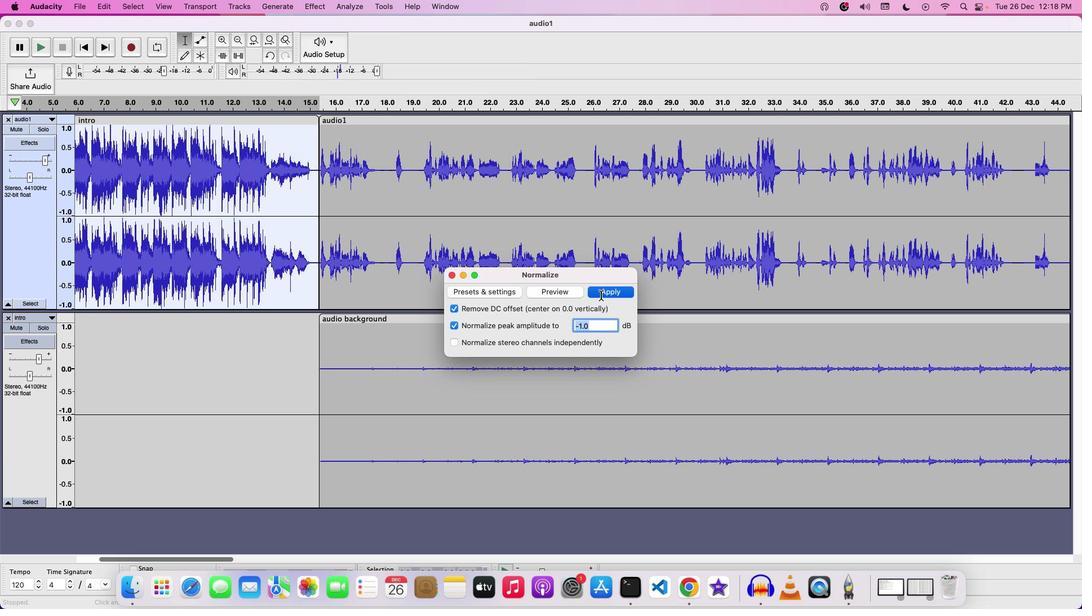 
Action: Mouse moved to (238, 37)
Screenshot: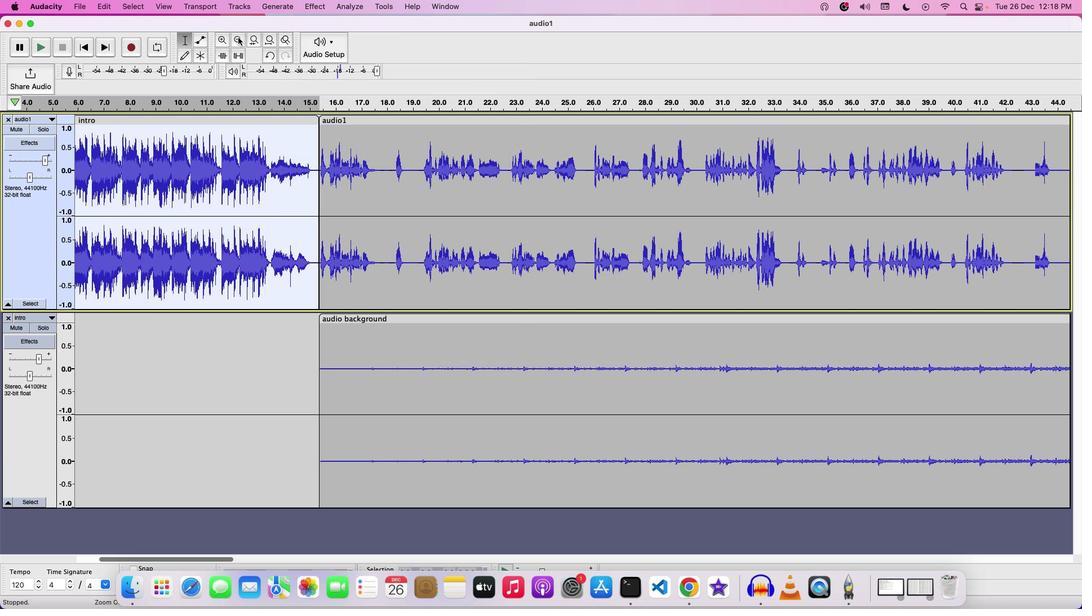 
Action: Mouse pressed left at (238, 37)
Screenshot: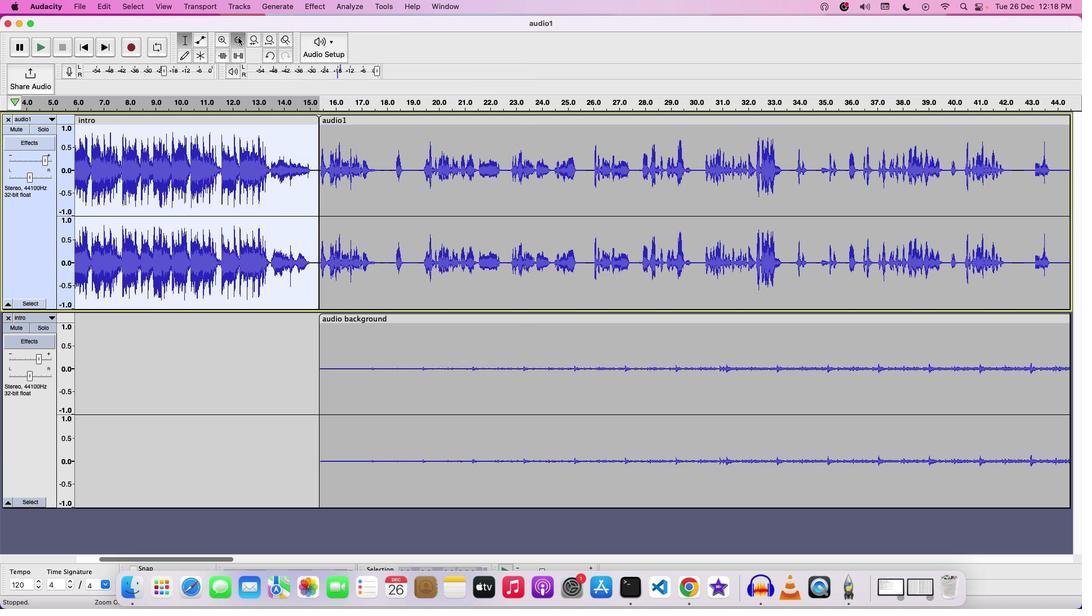 
Action: Mouse pressed left at (238, 37)
Screenshot: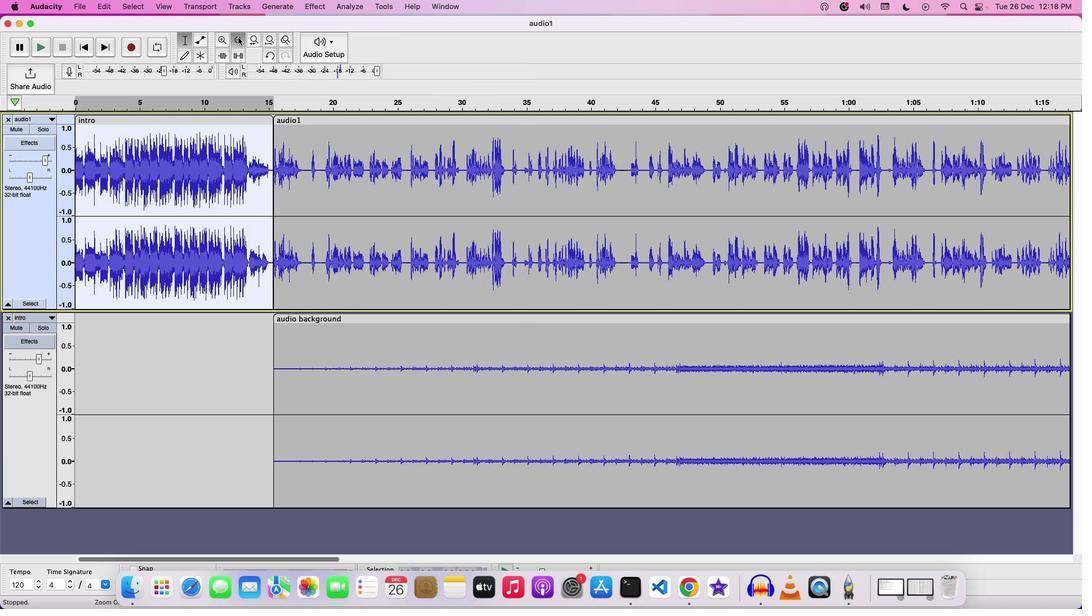 
Action: Mouse pressed left at (238, 37)
Screenshot: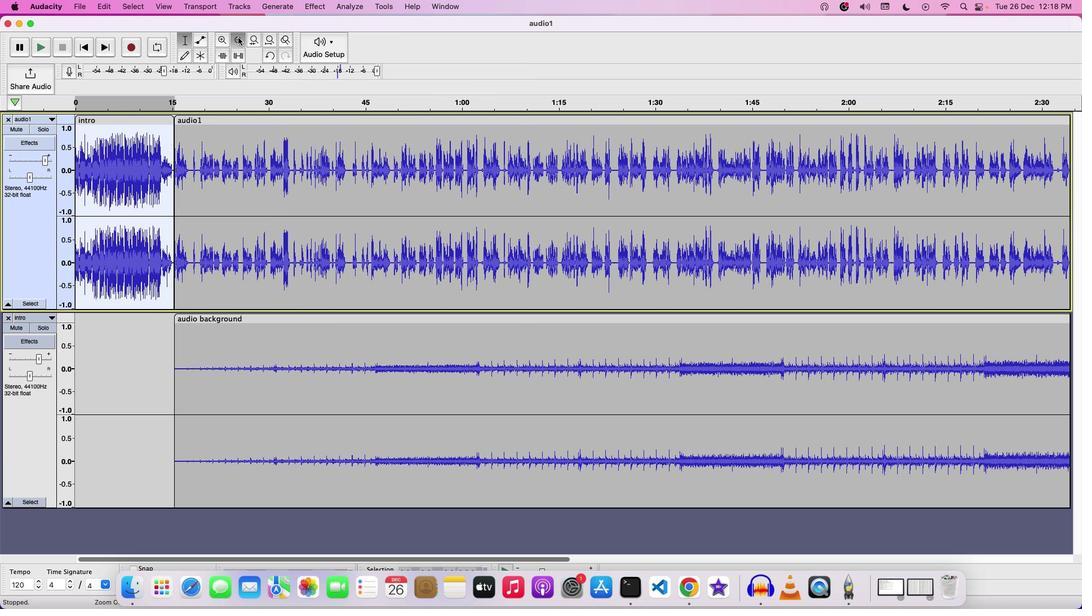 
Action: Key pressed Key.space
Screenshot: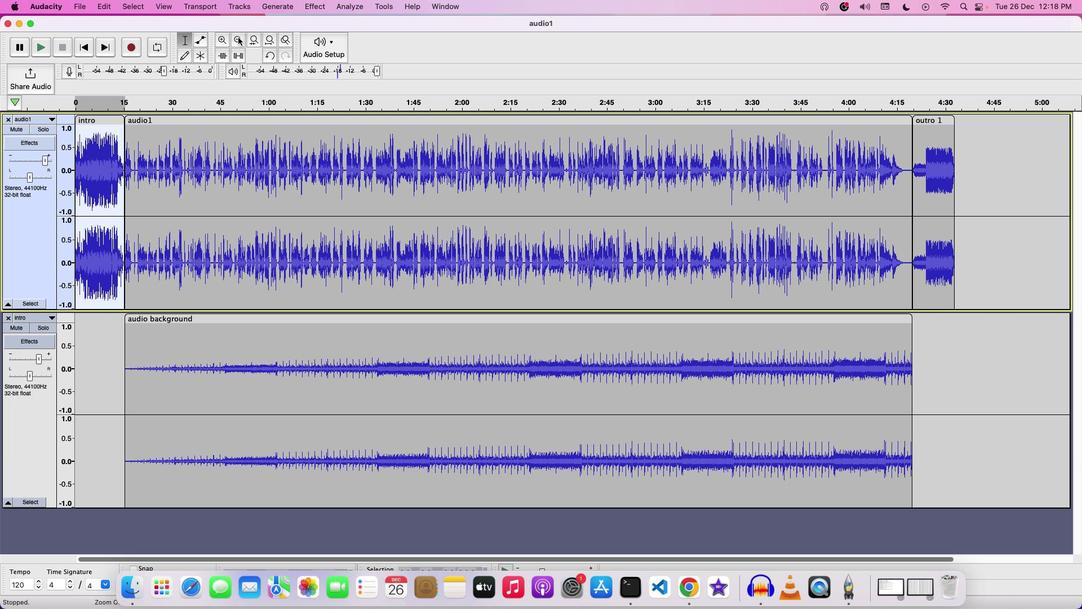 
Action: Mouse moved to (122, 104)
Screenshot: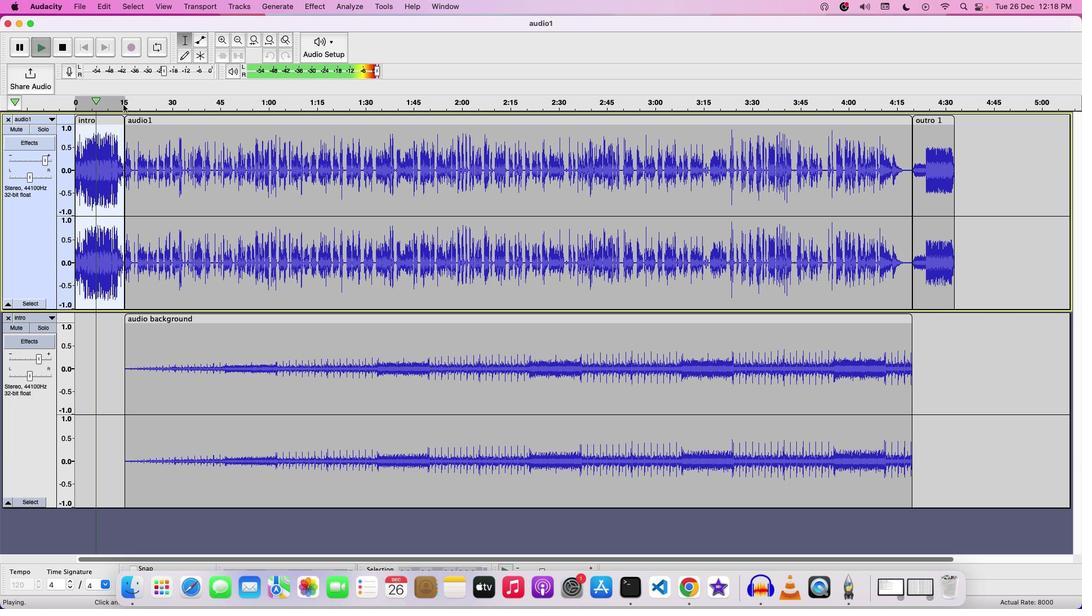 
Action: Mouse pressed left at (122, 104)
Screenshot: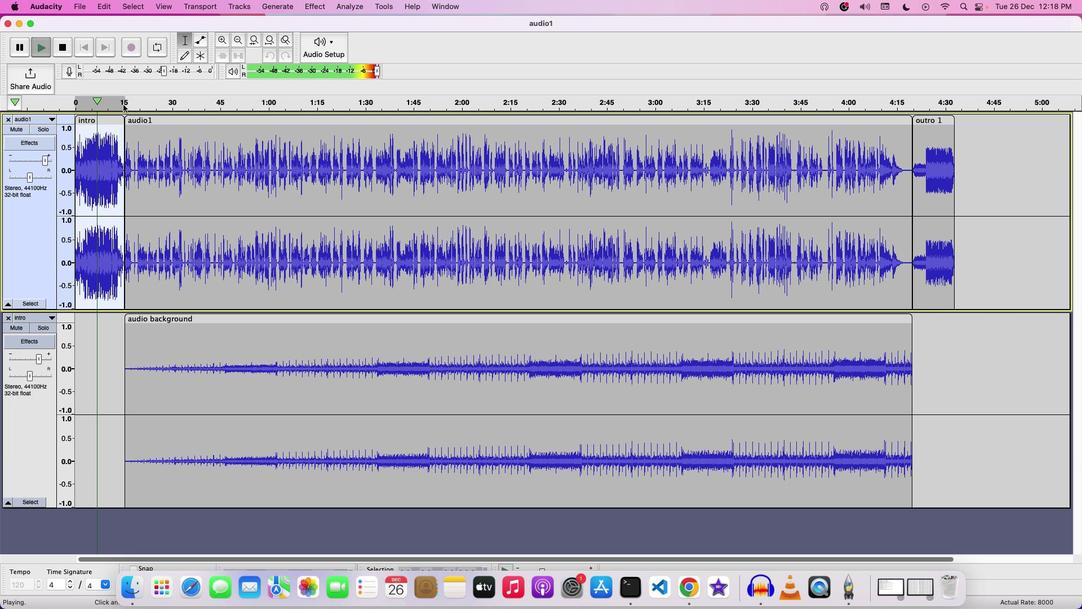 
Action: Mouse pressed left at (122, 104)
Screenshot: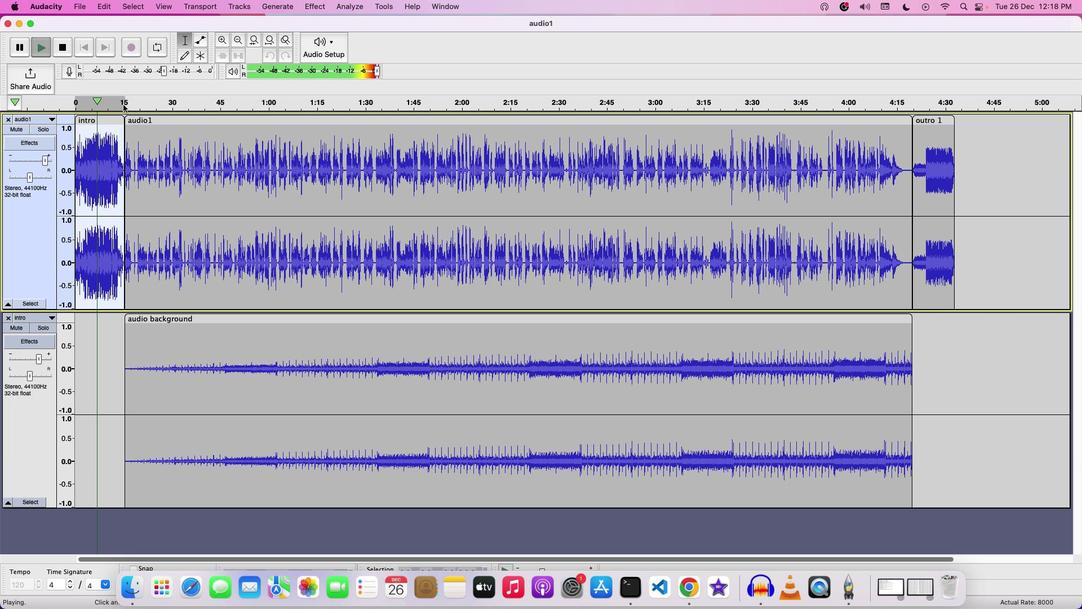 
Action: Mouse moved to (122, 104)
Screenshot: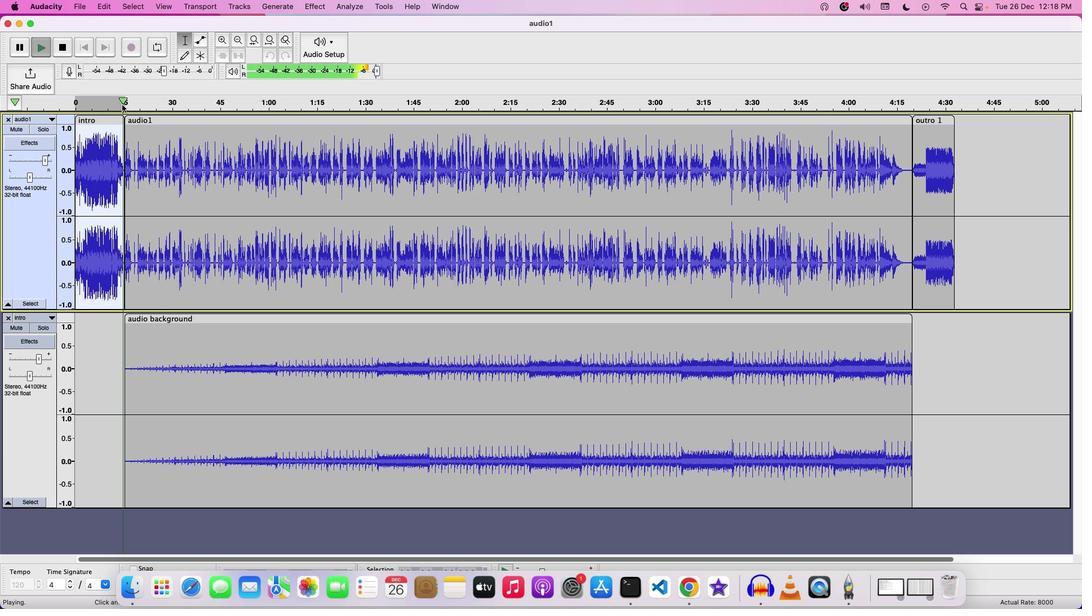 
Action: Key pressed Key.space
Screenshot: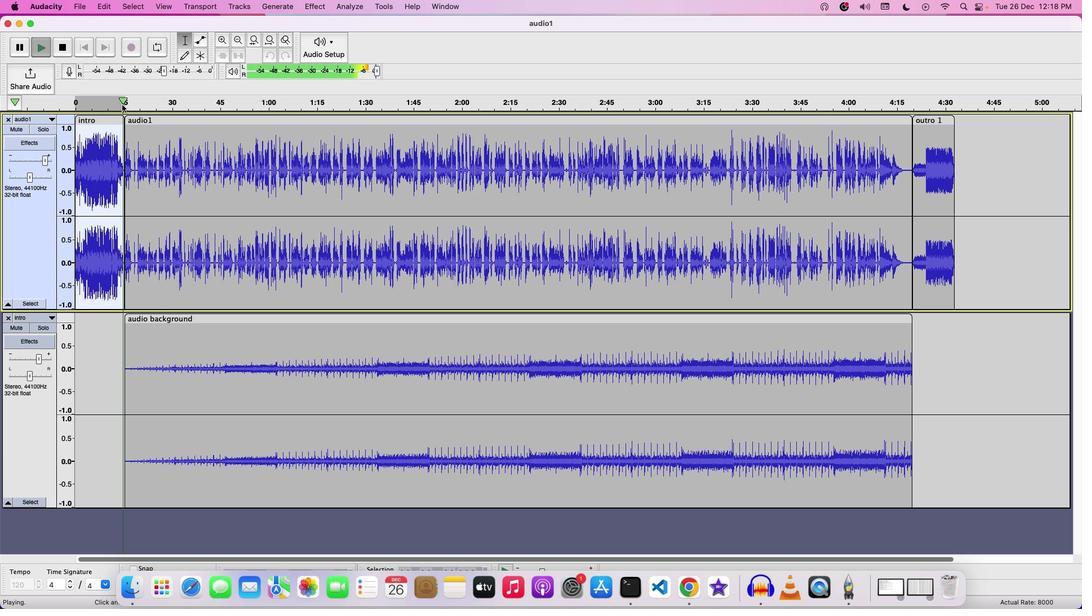 
Action: Mouse moved to (76, 105)
Screenshot: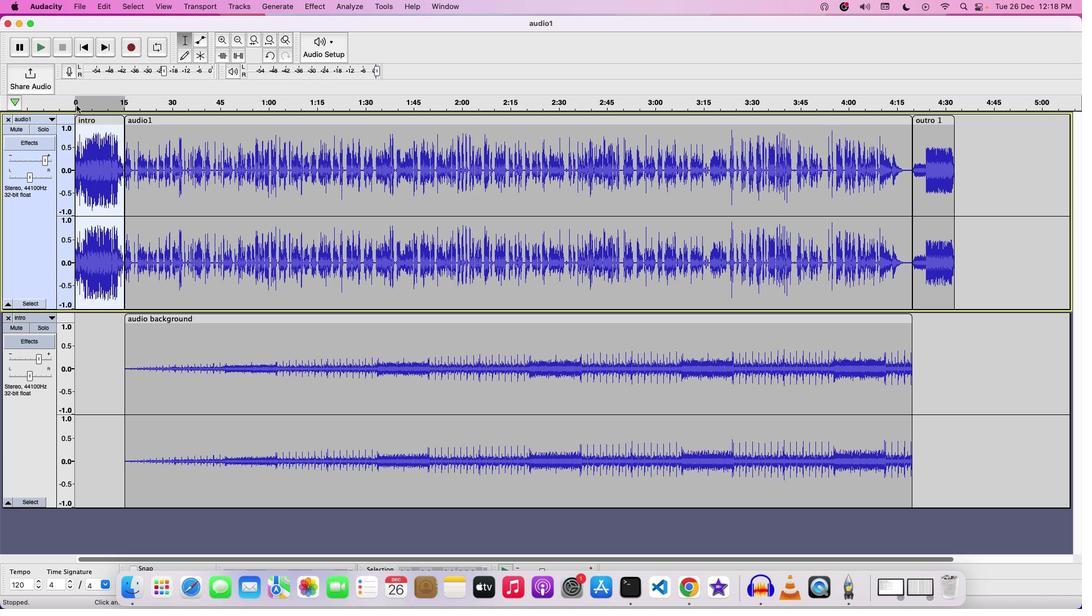 
Action: Mouse pressed left at (76, 105)
Screenshot: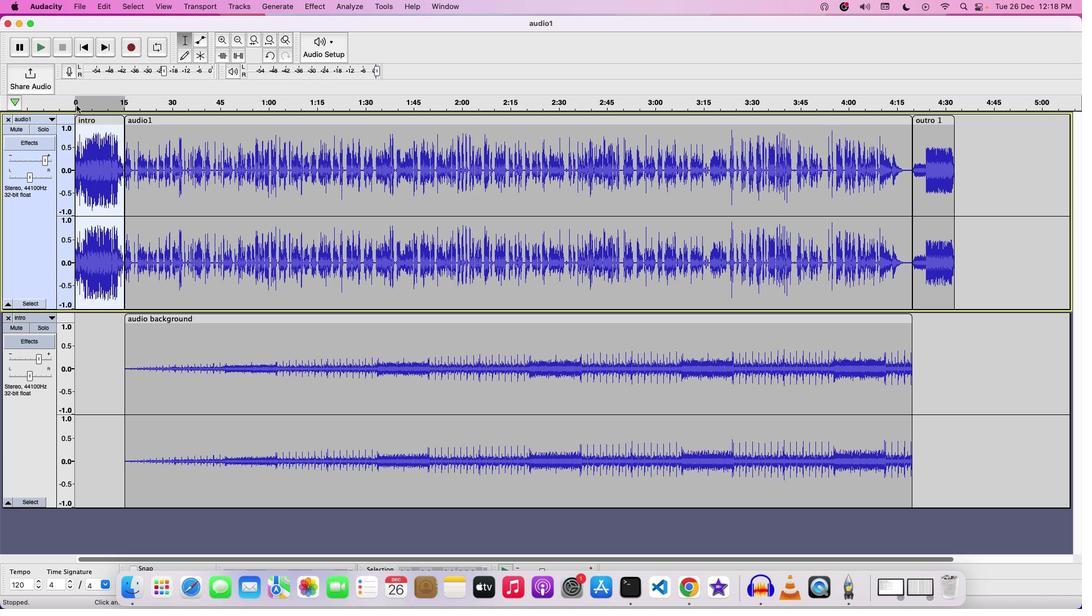
Action: Mouse moved to (76, 109)
Screenshot: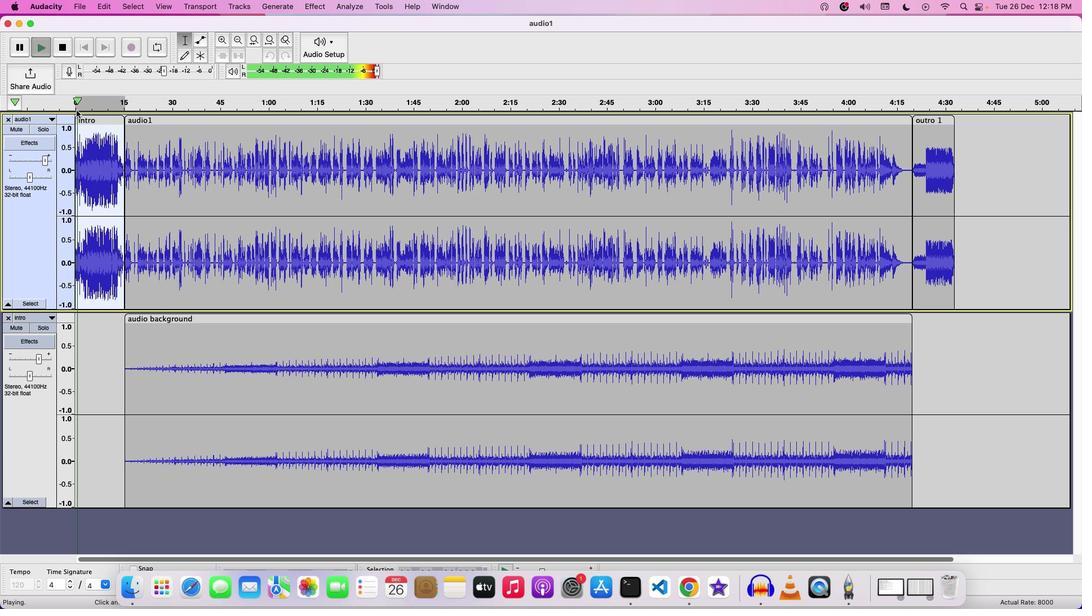 
Action: Key pressed Key.space
Screenshot: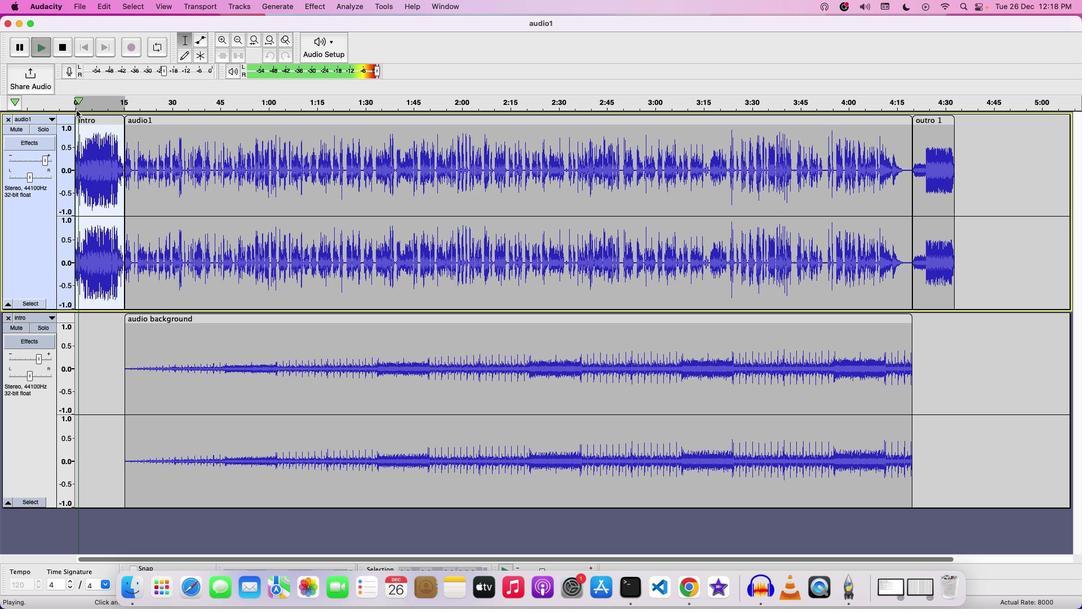 
Action: Mouse moved to (77, 101)
Screenshot: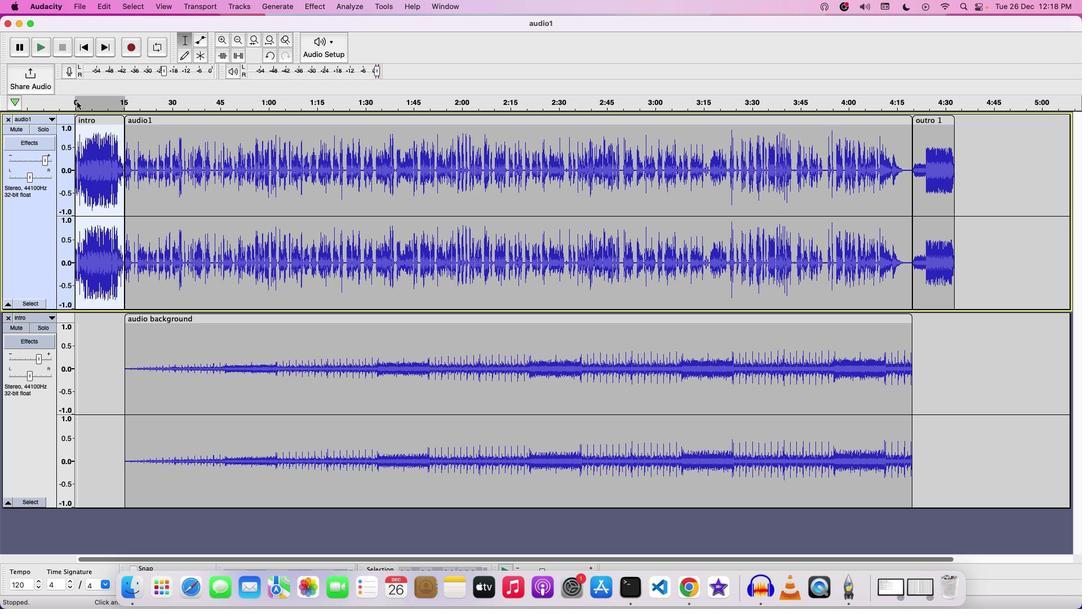 
Action: Mouse pressed left at (77, 101)
Screenshot: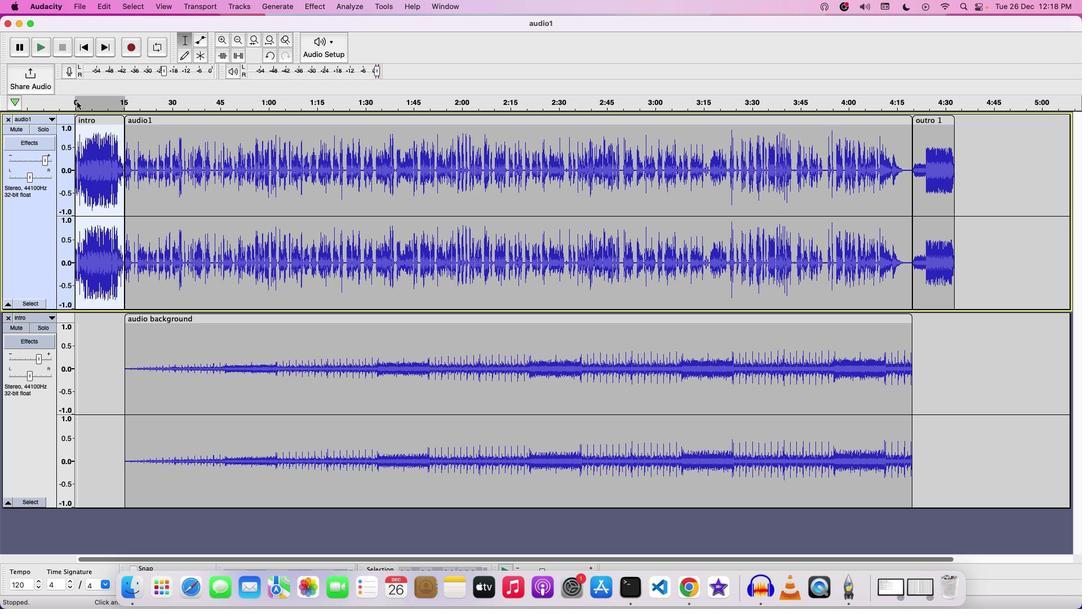 
Action: Key pressed Key.space
Screenshot: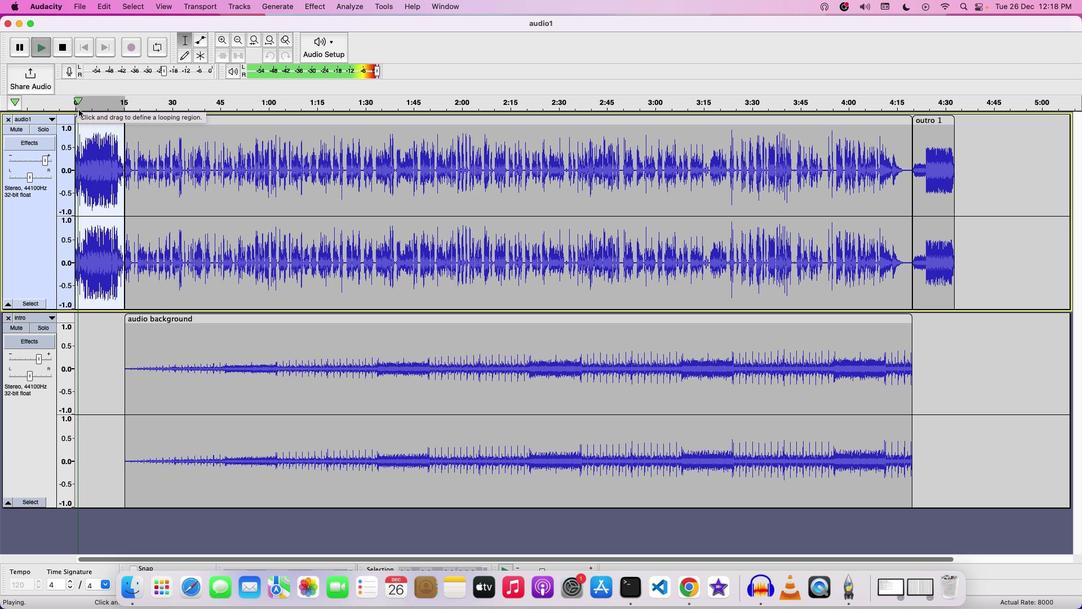 
Action: Mouse moved to (134, 106)
Screenshot: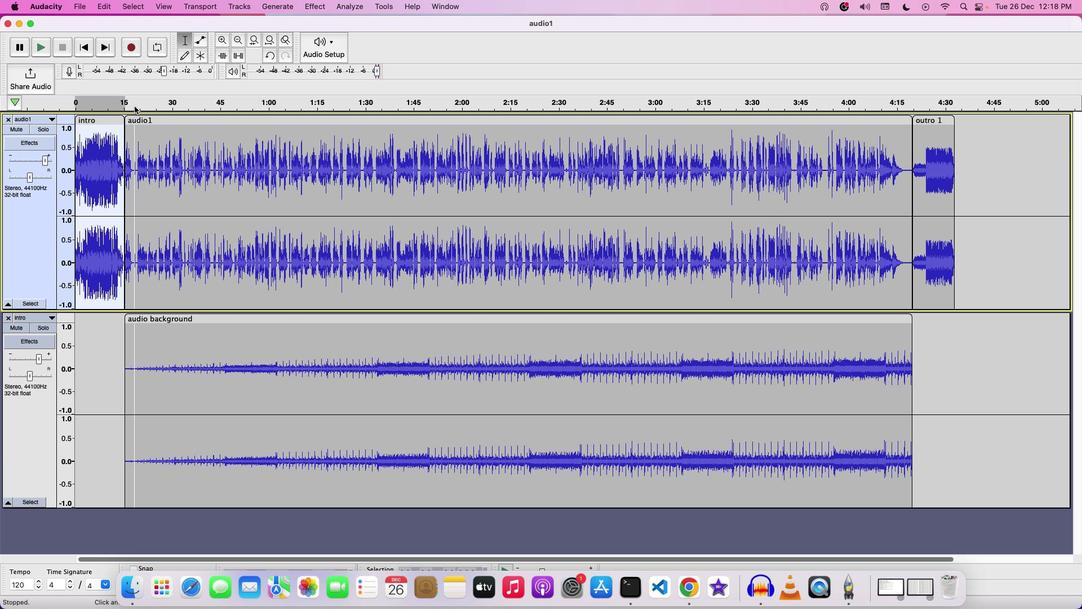 
Action: Mouse pressed left at (134, 106)
Screenshot: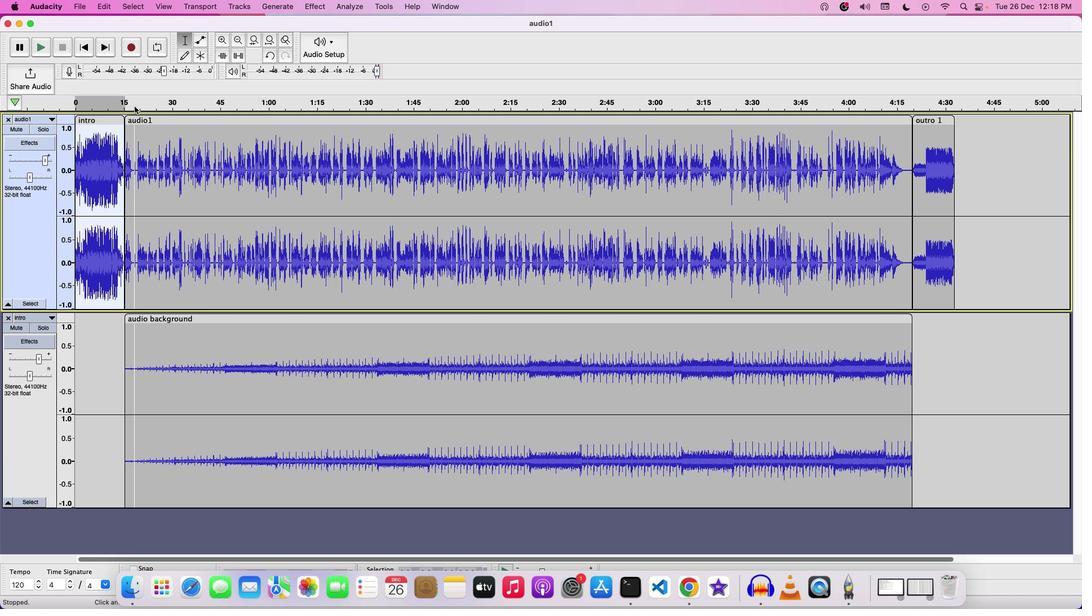 
Action: Mouse moved to (684, 103)
Screenshot: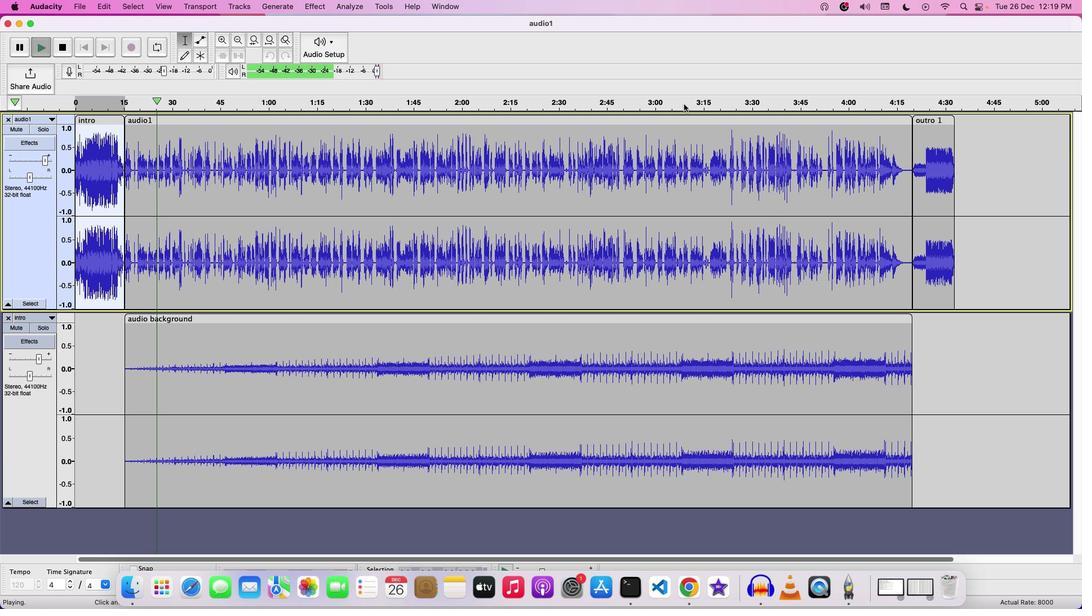 
Action: Mouse pressed left at (684, 103)
Screenshot: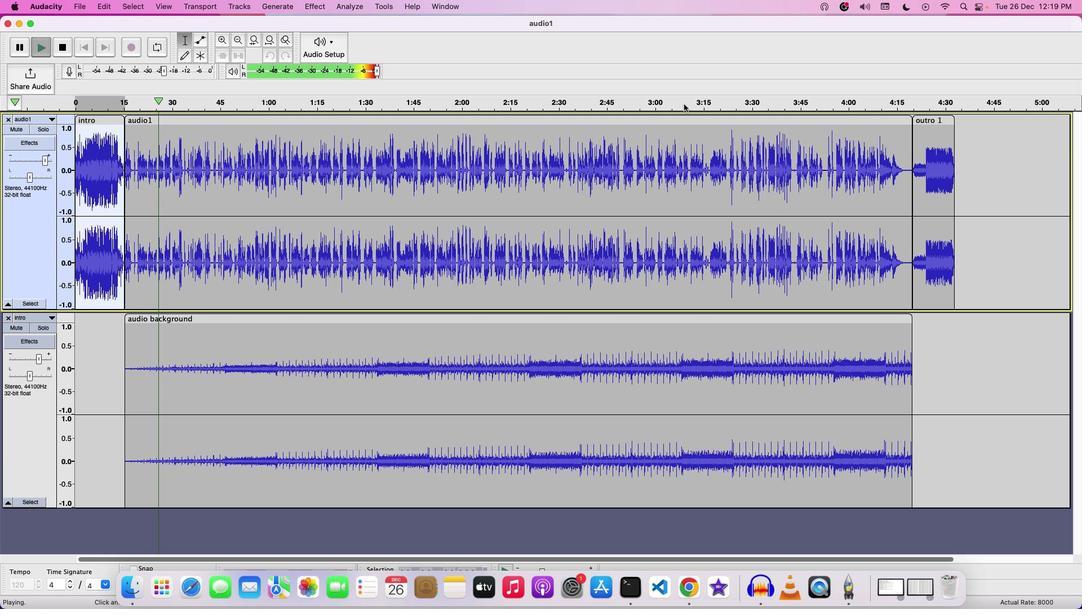 
Action: Mouse moved to (43, 356)
Screenshot: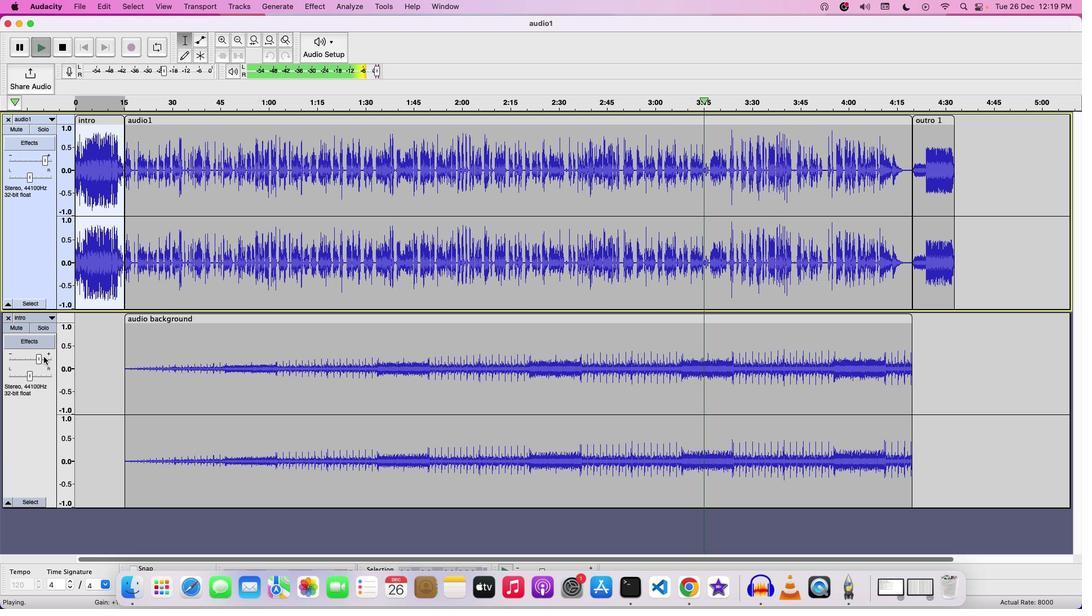
Action: Mouse pressed left at (43, 356)
Screenshot: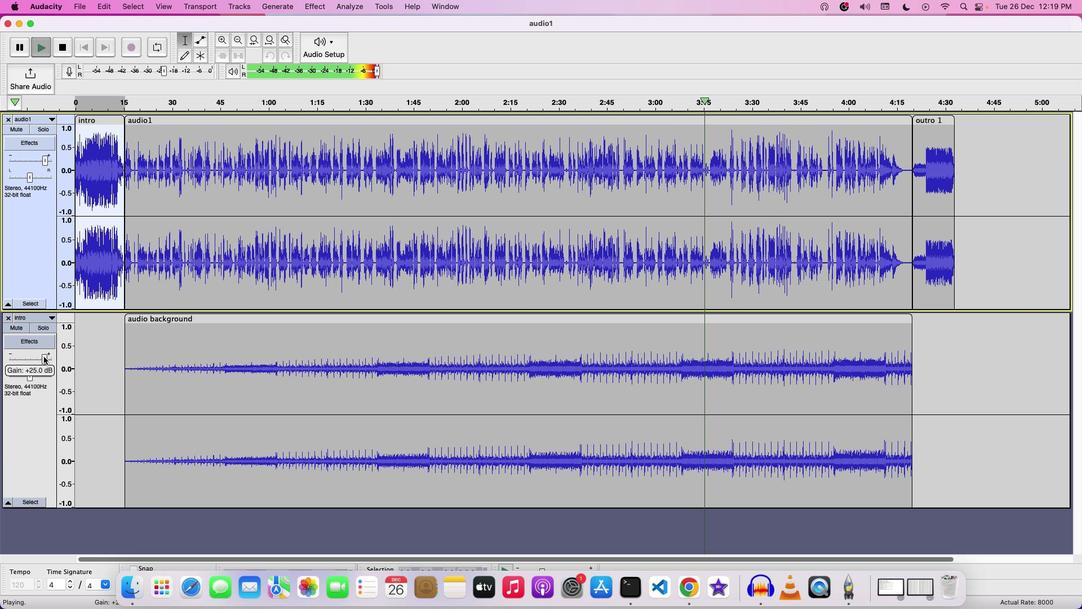 
Action: Mouse pressed left at (43, 356)
Screenshot: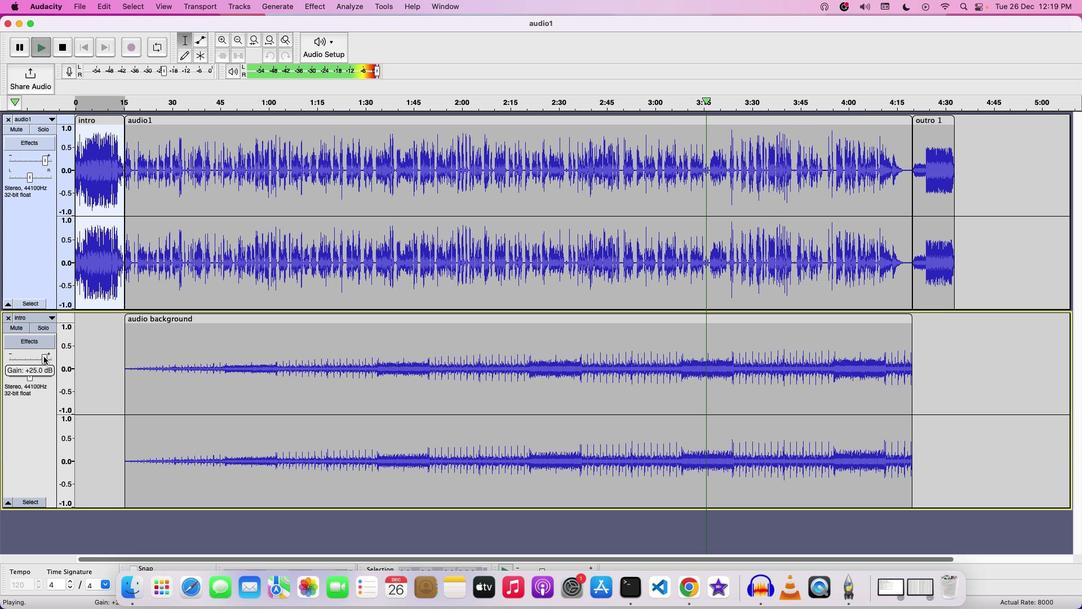 
Action: Mouse moved to (860, 108)
Screenshot: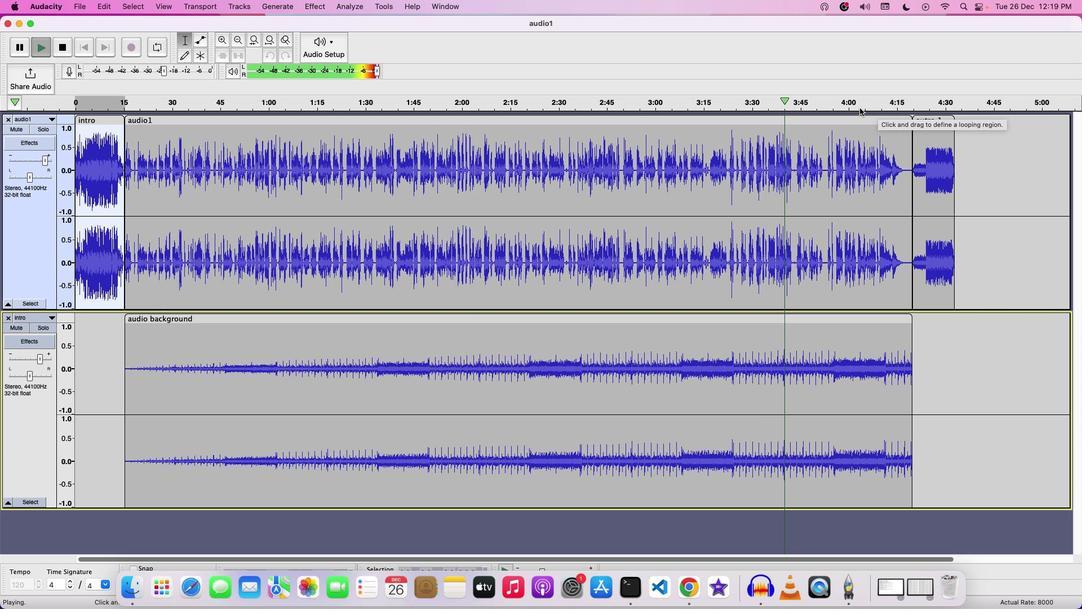 
Action: Mouse pressed left at (860, 108)
Screenshot: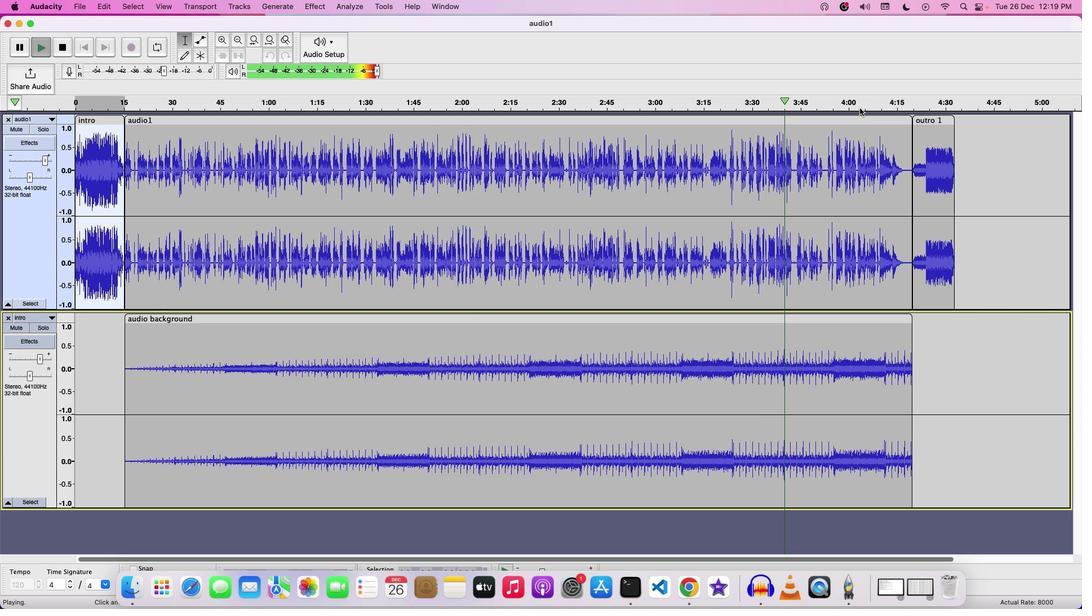 
Action: Mouse moved to (914, 160)
Screenshot: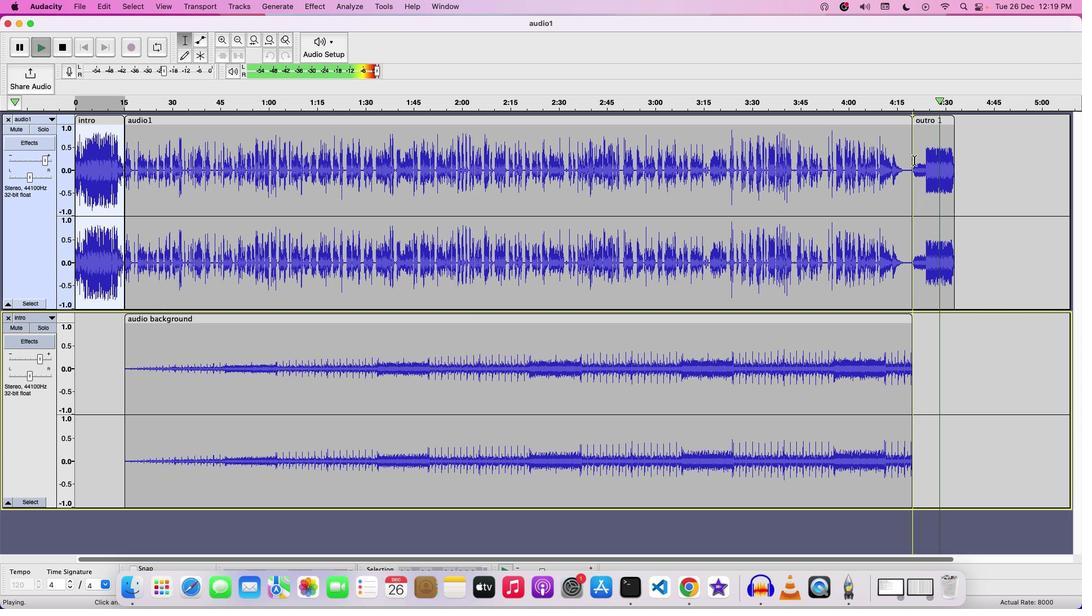 
Action: Key pressed Key.space
Screenshot: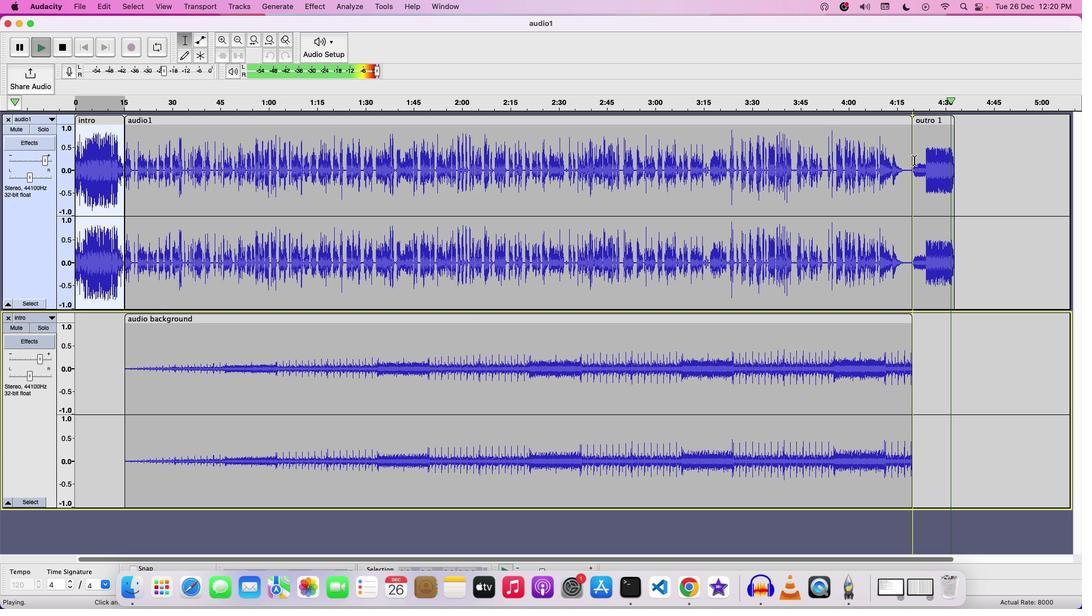
Action: Mouse moved to (80, 5)
Screenshot: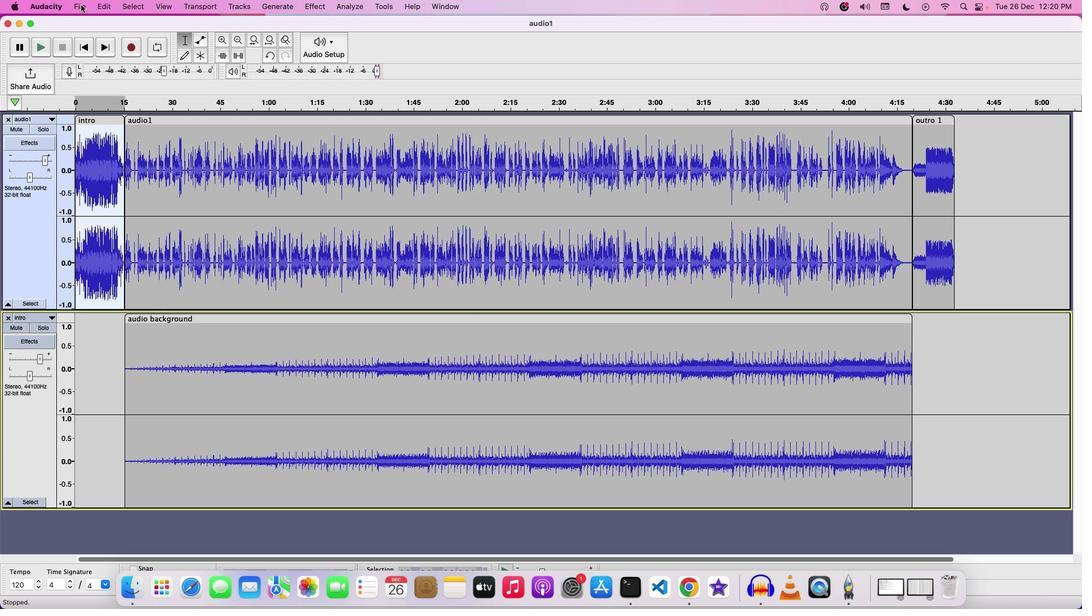 
Action: Mouse pressed left at (80, 5)
Screenshot: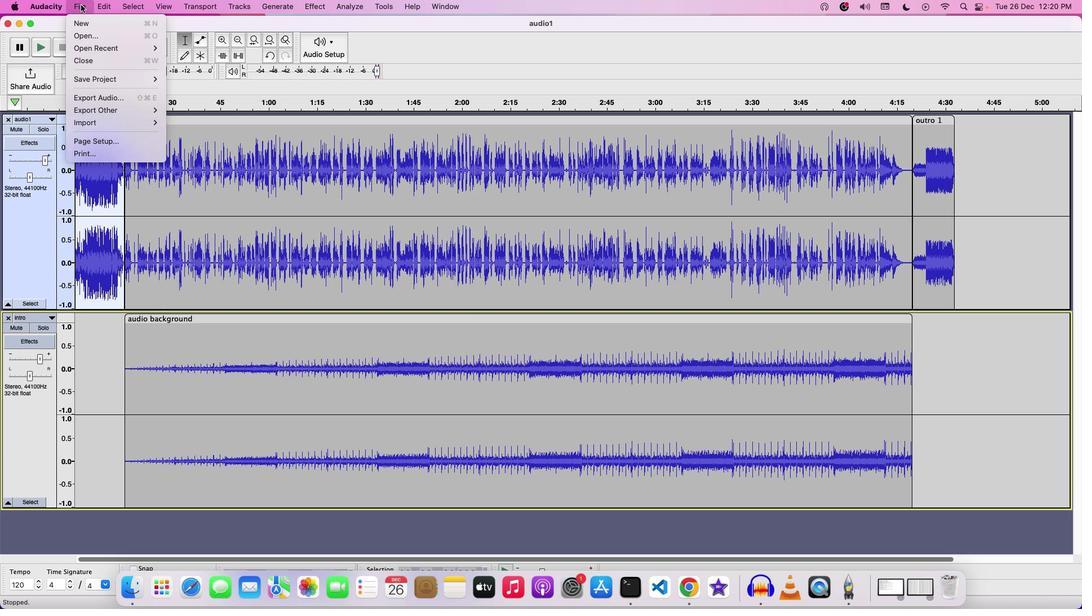 
Action: Mouse moved to (175, 81)
Screenshot: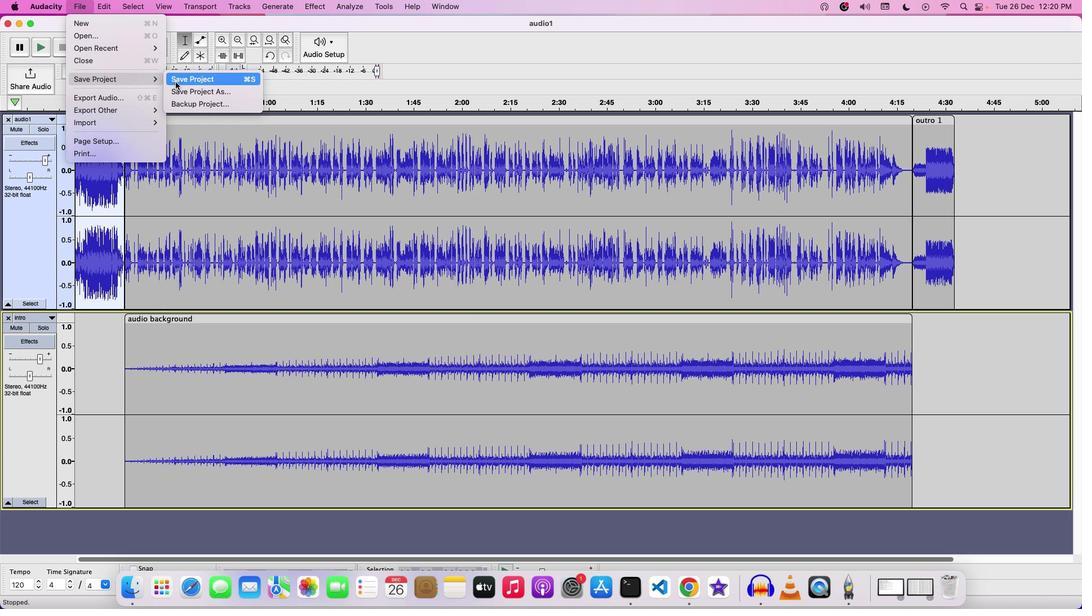 
Action: Mouse pressed left at (175, 81)
Screenshot: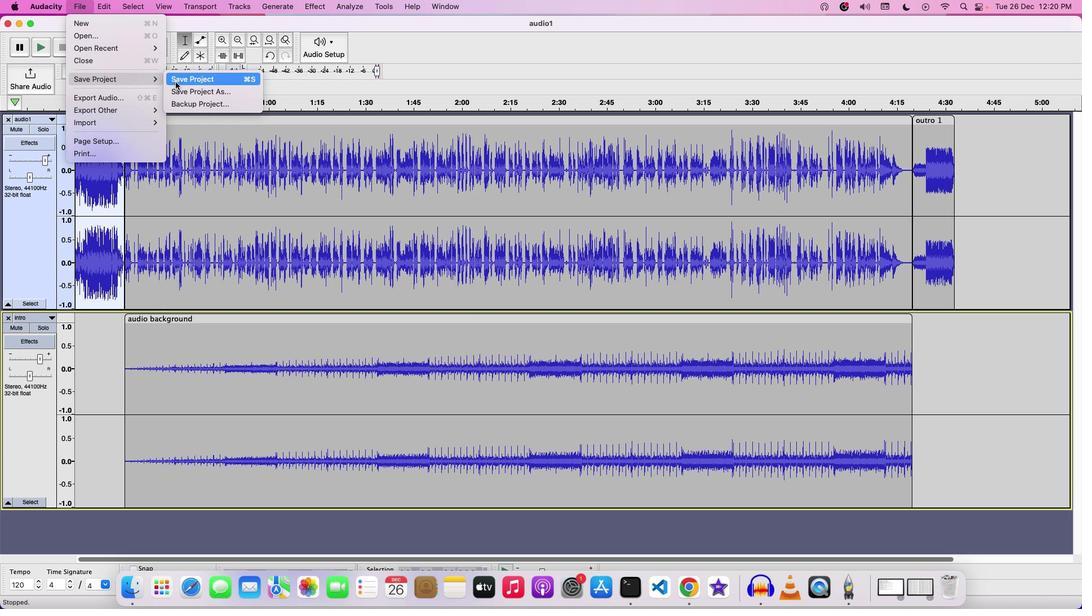 
Action: Mouse moved to (461, 178)
Screenshot: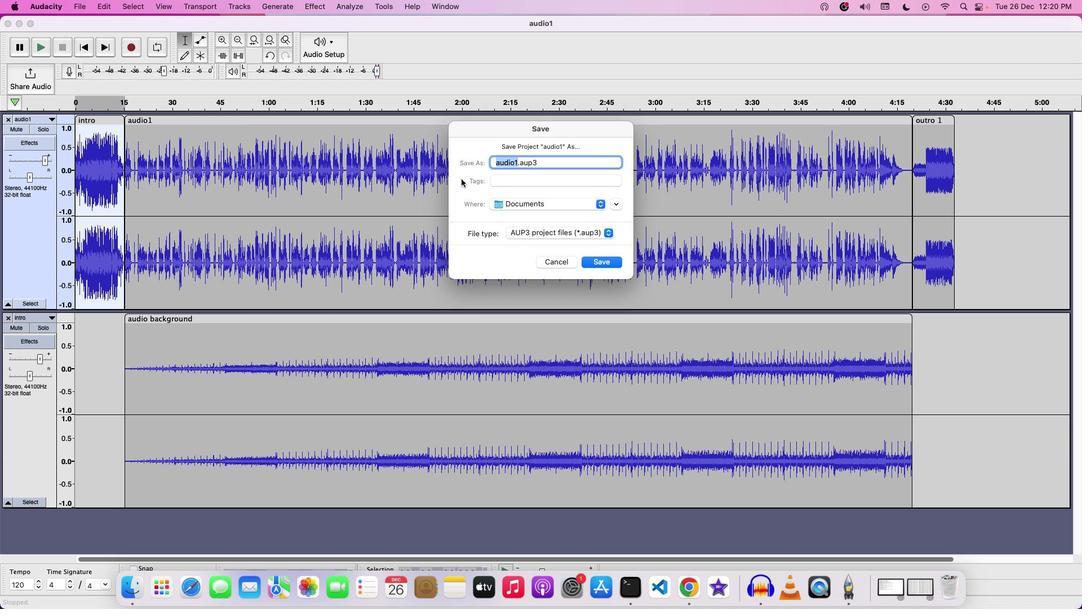 
Action: Key pressed Key.backspace'p''o''d''c''a''s''t''f''o''r'Key.space'd''i''v''e''r''s''i''t''y'
Screenshot: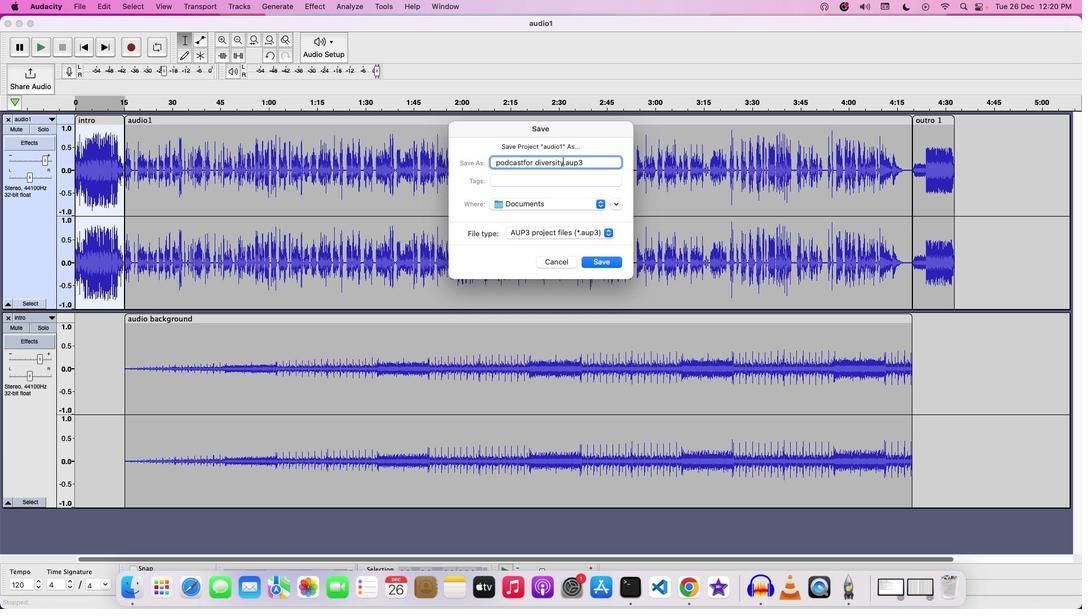 
Action: Mouse moved to (593, 258)
Screenshot: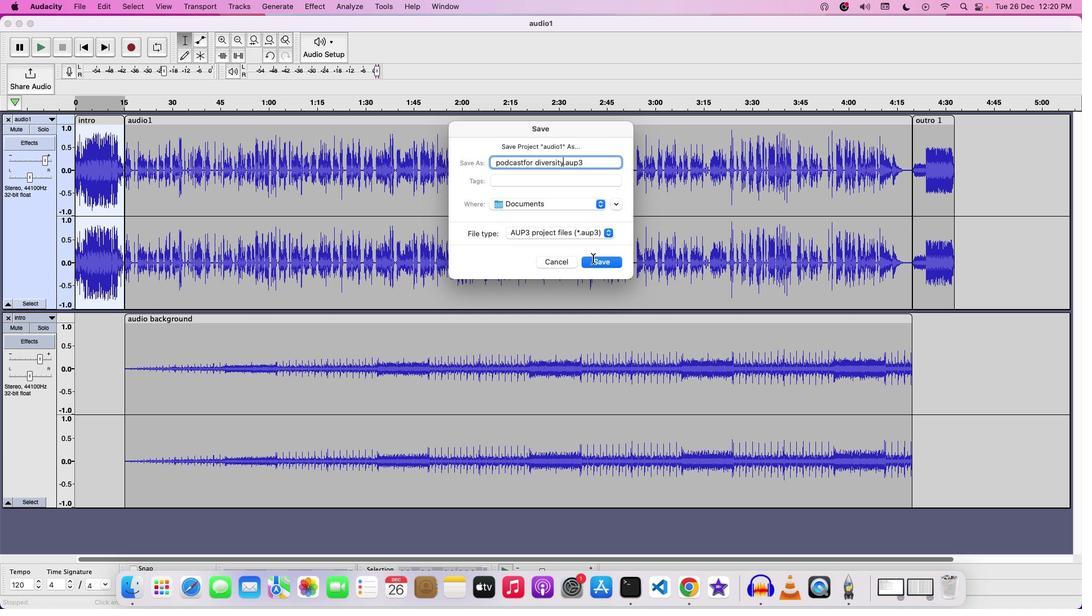 
Action: Mouse pressed left at (593, 258)
Screenshot: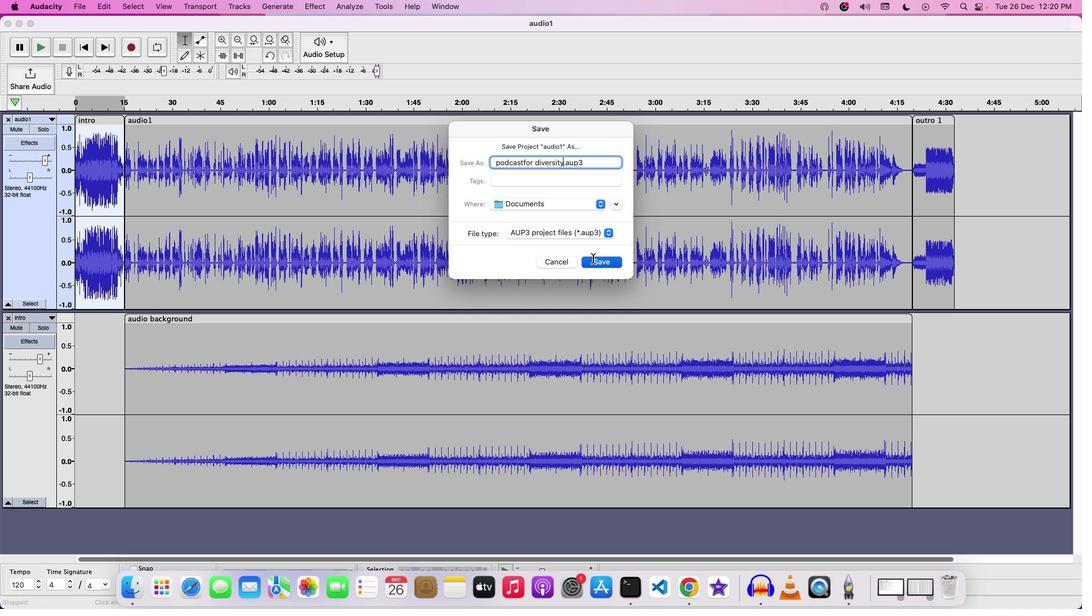 
Action: Mouse moved to (550, 225)
